Task: I am planning a visit to Pike Place Market in Seattle. Can you provide me with information on how busy the market usually gets on weekday mornings? I want to plan a relaxed visit.
Action: Mouse moved to (125, 92)
Screenshot: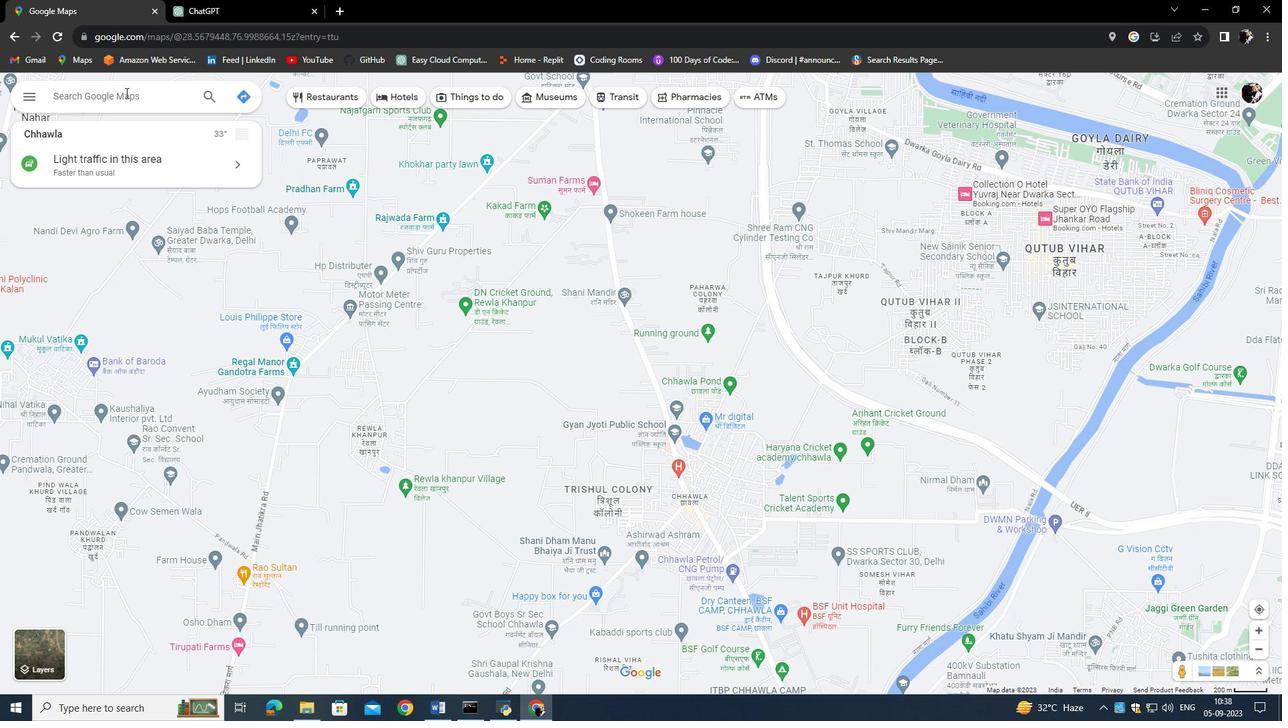 
Action: Mouse pressed left at (125, 92)
Screenshot: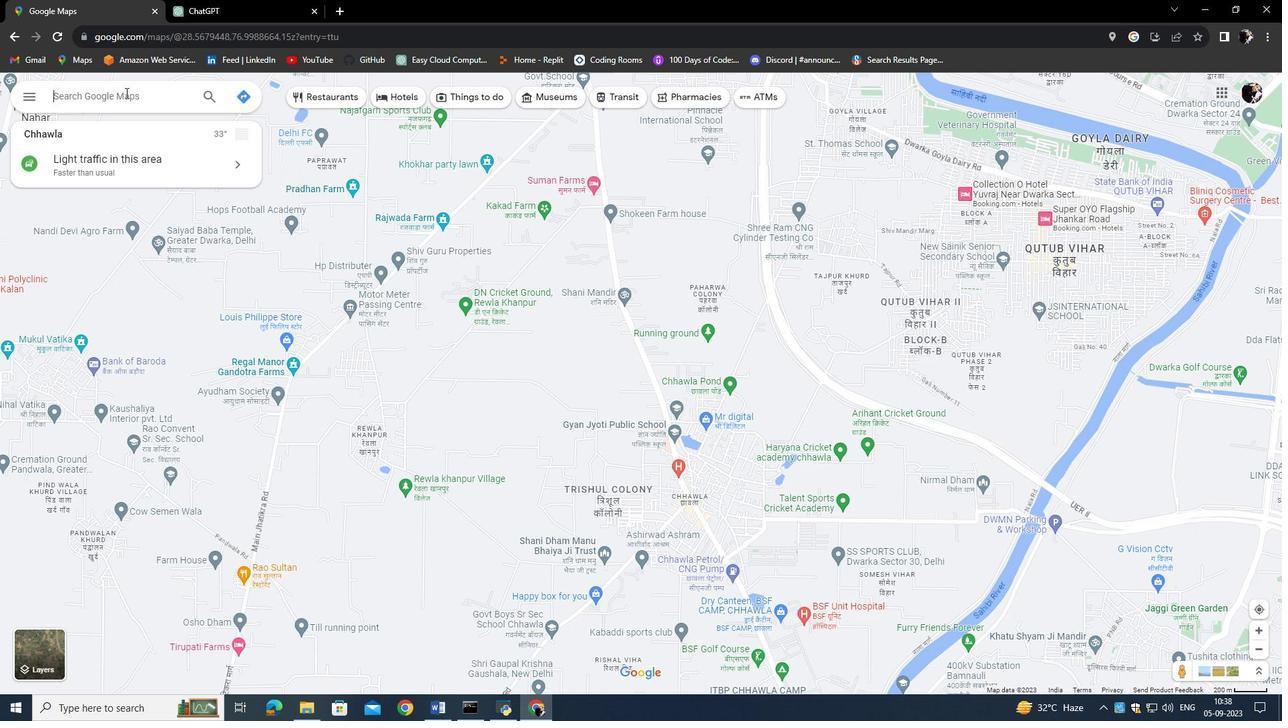 
Action: Key pressed <Key.caps_lock>P<Key.caps_lock>ike<Key.space><Key.caps_lock>P<Key.caps_lock>lace<Key.space>m<Key.backspace><Key.caps_lock>M<Key.caps_lock>arket<Key.space><Key.caps_lock>S<Key.caps_lock>eattle<Key.space>,<Key.space>w<Key.backspace><Key.caps_lock>US<Key.caps_lock><Key.caps_lock>A<Key.enter>
Screenshot: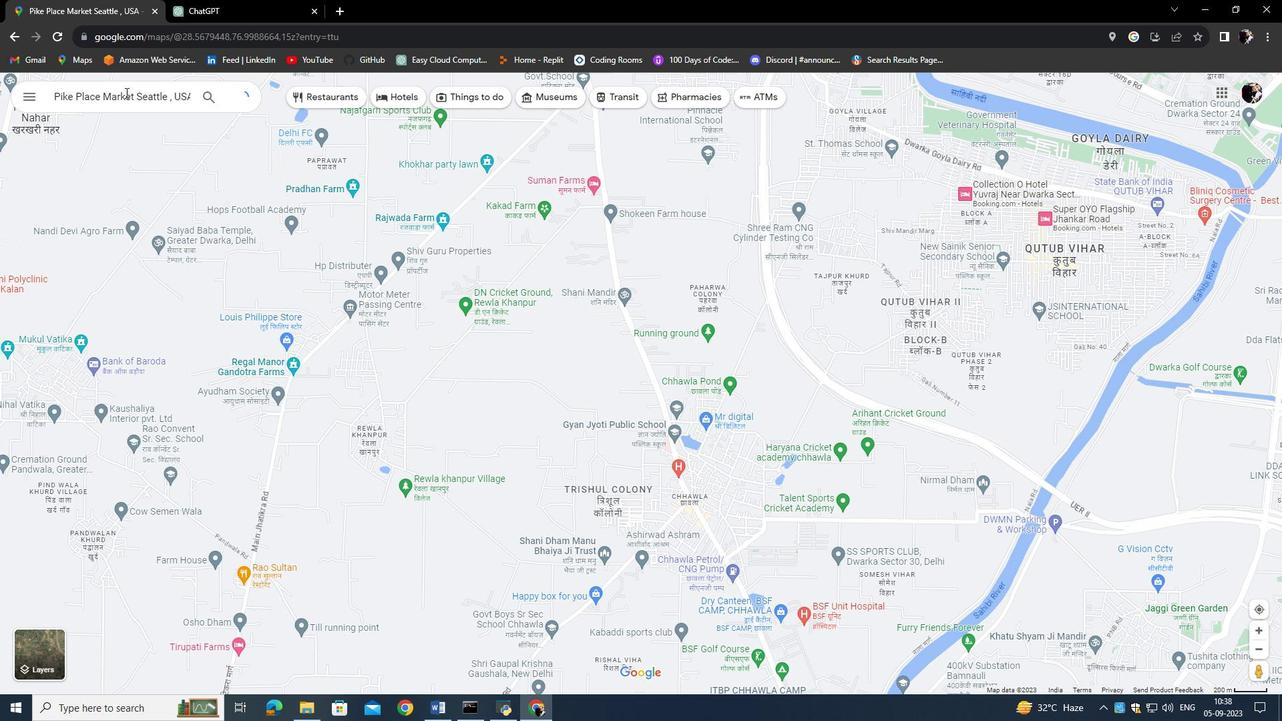 
Action: Mouse moved to (177, 243)
Screenshot: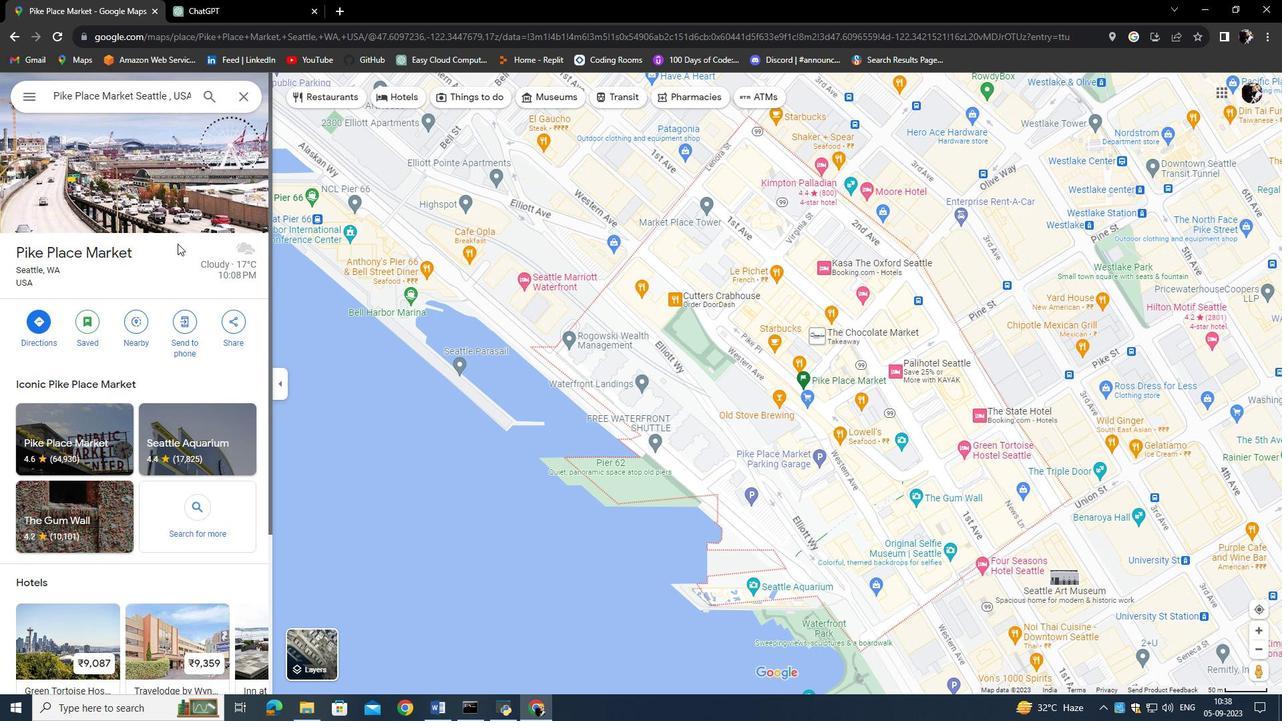 
Action: Mouse scrolled (177, 243) with delta (0, 0)
Screenshot: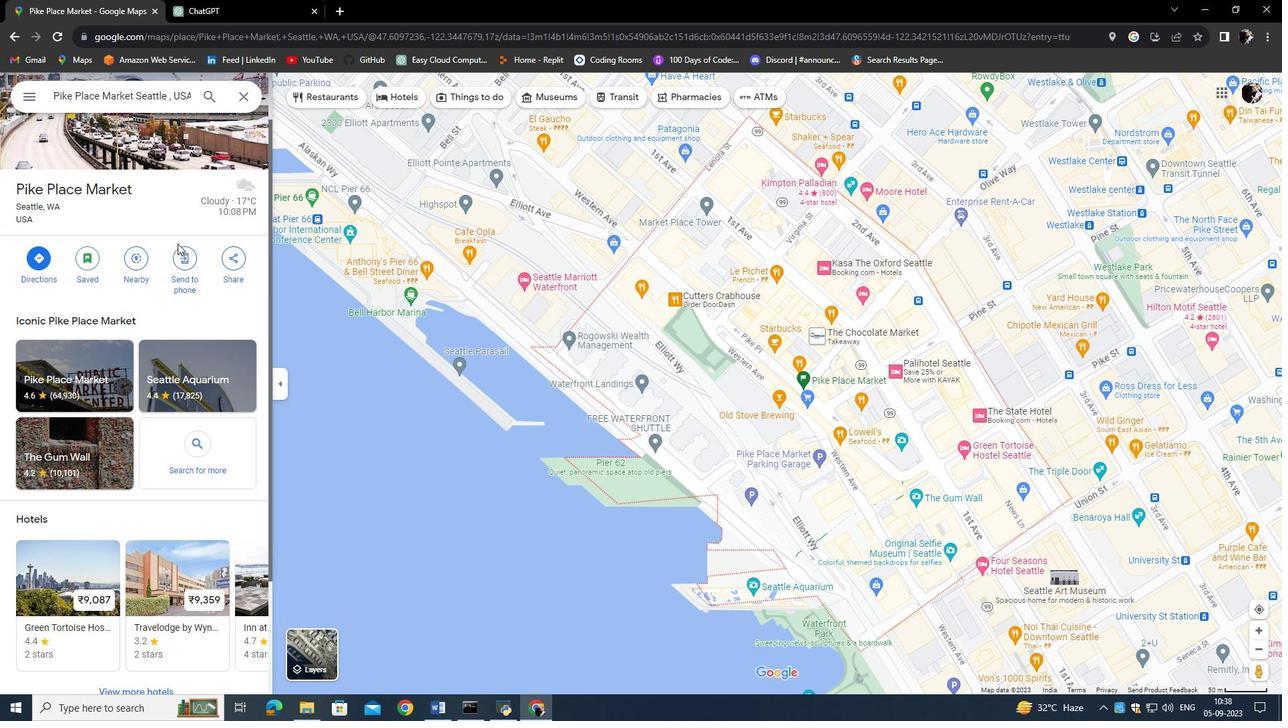 
Action: Mouse moved to (232, 192)
Screenshot: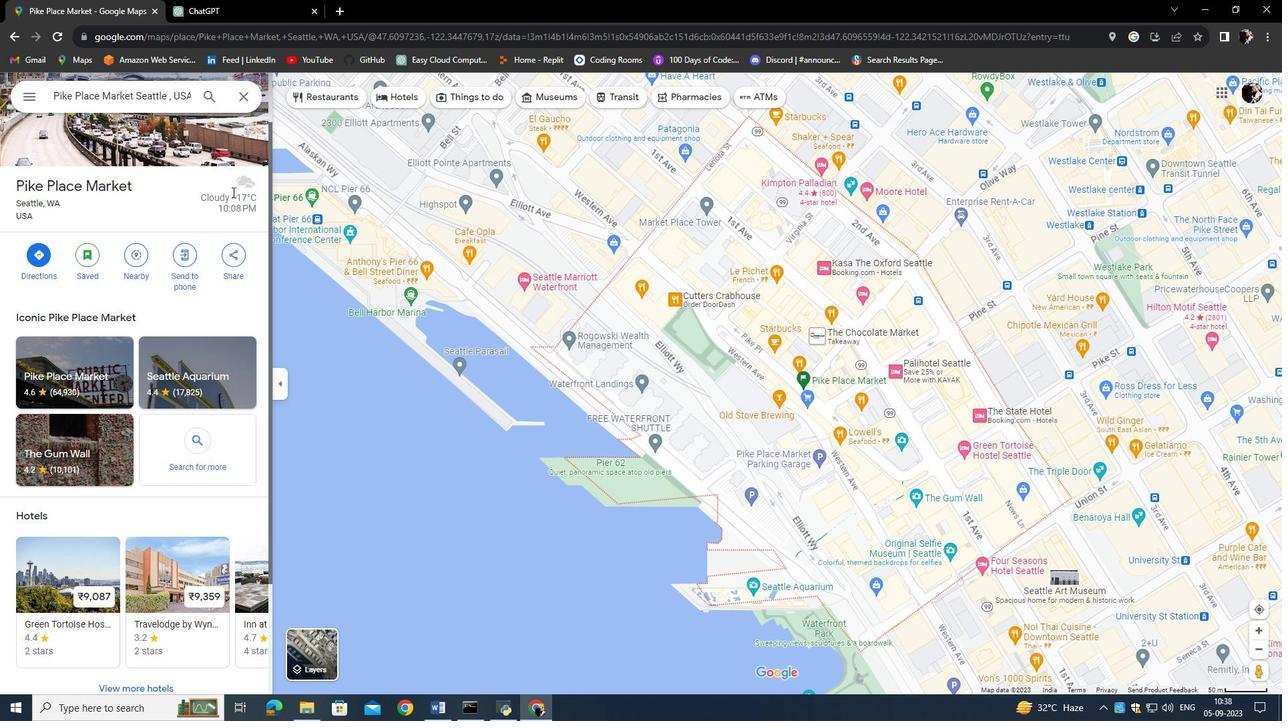 
Action: Mouse pressed left at (232, 192)
Screenshot: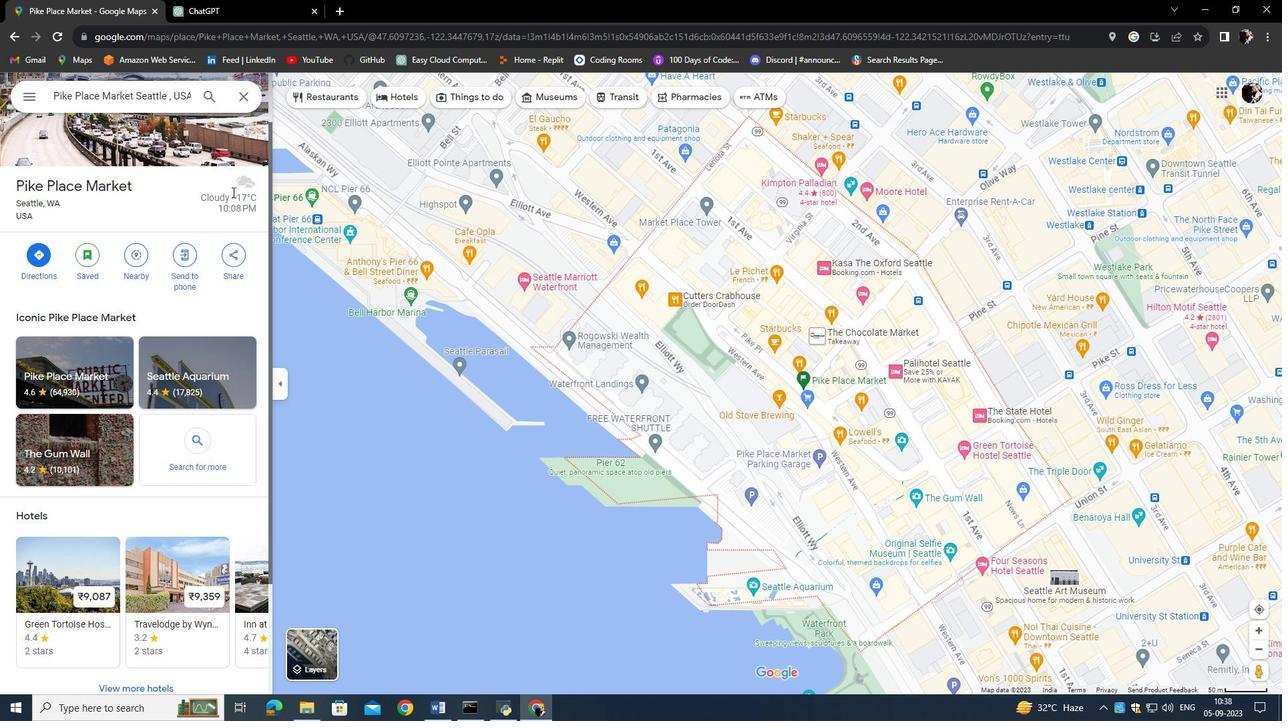 
Action: Mouse moved to (231, 188)
Screenshot: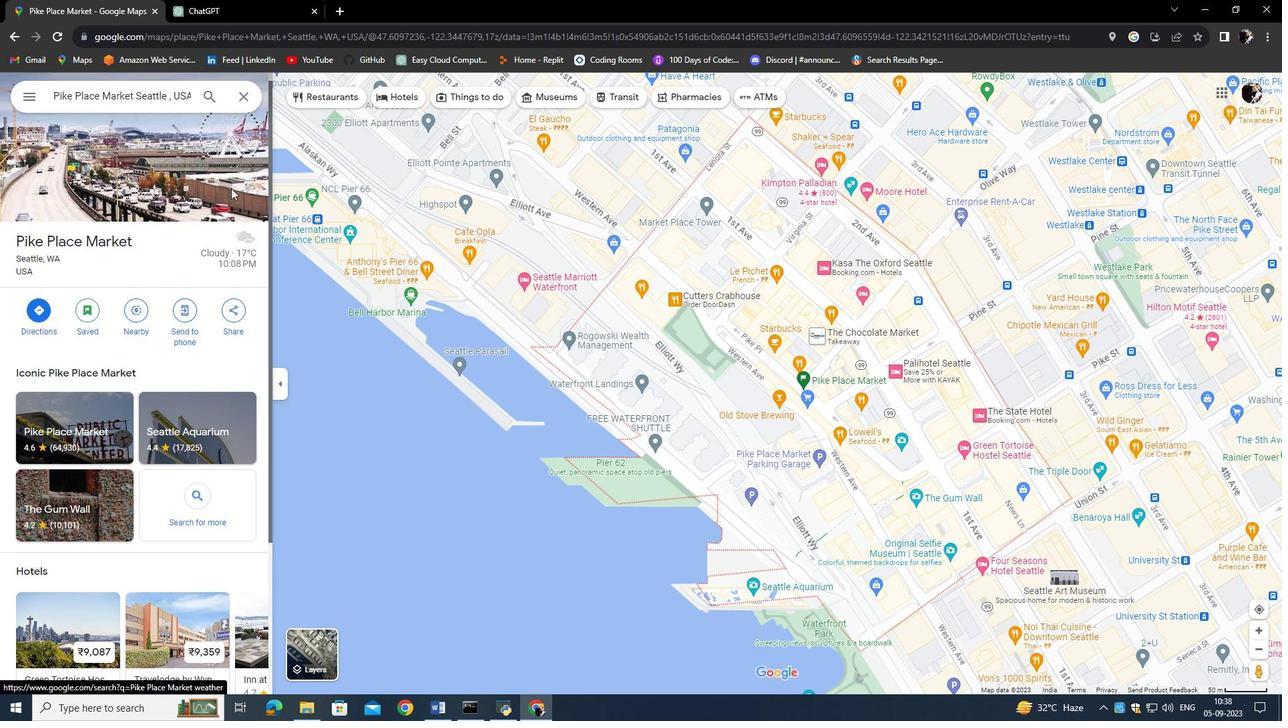 
Action: Mouse scrolled (231, 189) with delta (0, 0)
Screenshot: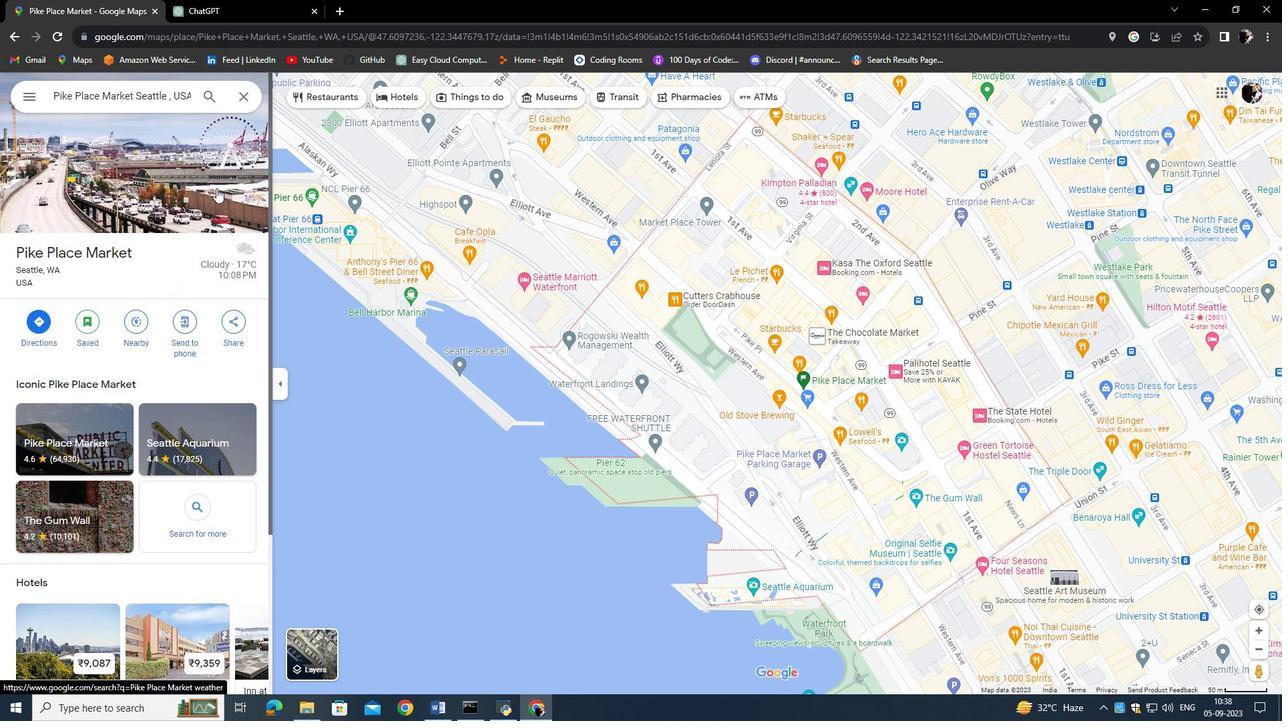 
Action: Mouse scrolled (231, 189) with delta (0, 0)
Screenshot: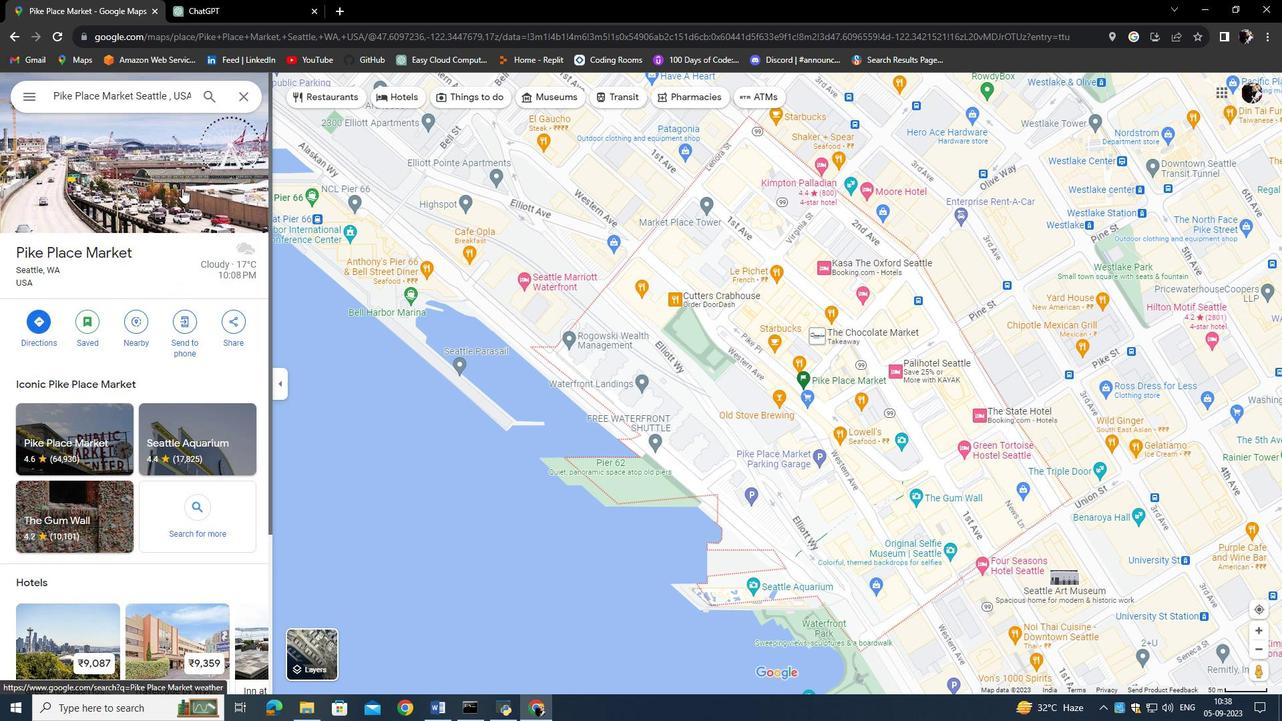 
Action: Mouse moved to (168, 187)
Screenshot: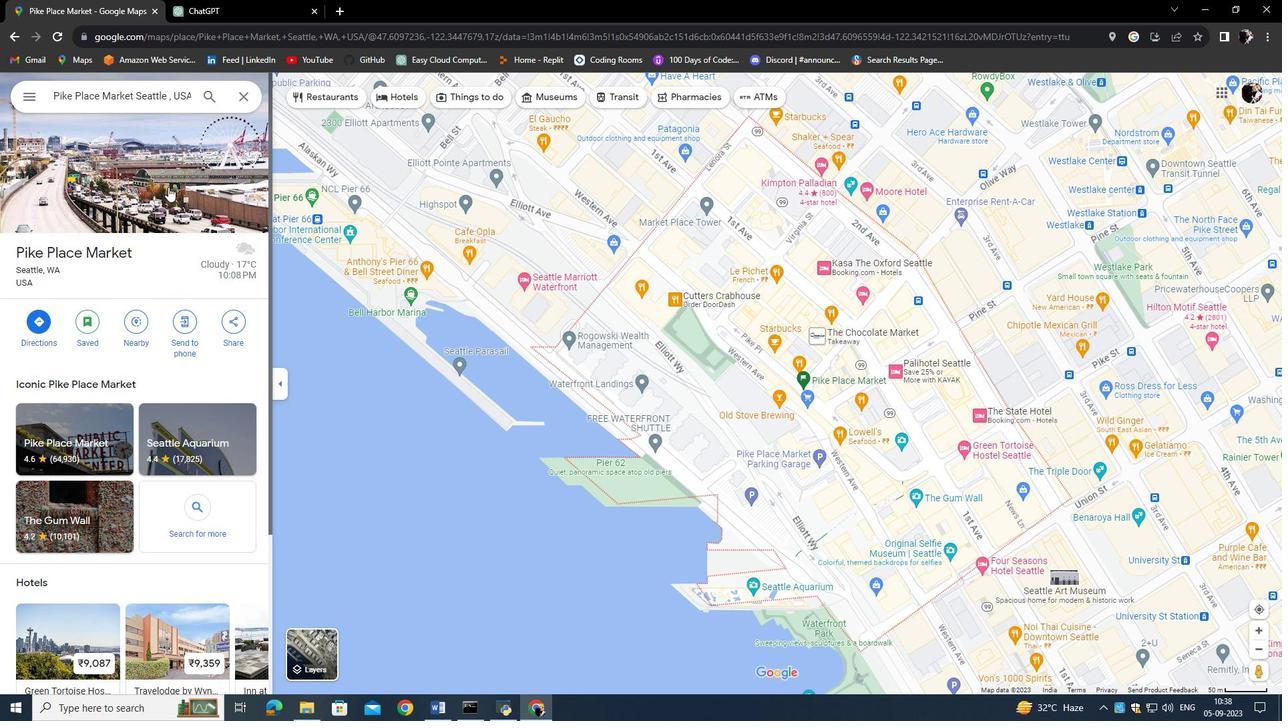 
Action: Mouse pressed left at (168, 187)
Screenshot: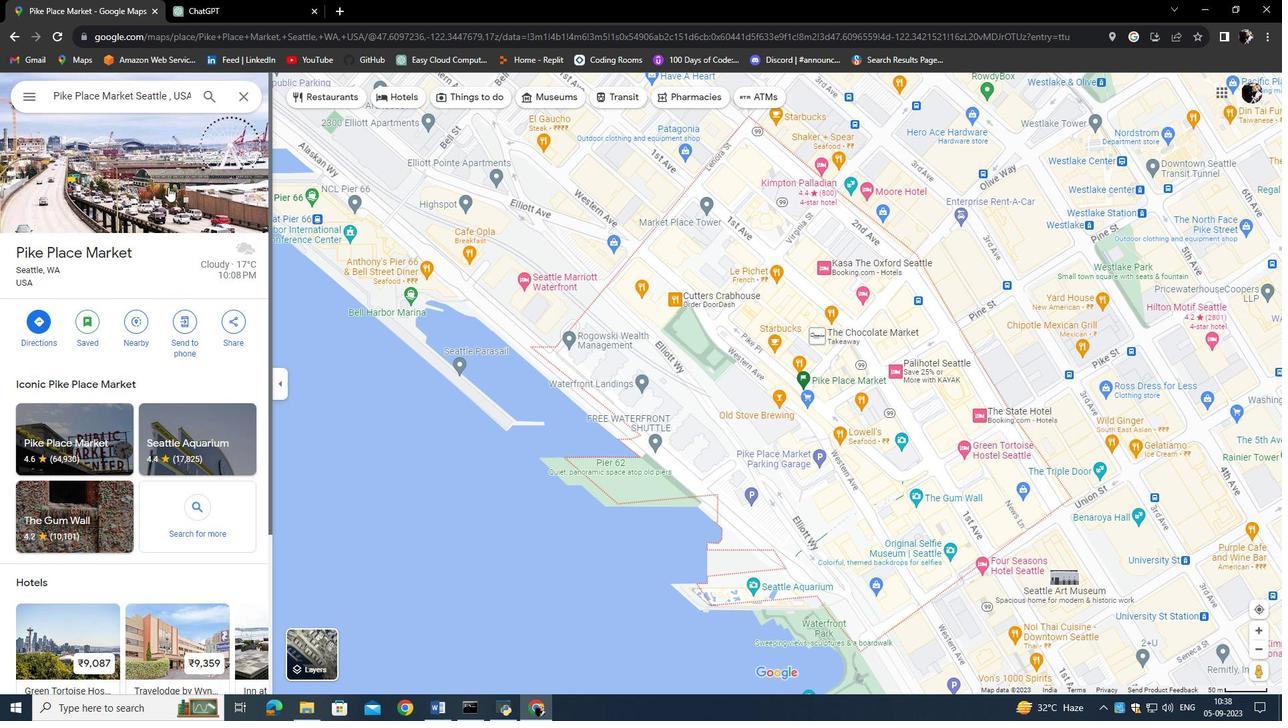 
Action: Mouse moved to (173, 351)
Screenshot: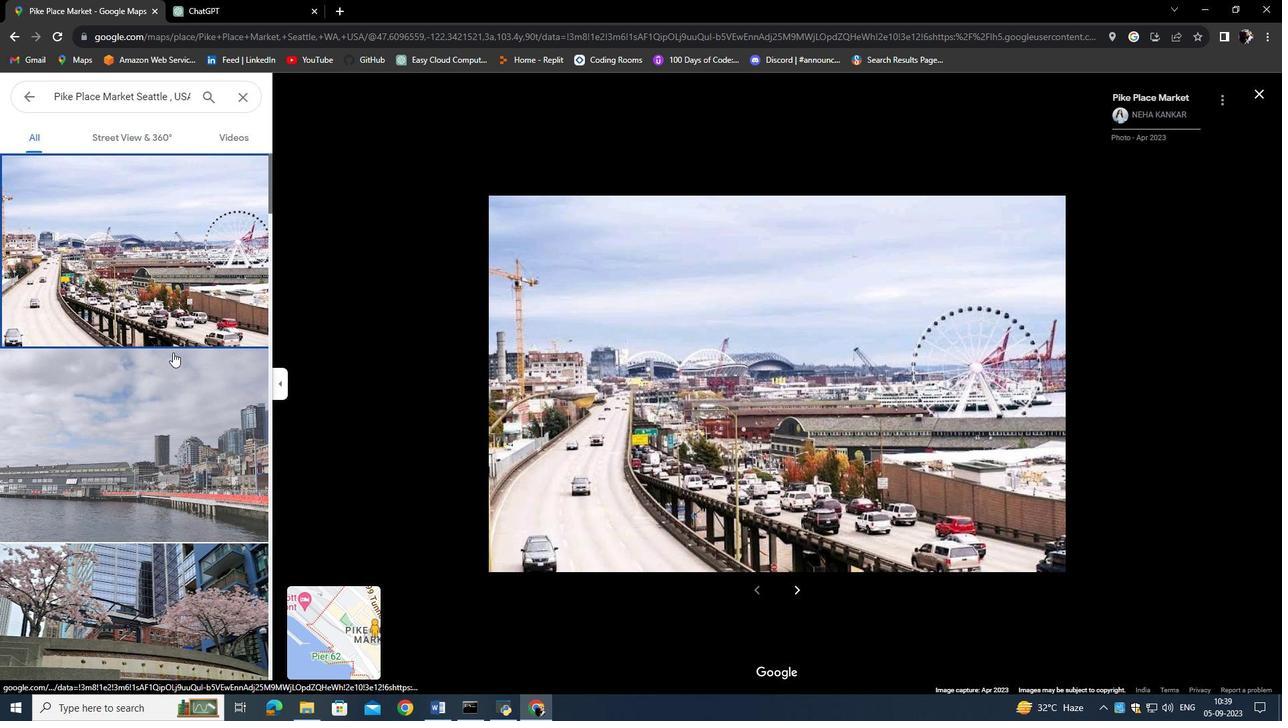 
Action: Mouse pressed left at (173, 351)
Screenshot: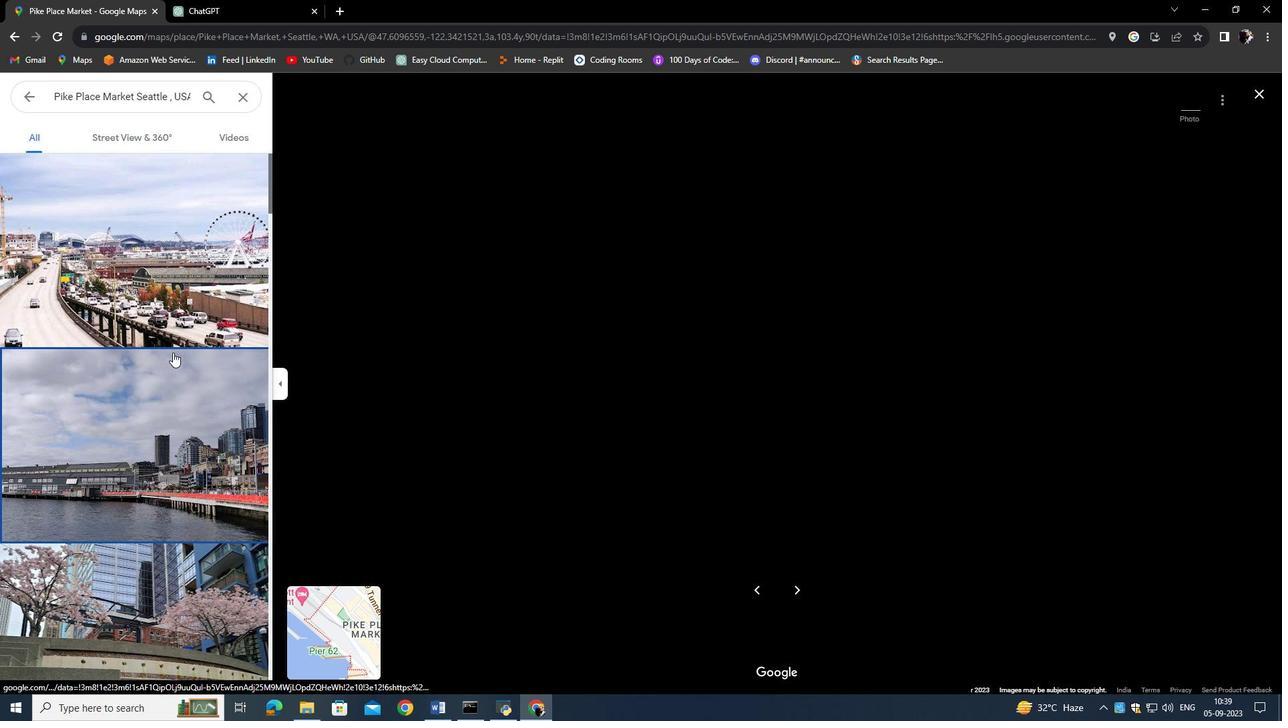 
Action: Mouse moved to (183, 281)
Screenshot: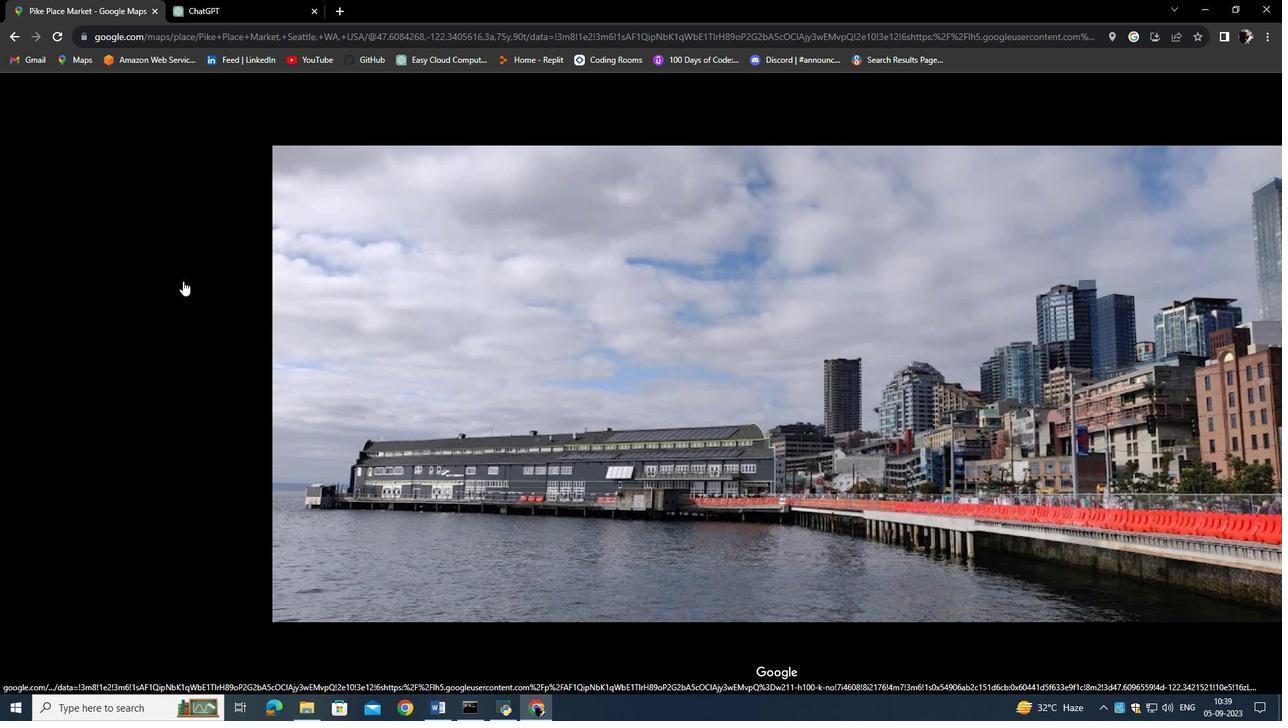 
Action: Mouse scrolled (183, 280) with delta (0, 0)
Screenshot: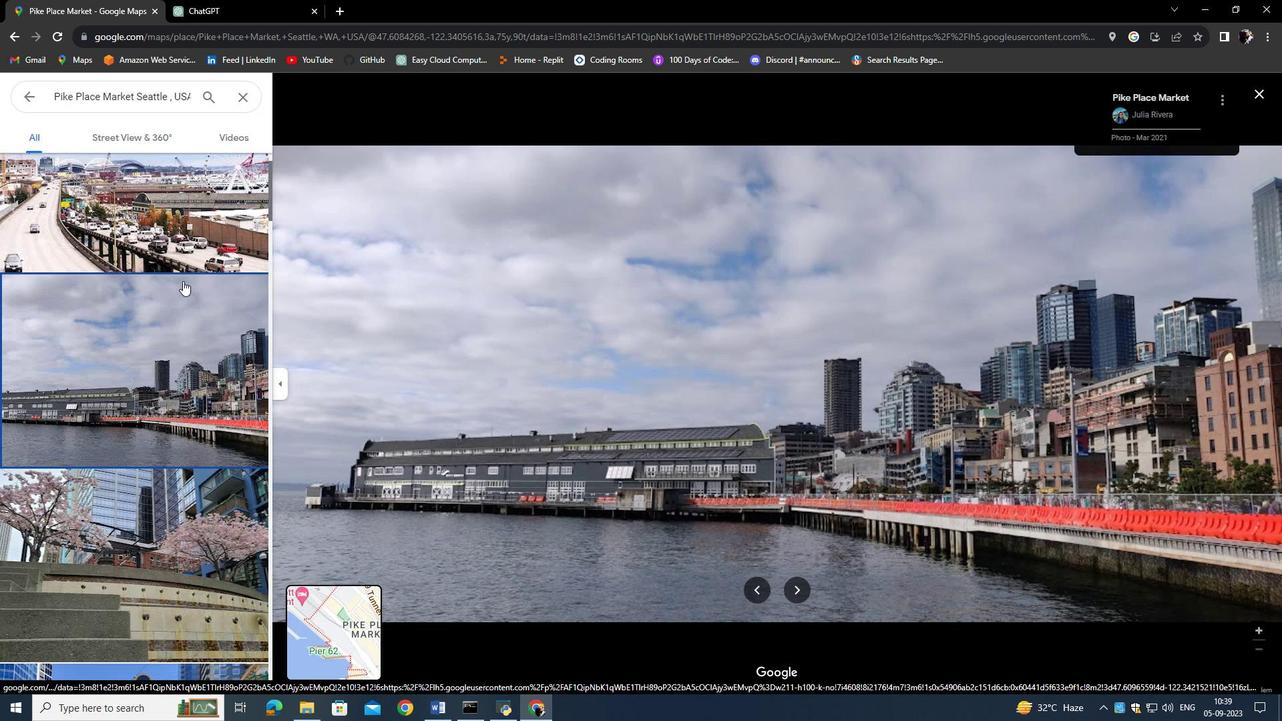 
Action: Mouse scrolled (183, 280) with delta (0, 0)
Screenshot: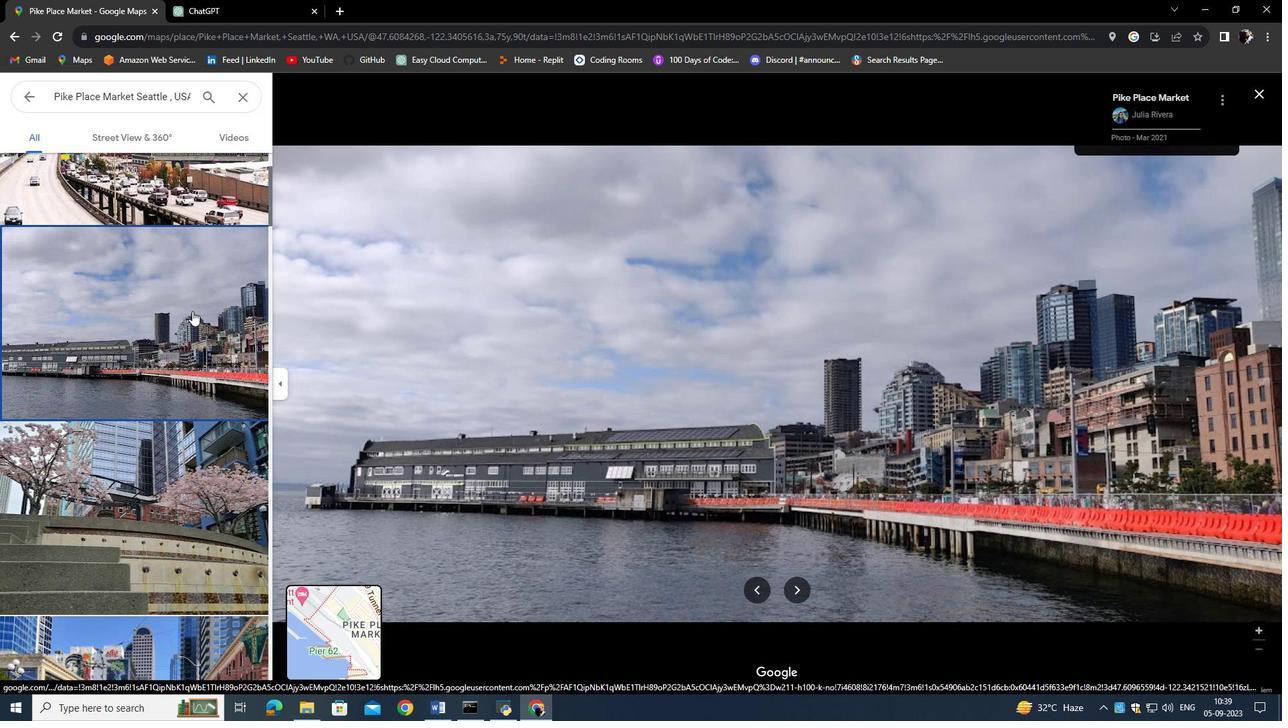 
Action: Mouse moved to (183, 483)
Screenshot: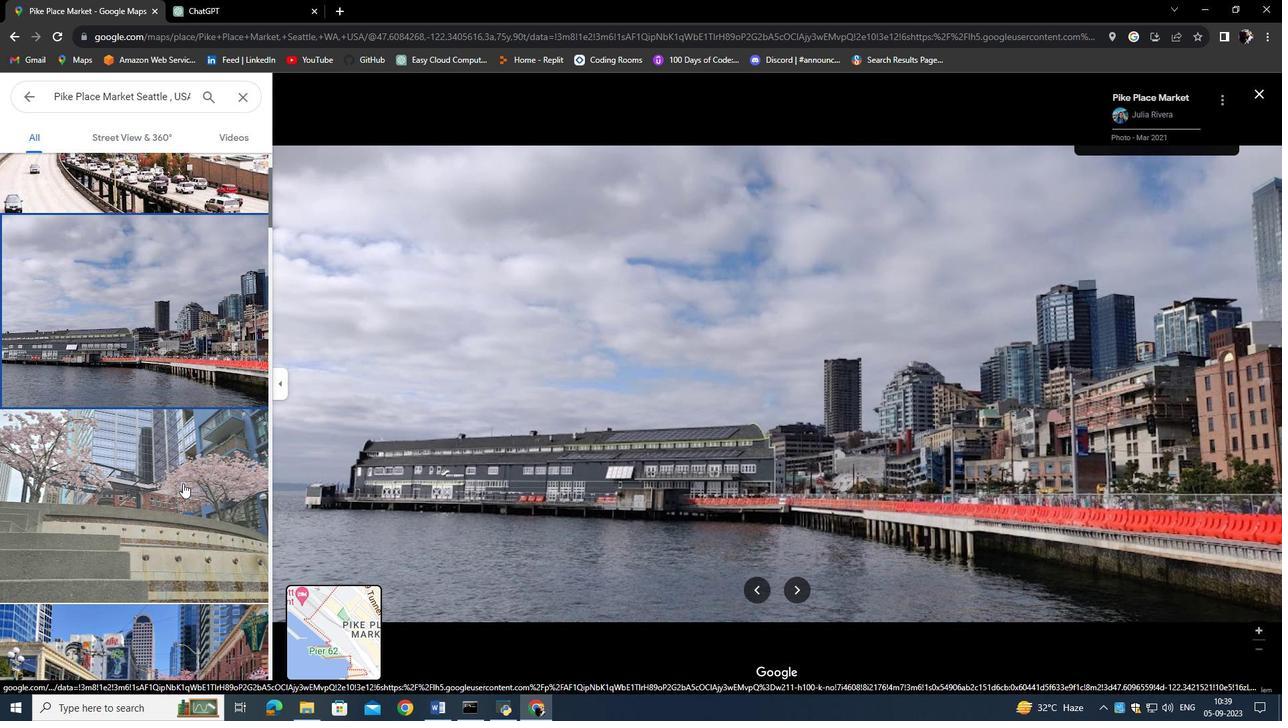 
Action: Mouse pressed left at (183, 483)
Screenshot: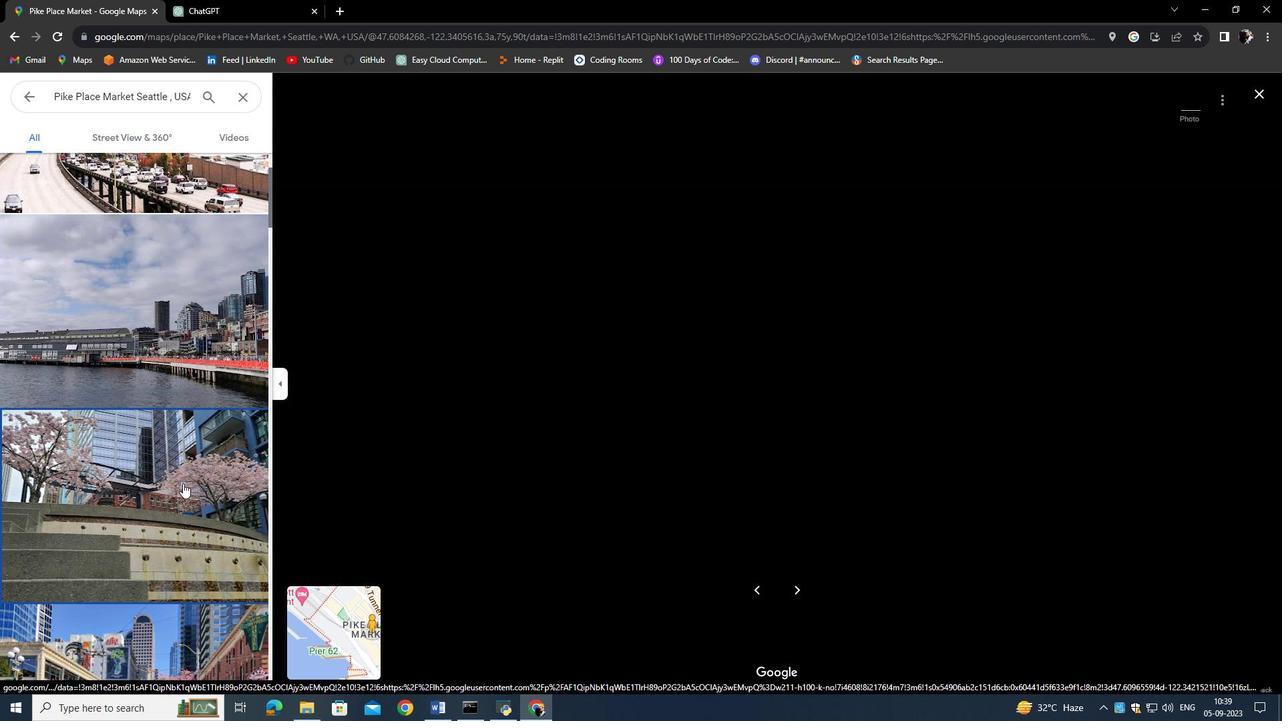 
Action: Mouse moved to (16, 96)
Screenshot: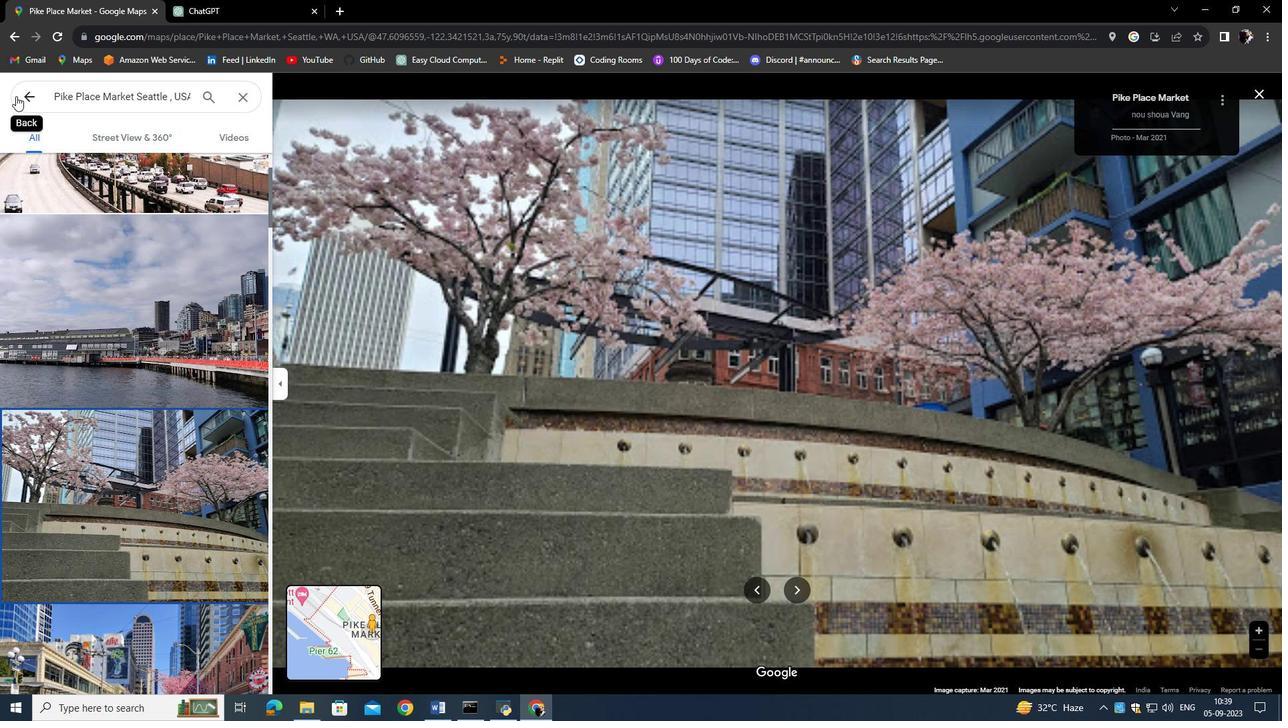 
Action: Mouse pressed left at (16, 96)
Screenshot: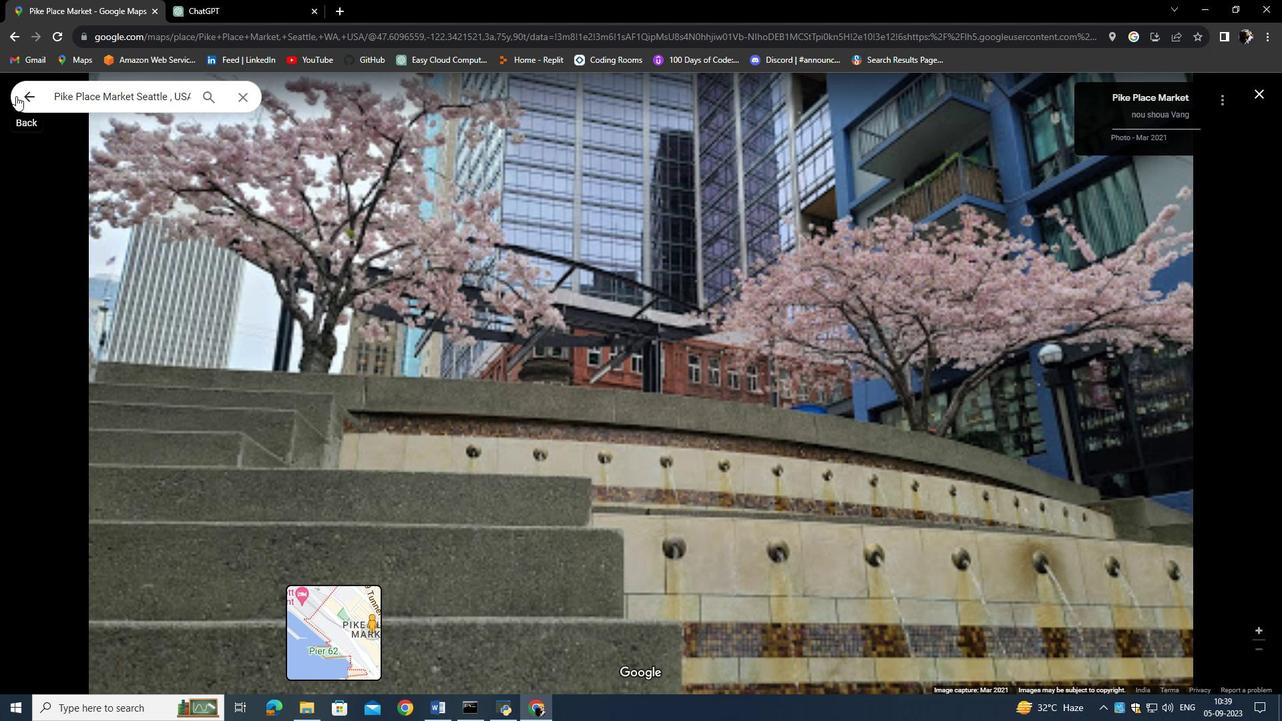 
Action: Mouse moved to (140, 225)
Screenshot: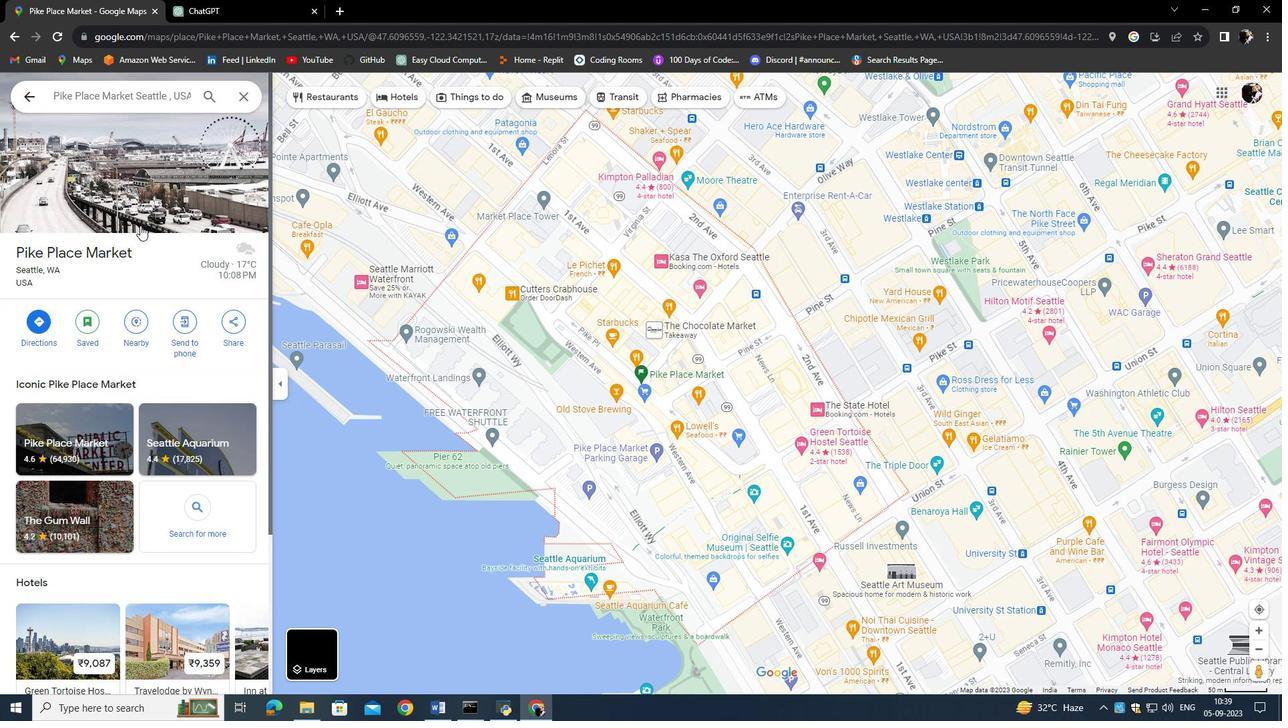 
Action: Mouse scrolled (140, 225) with delta (0, 0)
Screenshot: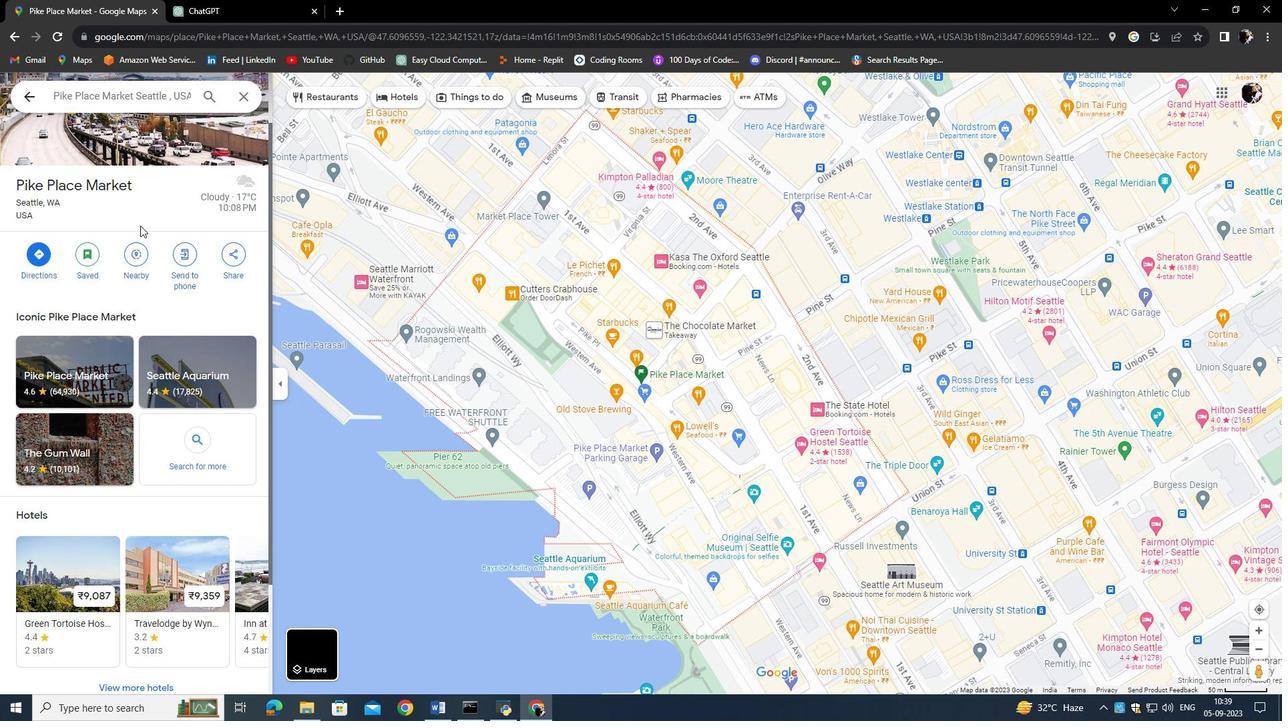
Action: Mouse scrolled (140, 225) with delta (0, 0)
Screenshot: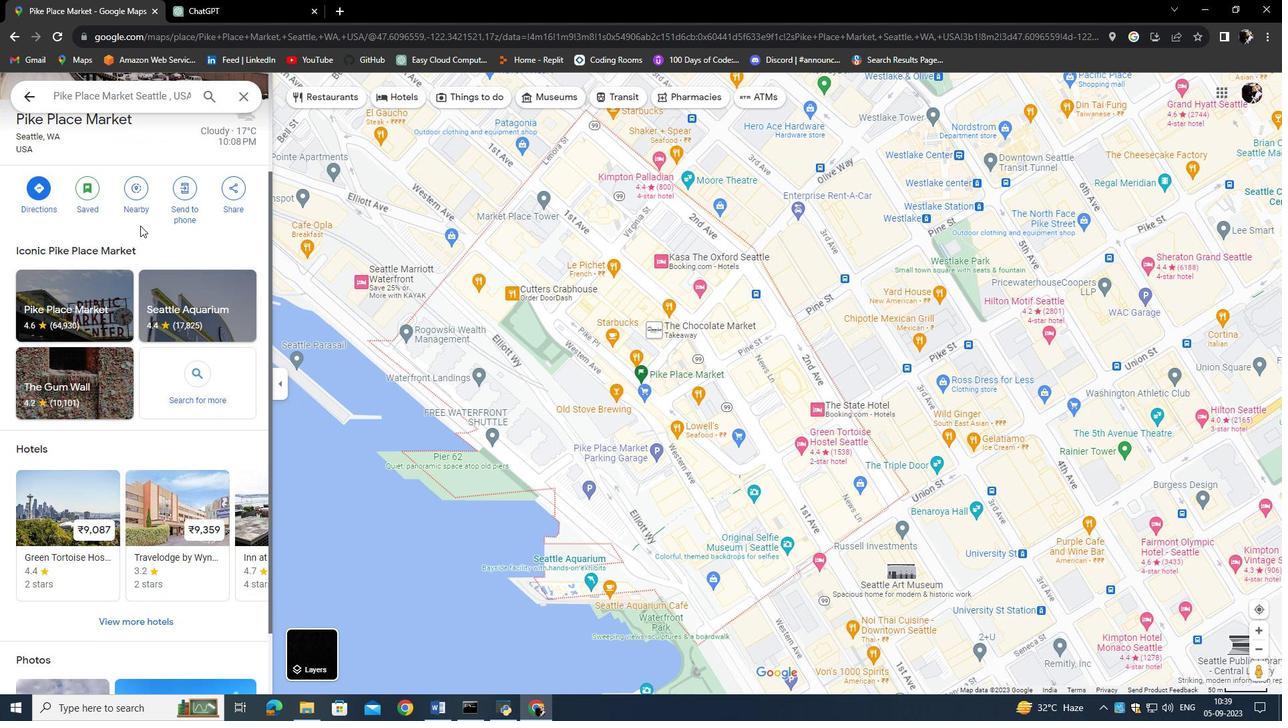 
Action: Mouse scrolled (140, 226) with delta (0, 0)
Screenshot: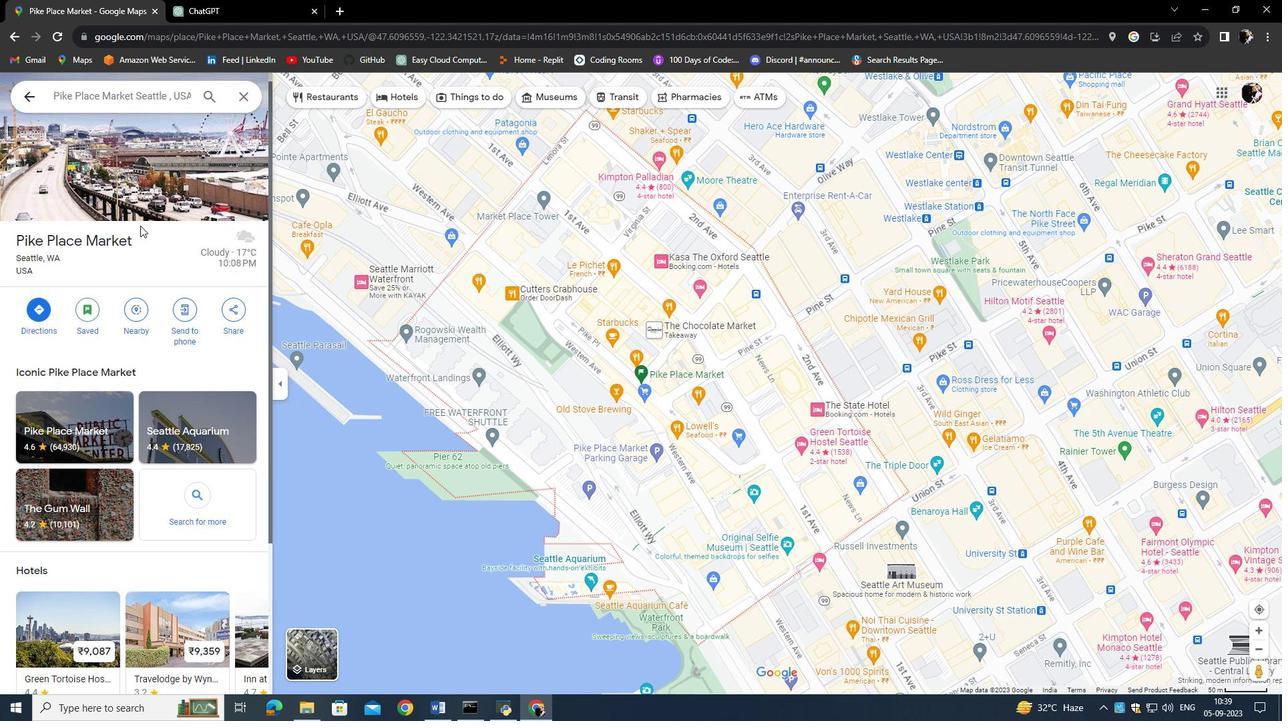 
Action: Mouse scrolled (140, 226) with delta (0, 0)
Screenshot: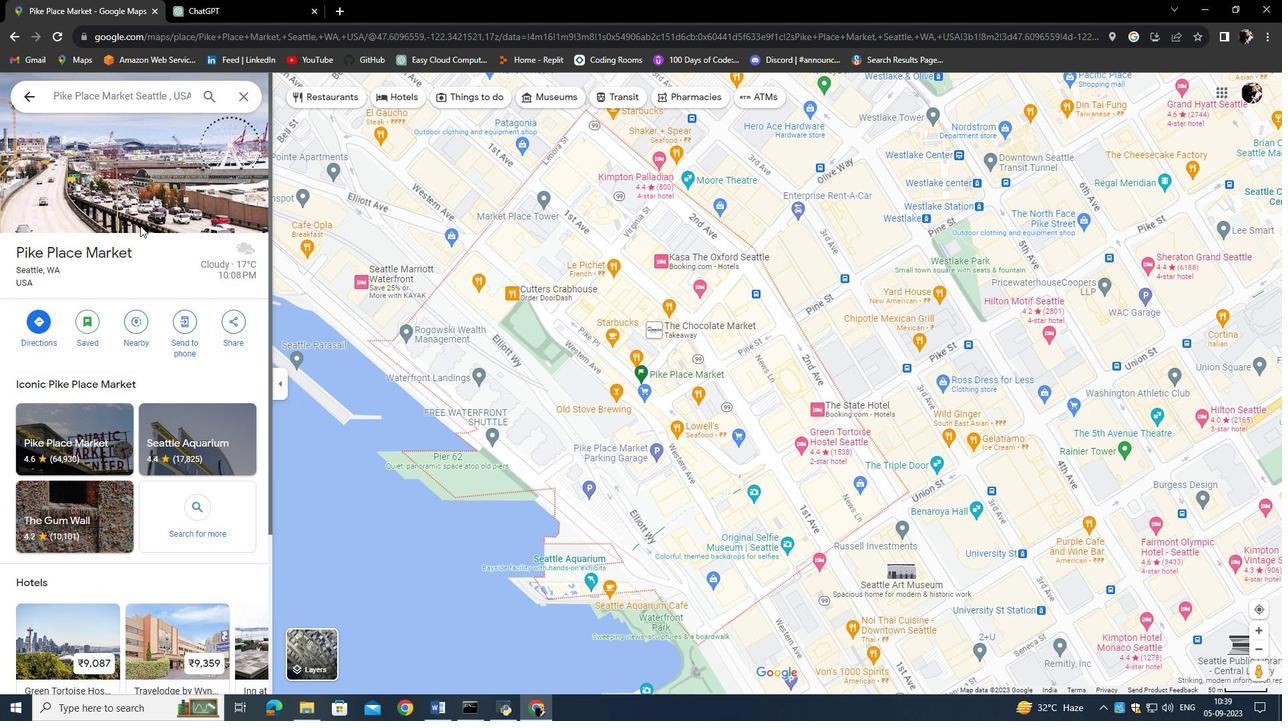 
Action: Mouse scrolled (140, 226) with delta (0, 0)
Screenshot: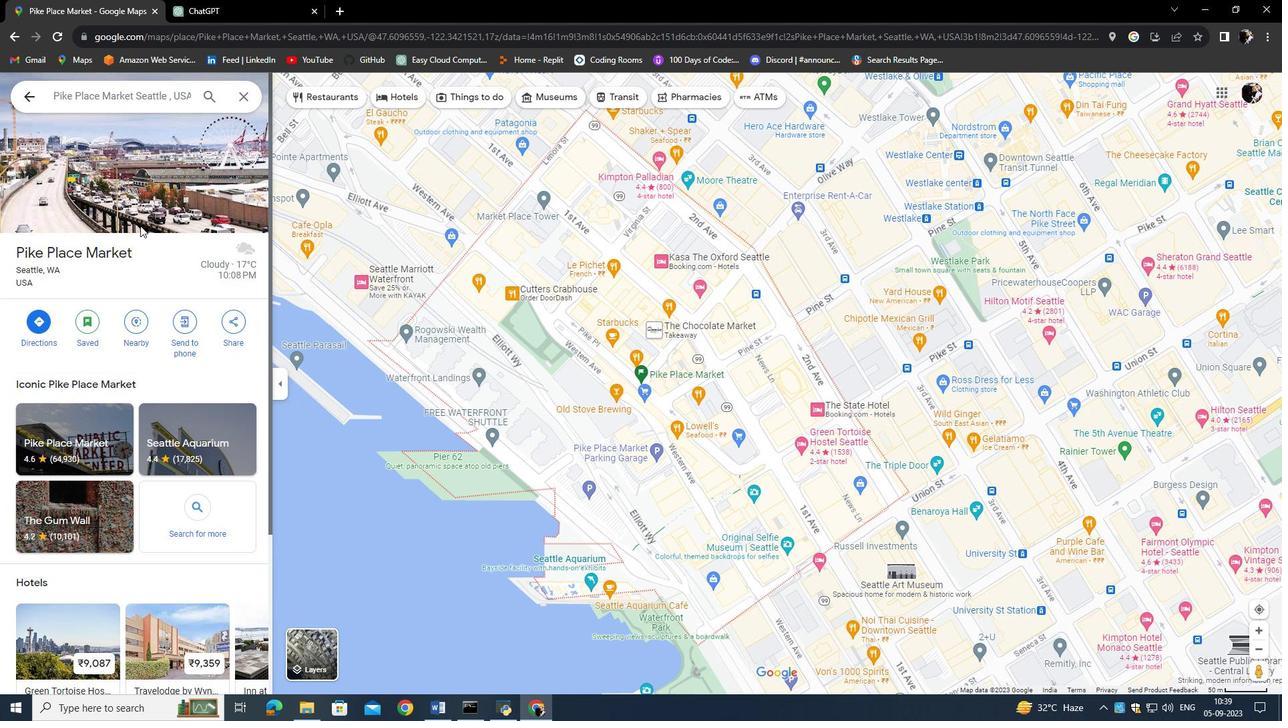 
Action: Mouse moved to (140, 226)
Screenshot: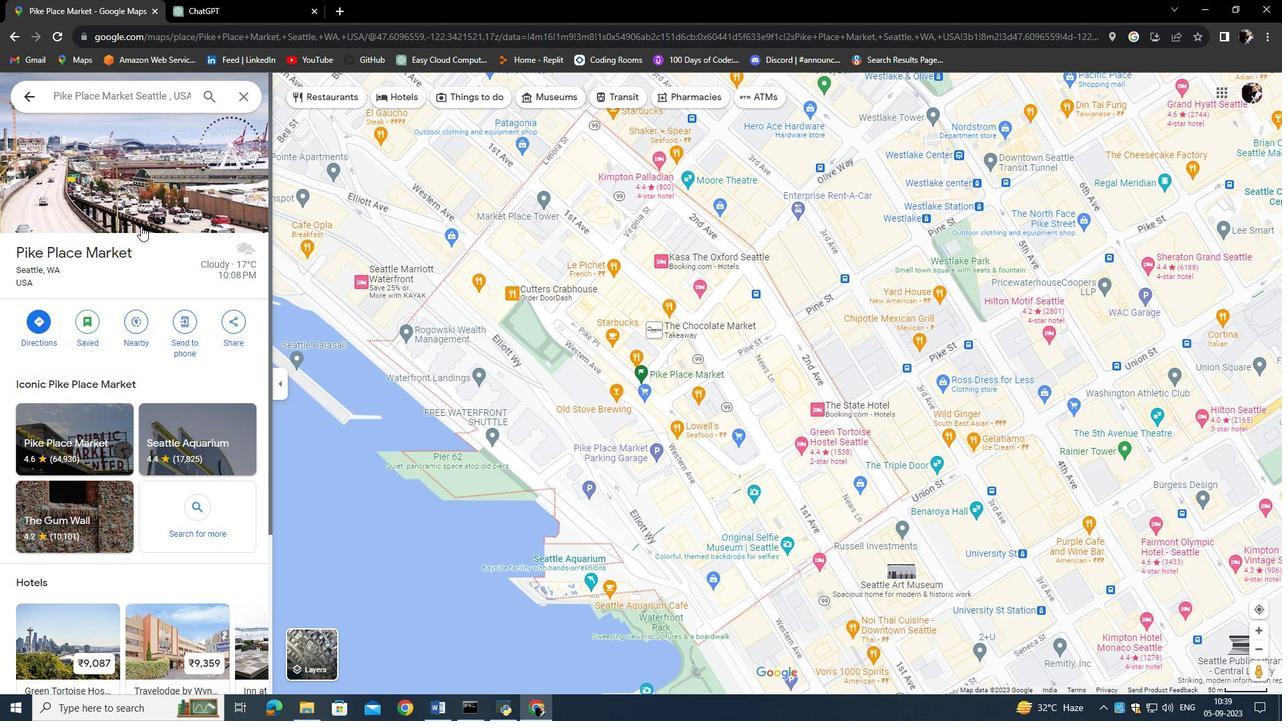 
Action: Mouse scrolled (140, 225) with delta (0, 0)
Screenshot: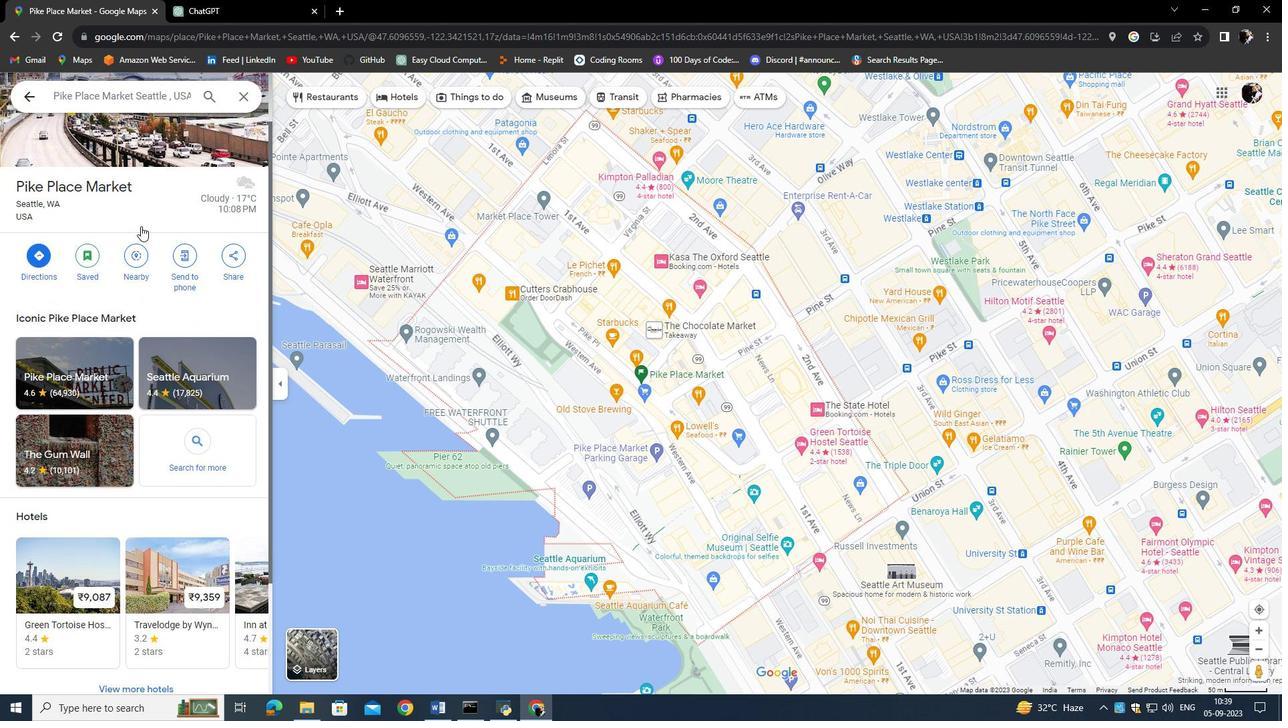 
Action: Mouse scrolled (140, 225) with delta (0, 0)
Screenshot: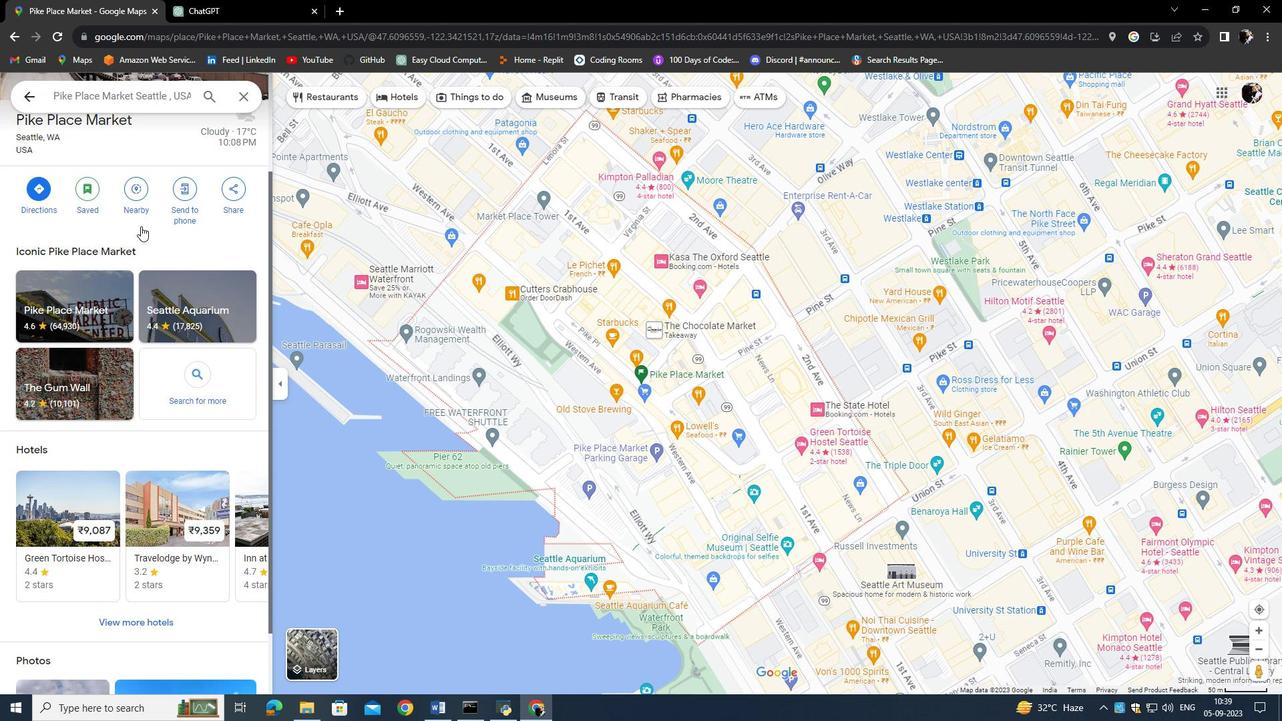 
Action: Mouse moved to (226, 163)
Screenshot: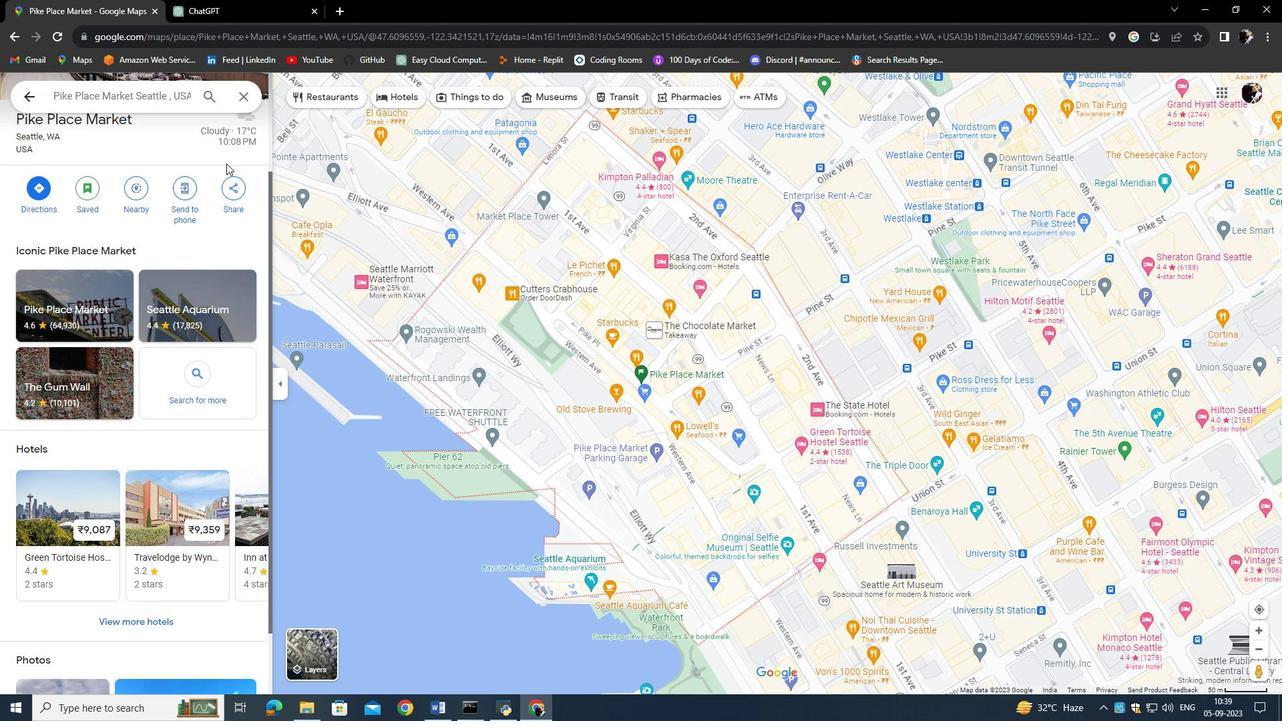 
Action: Mouse scrolled (226, 162) with delta (0, 0)
Screenshot: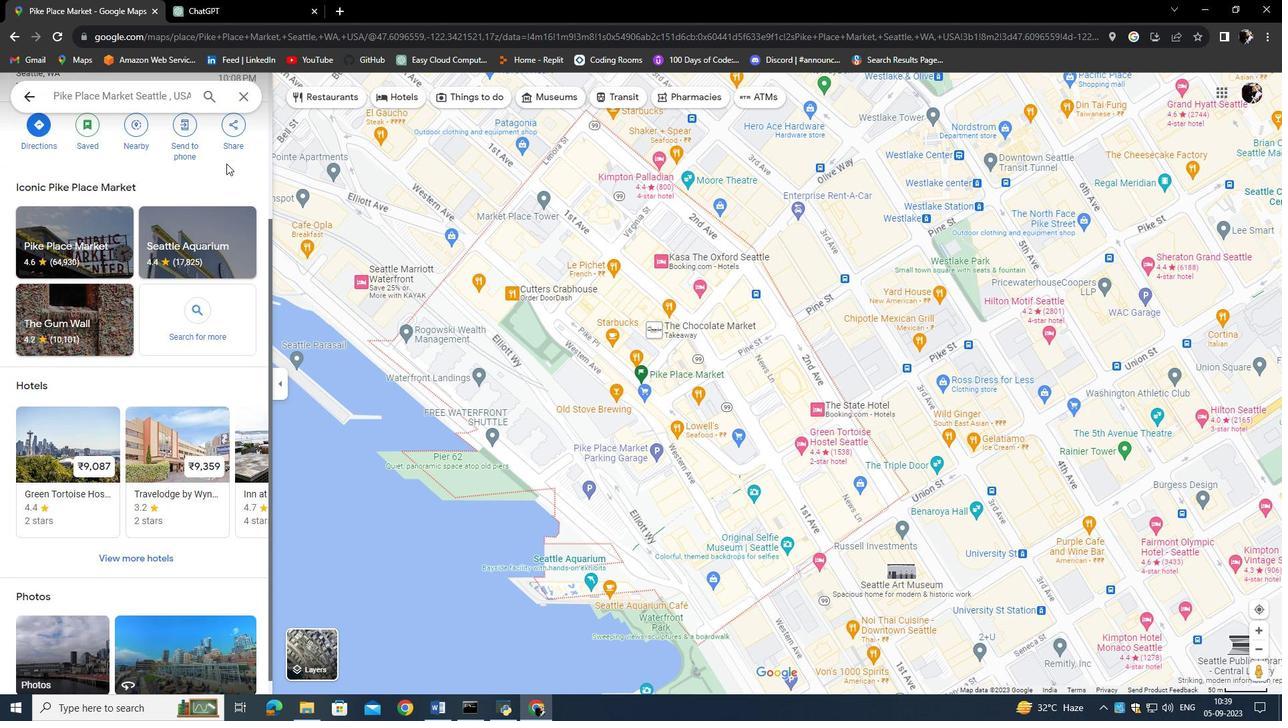 
Action: Mouse scrolled (226, 162) with delta (0, 0)
Screenshot: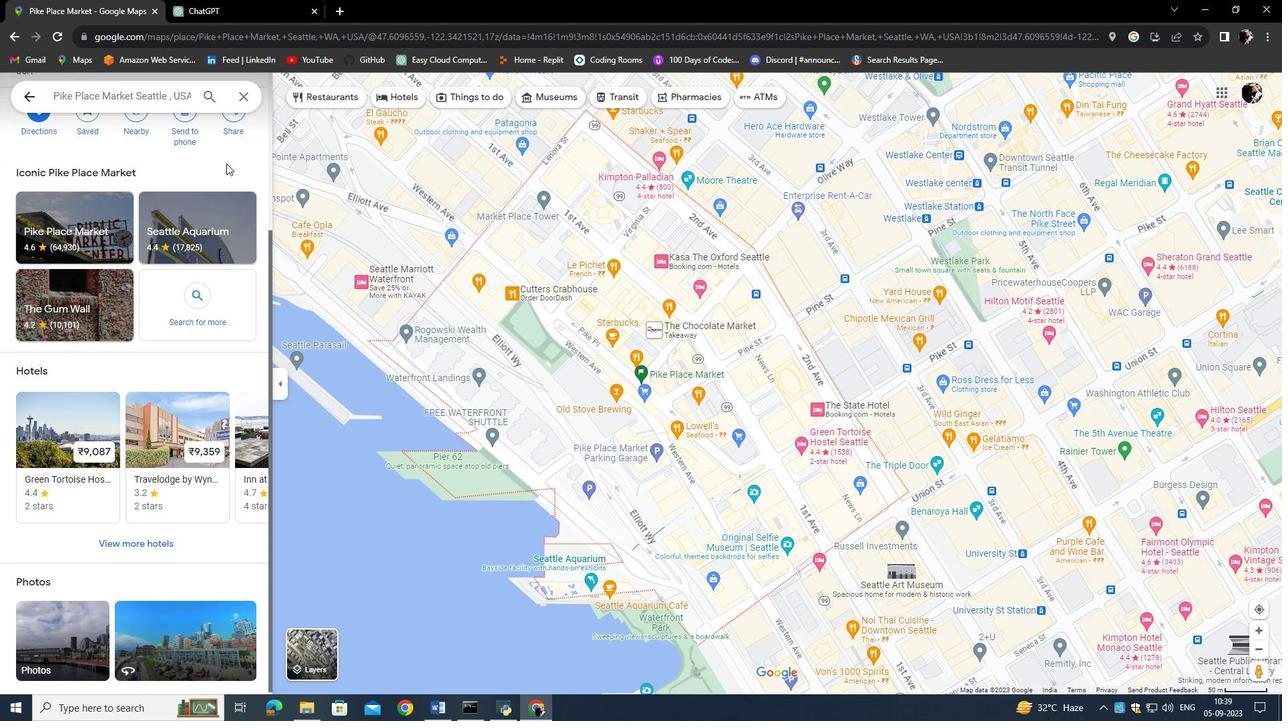 
Action: Mouse moved to (188, 287)
Screenshot: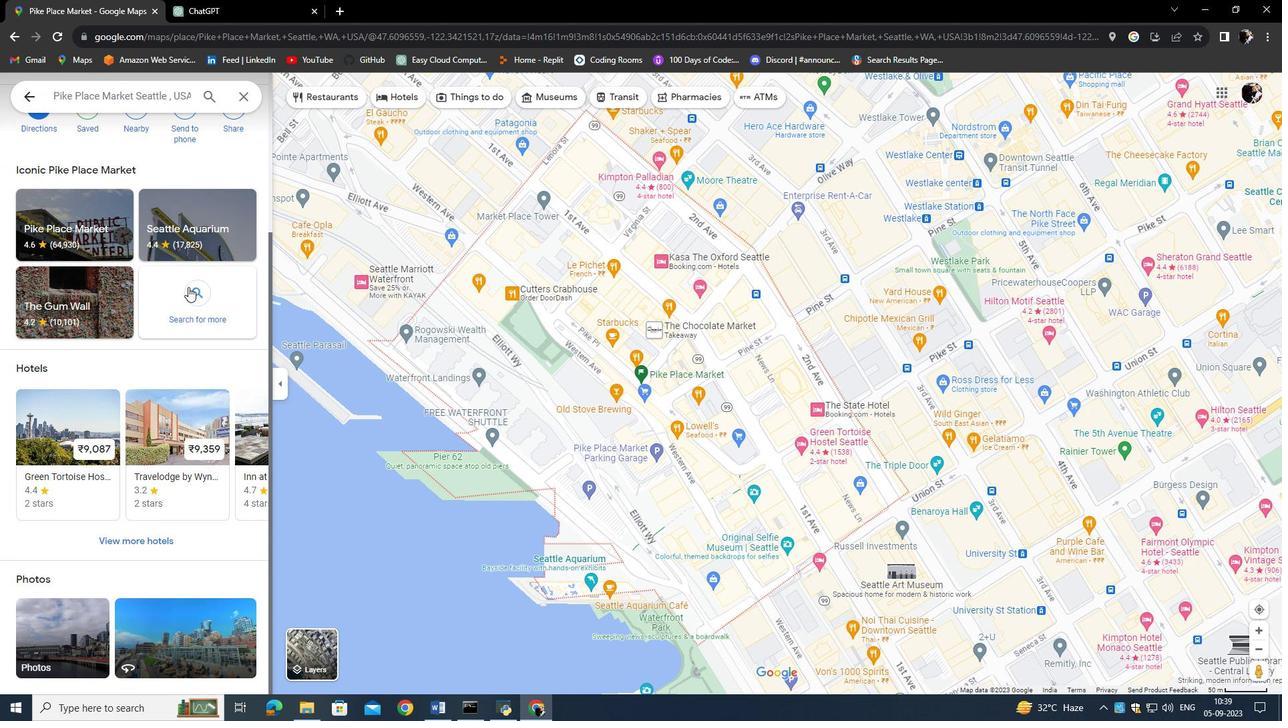 
Action: Mouse scrolled (188, 286) with delta (0, 0)
Screenshot: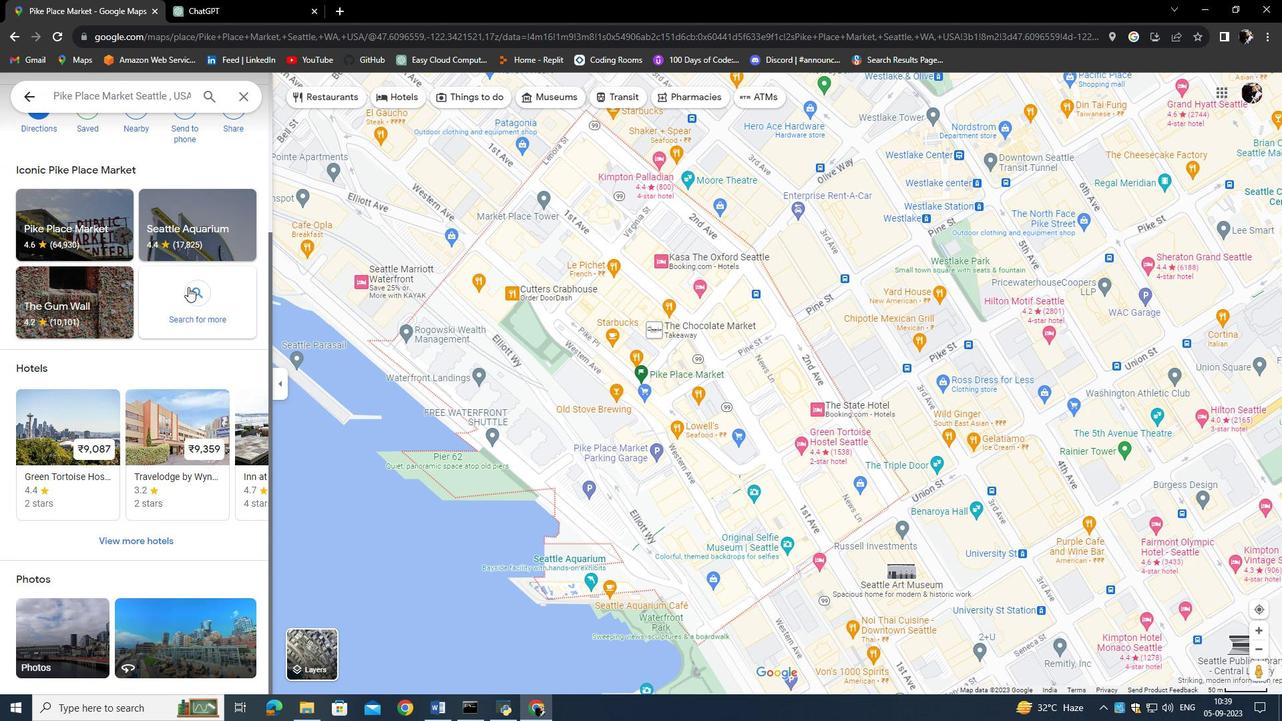 
Action: Mouse scrolled (188, 286) with delta (0, 0)
Screenshot: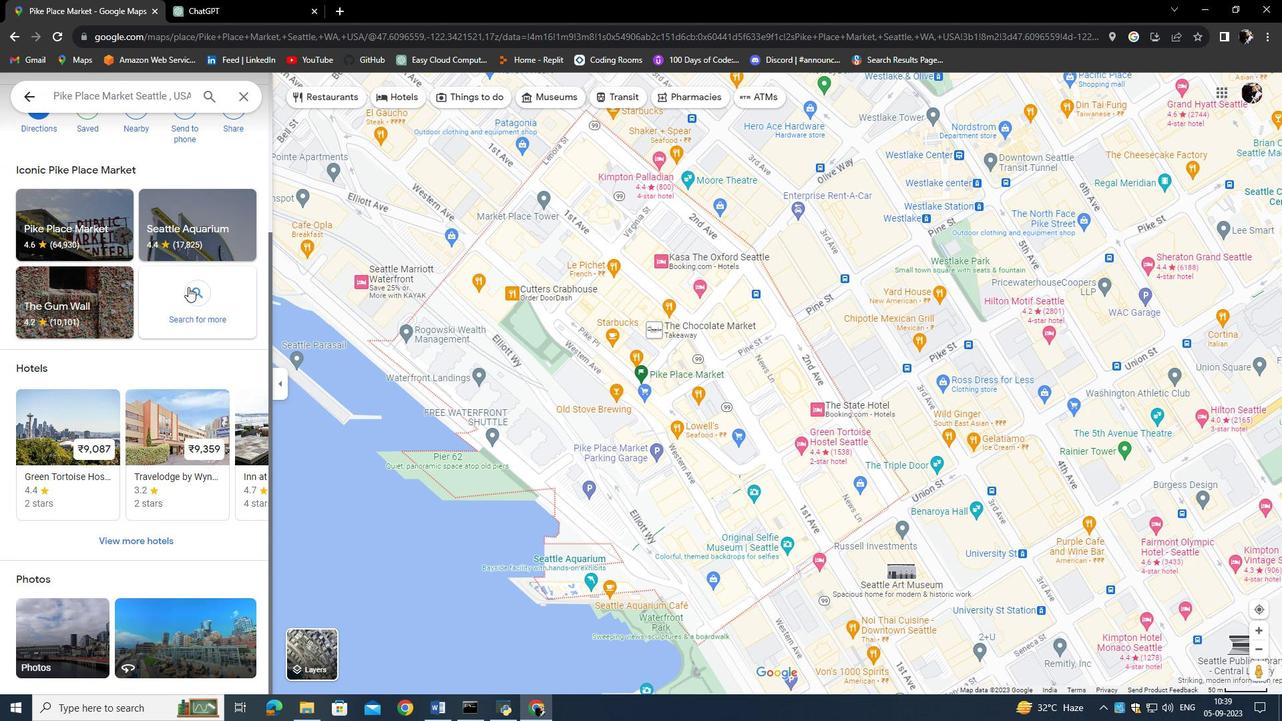 
Action: Mouse scrolled (188, 286) with delta (0, 0)
Screenshot: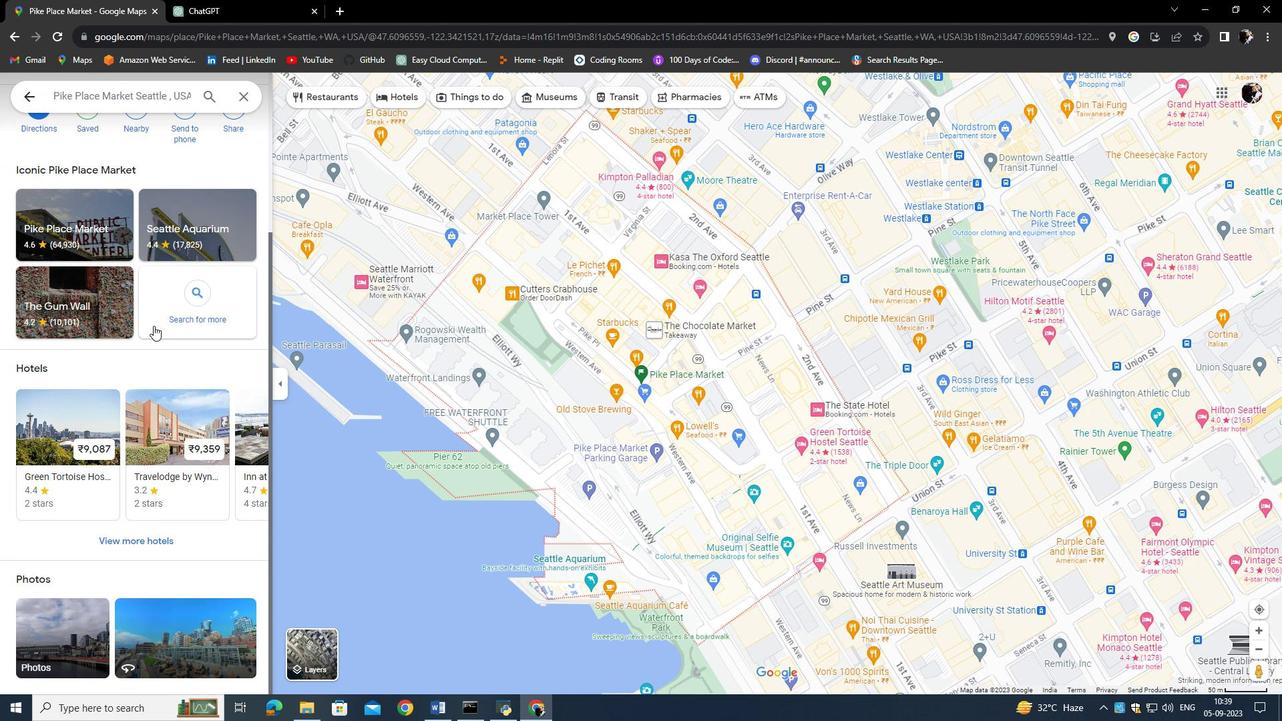 
Action: Mouse moved to (152, 327)
Screenshot: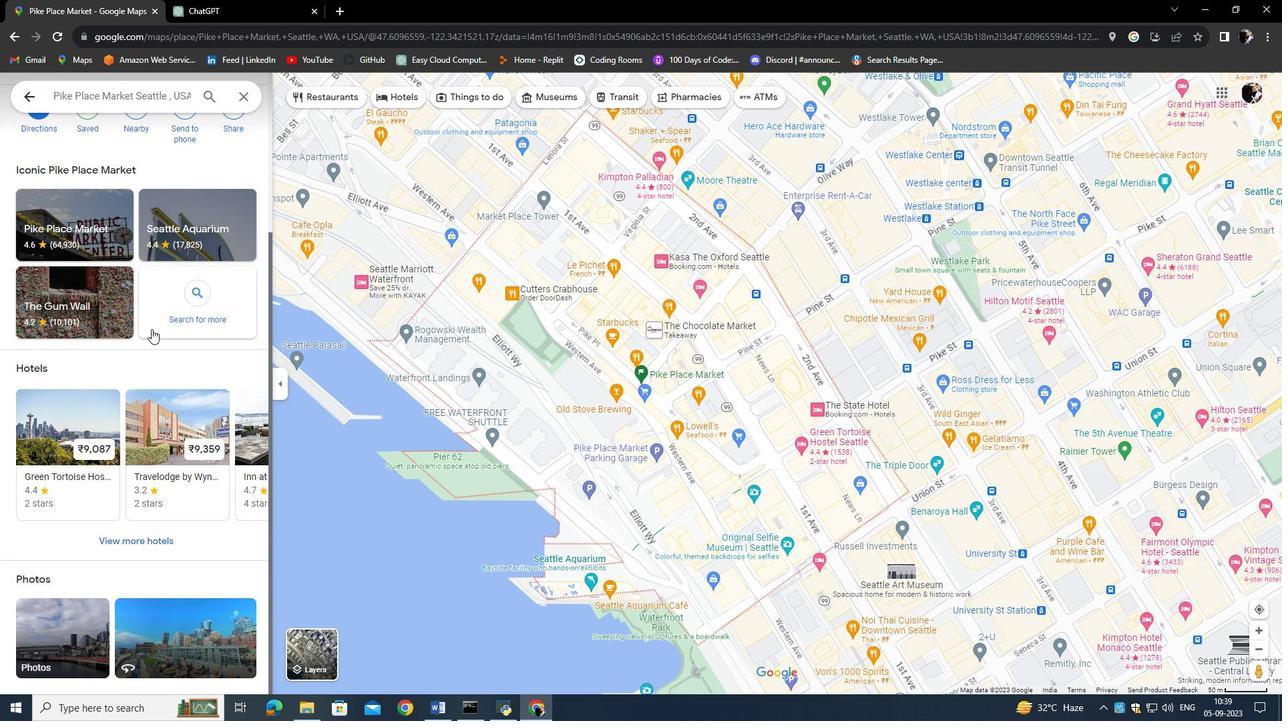 
Action: Mouse scrolled (152, 327) with delta (0, 0)
Screenshot: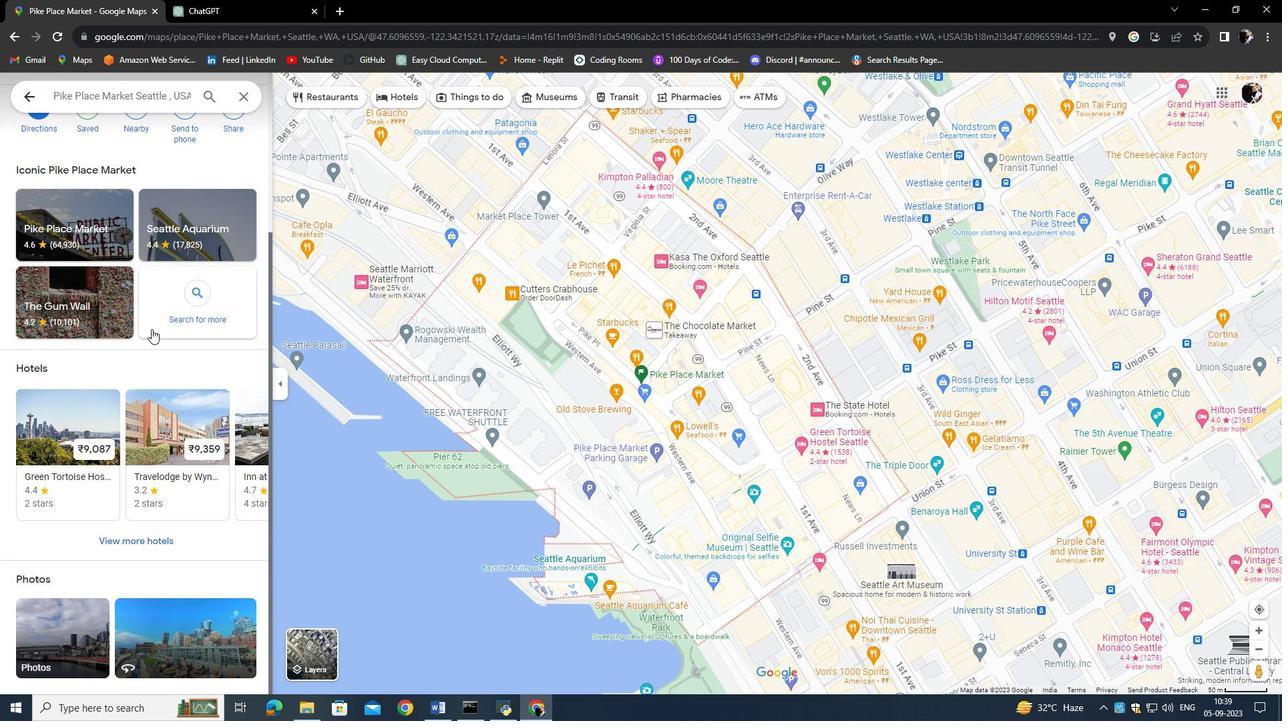 
Action: Mouse moved to (151, 329)
Screenshot: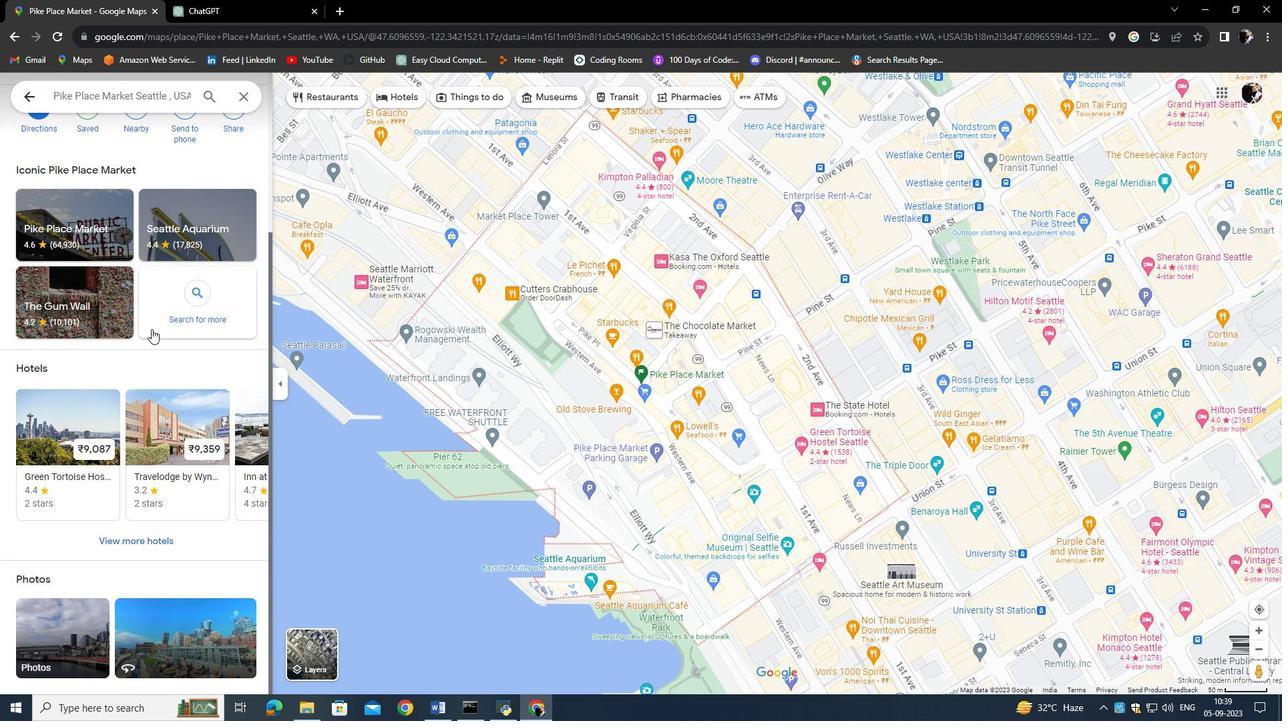 
Action: Mouse scrolled (151, 328) with delta (0, 0)
Screenshot: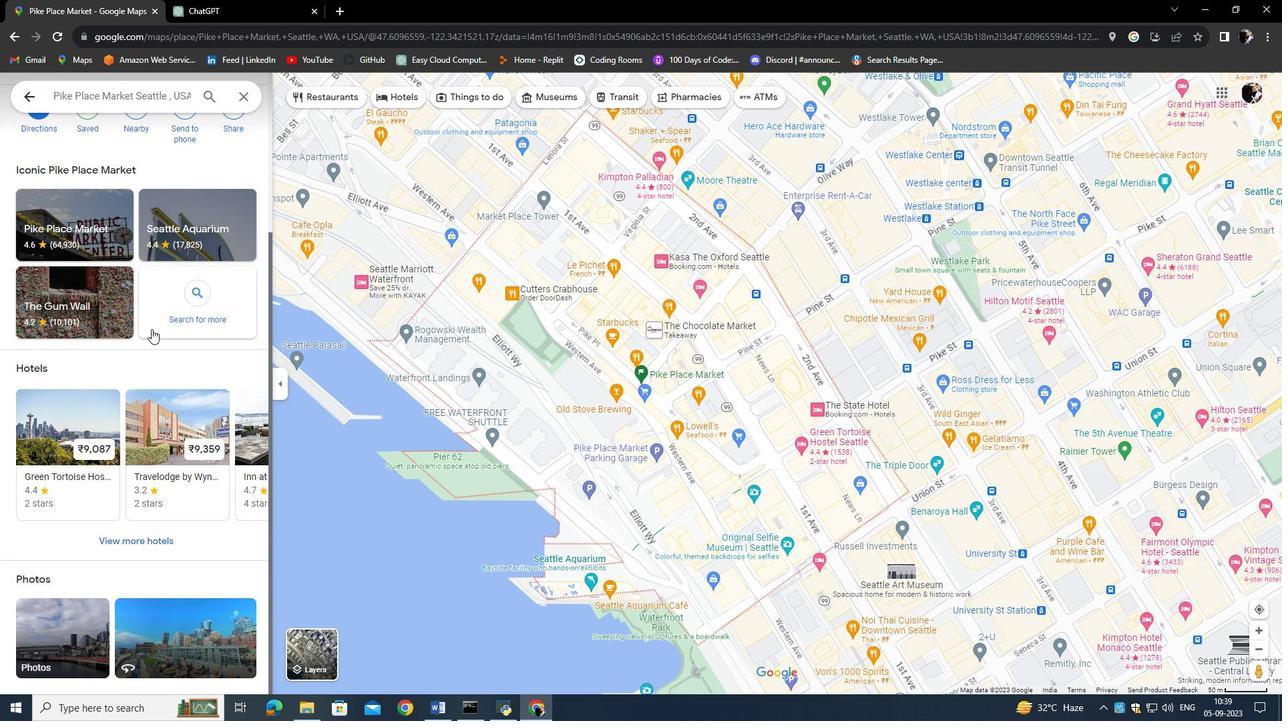 
Action: Mouse scrolled (151, 328) with delta (0, 0)
Screenshot: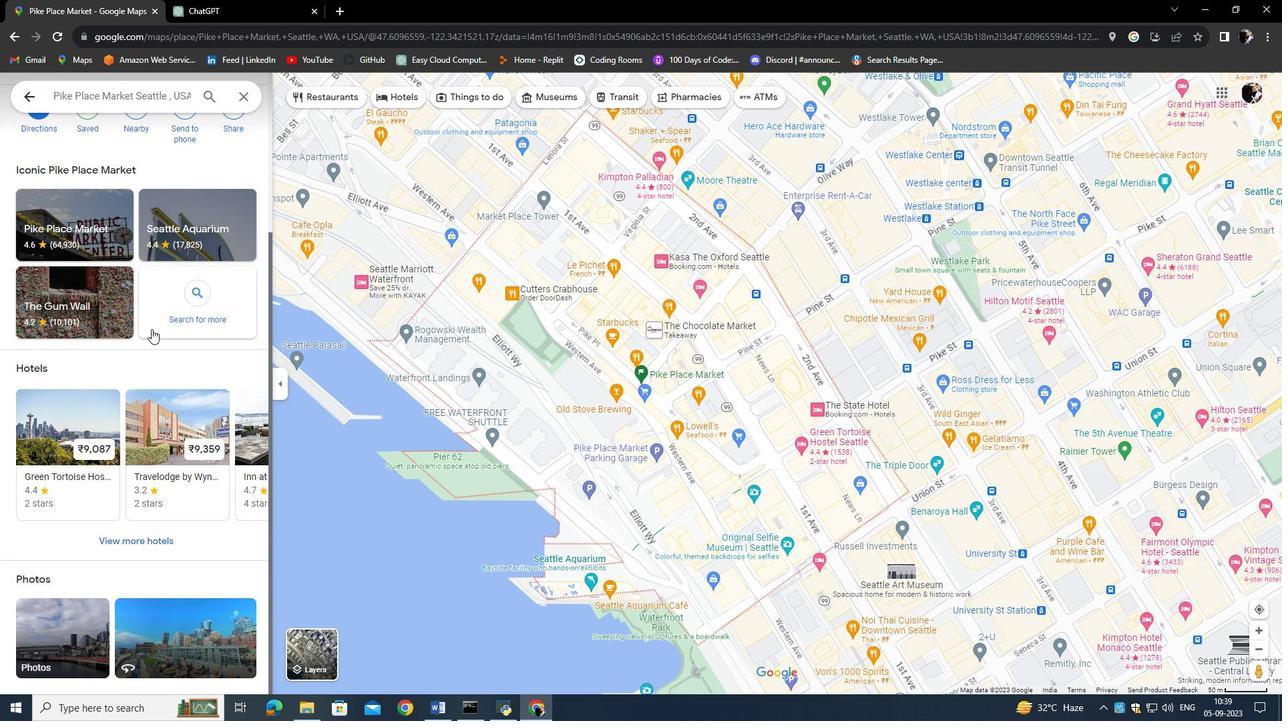 
Action: Mouse moved to (148, 336)
Screenshot: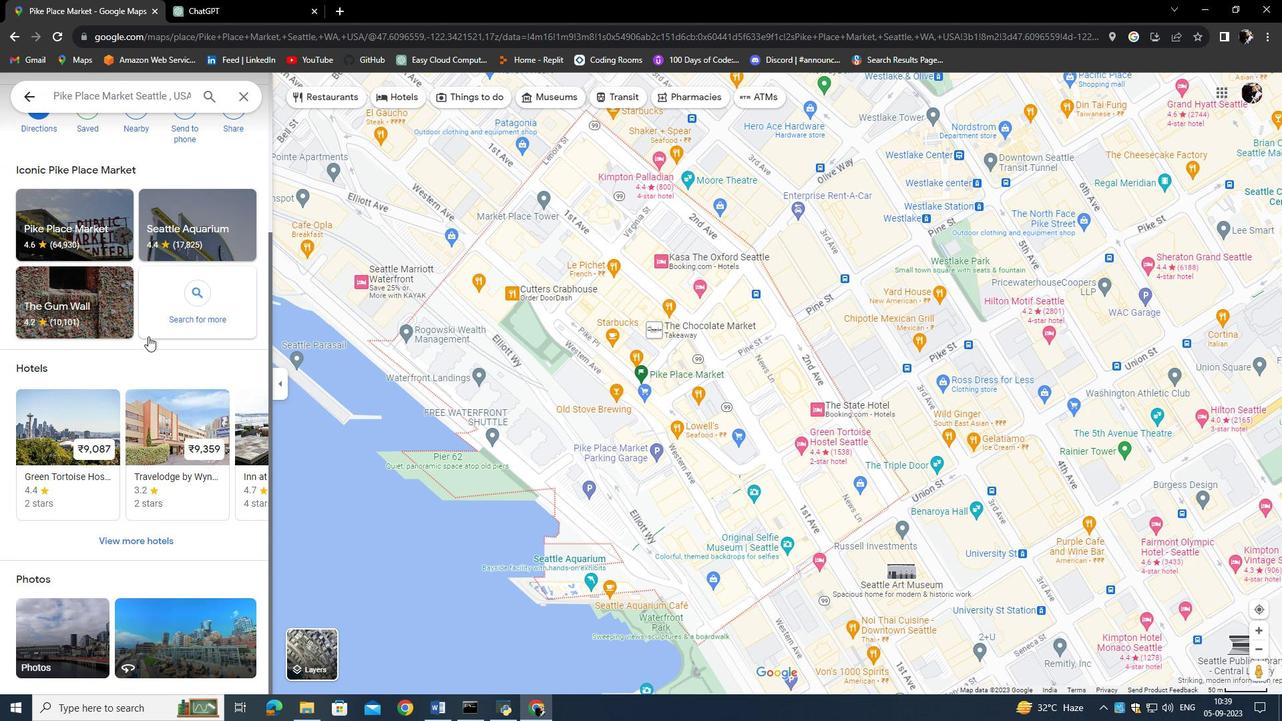
Action: Mouse scrolled (148, 337) with delta (0, 0)
Screenshot: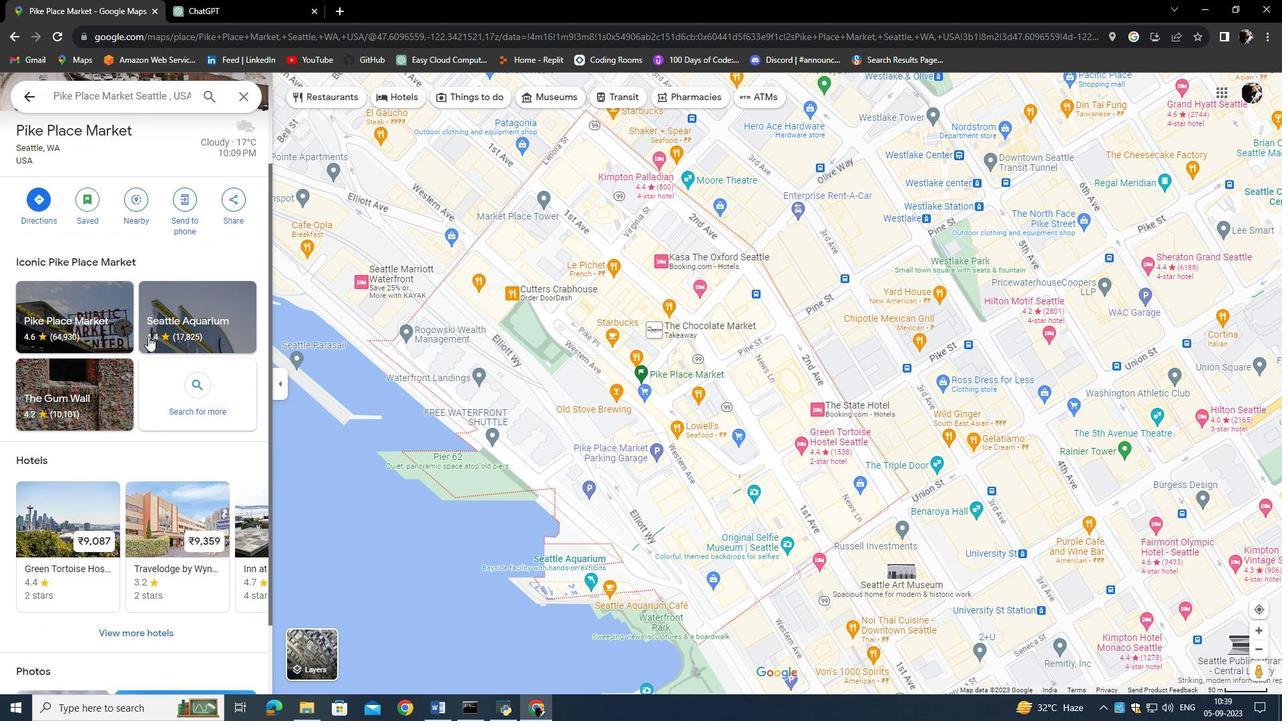 
Action: Mouse scrolled (148, 337) with delta (0, 0)
Screenshot: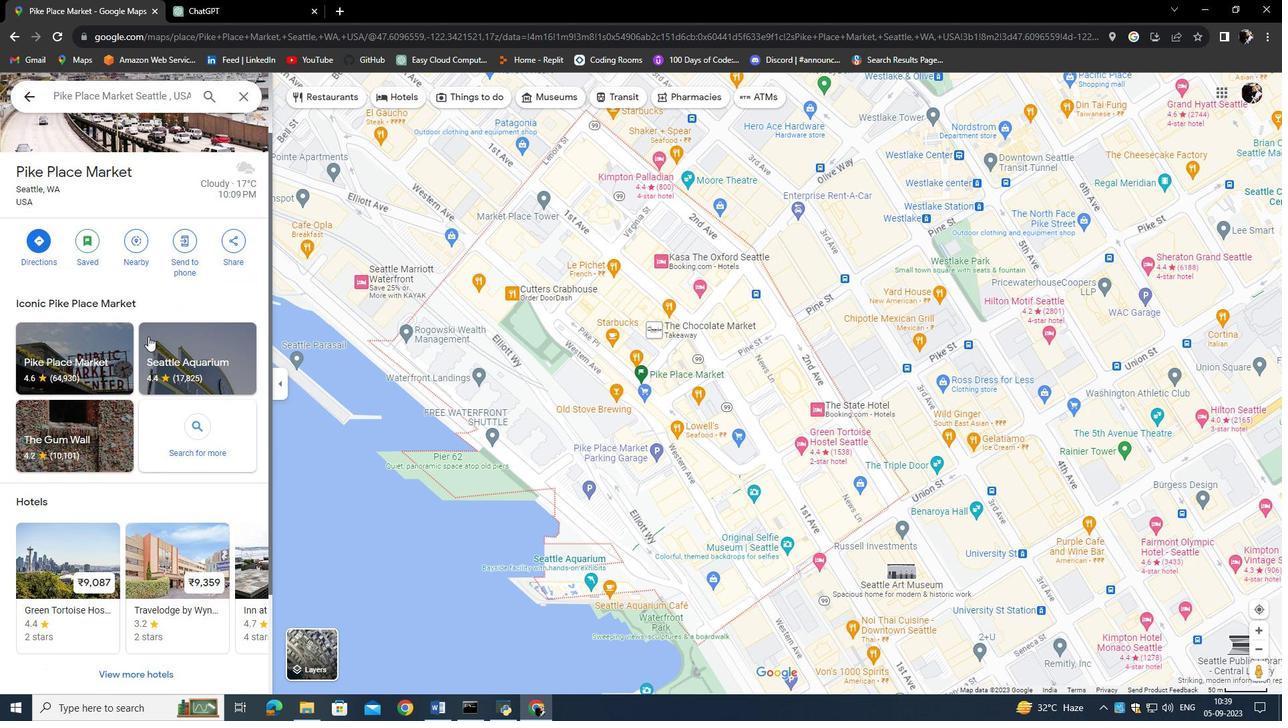 
Action: Mouse moved to (134, 245)
Screenshot: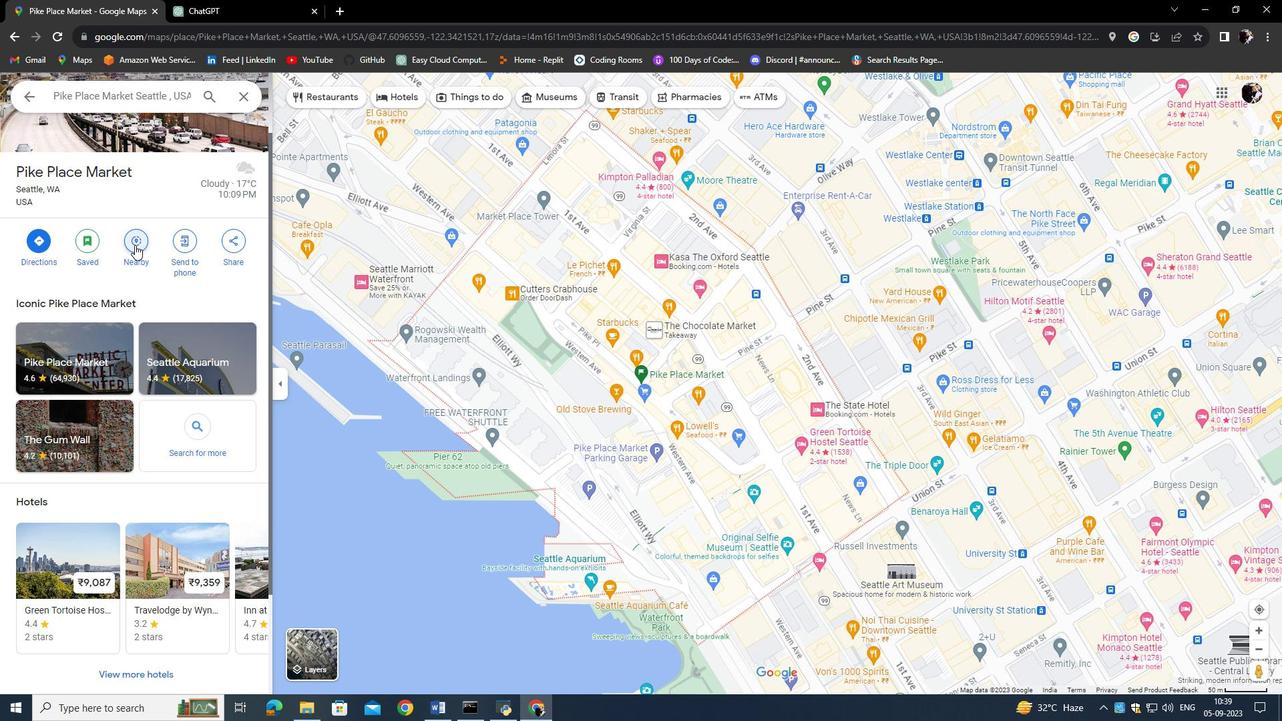 
Action: Mouse pressed left at (134, 245)
Screenshot: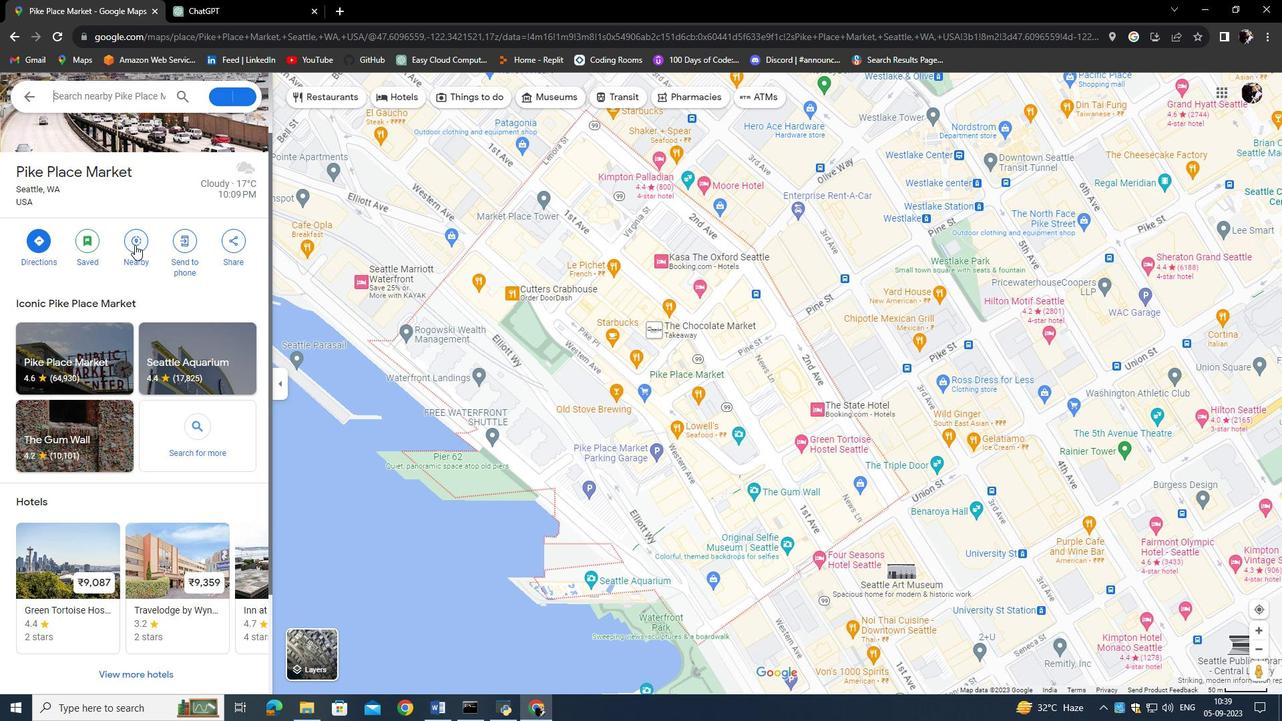 
Action: Mouse moved to (679, 410)
Screenshot: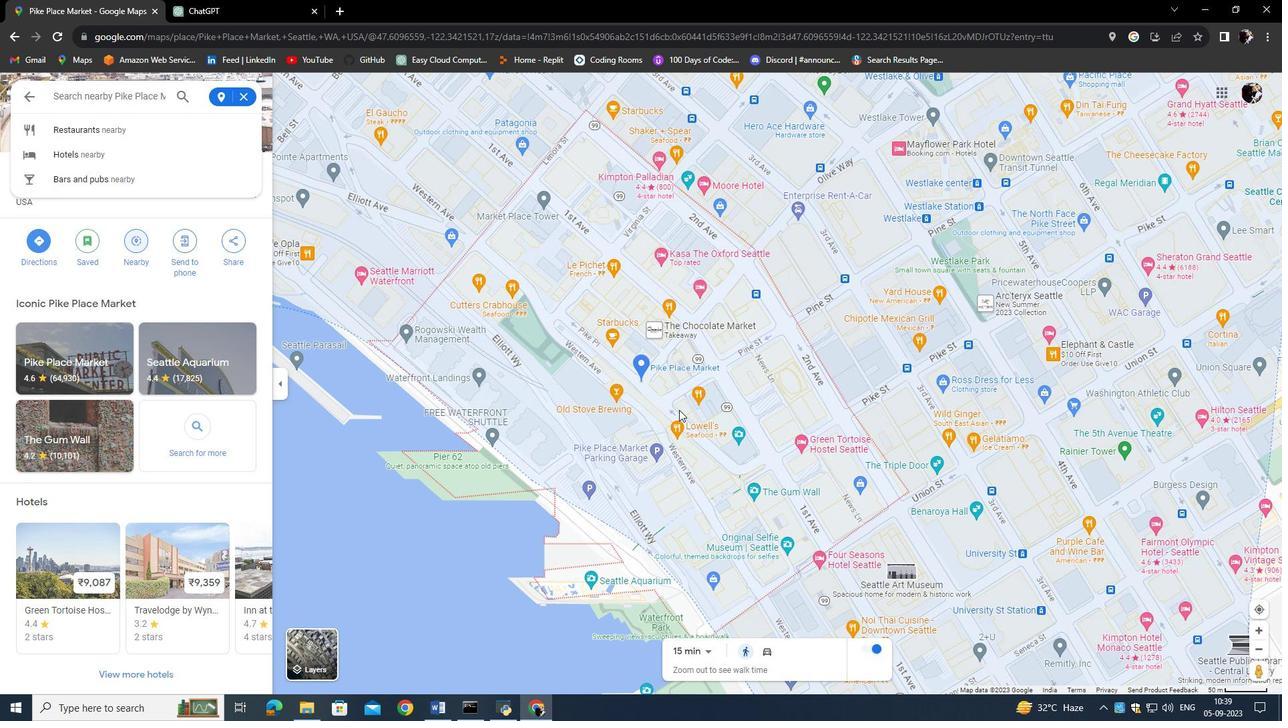 
Action: Mouse scrolled (679, 410) with delta (0, 0)
Screenshot: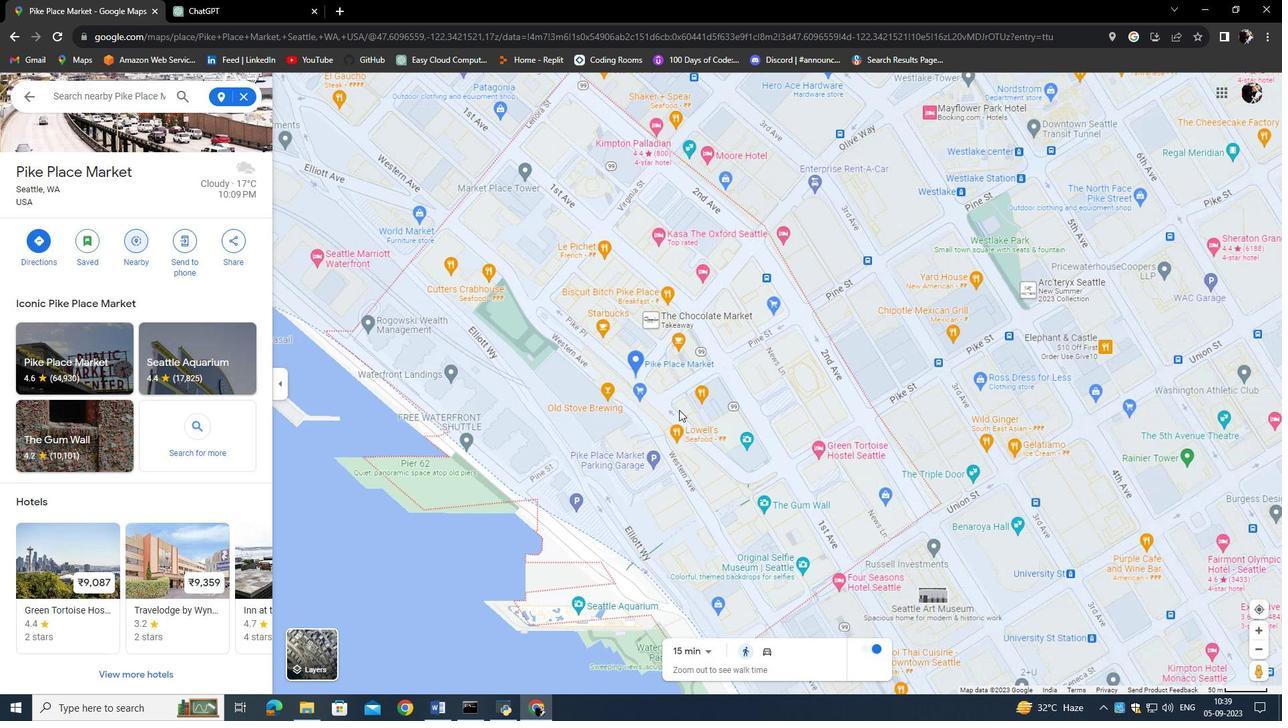 
Action: Mouse scrolled (679, 410) with delta (0, 0)
Screenshot: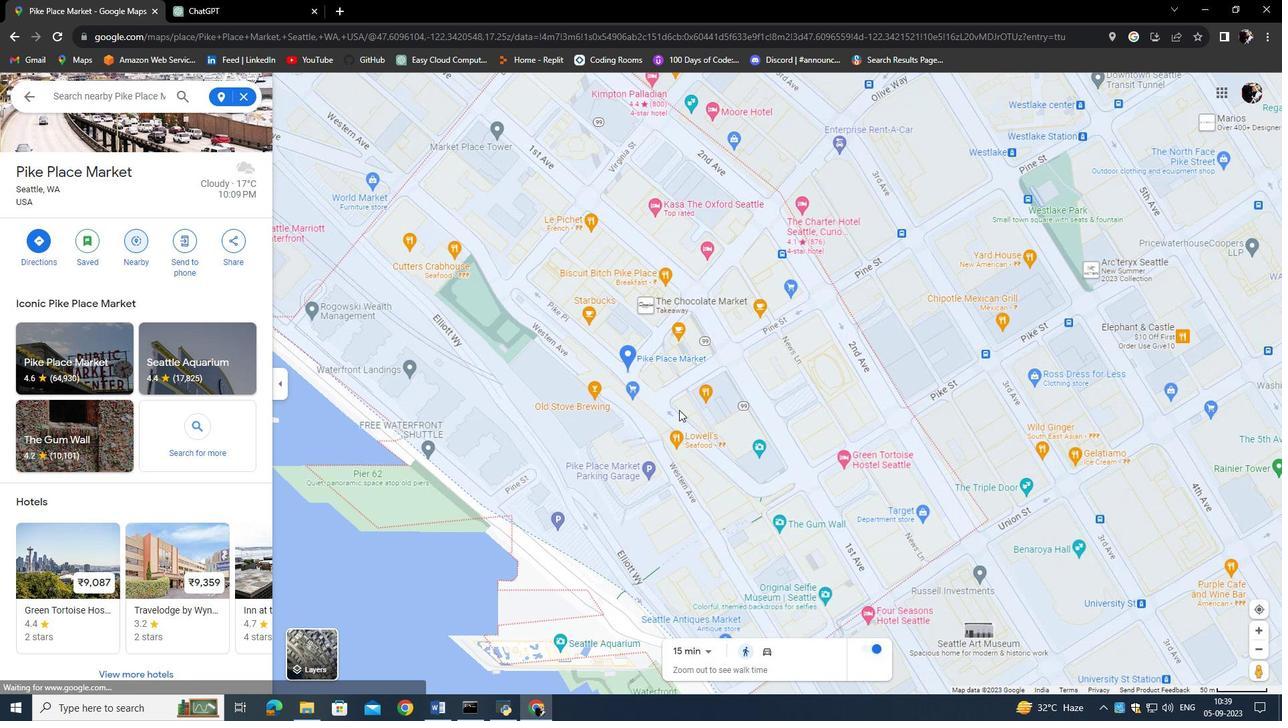 
Action: Mouse scrolled (679, 410) with delta (0, 0)
Screenshot: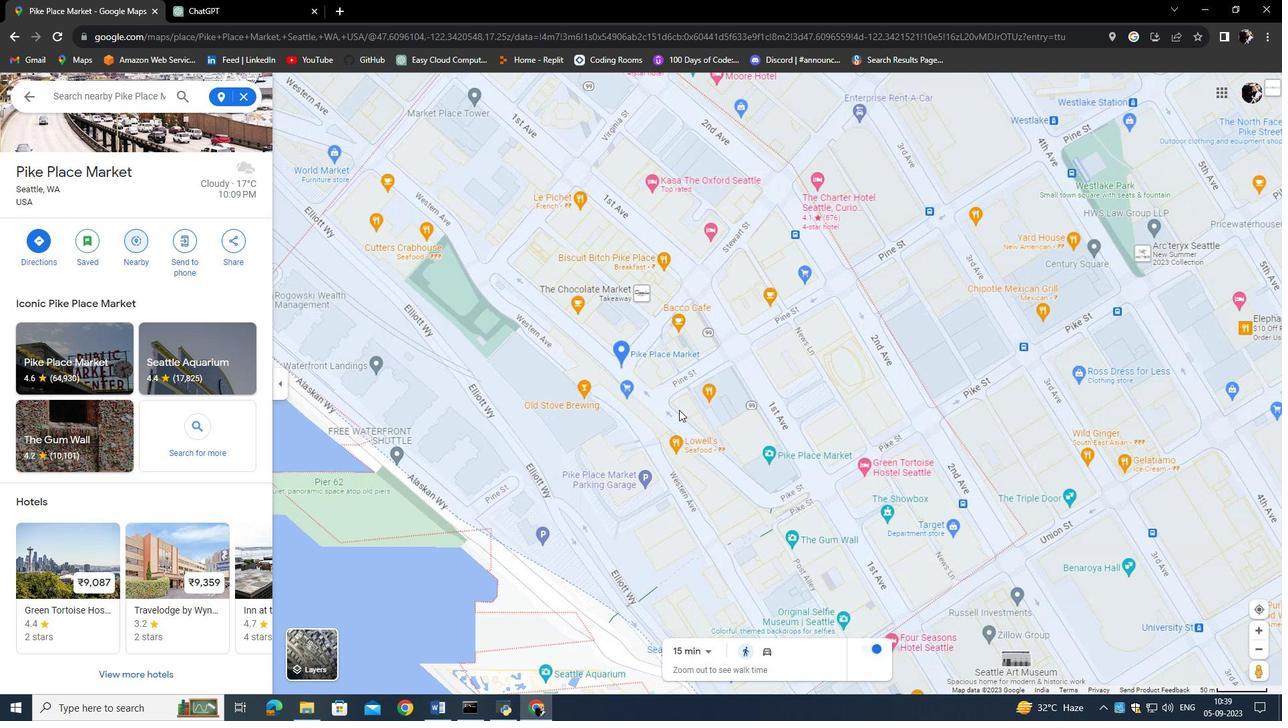 
Action: Mouse scrolled (679, 410) with delta (0, 0)
Screenshot: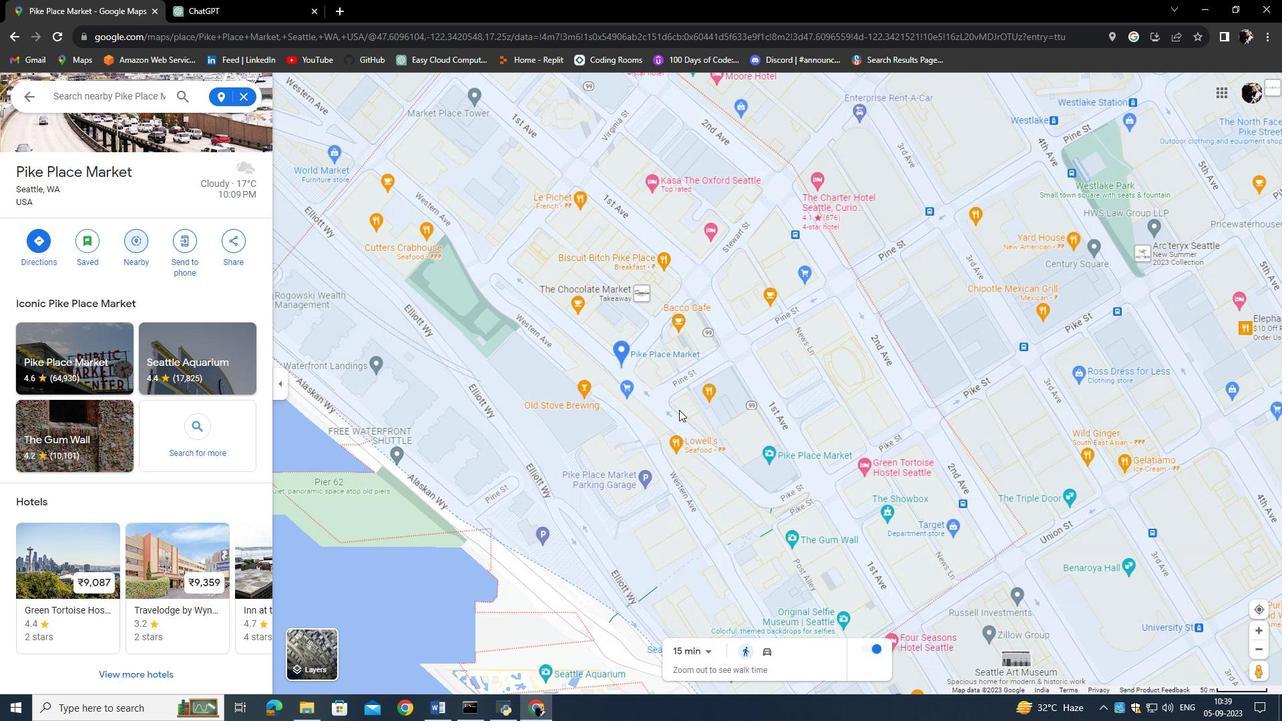 
Action: Mouse scrolled (679, 410) with delta (0, 0)
Screenshot: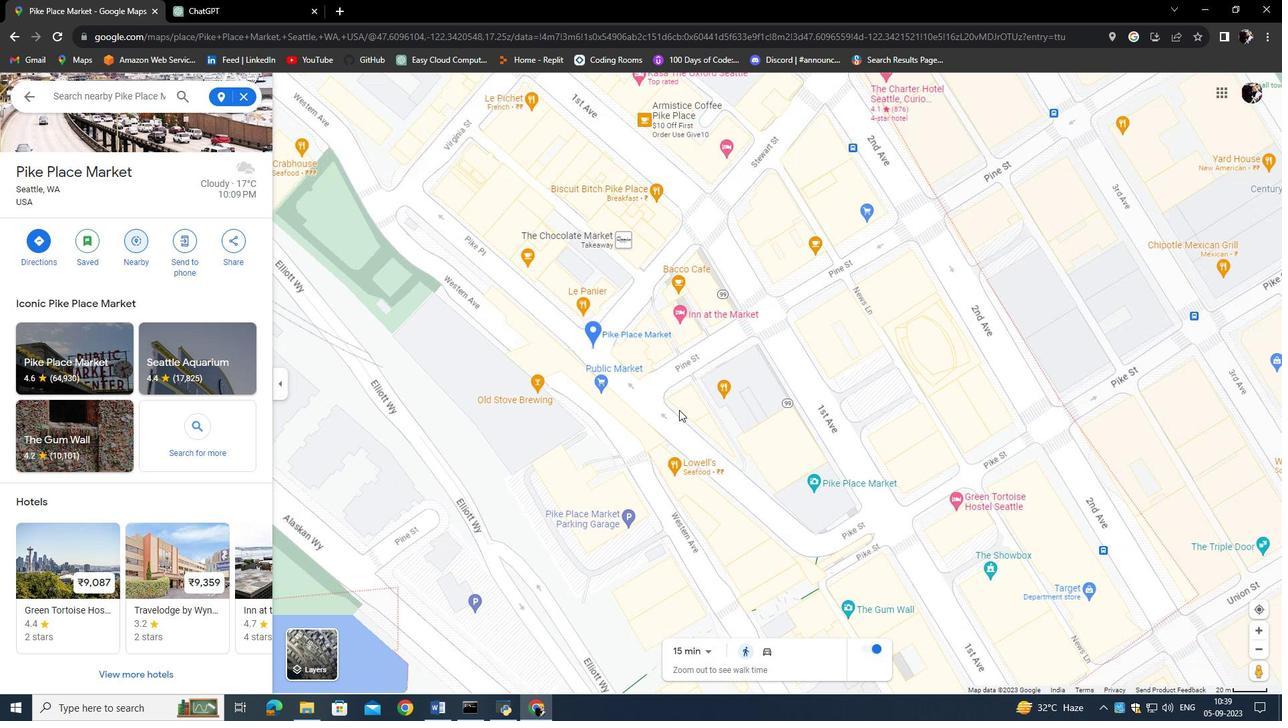 
Action: Mouse scrolled (679, 410) with delta (0, 0)
Screenshot: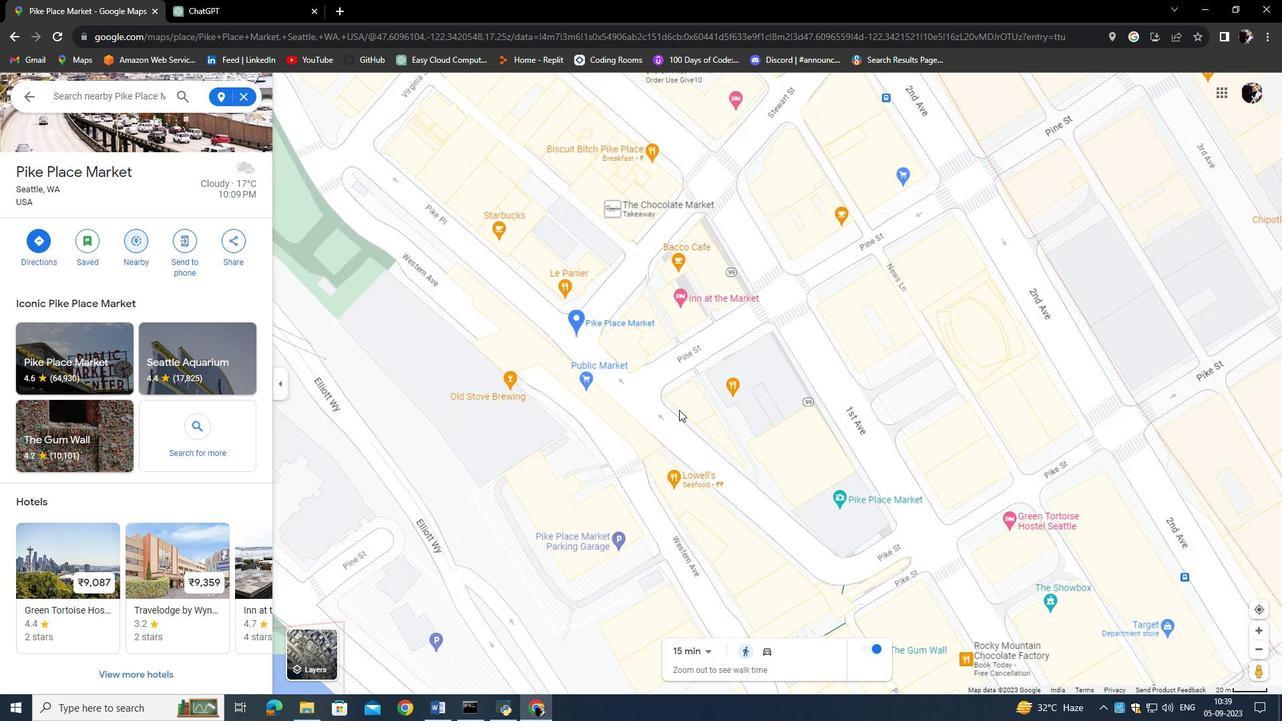 
Action: Mouse moved to (561, 341)
Screenshot: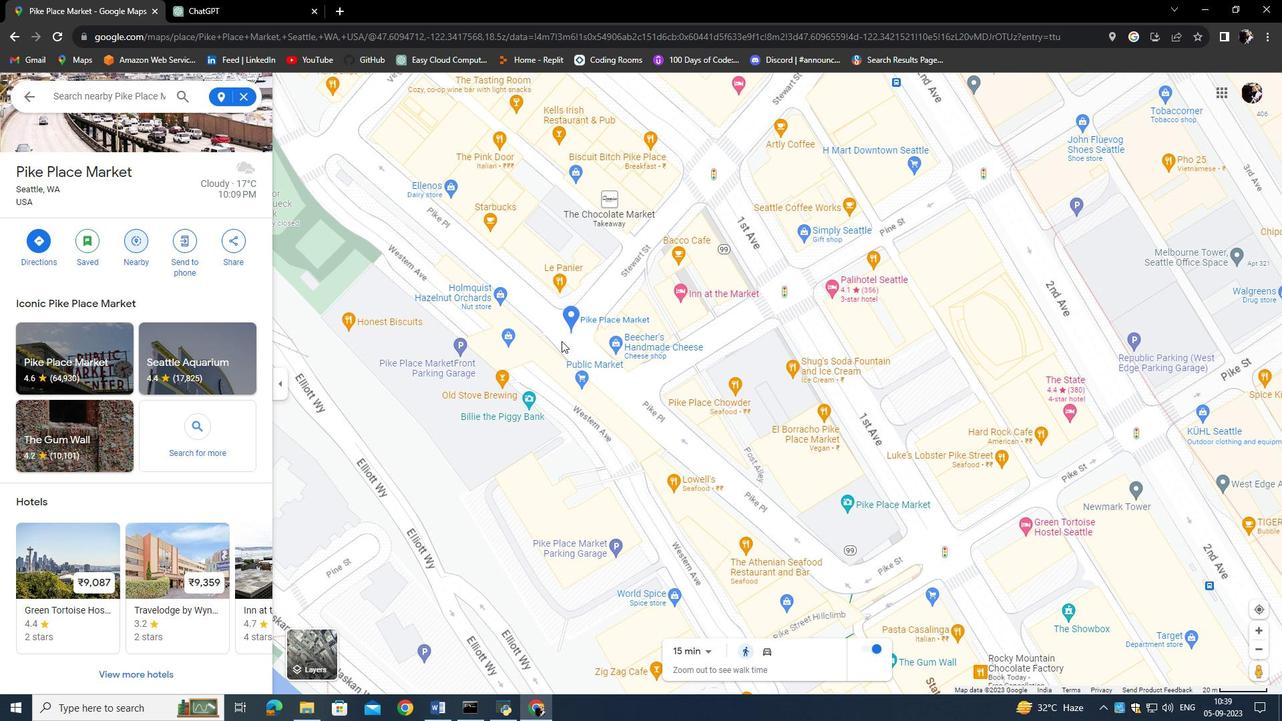 
Action: Mouse scrolled (561, 342) with delta (0, 0)
Screenshot: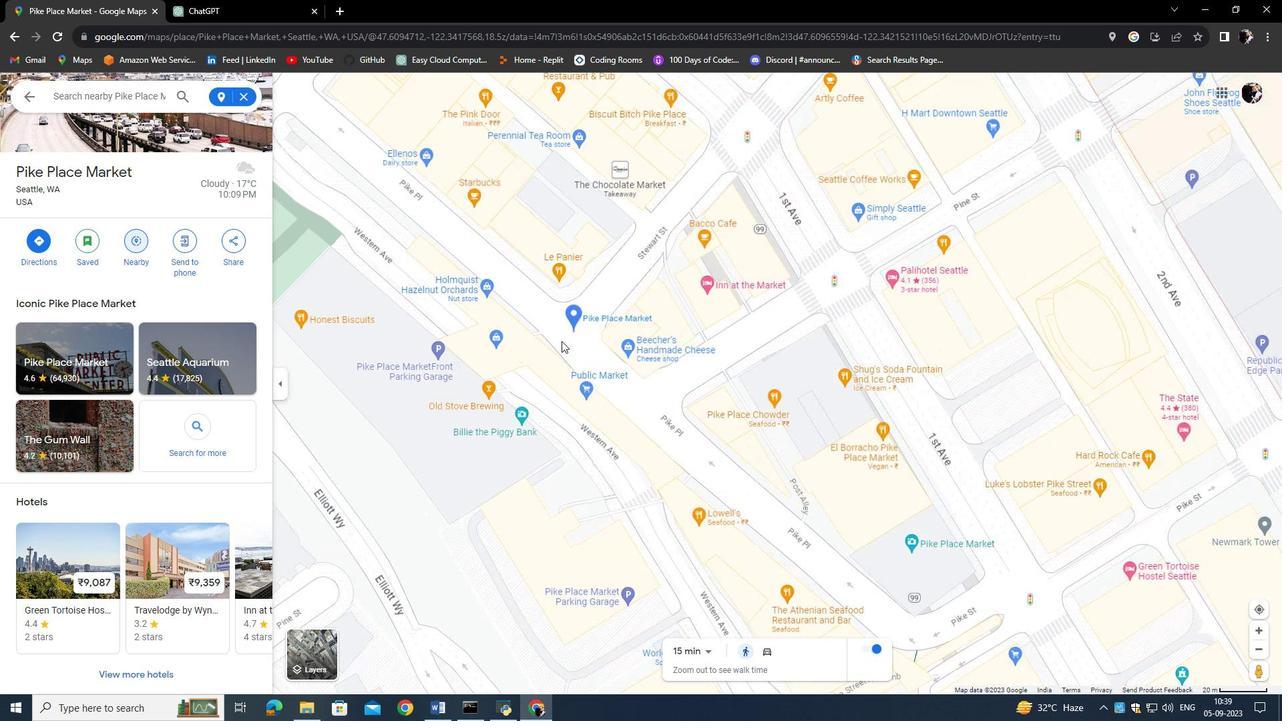 
Action: Mouse scrolled (561, 342) with delta (0, 0)
Screenshot: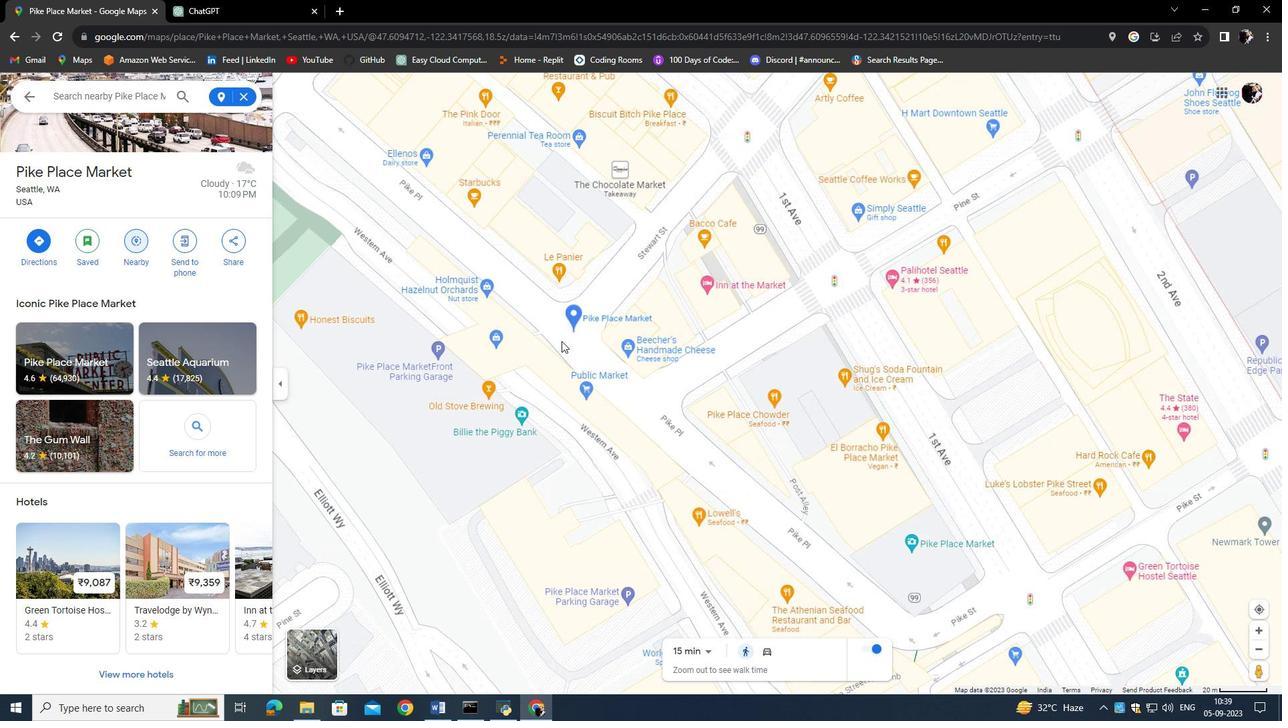 
Action: Mouse scrolled (561, 342) with delta (0, 0)
Screenshot: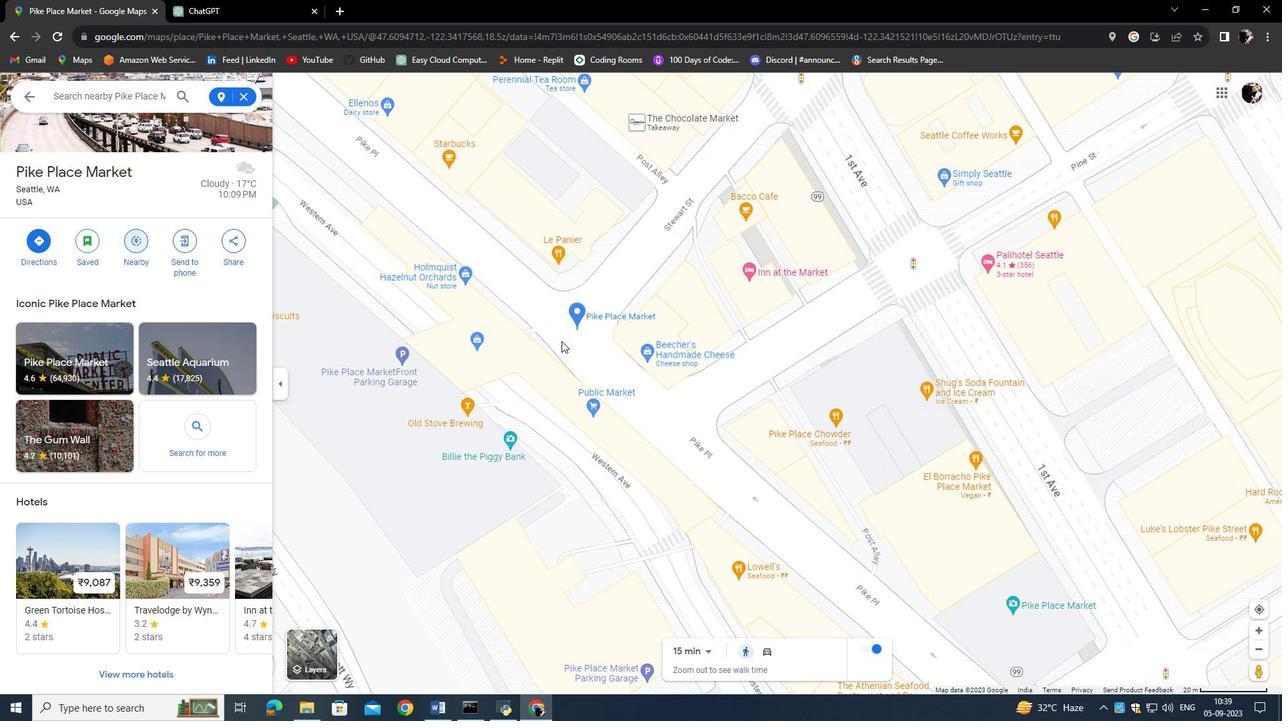 
Action: Mouse scrolled (561, 342) with delta (0, 0)
Screenshot: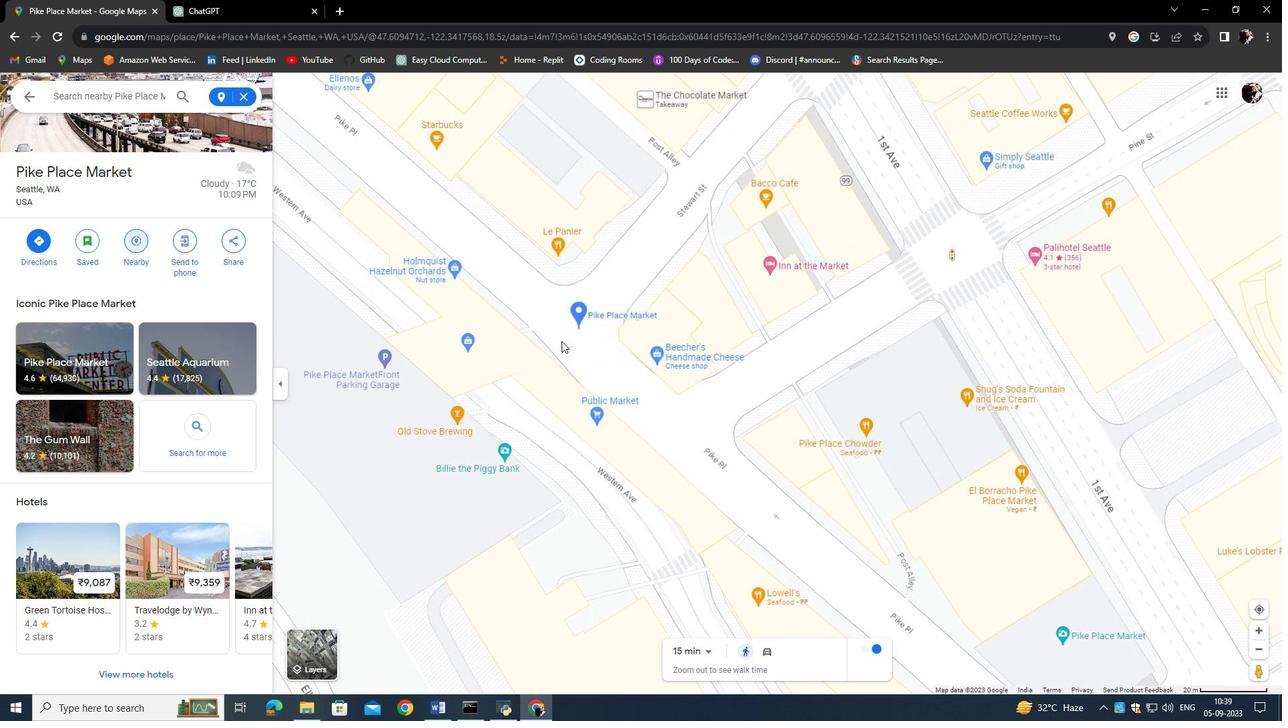 
Action: Mouse scrolled (561, 342) with delta (0, 0)
Screenshot: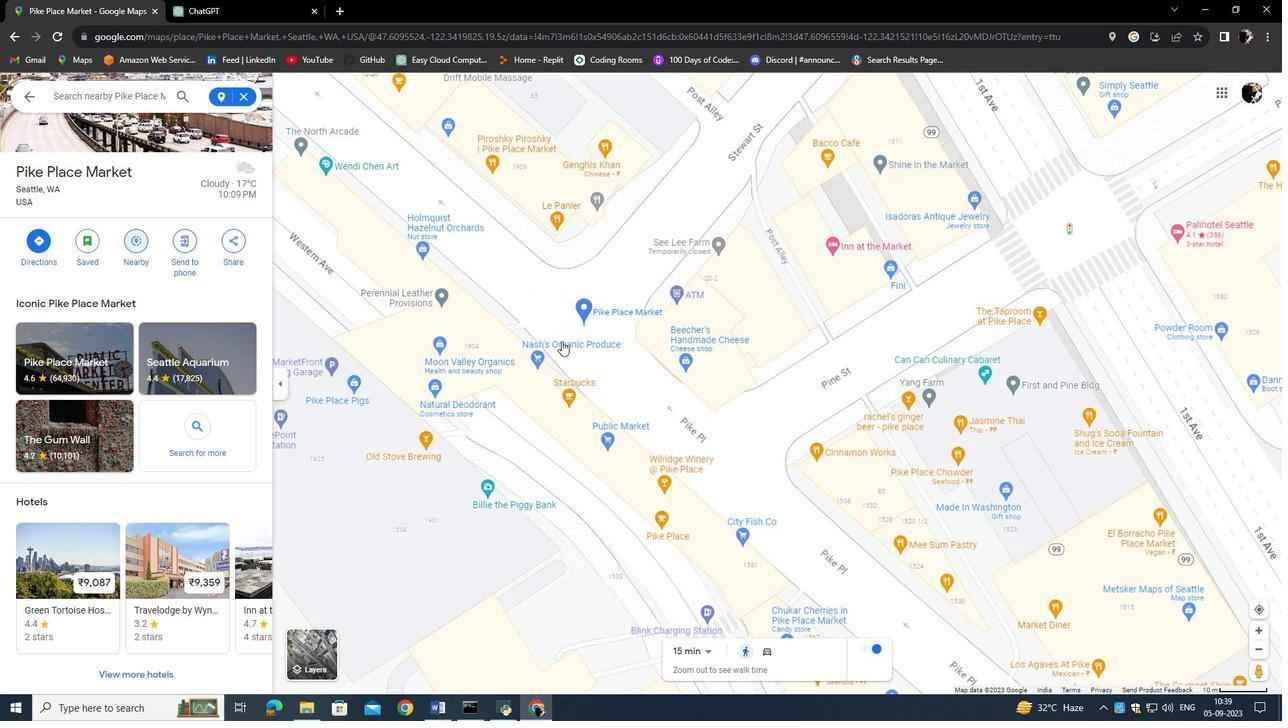 
Action: Mouse moved to (693, 645)
Screenshot: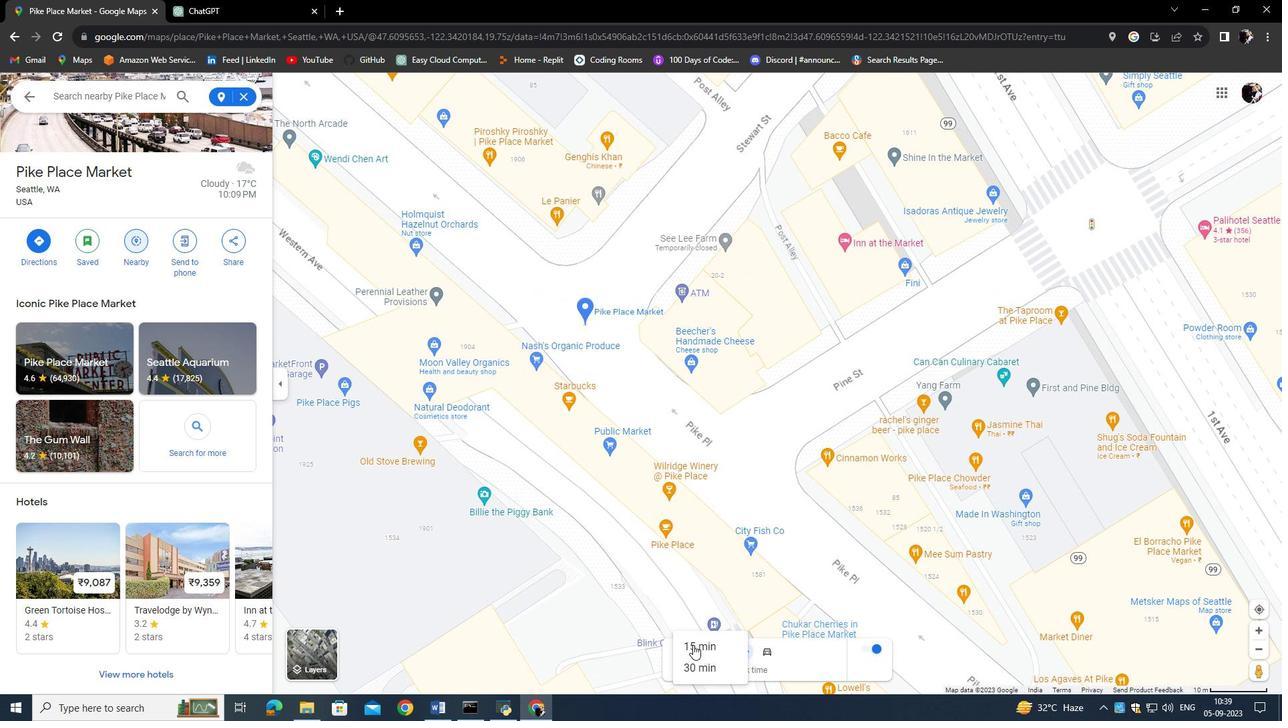 
Action: Mouse pressed left at (693, 645)
Screenshot: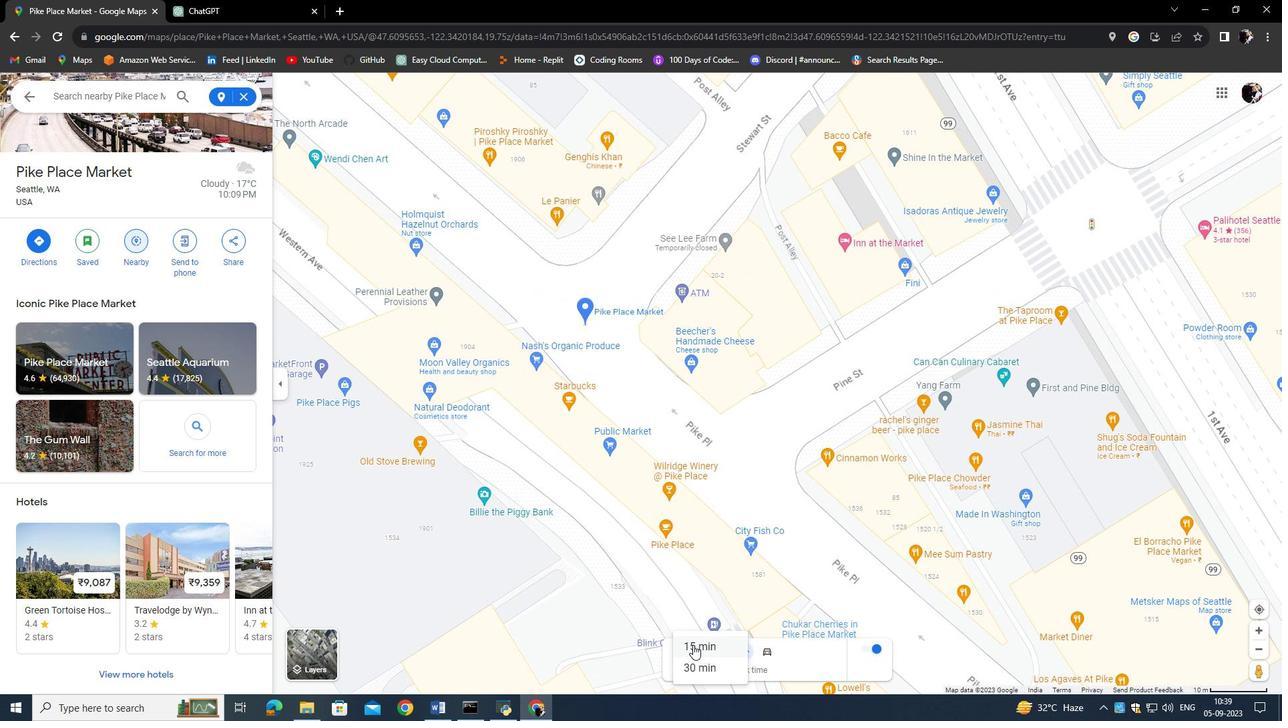 
Action: Mouse moved to (707, 651)
Screenshot: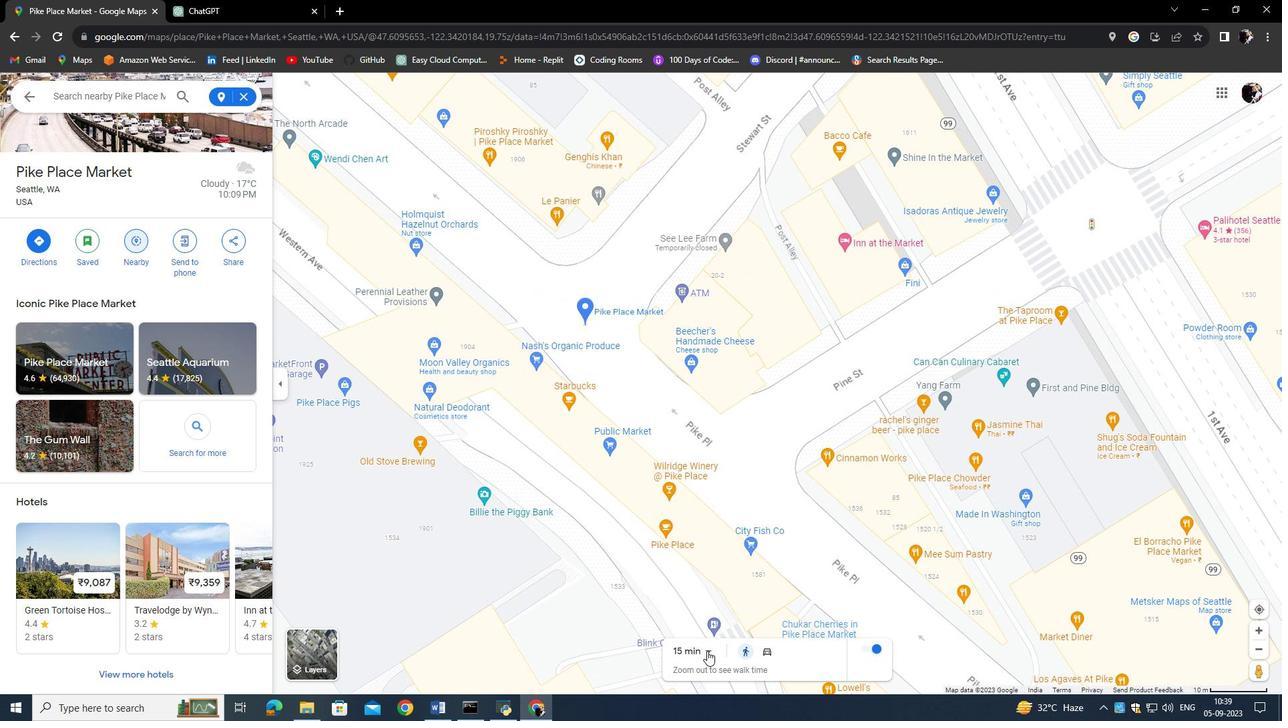 
Action: Mouse pressed left at (707, 651)
Screenshot: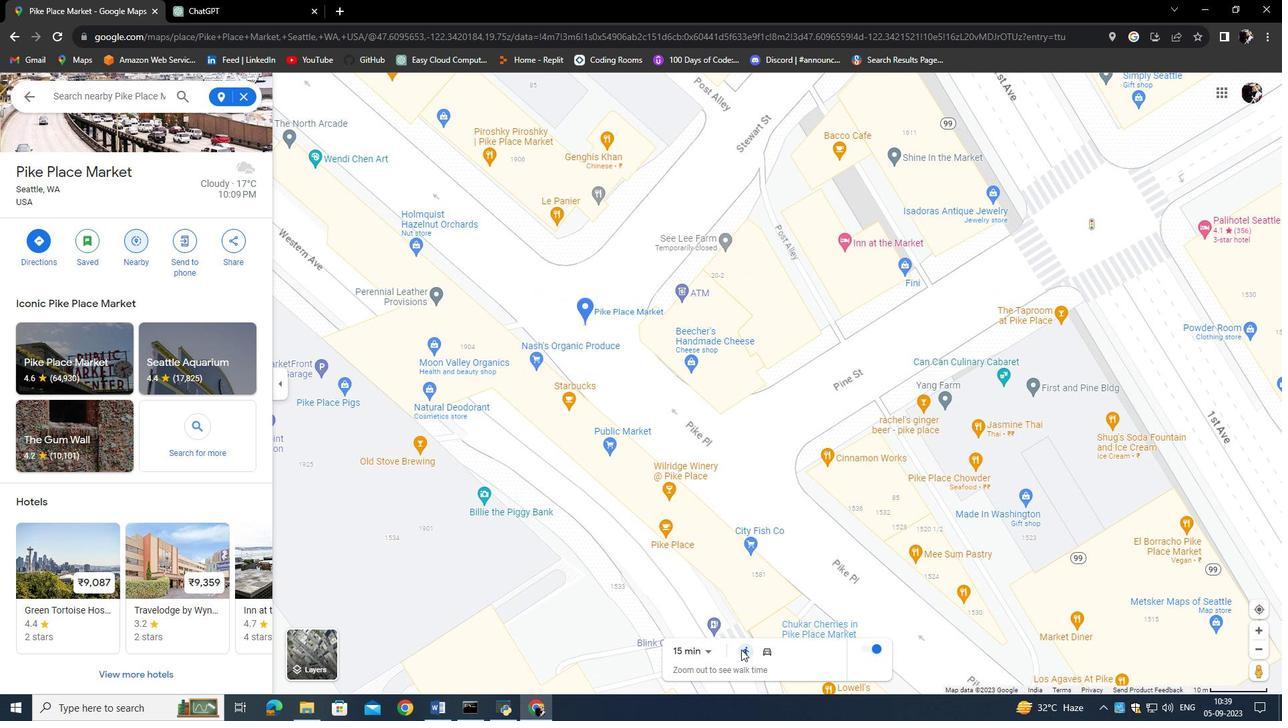
Action: Mouse moved to (868, 650)
Screenshot: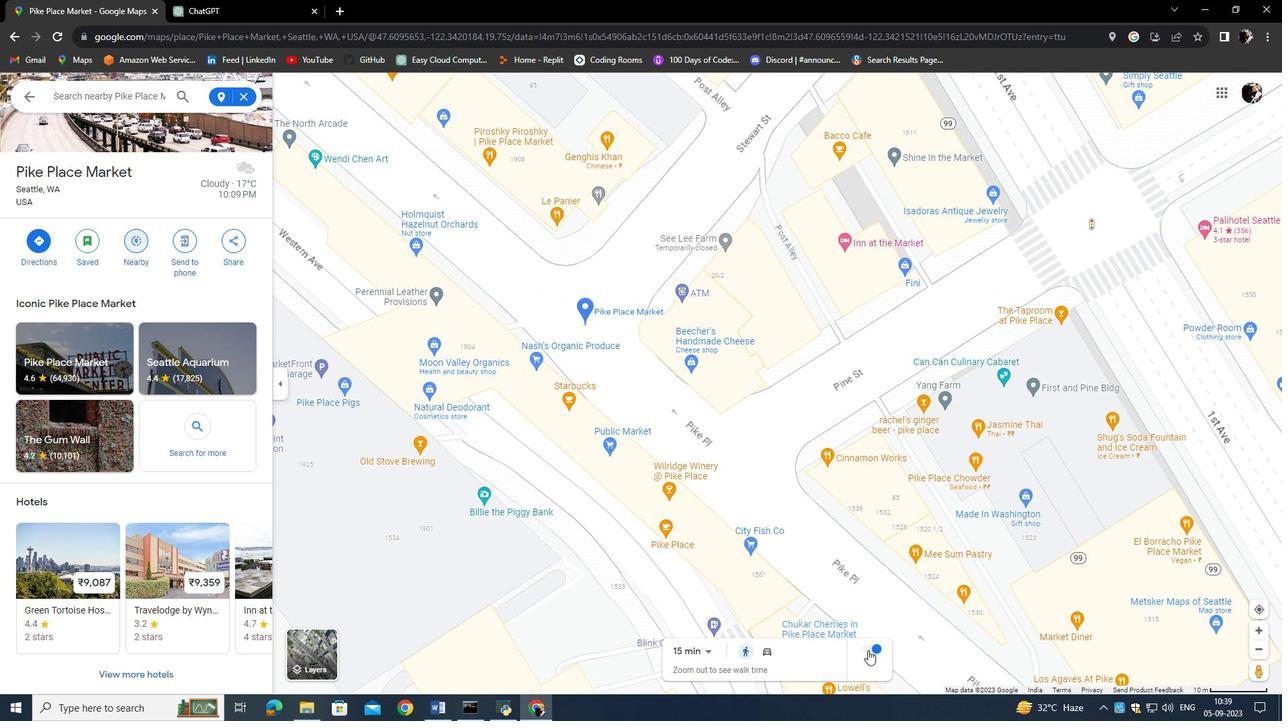 
Action: Mouse pressed left at (868, 650)
Screenshot: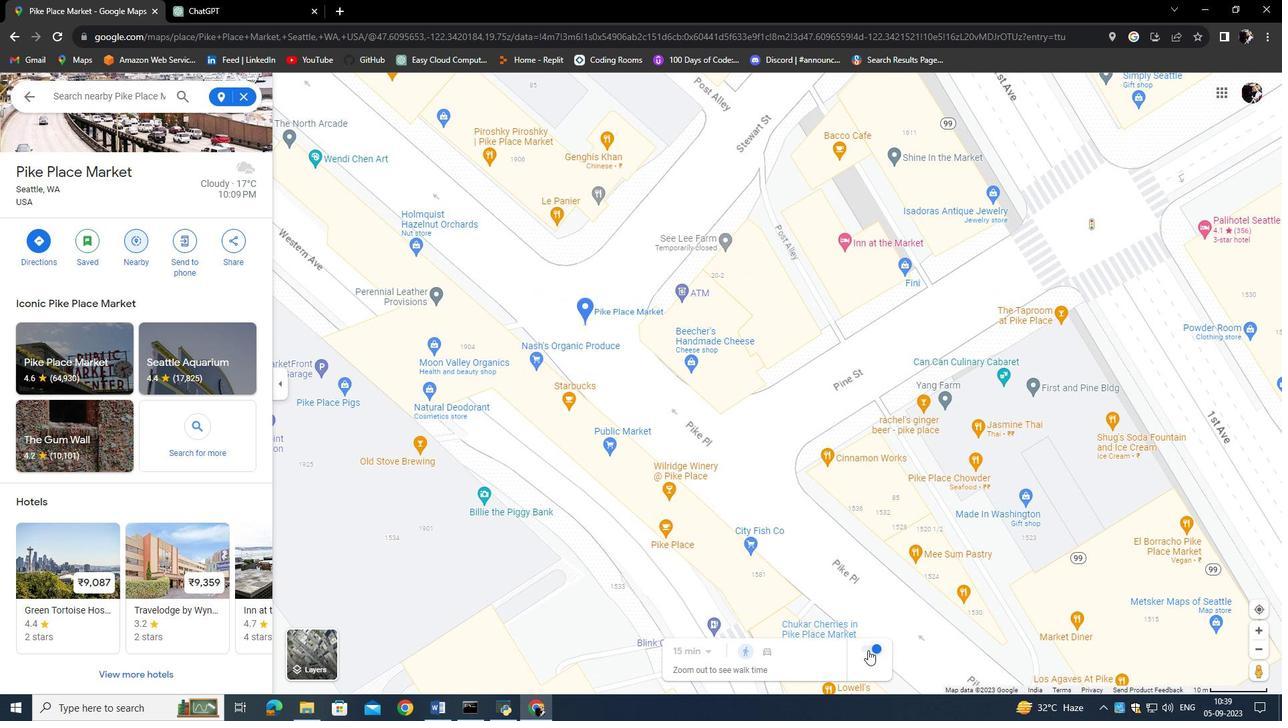 
Action: Mouse moved to (875, 647)
Screenshot: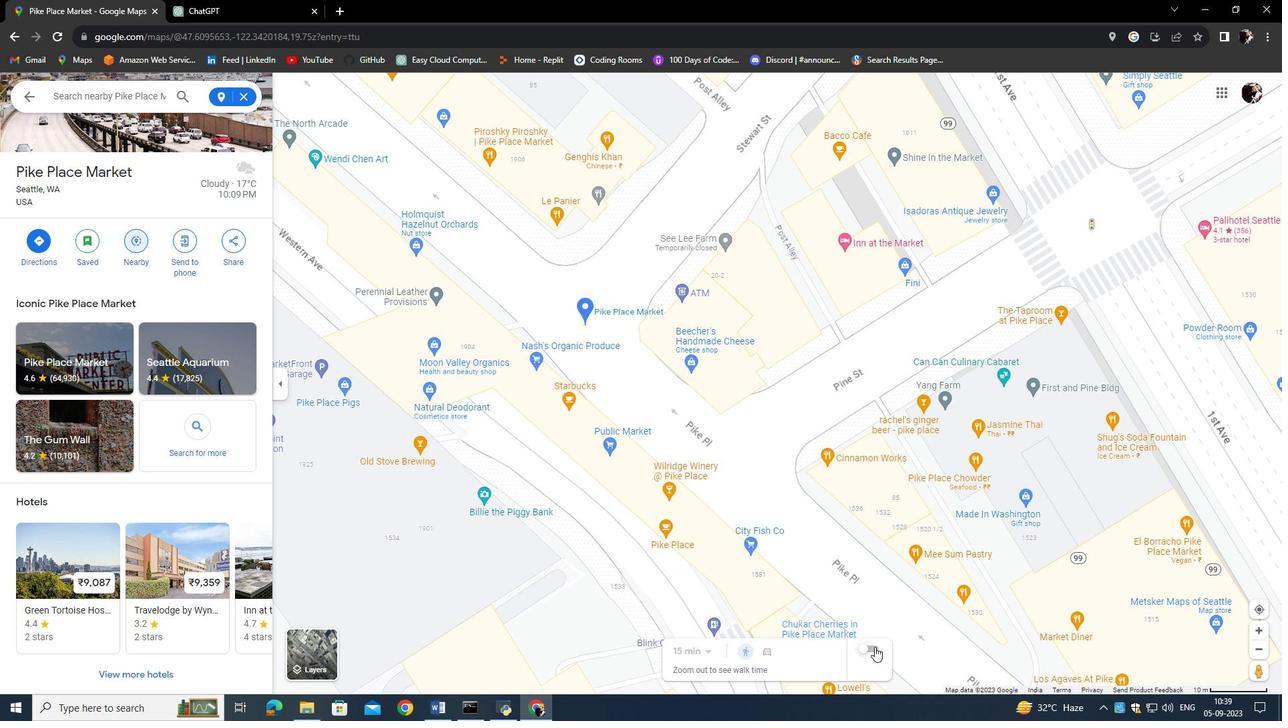 
Action: Mouse pressed left at (875, 647)
Screenshot: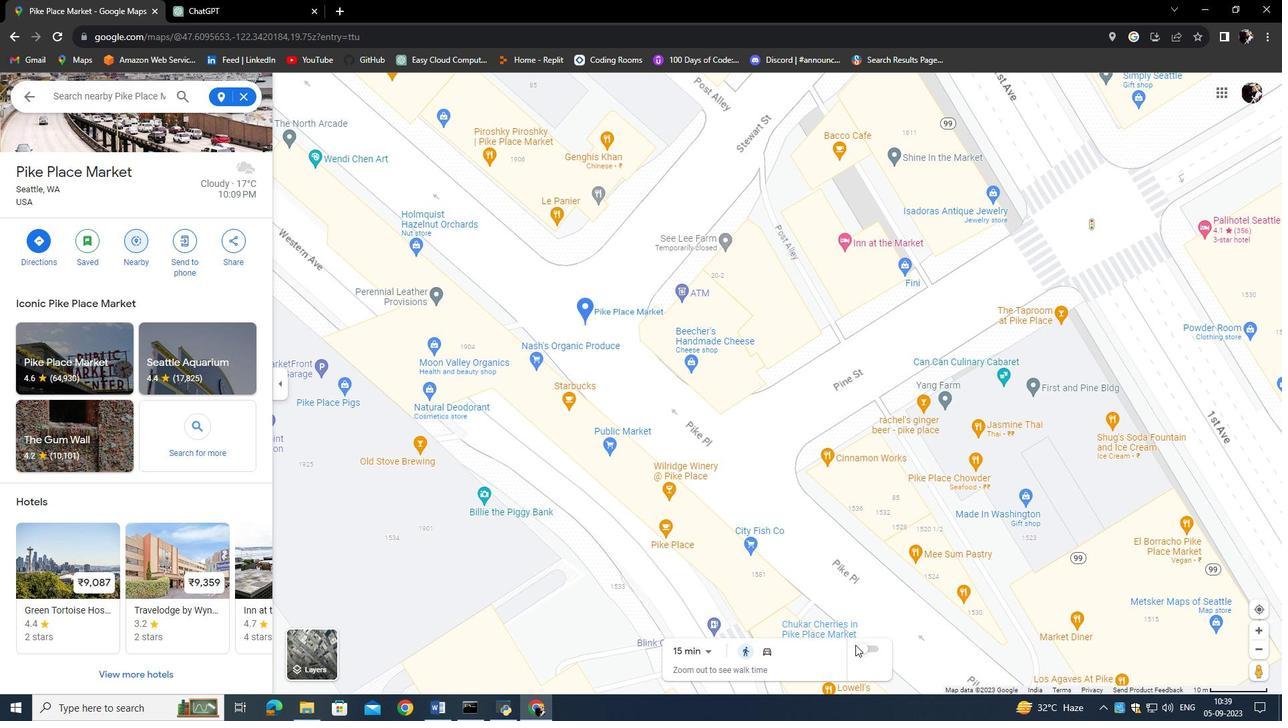 
Action: Mouse moved to (704, 541)
Screenshot: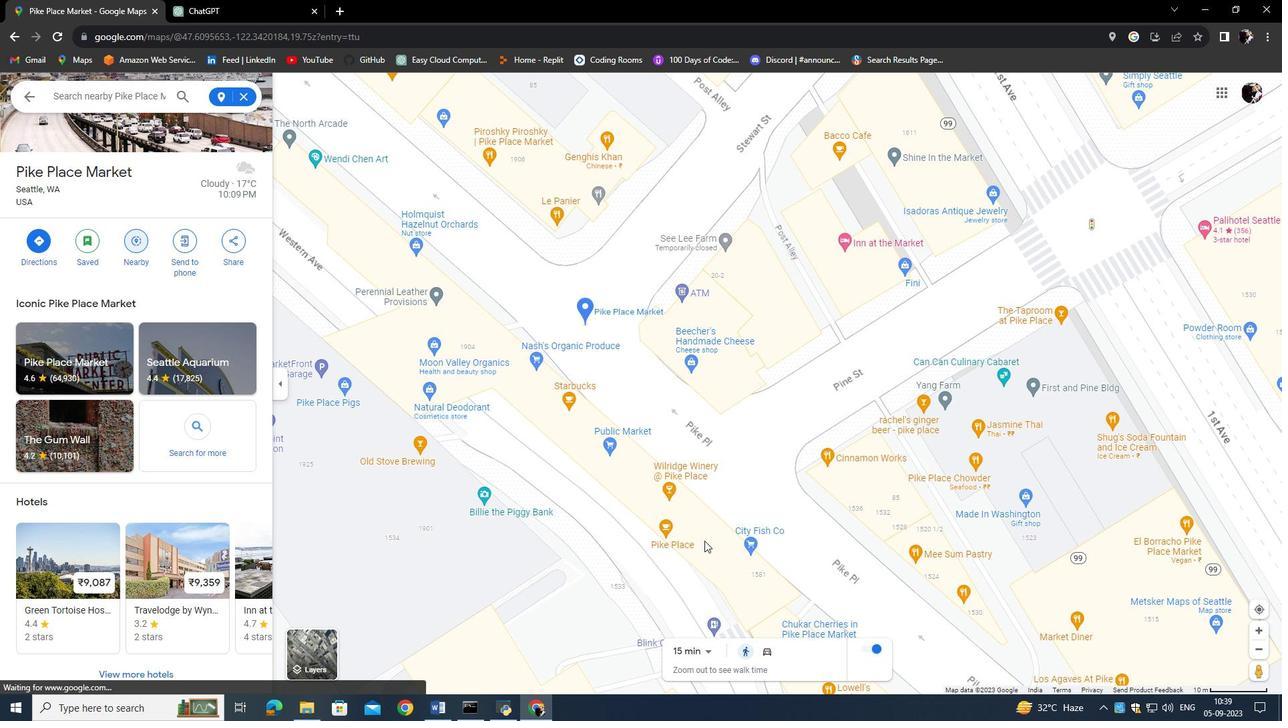 
Action: Mouse scrolled (704, 541) with delta (0, 0)
Screenshot: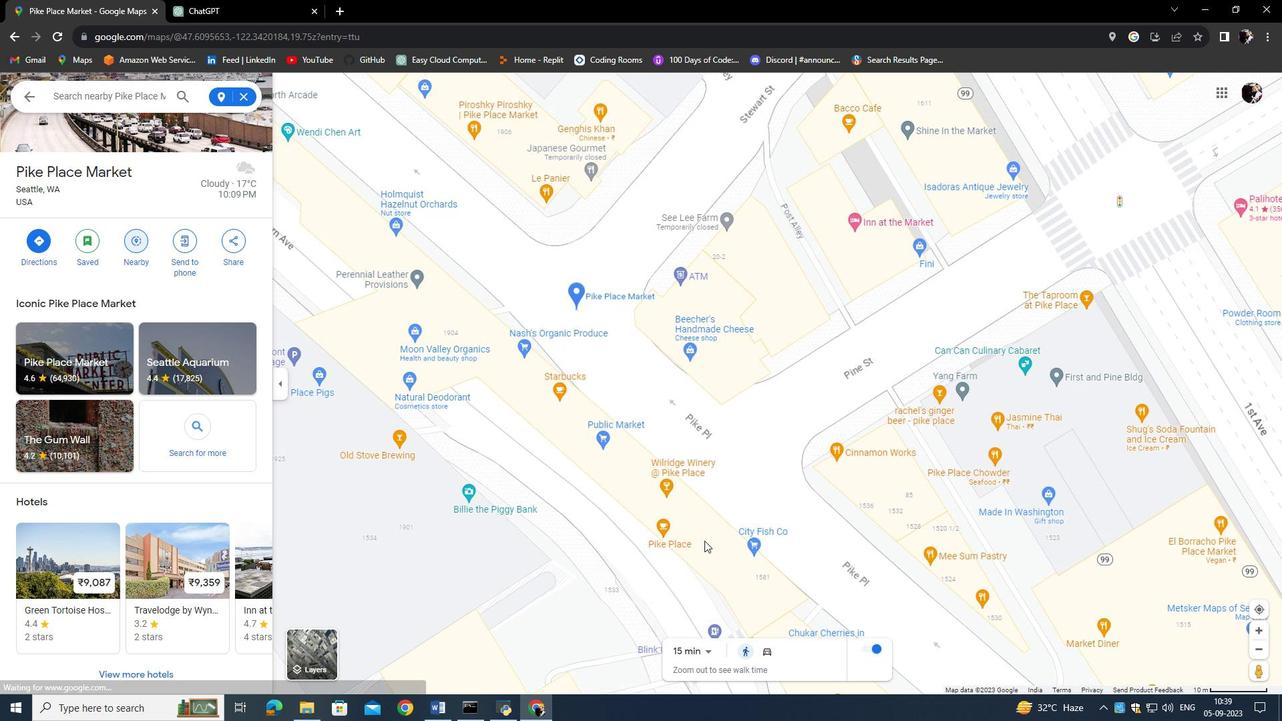
Action: Mouse scrolled (704, 541) with delta (0, 0)
Screenshot: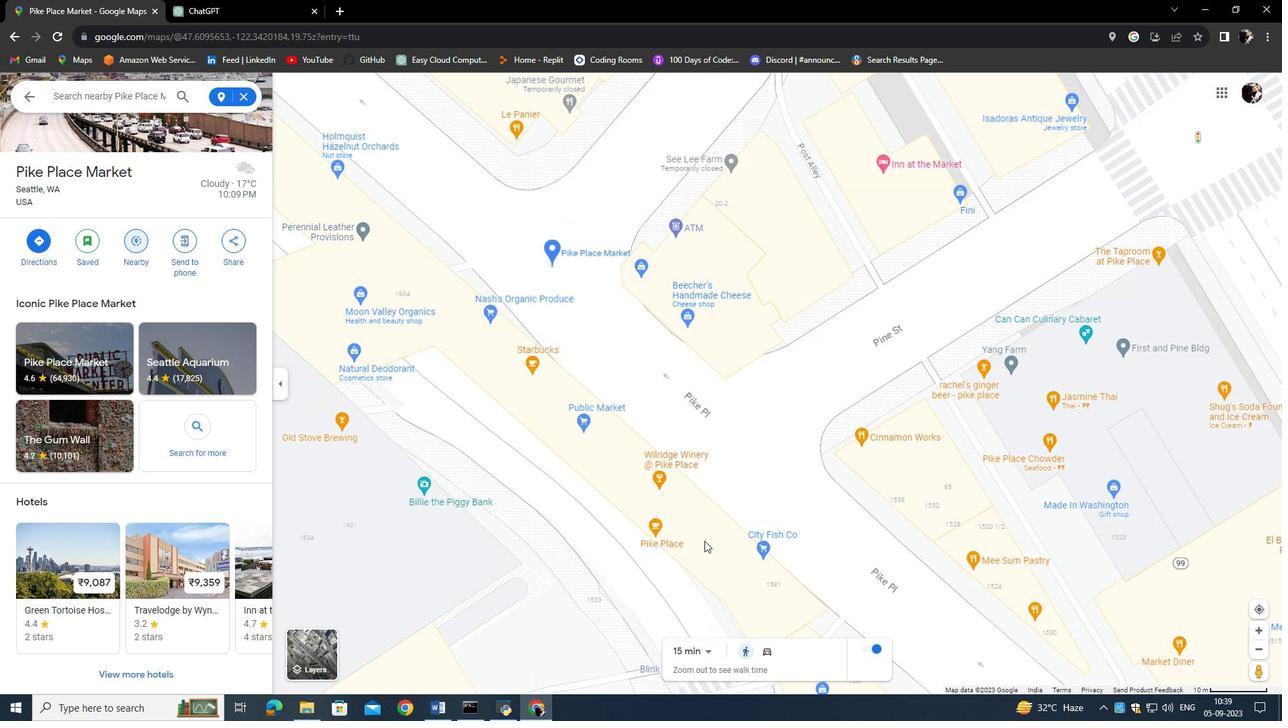 
Action: Mouse moved to (669, 436)
Screenshot: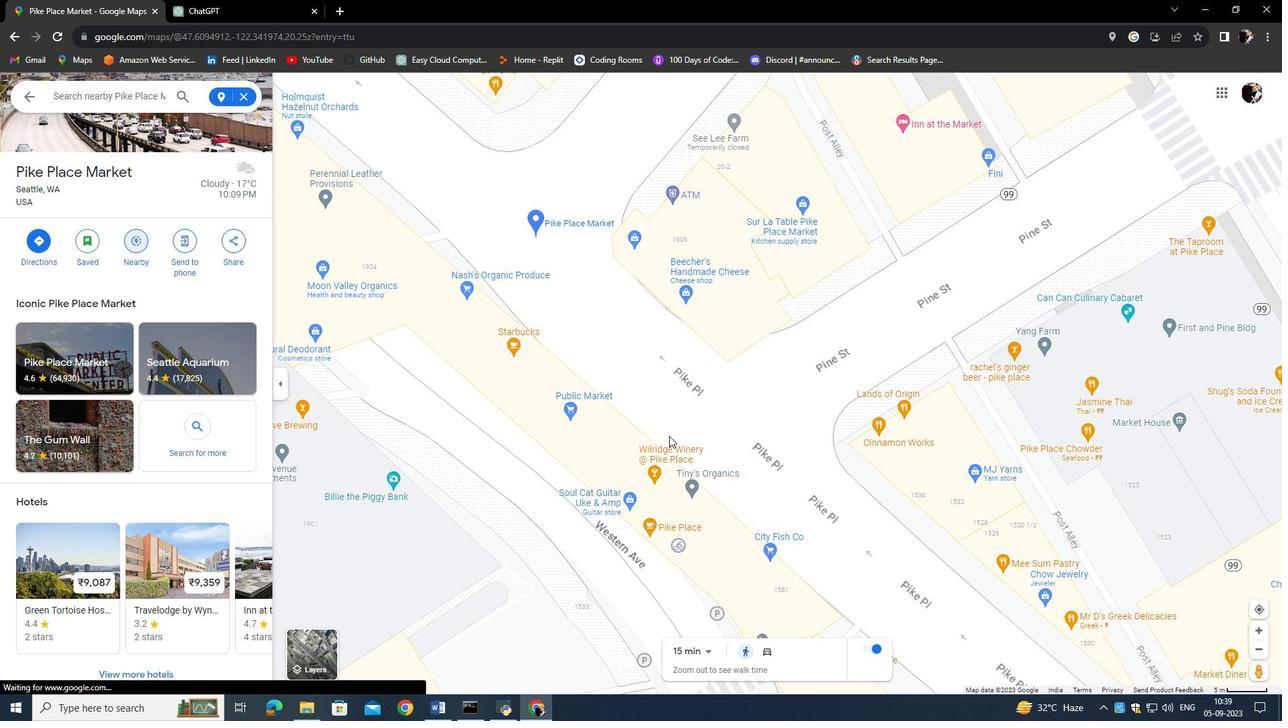 
Action: Mouse pressed left at (669, 436)
Screenshot: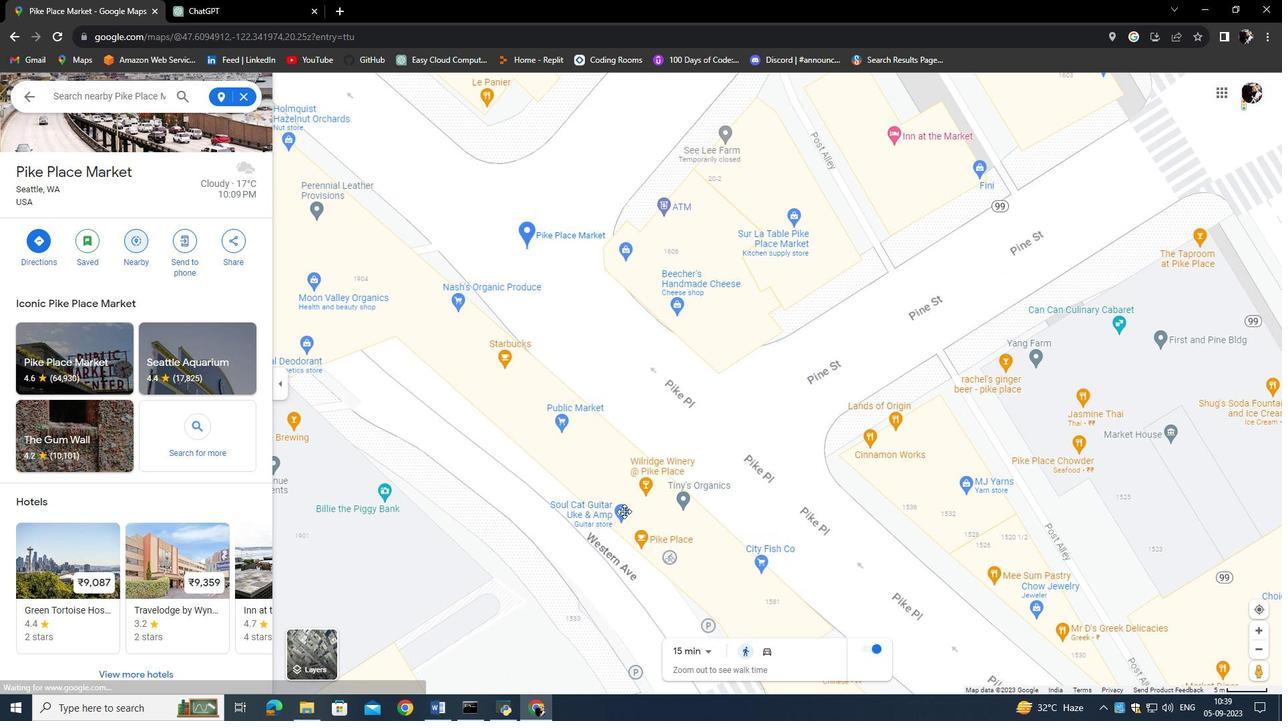 
Action: Mouse moved to (523, 318)
Screenshot: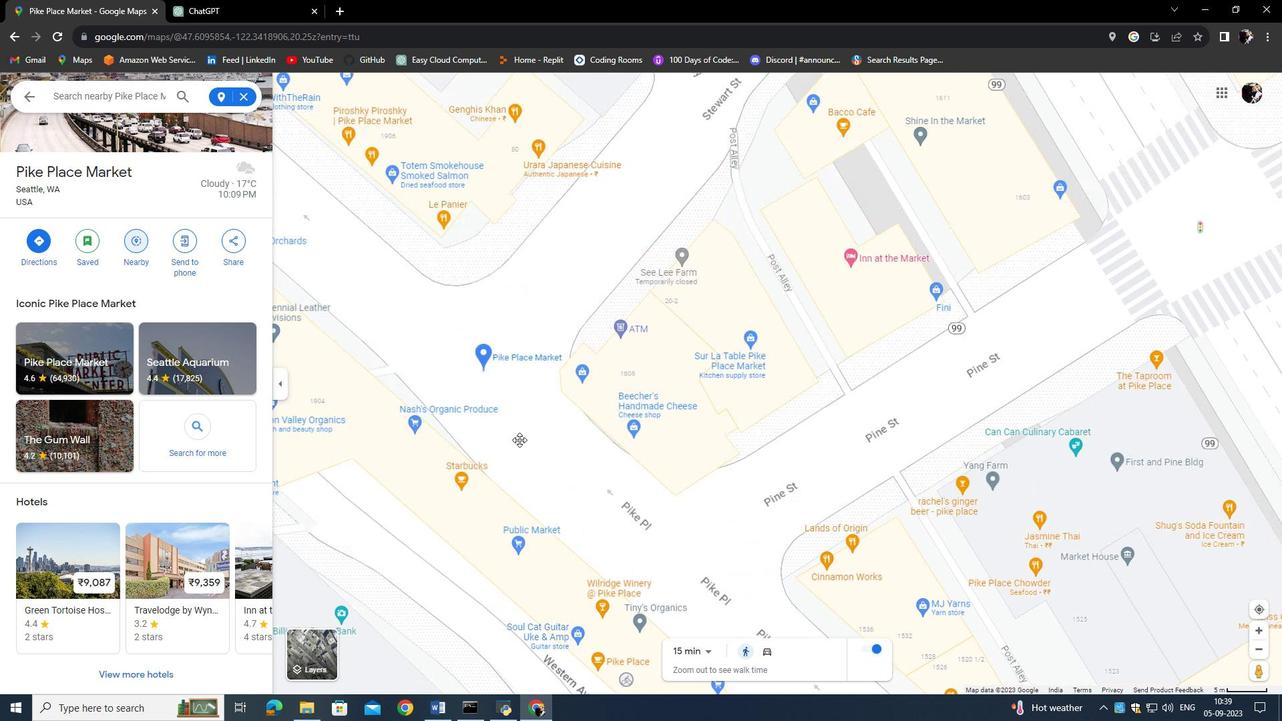 
Action: Mouse pressed left at (523, 318)
Screenshot: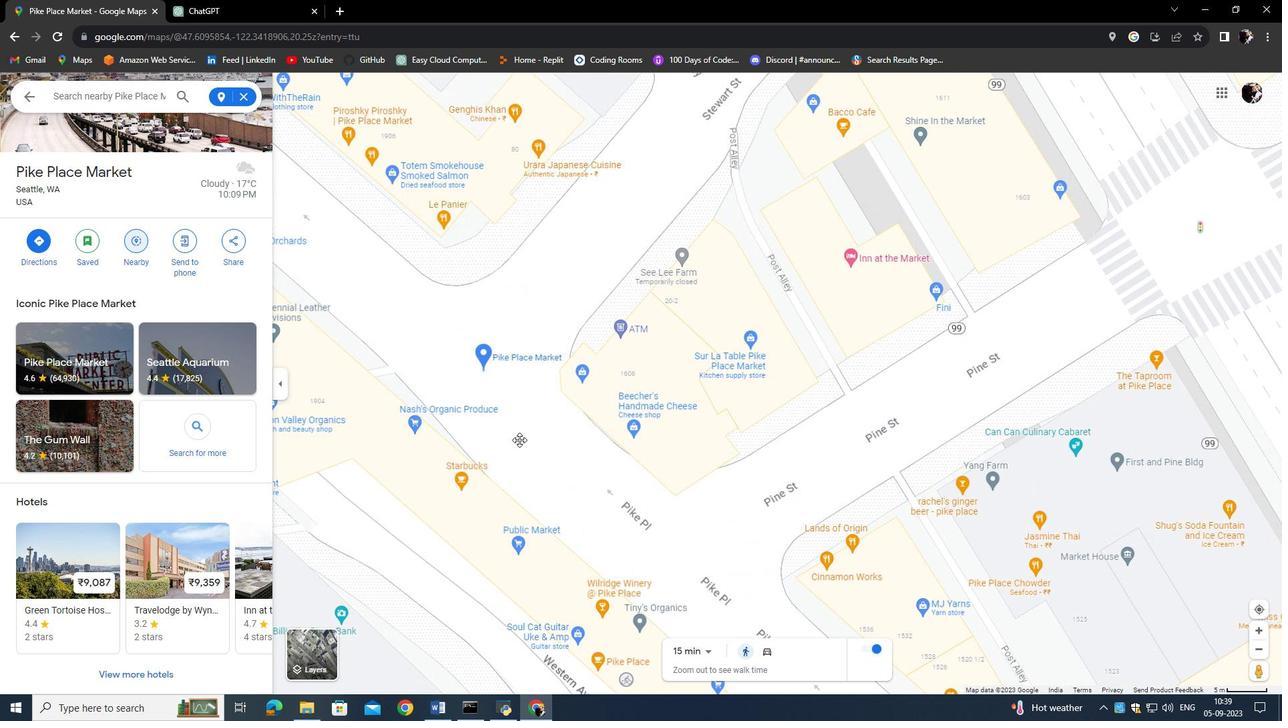 
Action: Mouse moved to (519, 446)
Screenshot: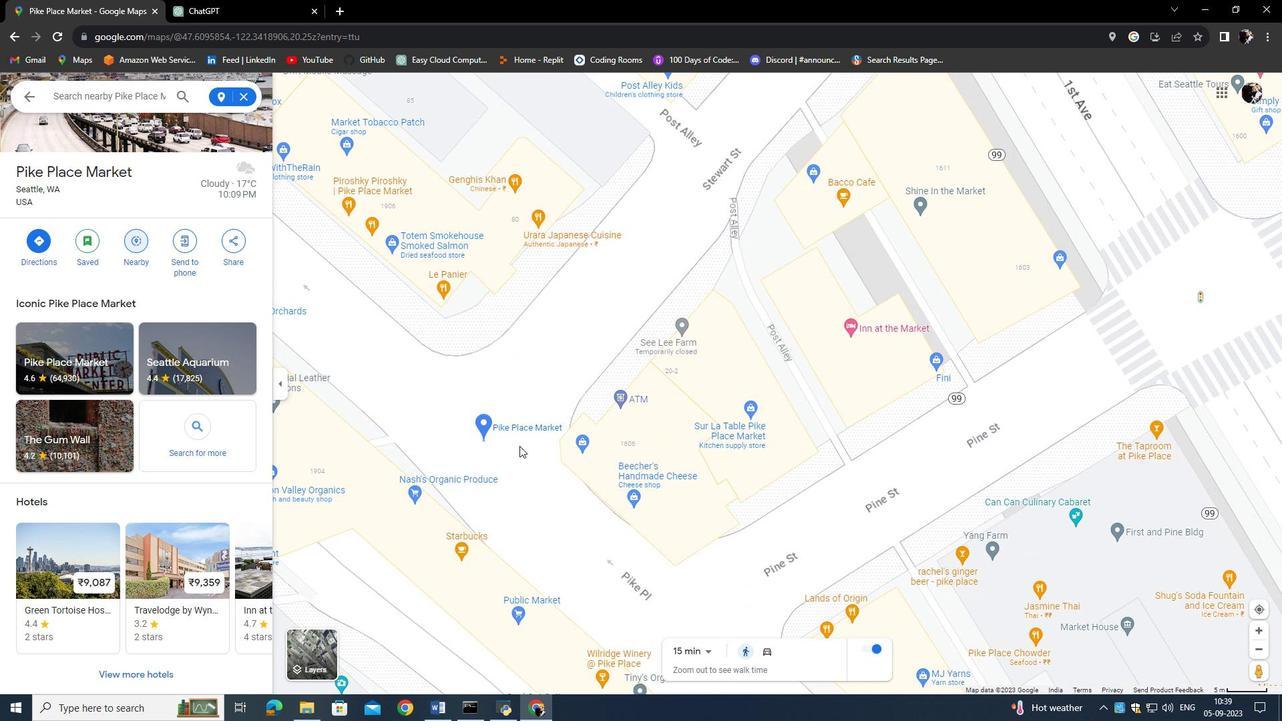 
Action: Mouse scrolled (519, 446) with delta (0, 0)
Screenshot: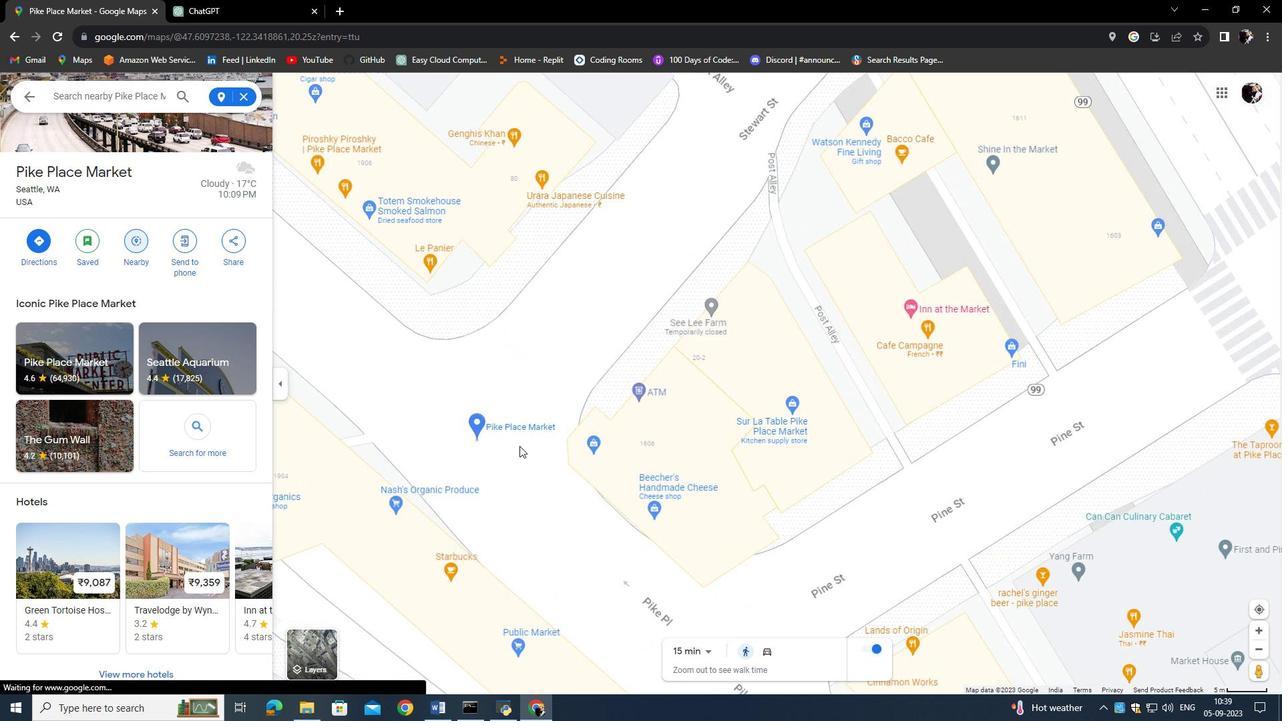 
Action: Mouse scrolled (519, 446) with delta (0, 0)
Screenshot: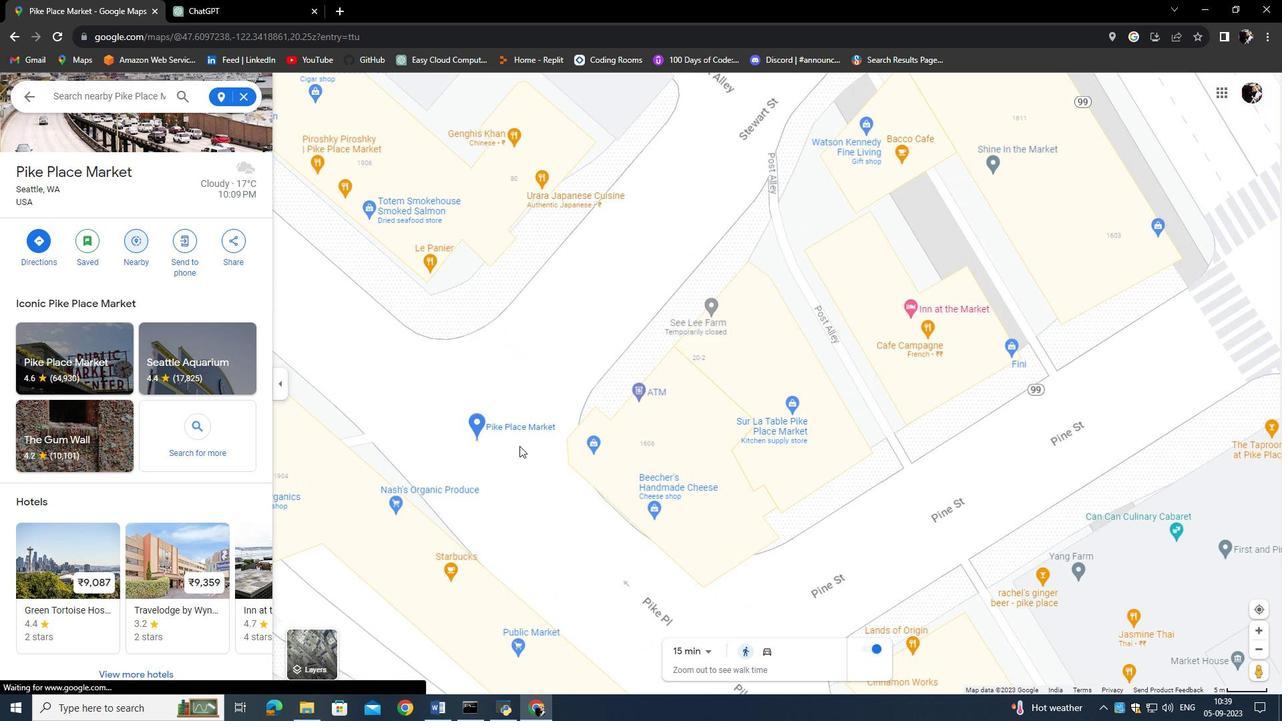 
Action: Mouse scrolled (519, 446) with delta (0, 0)
Screenshot: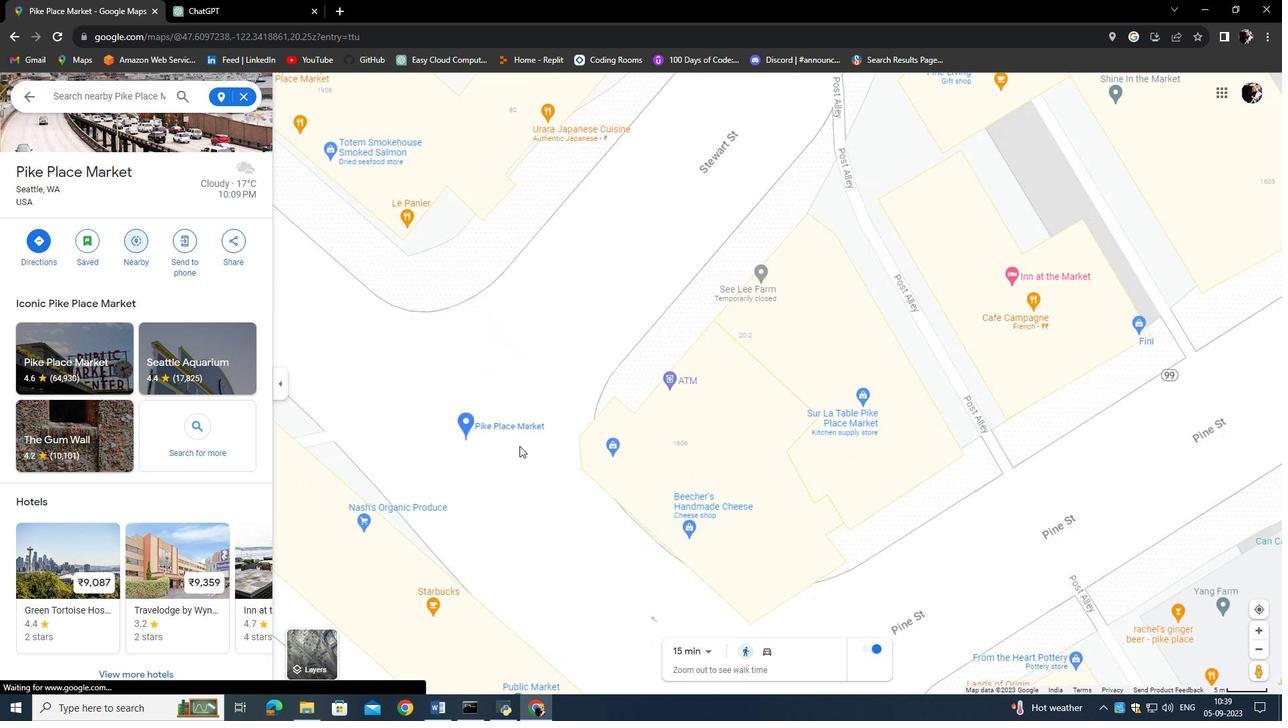 
Action: Mouse scrolled (519, 446) with delta (0, 0)
Screenshot: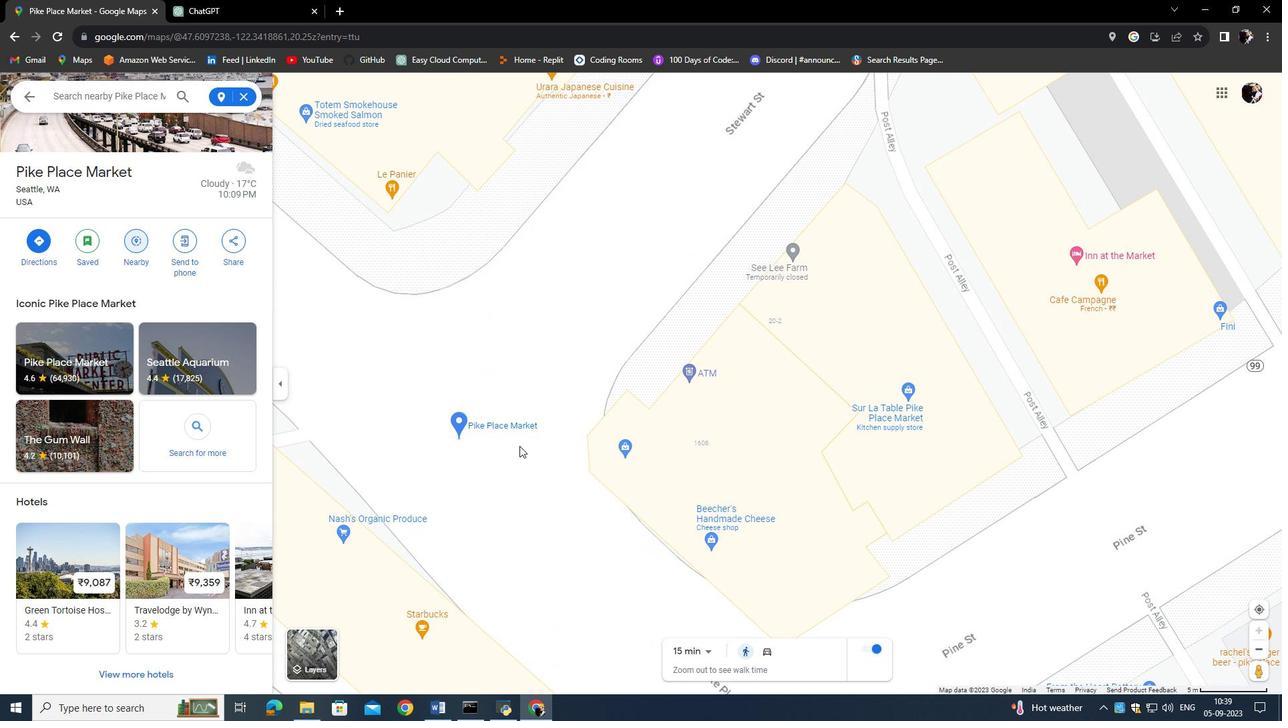 
Action: Mouse scrolled (519, 446) with delta (0, 0)
Screenshot: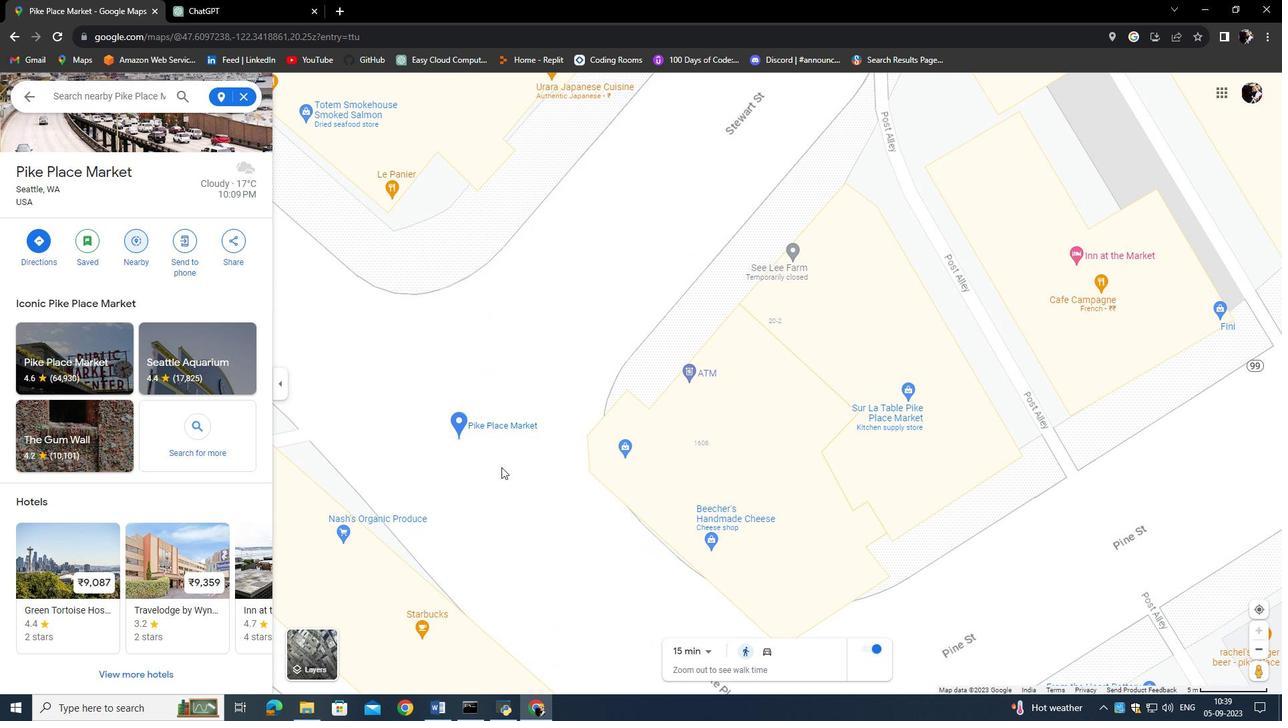 
Action: Mouse moved to (207, 390)
Screenshot: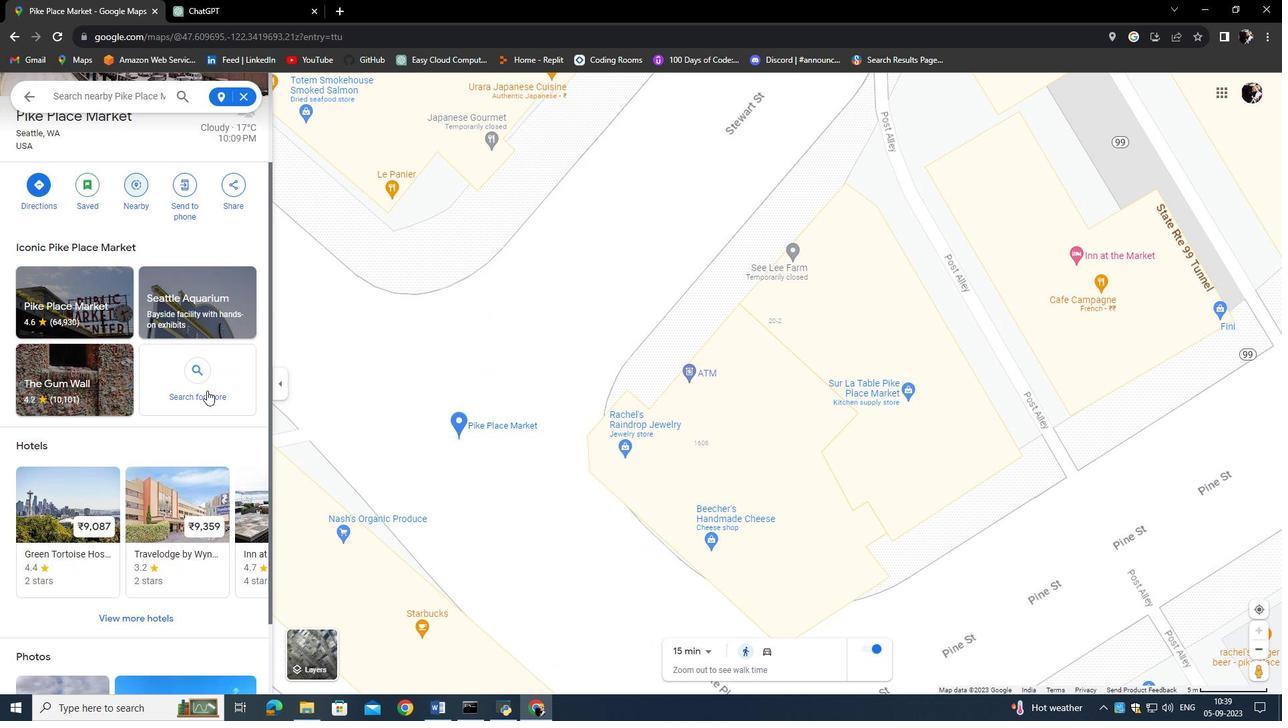 
Action: Mouse scrolled (207, 390) with delta (0, 0)
Screenshot: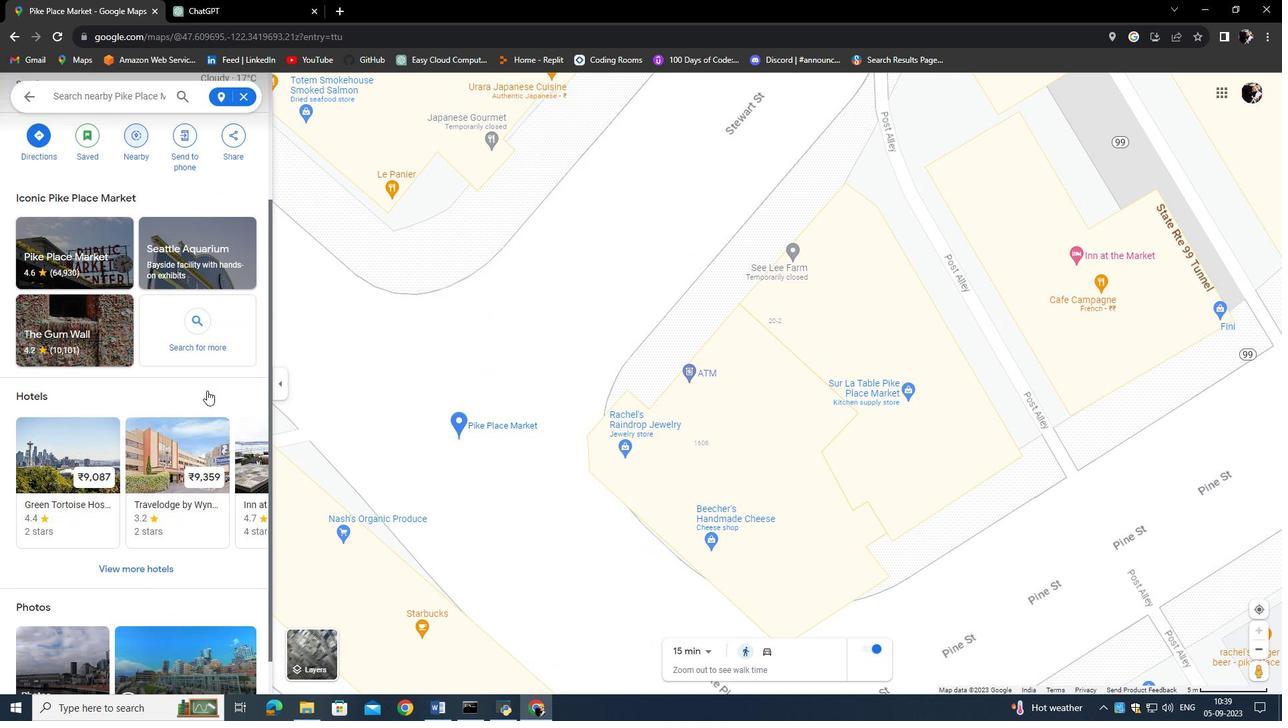 
Action: Mouse scrolled (207, 390) with delta (0, 0)
Screenshot: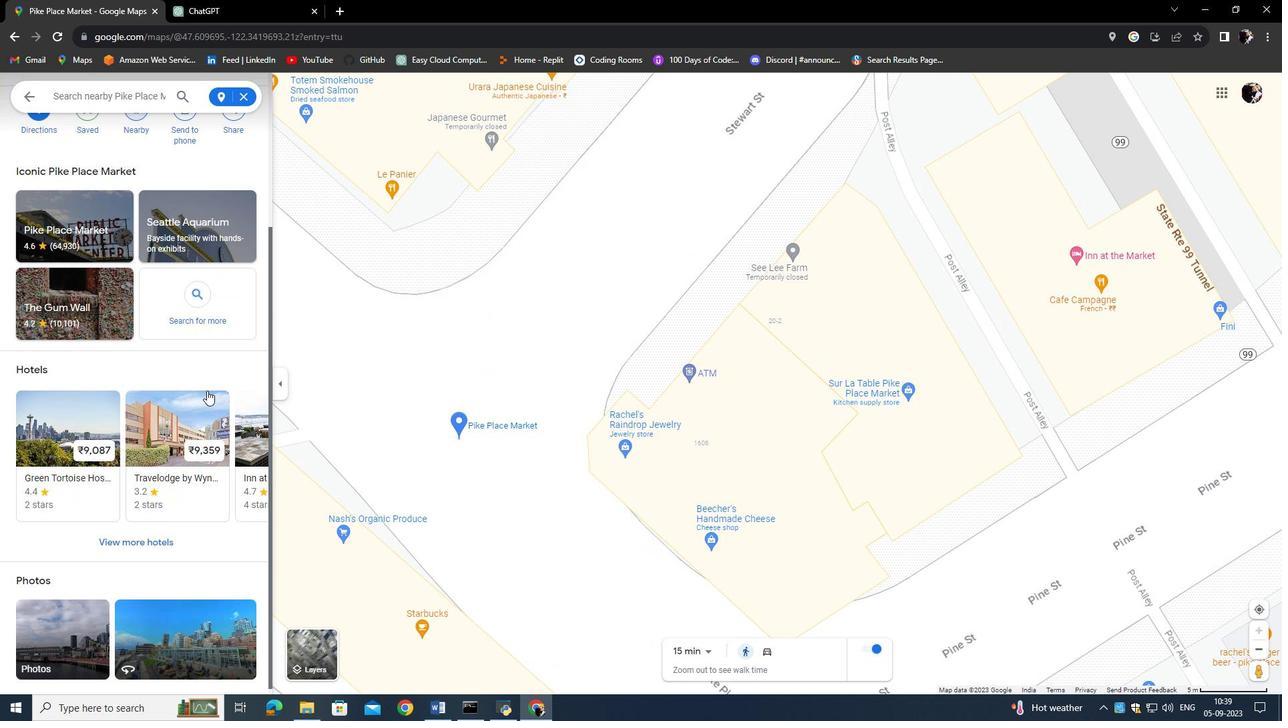 
Action: Mouse moved to (205, 390)
Screenshot: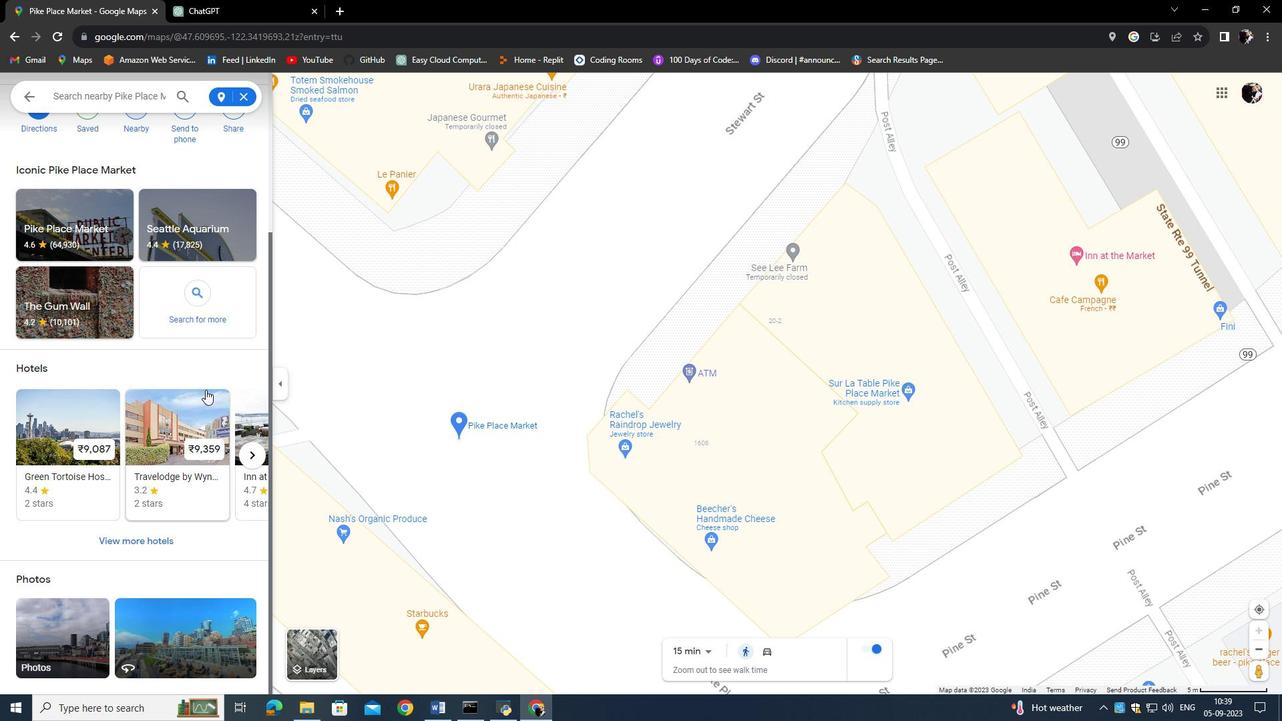 
Action: Mouse scrolled (205, 389) with delta (0, 0)
Screenshot: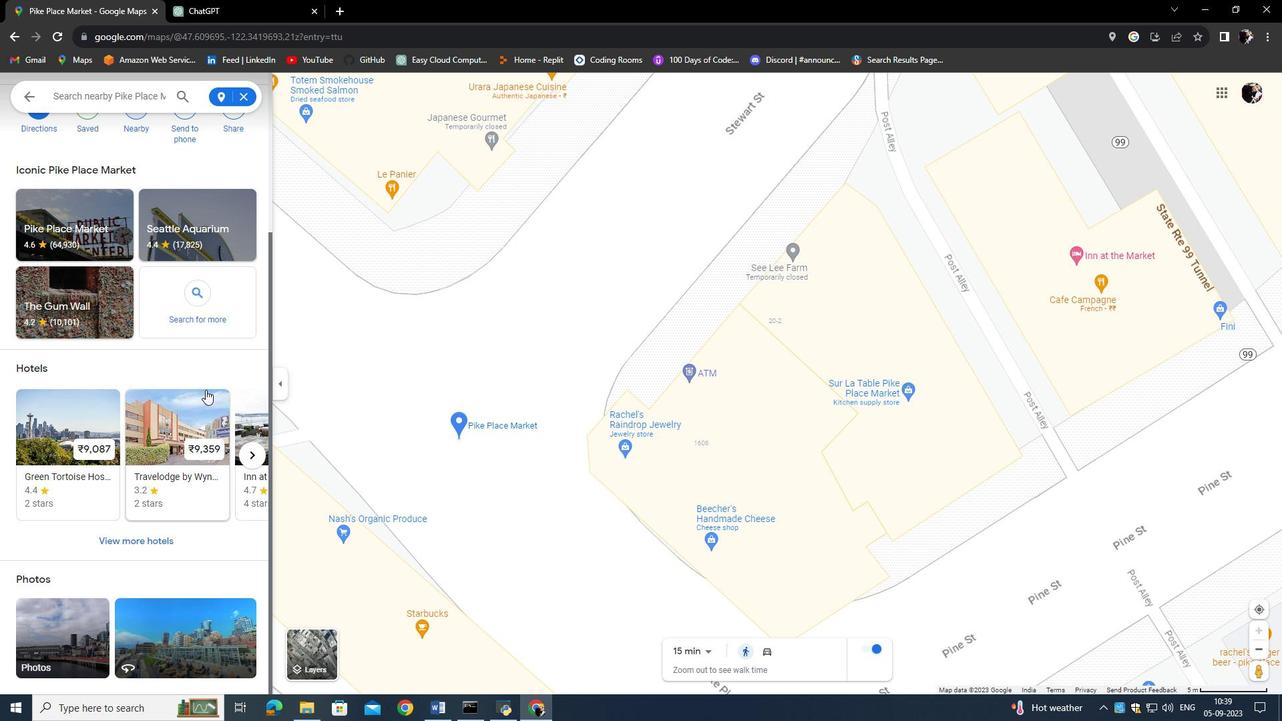 
Action: Mouse scrolled (205, 389) with delta (0, 0)
Screenshot: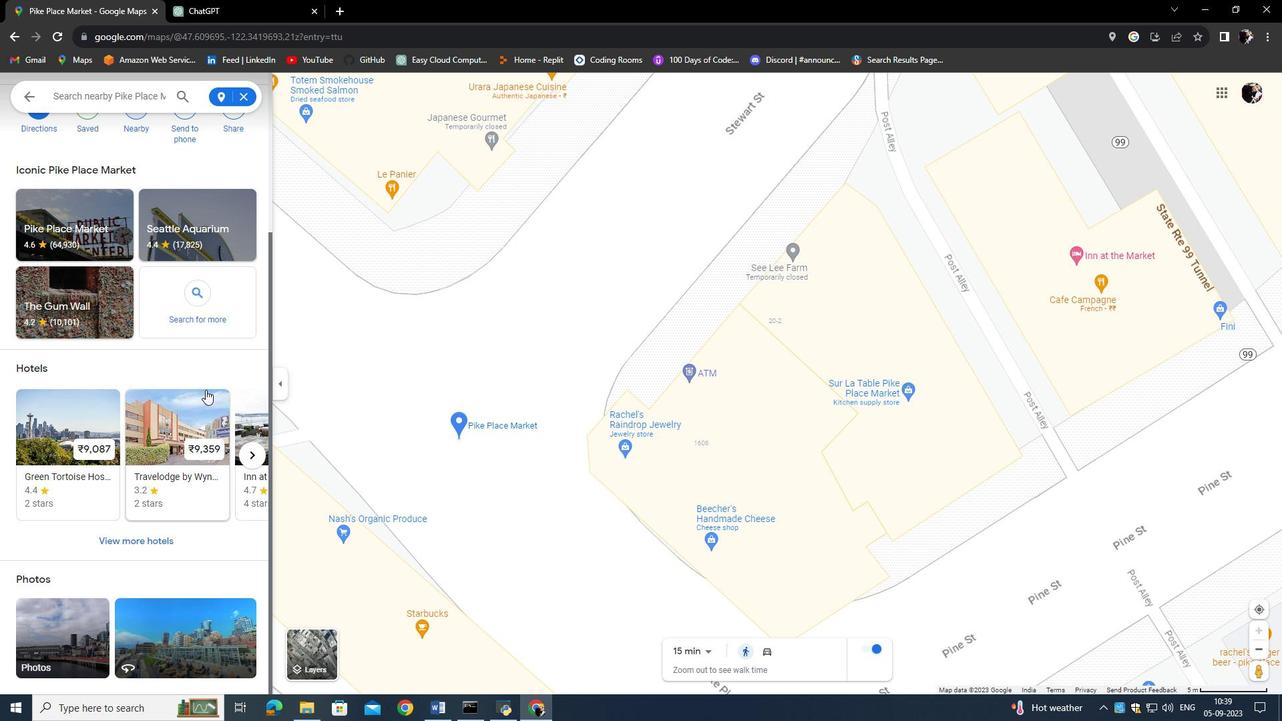 
Action: Mouse scrolled (205, 389) with delta (0, 0)
Screenshot: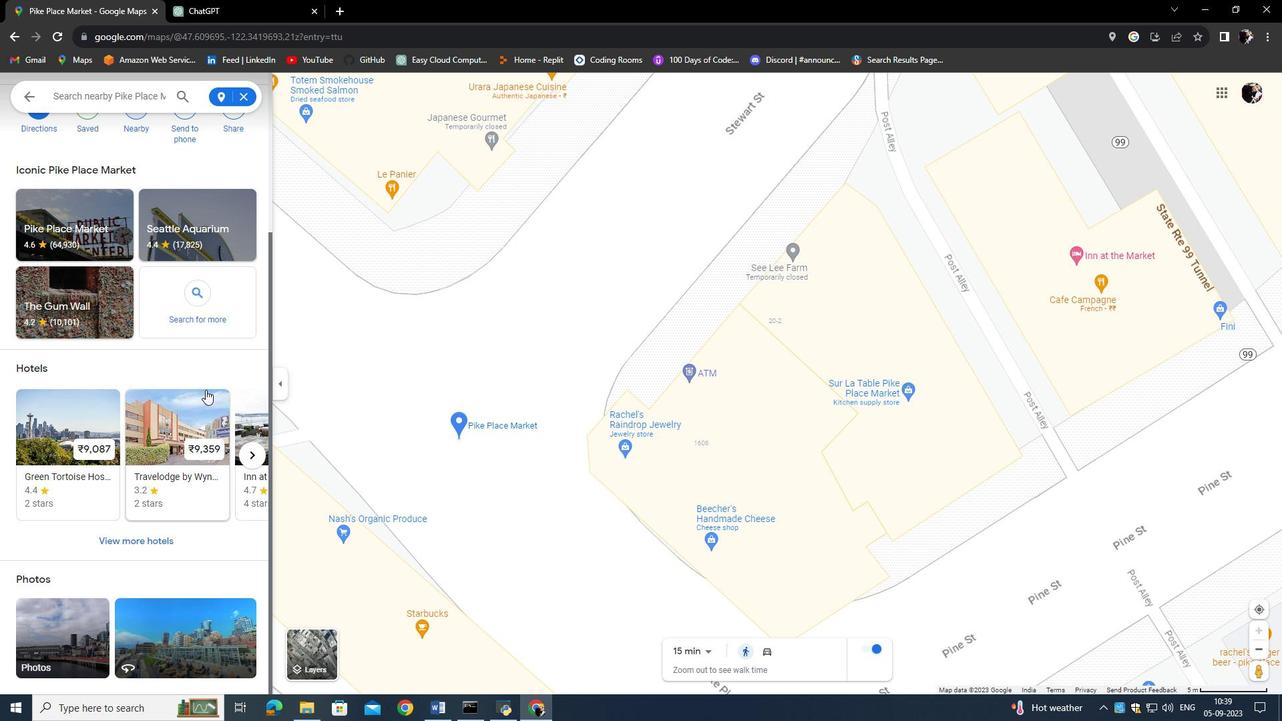 
Action: Mouse scrolled (205, 389) with delta (0, 0)
Screenshot: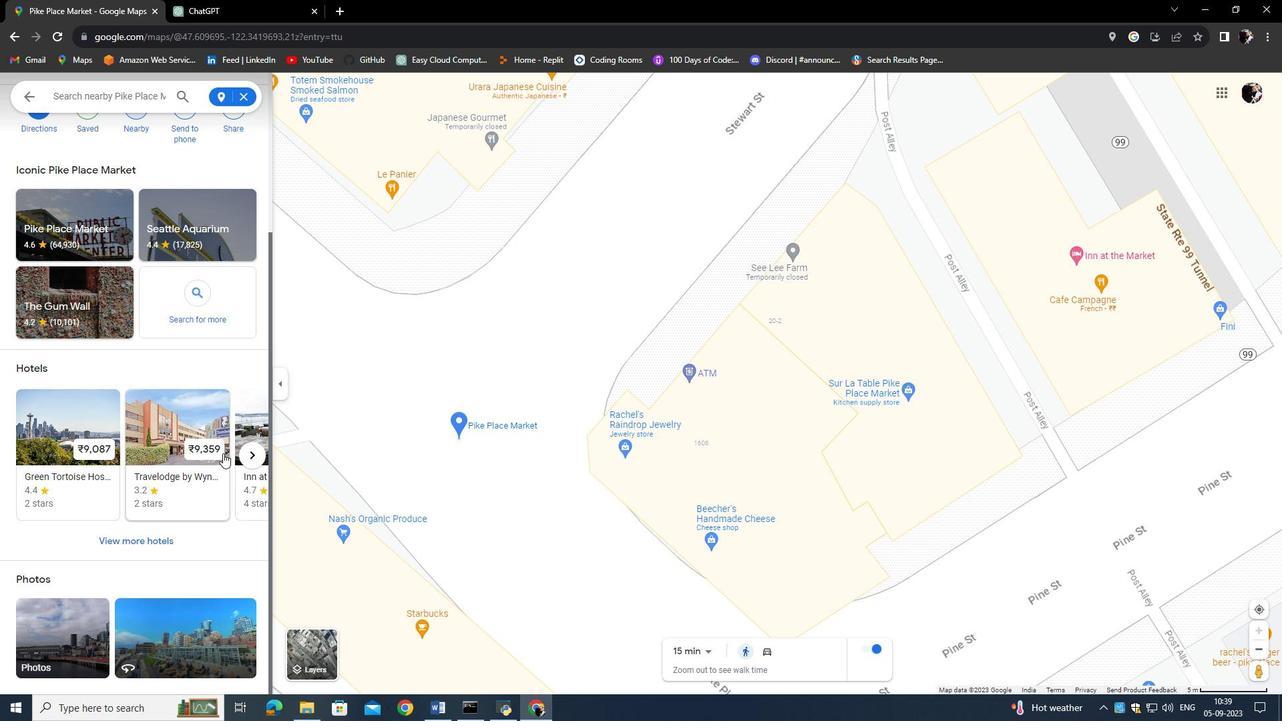 
Action: Mouse moved to (160, 542)
Screenshot: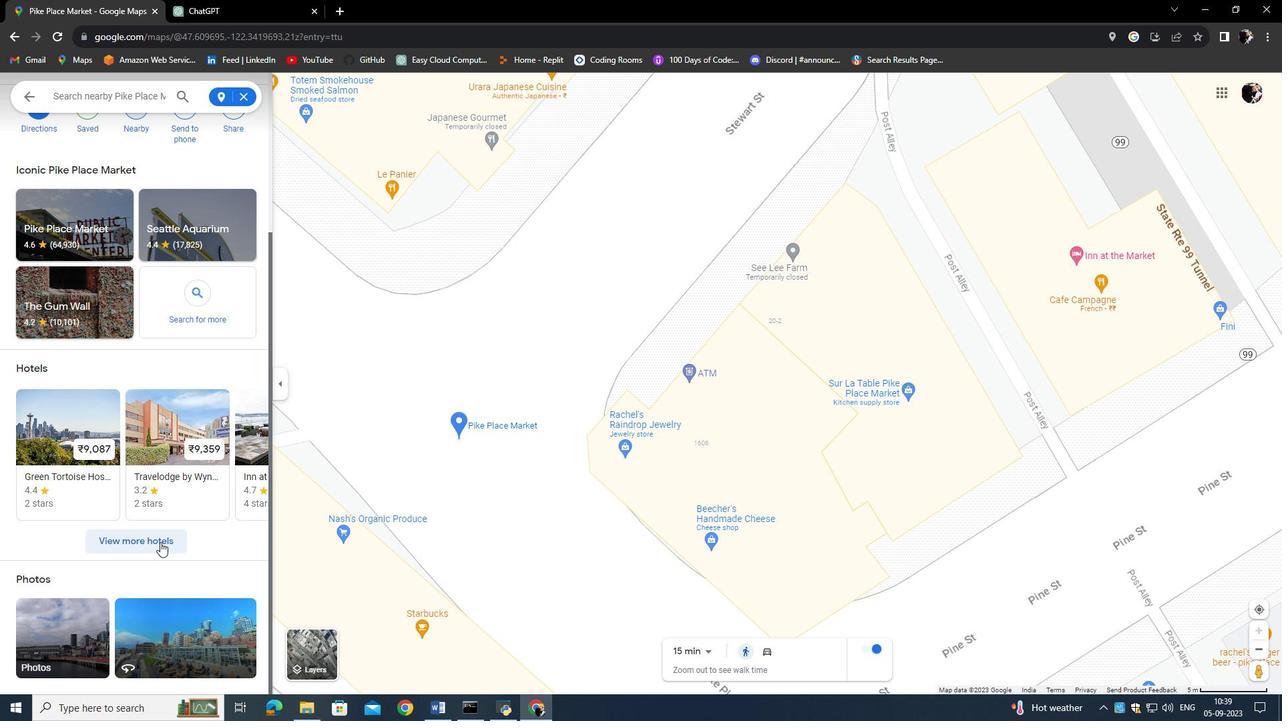 
Action: Mouse pressed left at (160, 542)
Screenshot: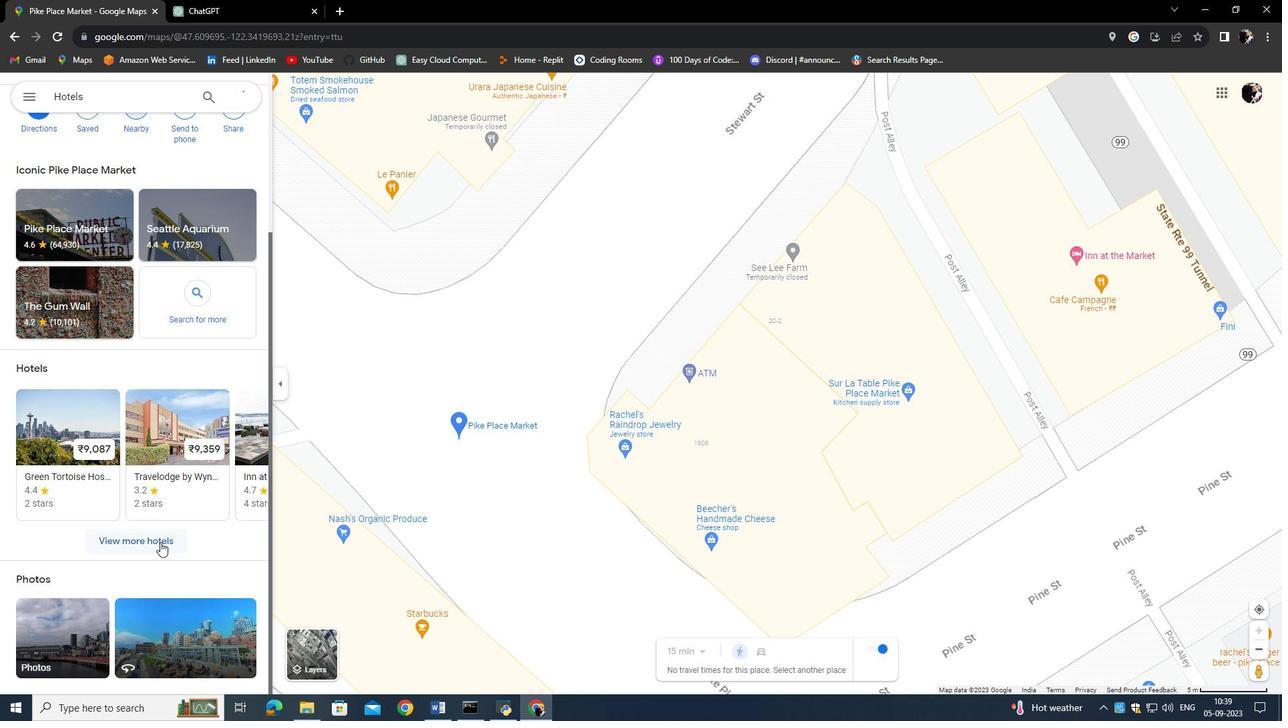 
Action: Mouse moved to (6, 36)
Screenshot: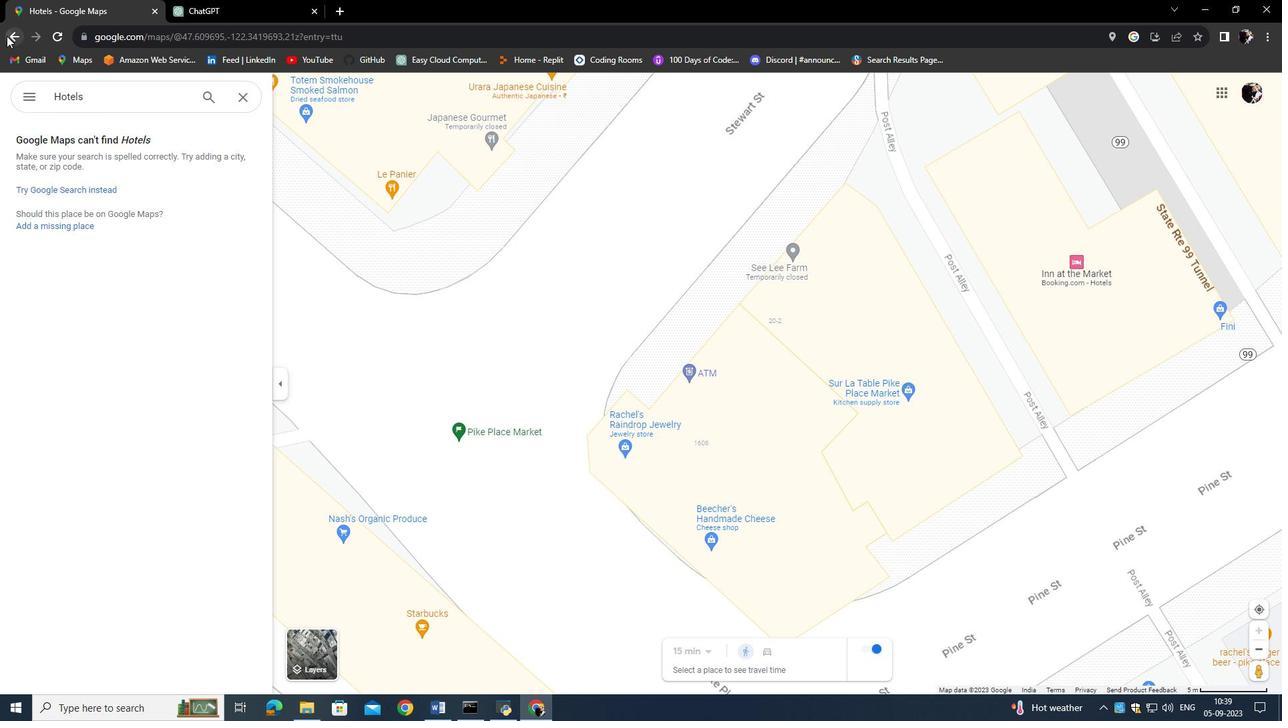 
Action: Mouse pressed left at (6, 36)
Screenshot: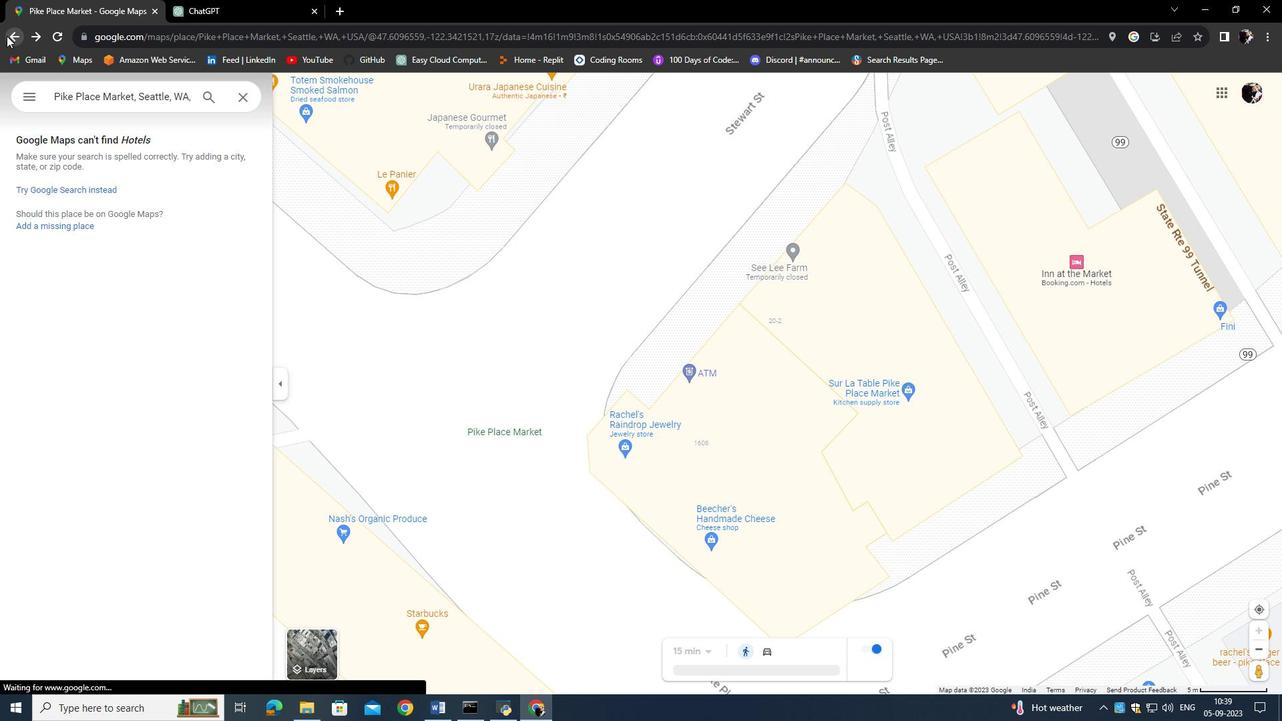 
Action: Mouse moved to (837, 380)
Screenshot: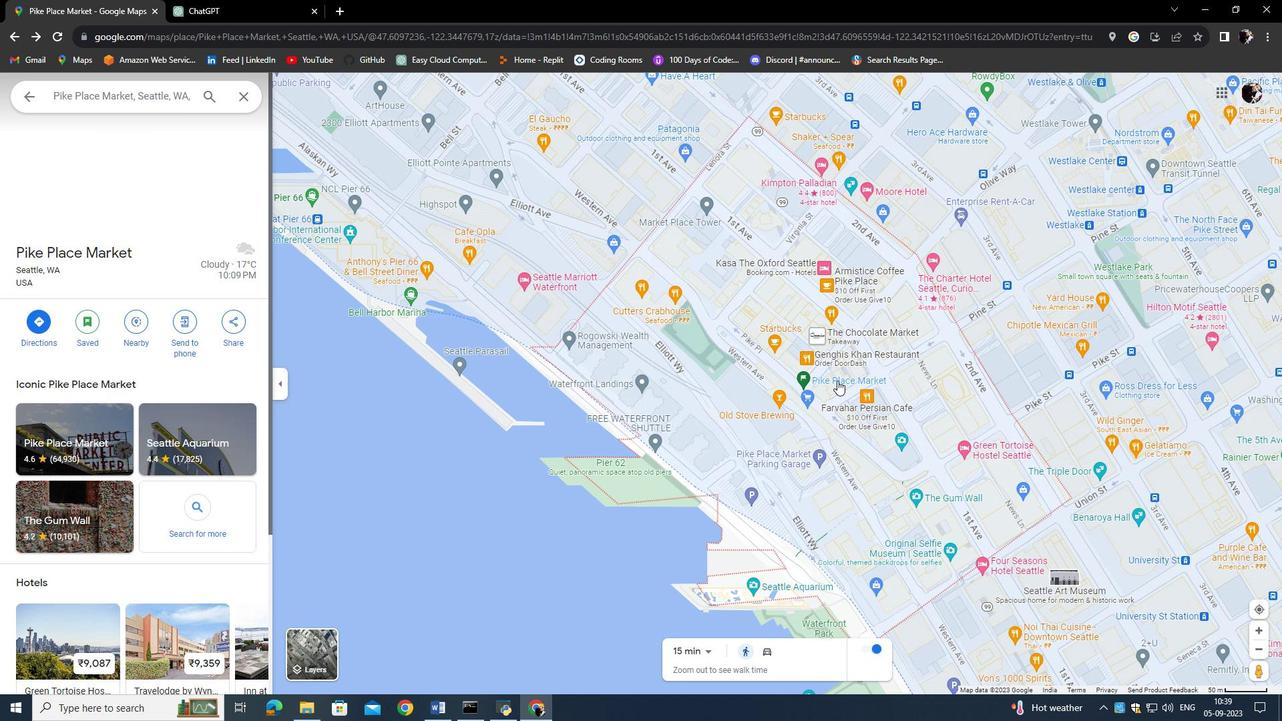 
Action: Mouse pressed left at (837, 380)
Screenshot: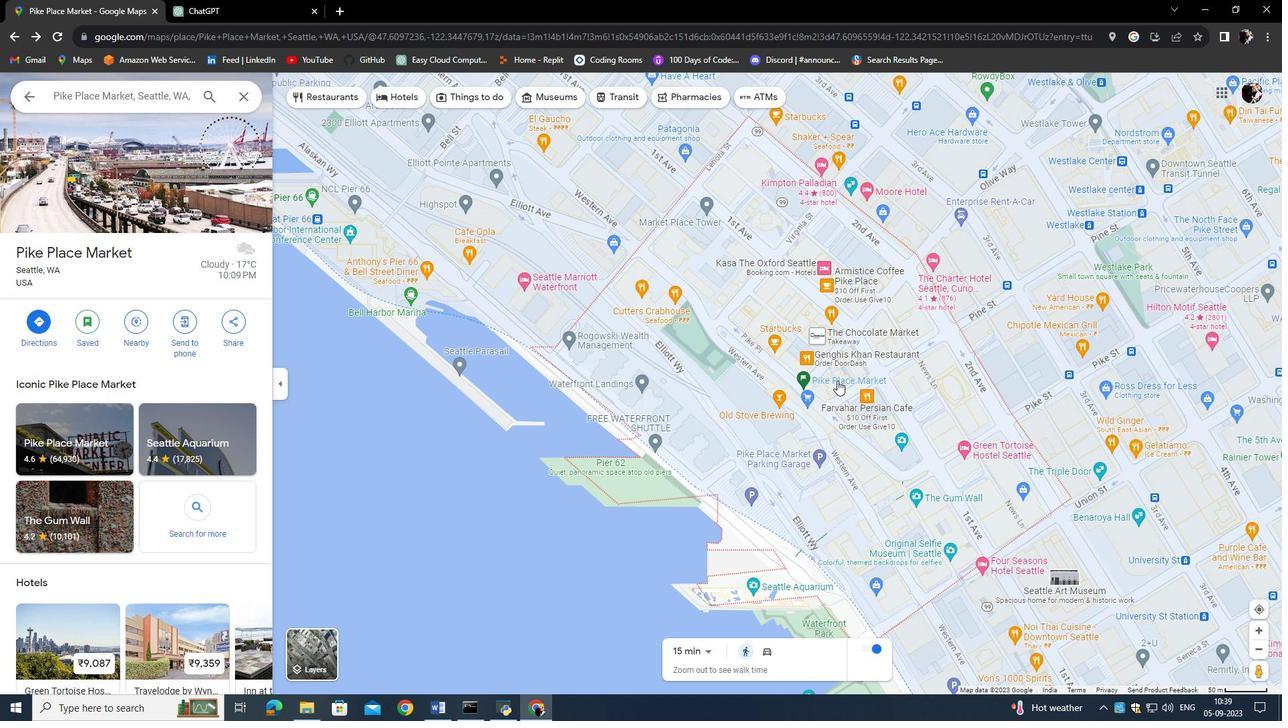 
Action: Mouse moved to (790, 392)
Screenshot: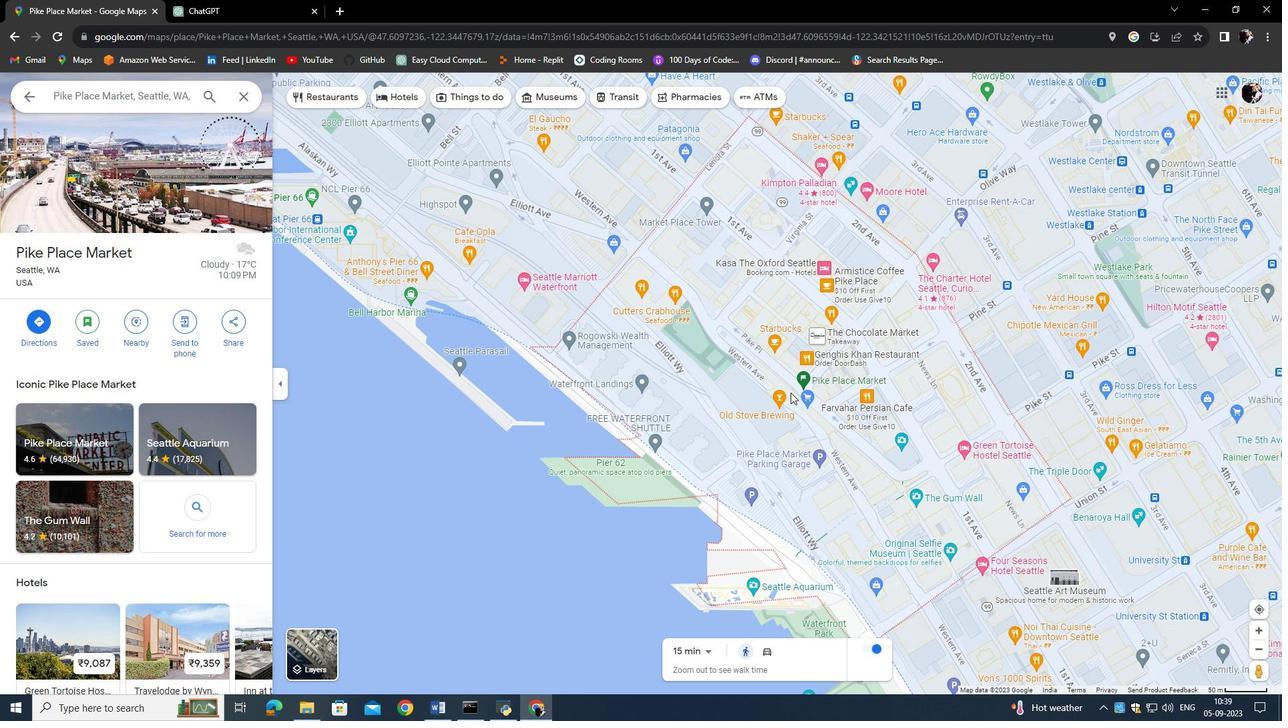 
Action: Mouse pressed left at (790, 392)
Screenshot: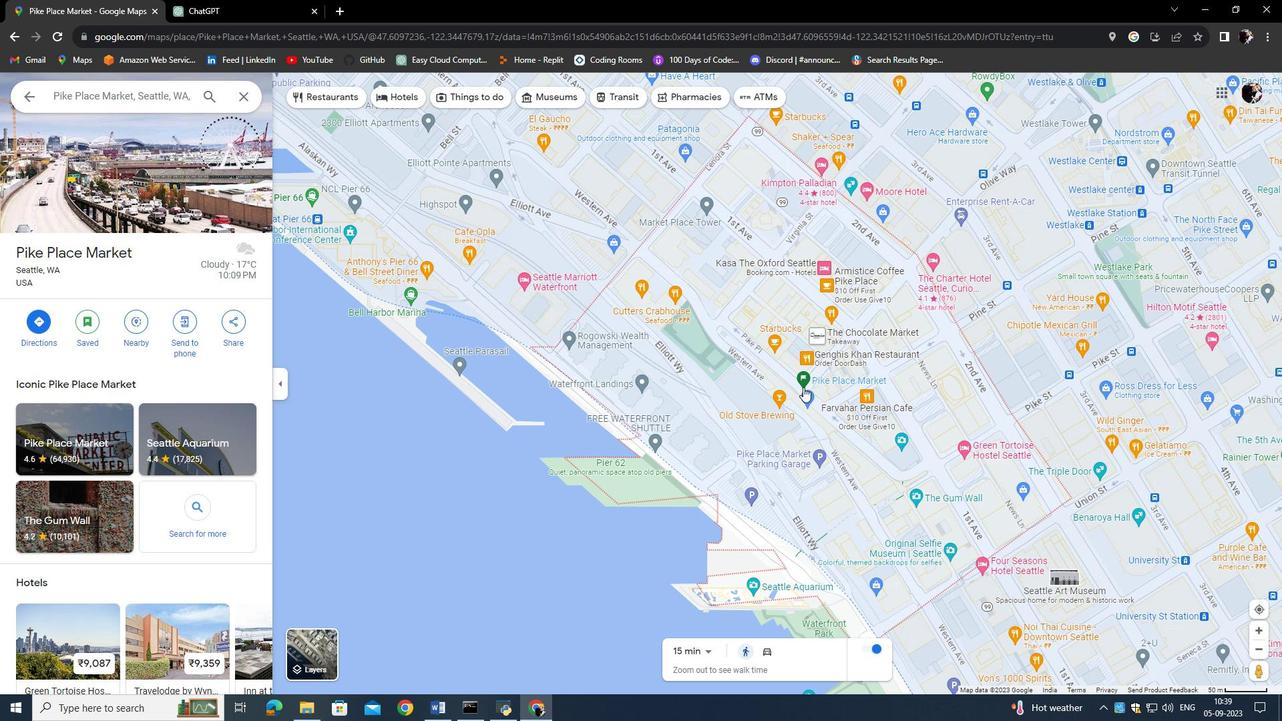 
Action: Mouse moved to (799, 390)
Screenshot: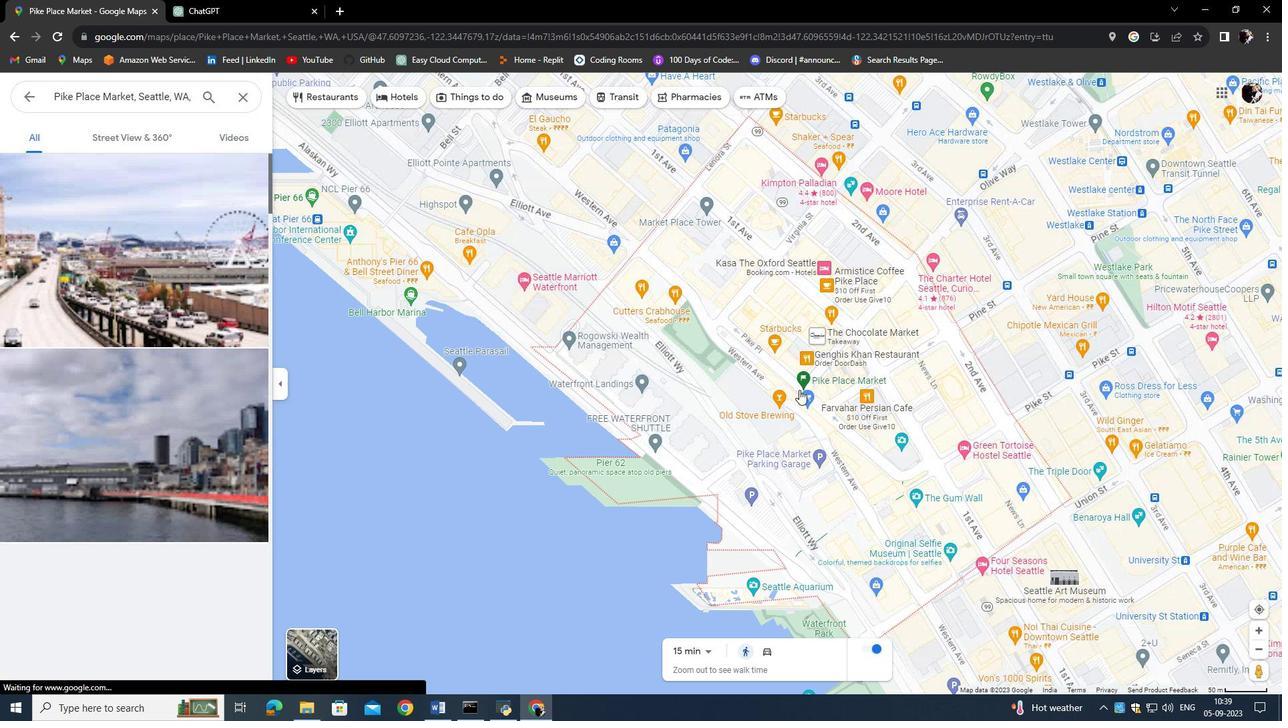 
Action: Mouse pressed left at (799, 390)
Screenshot: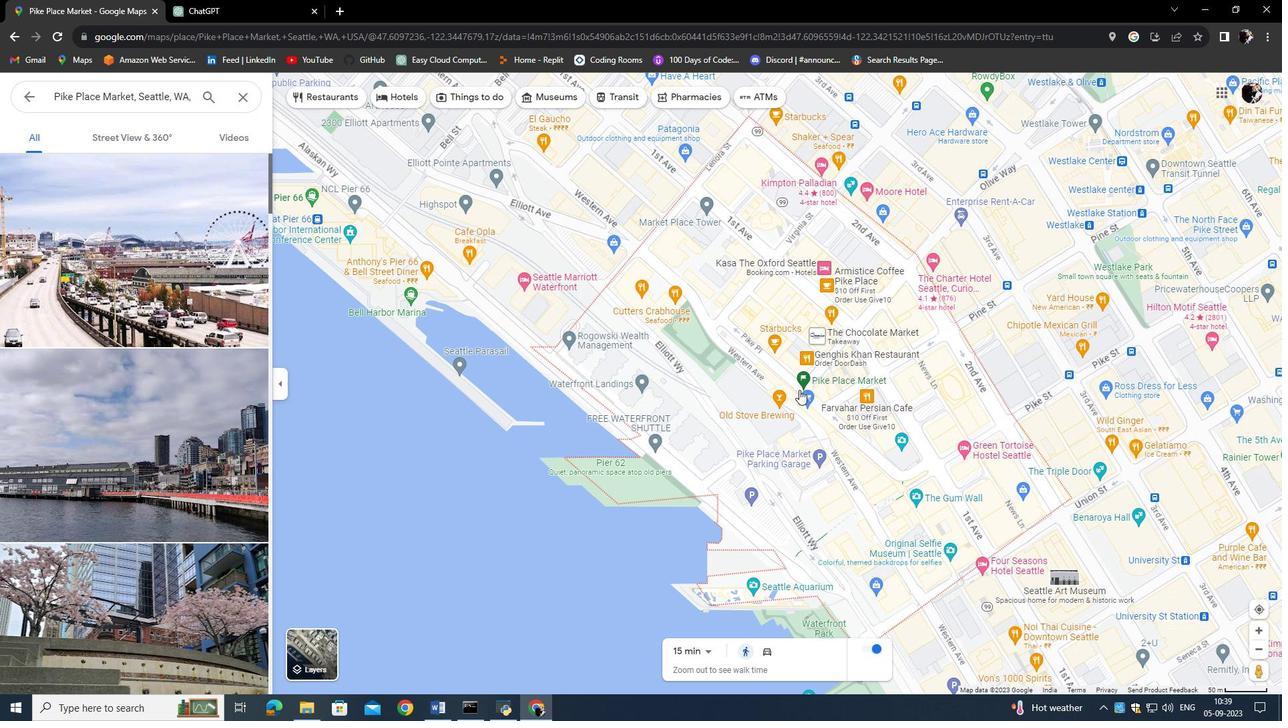 
Action: Mouse moved to (94, 427)
Screenshot: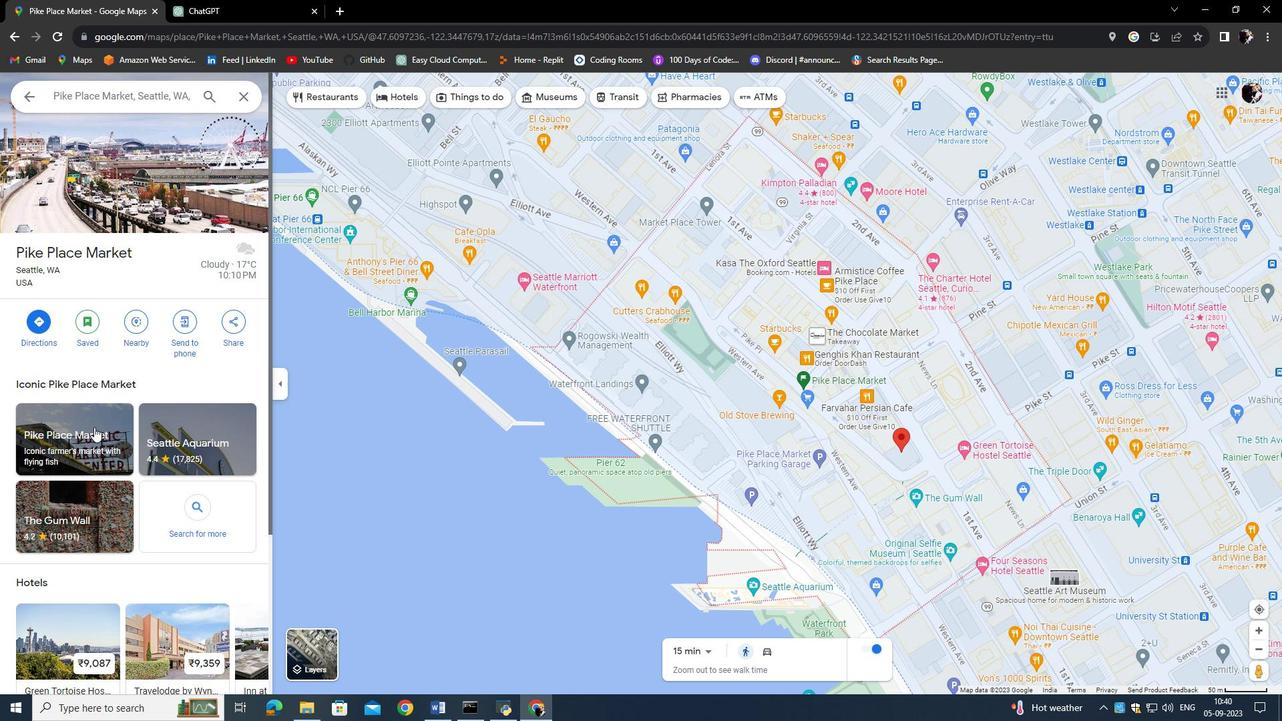 
Action: Mouse pressed left at (94, 427)
Screenshot: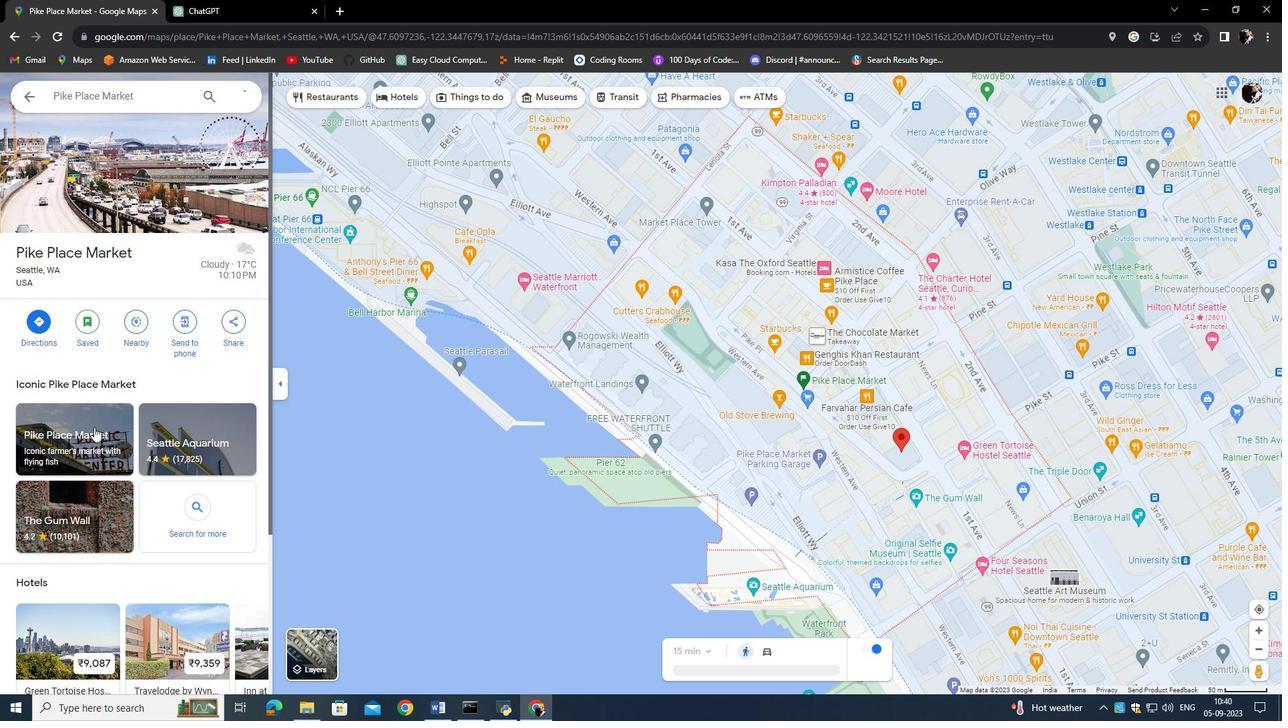 
Action: Mouse moved to (155, 438)
Screenshot: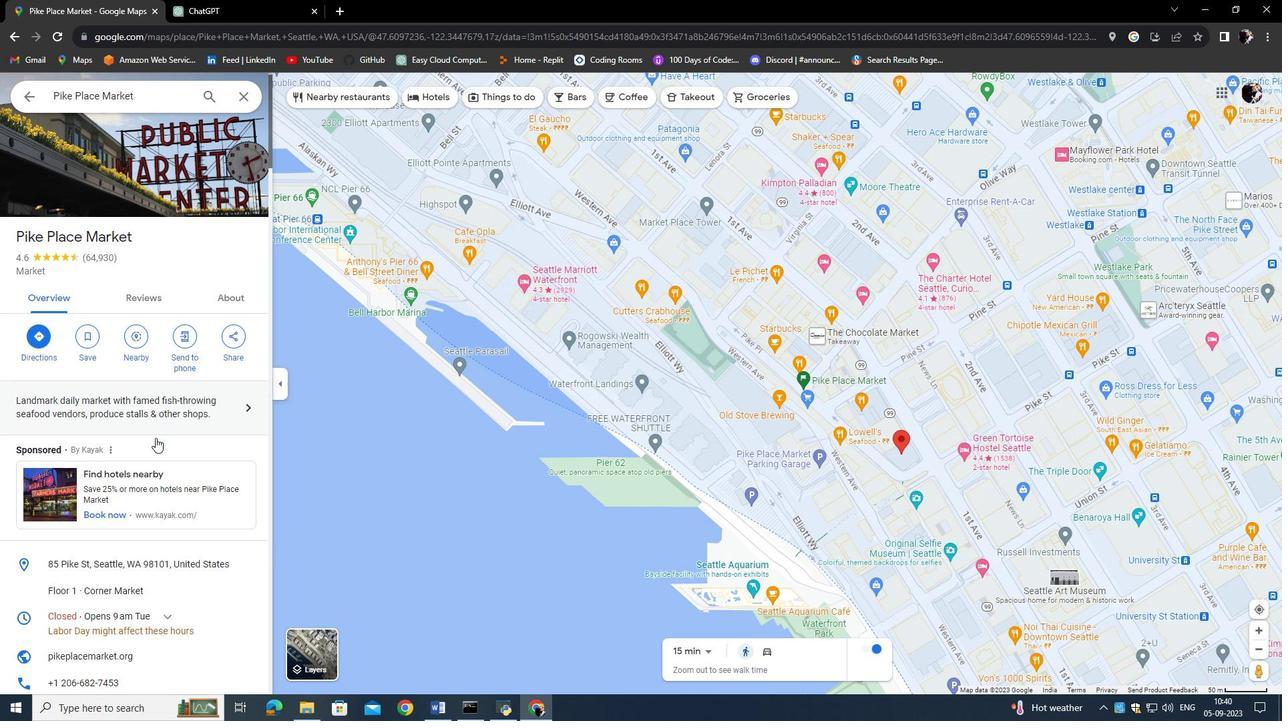 
Action: Mouse scrolled (155, 437) with delta (0, 0)
Screenshot: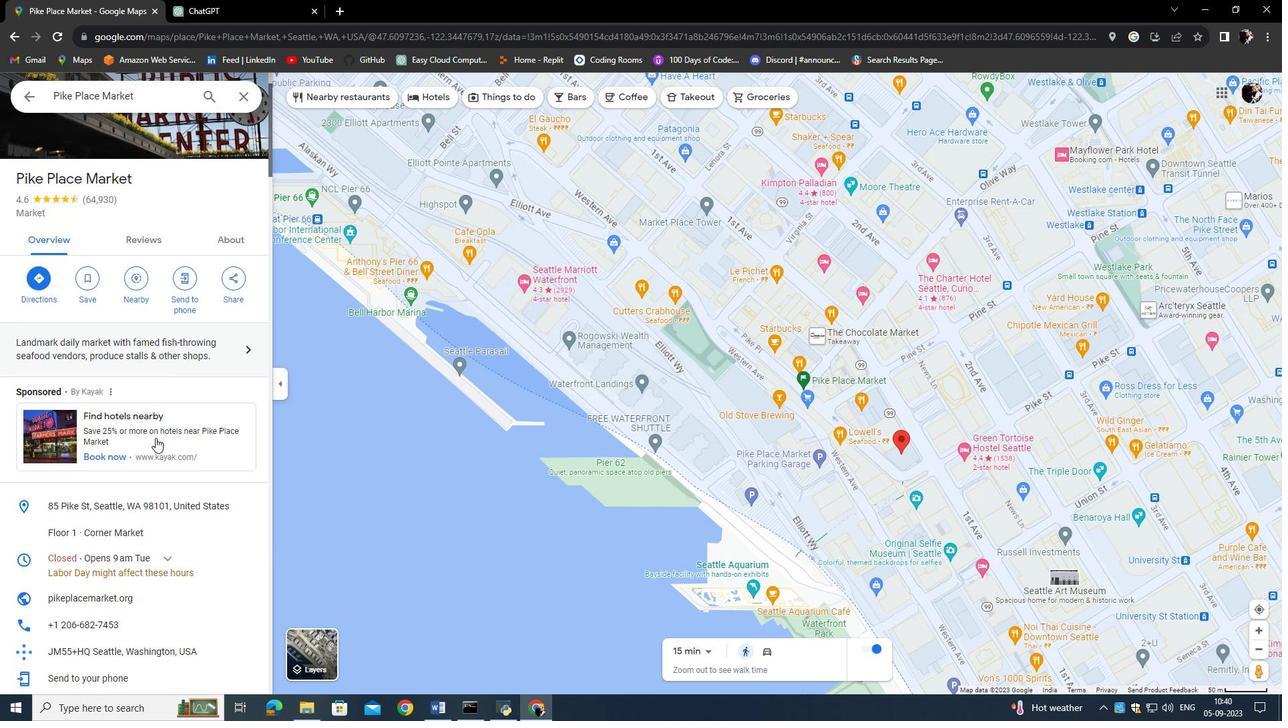 
Action: Mouse scrolled (155, 437) with delta (0, 0)
Screenshot: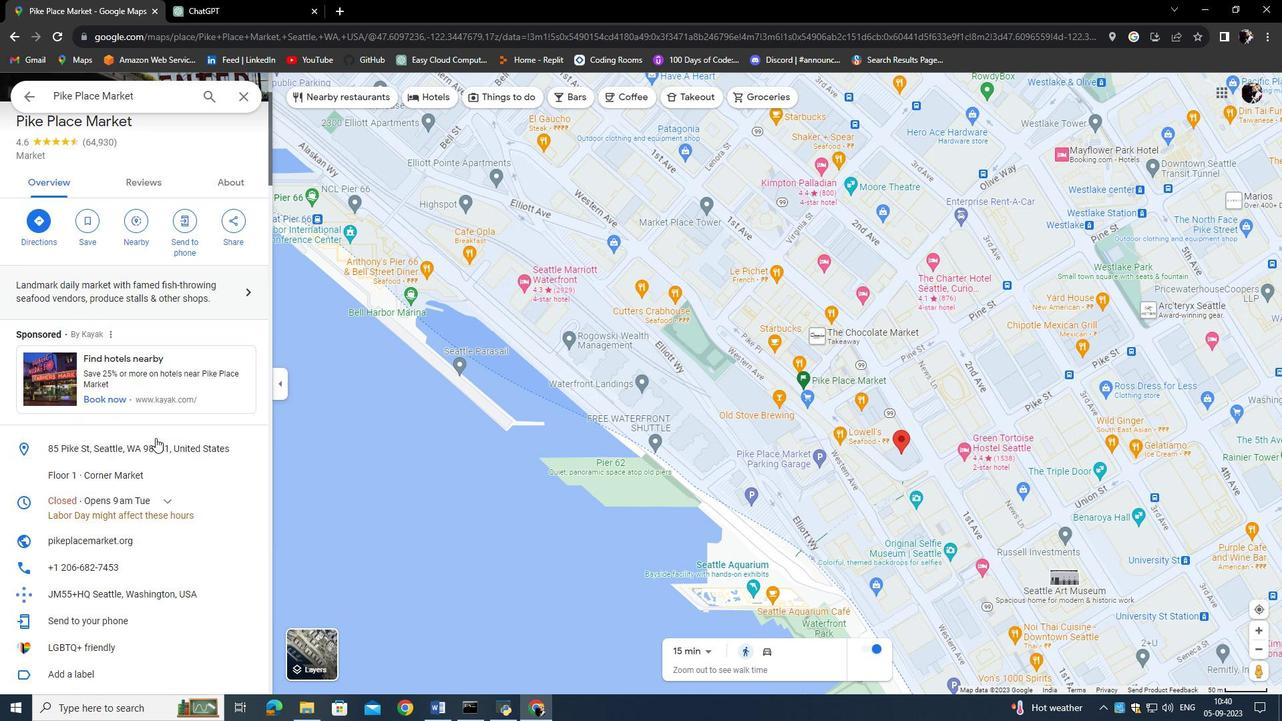 
Action: Mouse moved to (159, 500)
Screenshot: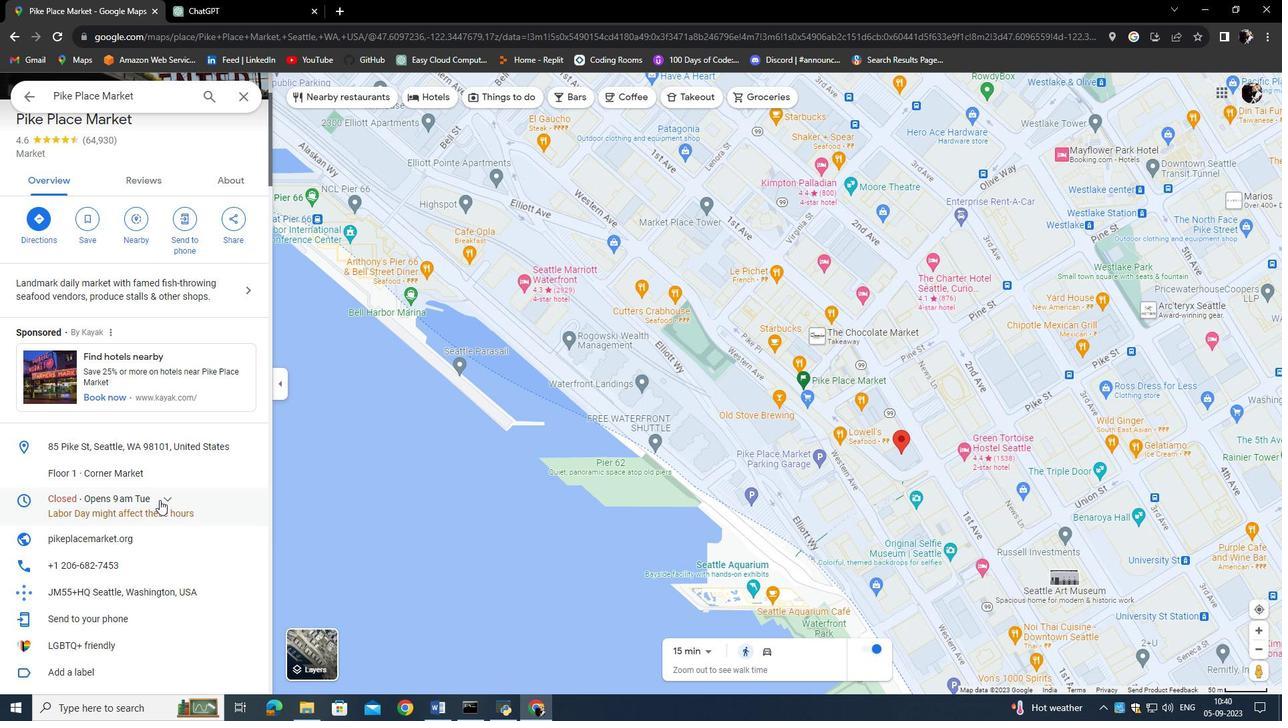 
Action: Mouse pressed left at (159, 500)
Screenshot: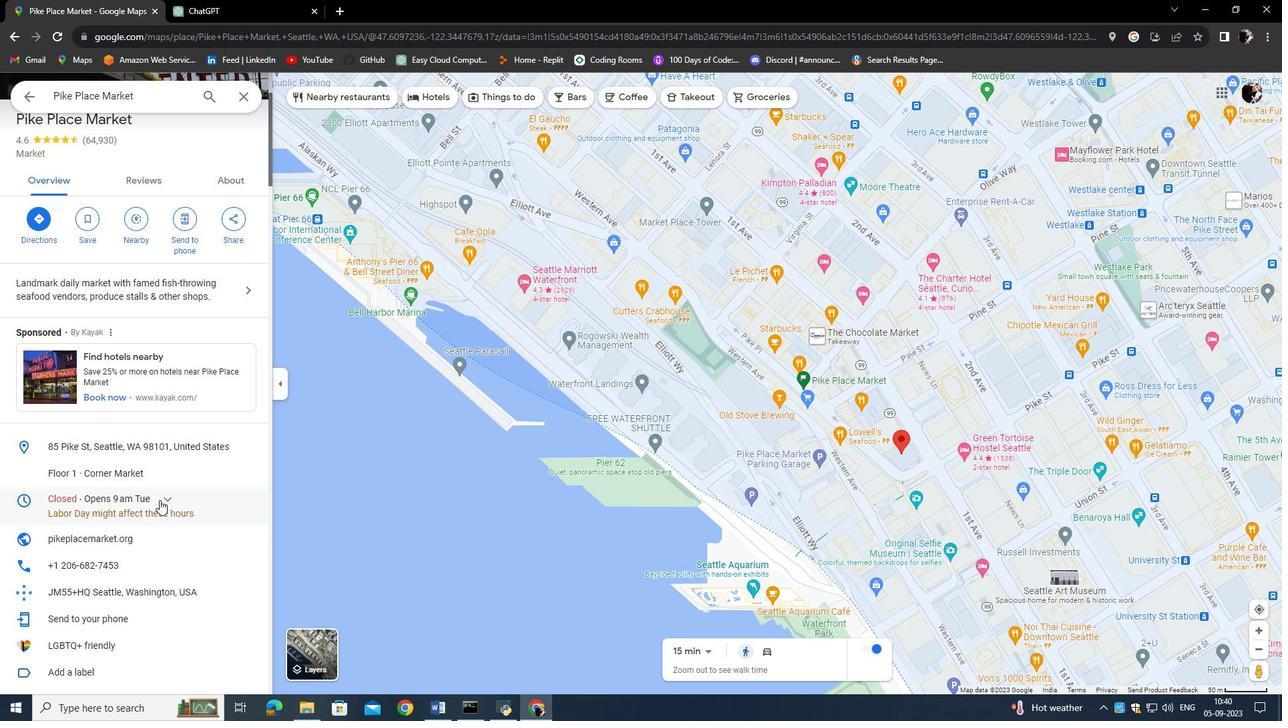 
Action: Mouse scrolled (159, 499) with delta (0, 0)
Screenshot: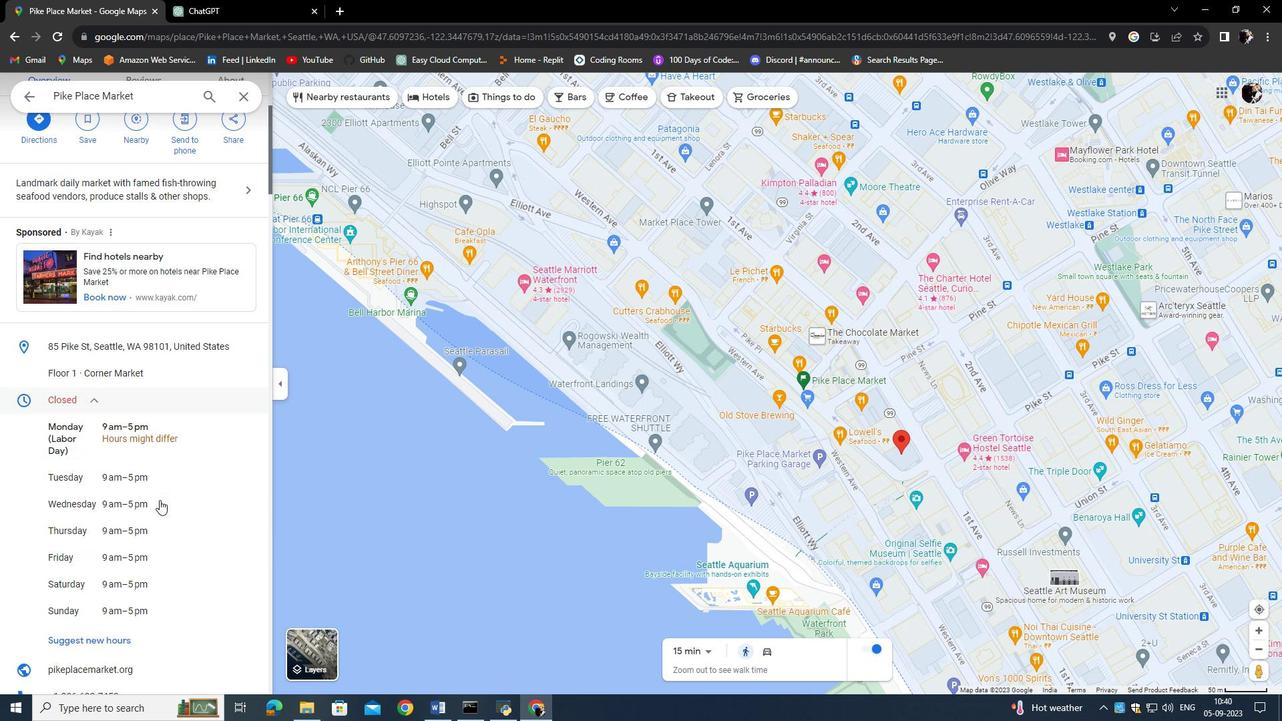
Action: Mouse scrolled (159, 499) with delta (0, 0)
Screenshot: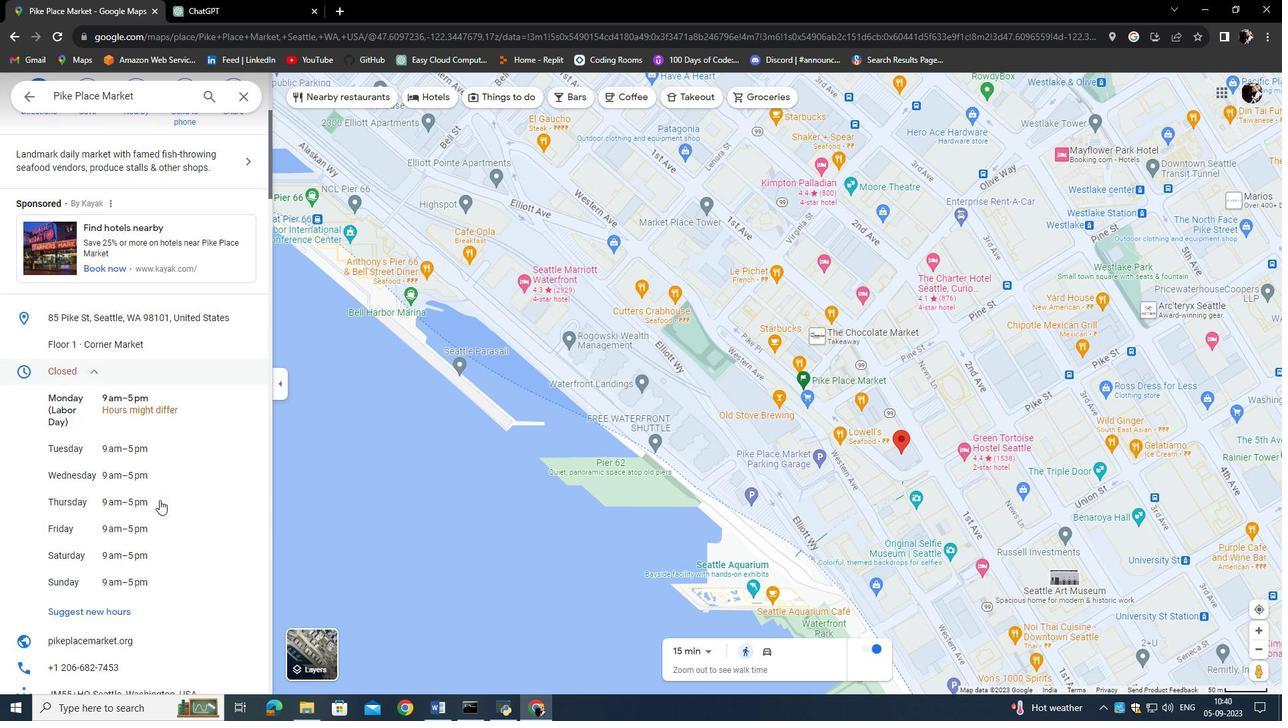 
Action: Mouse moved to (154, 502)
Screenshot: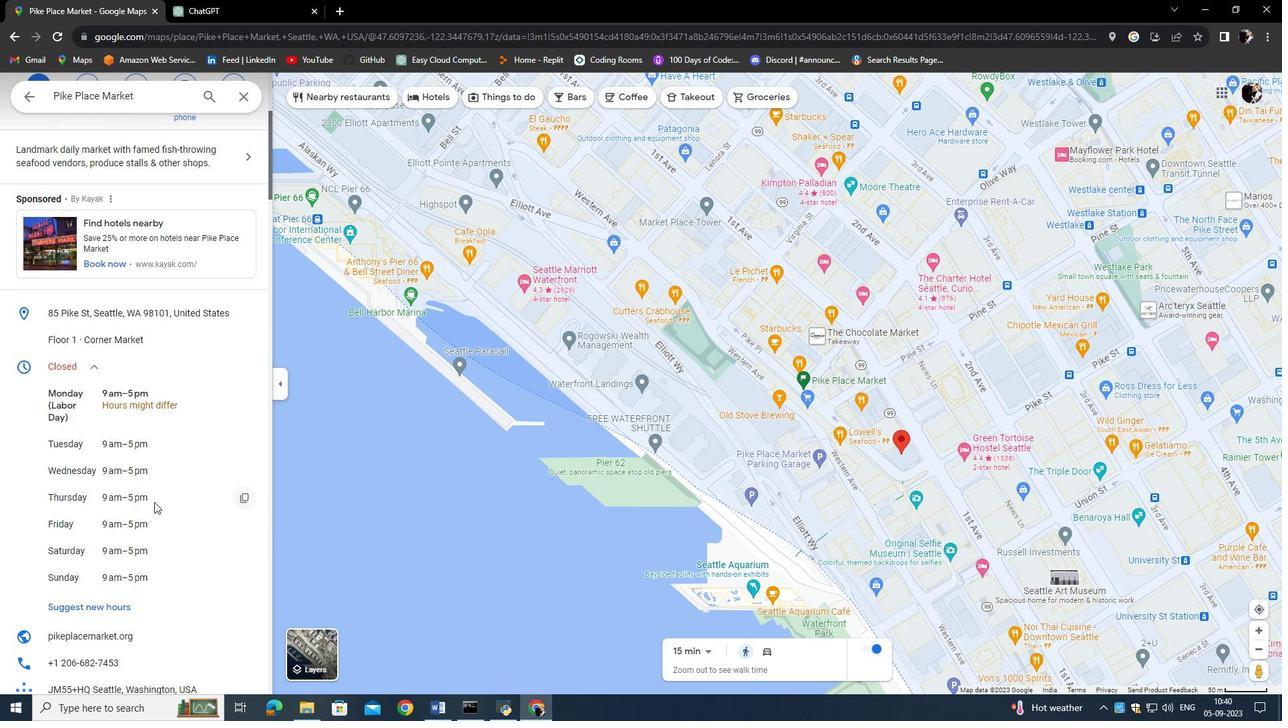 
Action: Mouse scrolled (154, 501) with delta (0, 0)
Screenshot: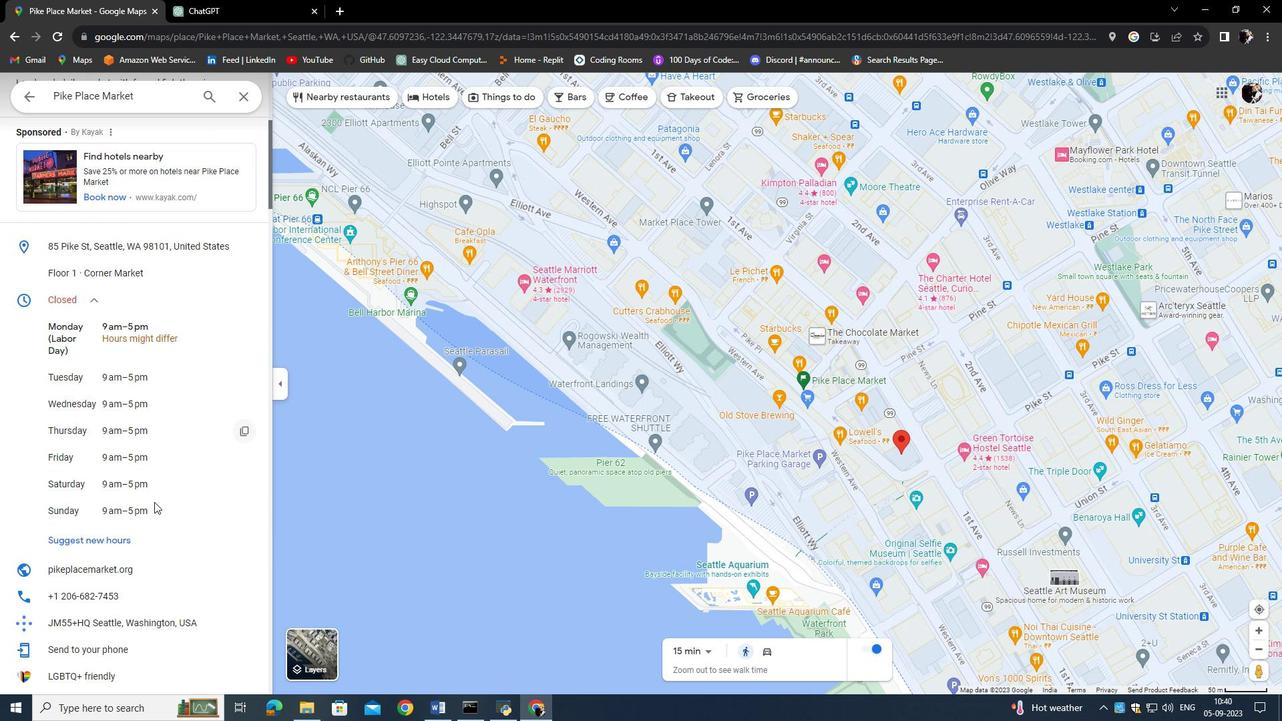 
Action: Mouse scrolled (154, 501) with delta (0, 0)
Screenshot: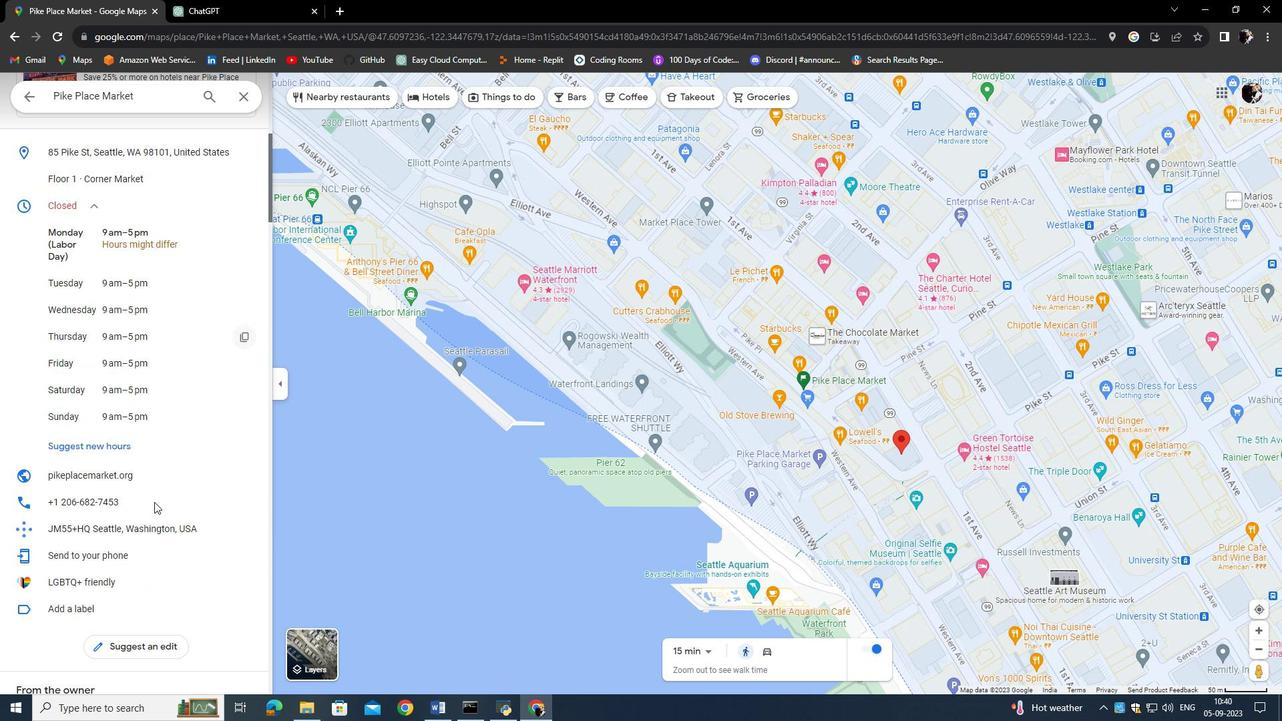 
Action: Mouse scrolled (154, 501) with delta (0, 0)
Screenshot: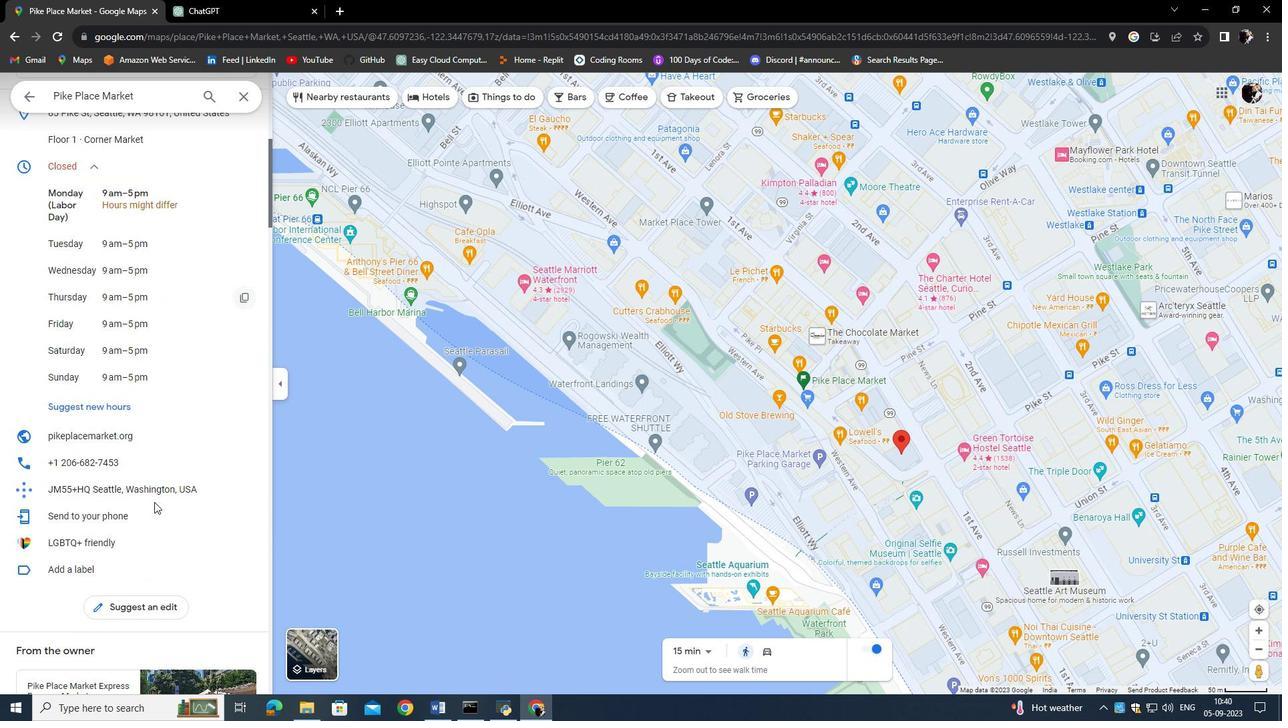 
Action: Mouse scrolled (154, 501) with delta (0, 0)
Screenshot: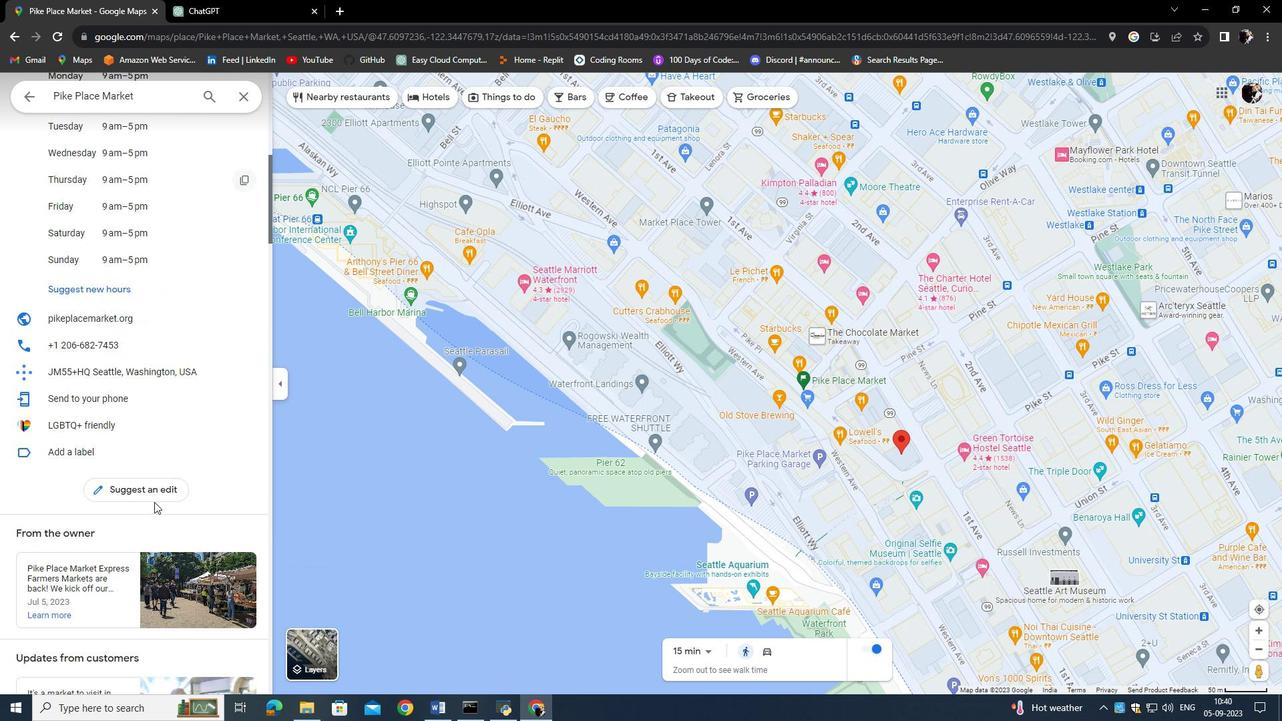 
Action: Mouse scrolled (154, 501) with delta (0, 0)
Screenshot: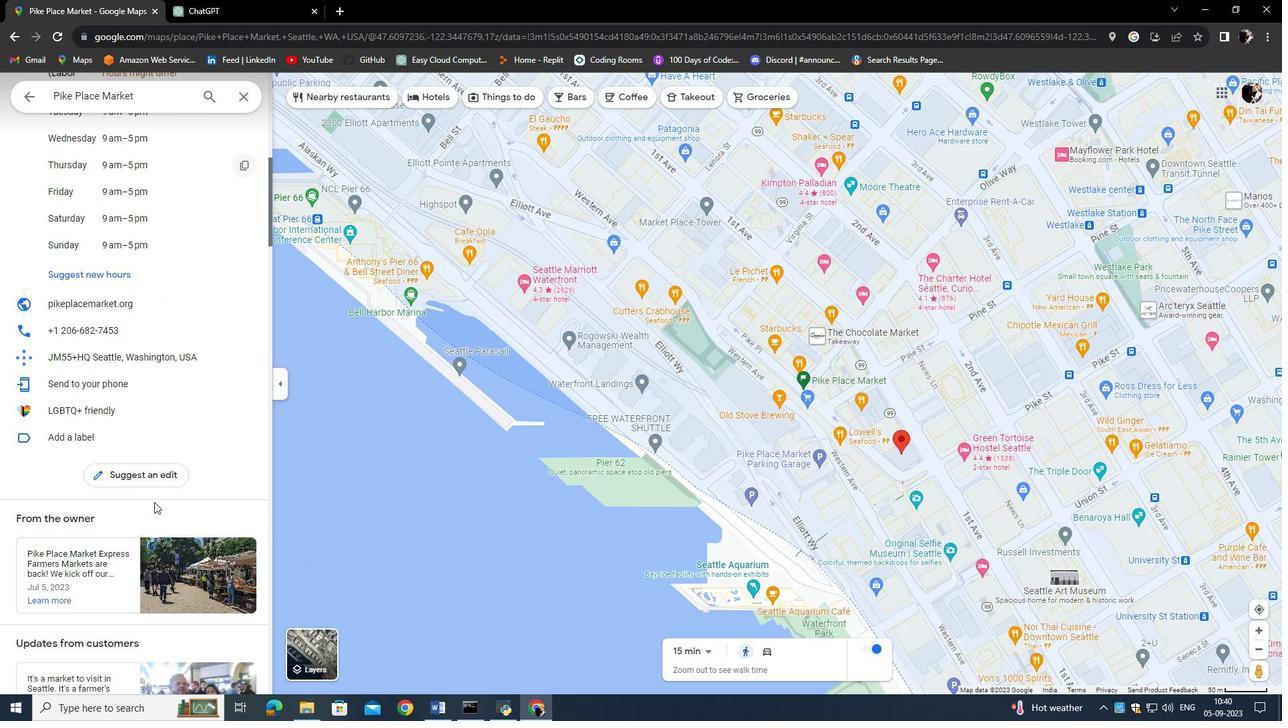 
Action: Mouse scrolled (154, 501) with delta (0, 0)
Screenshot: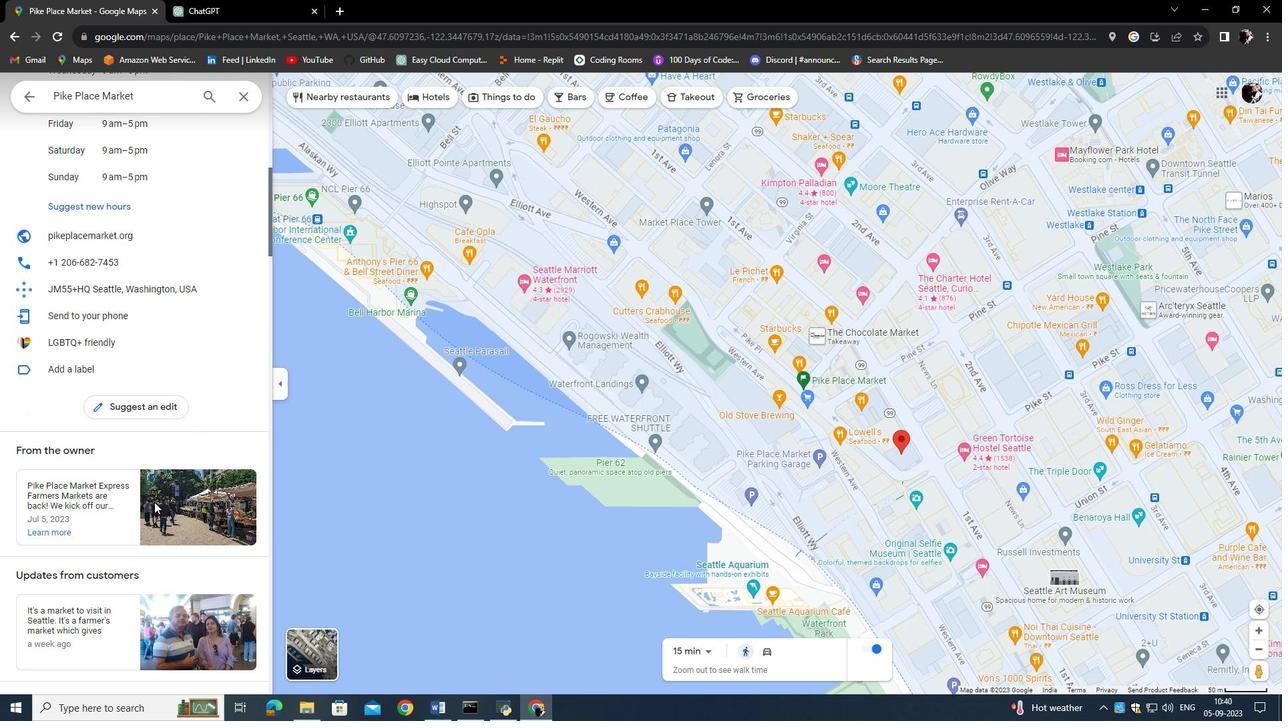 
Action: Mouse scrolled (154, 501) with delta (0, 0)
Screenshot: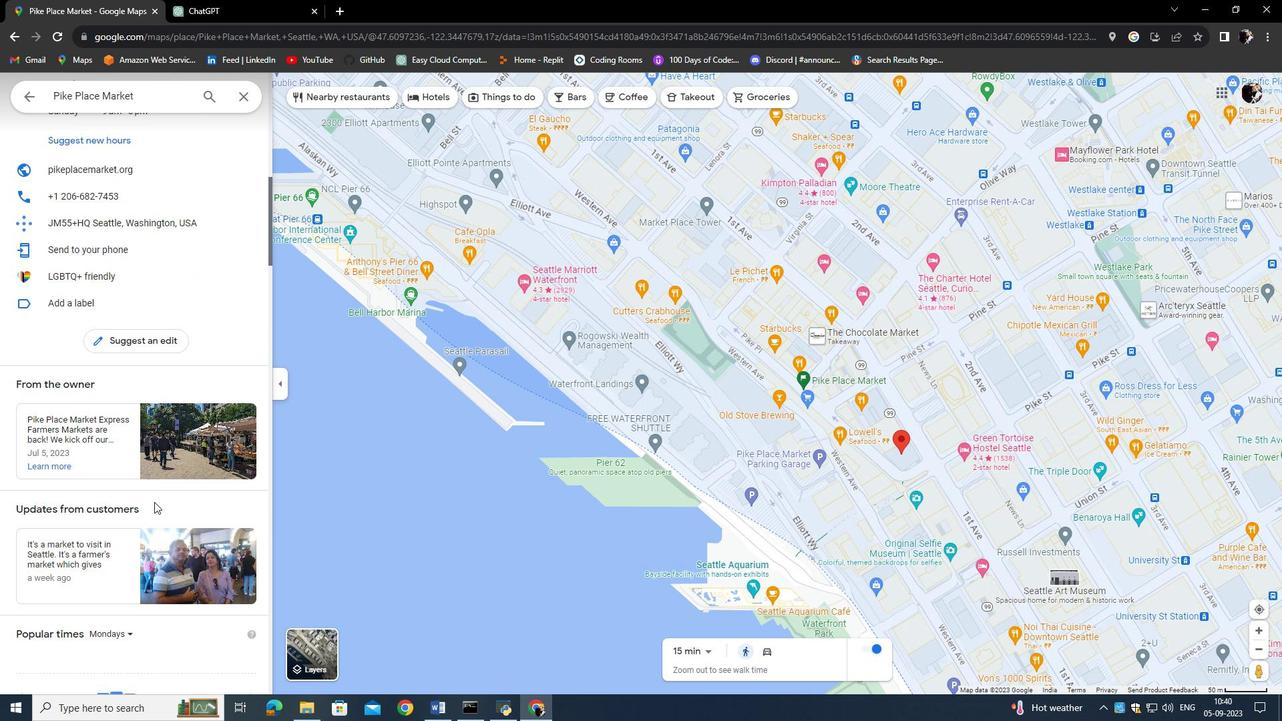 
Action: Mouse scrolled (154, 501) with delta (0, 0)
Screenshot: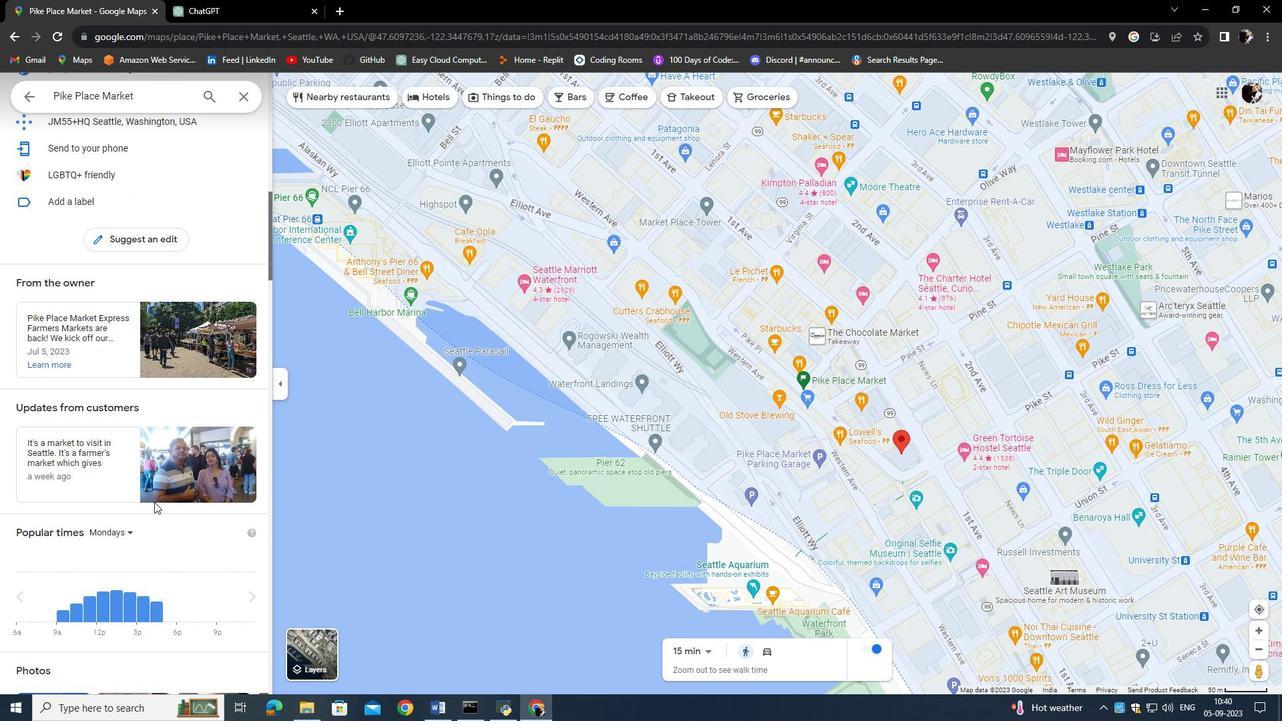 
Action: Mouse scrolled (154, 501) with delta (0, 0)
Screenshot: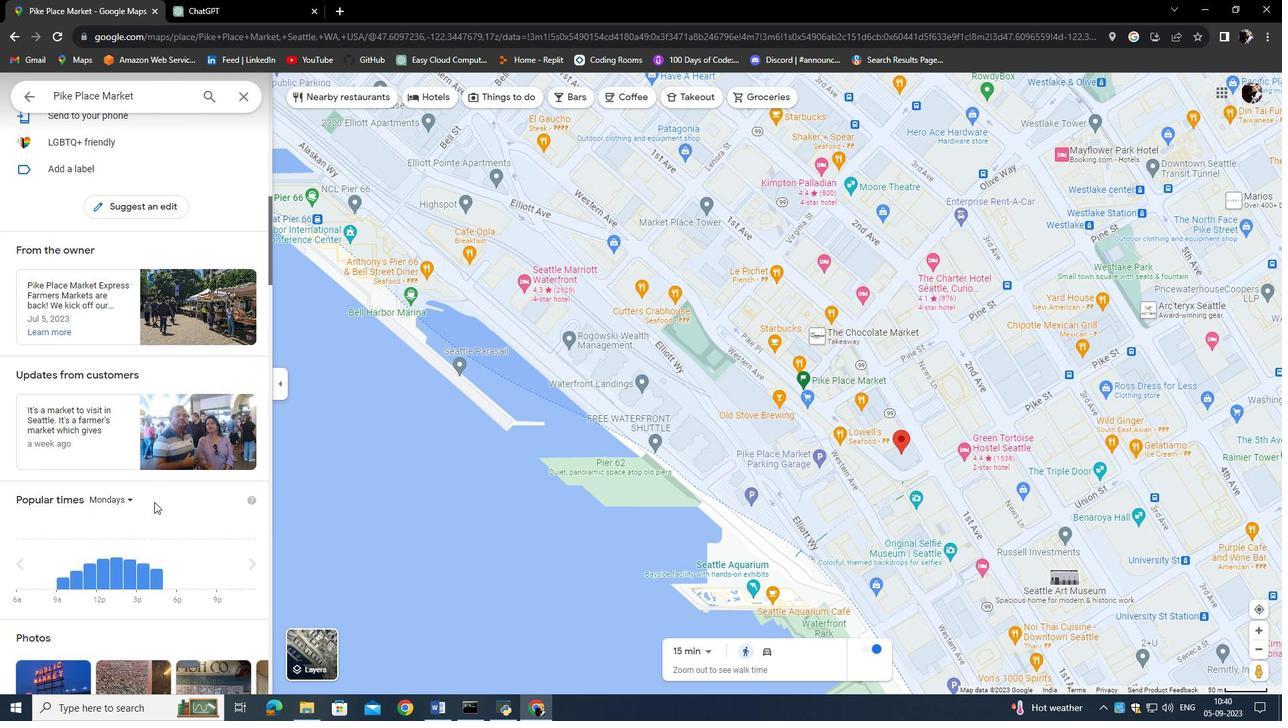 
Action: Mouse scrolled (154, 501) with delta (0, 0)
Screenshot: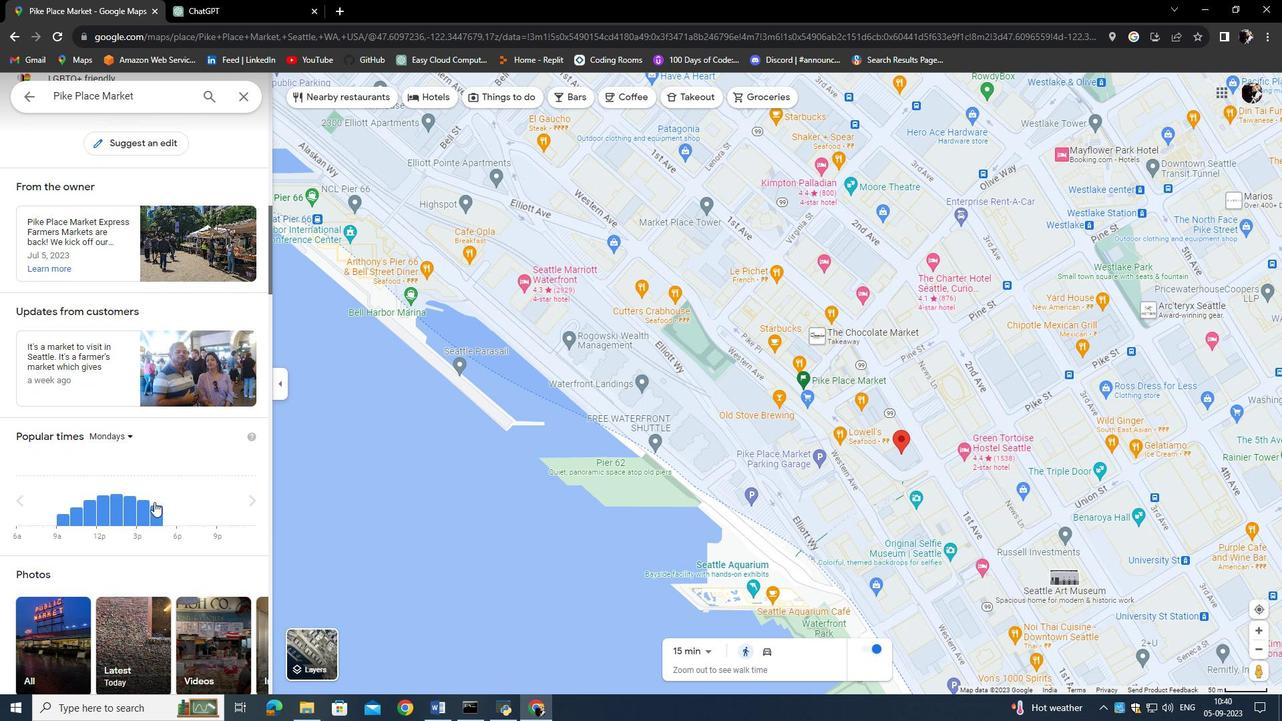 
Action: Mouse moved to (122, 434)
Screenshot: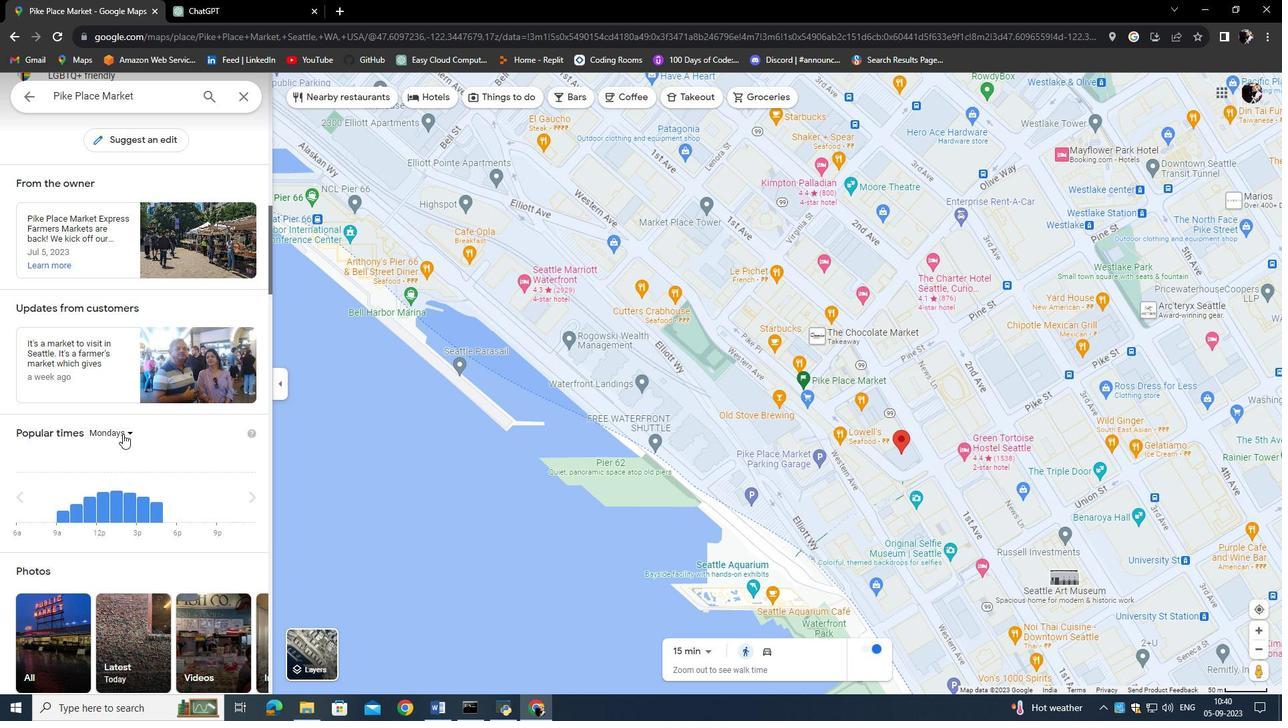 
Action: Mouse pressed left at (122, 434)
Screenshot: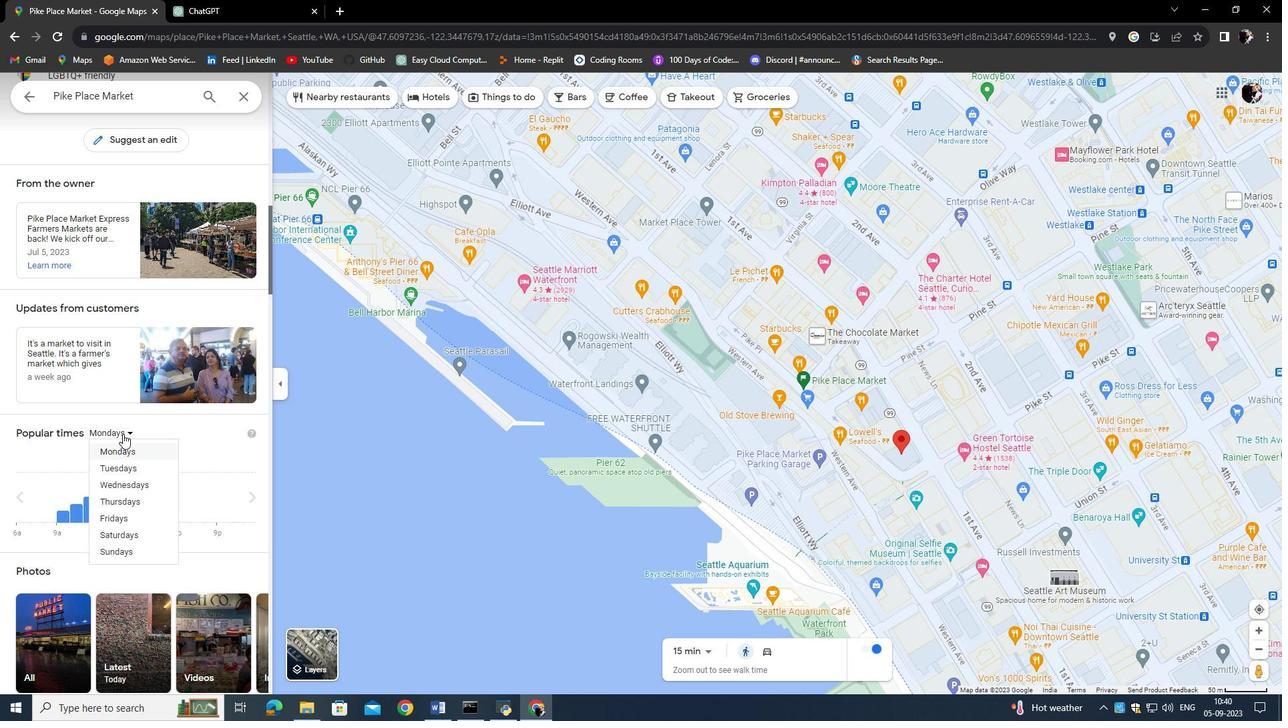 
Action: Mouse moved to (119, 470)
Screenshot: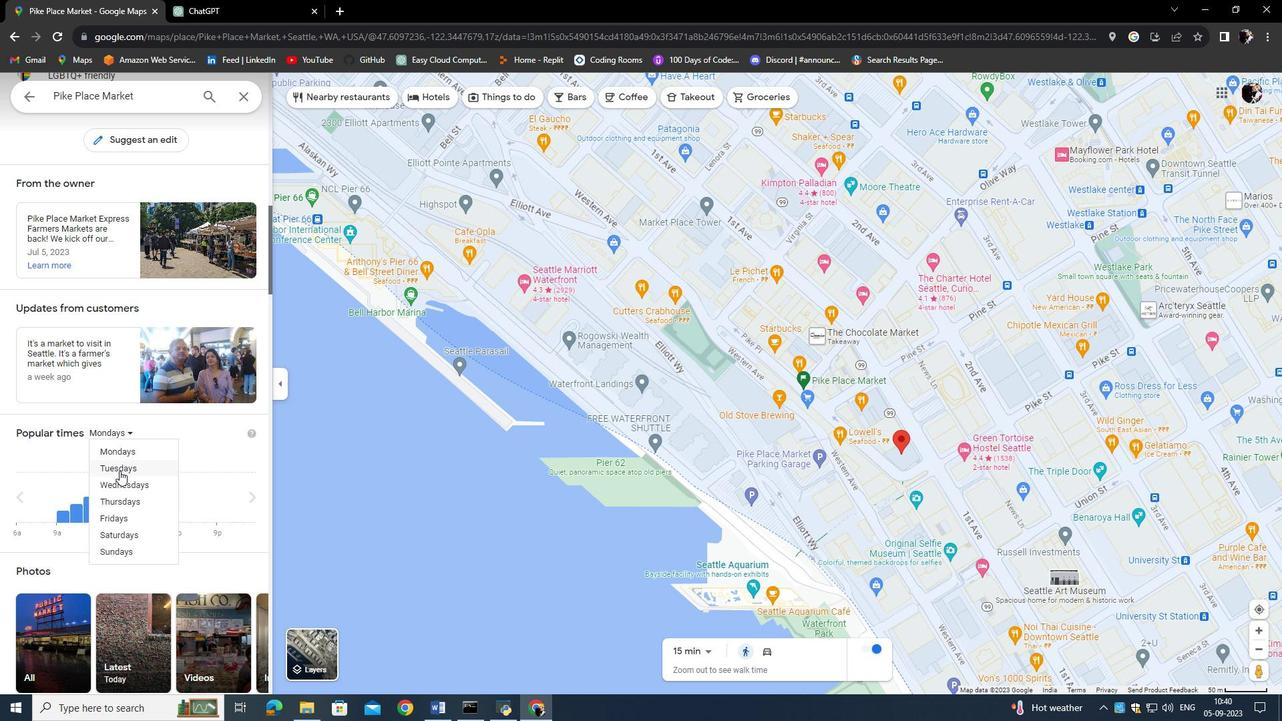 
Action: Mouse pressed left at (119, 470)
Screenshot: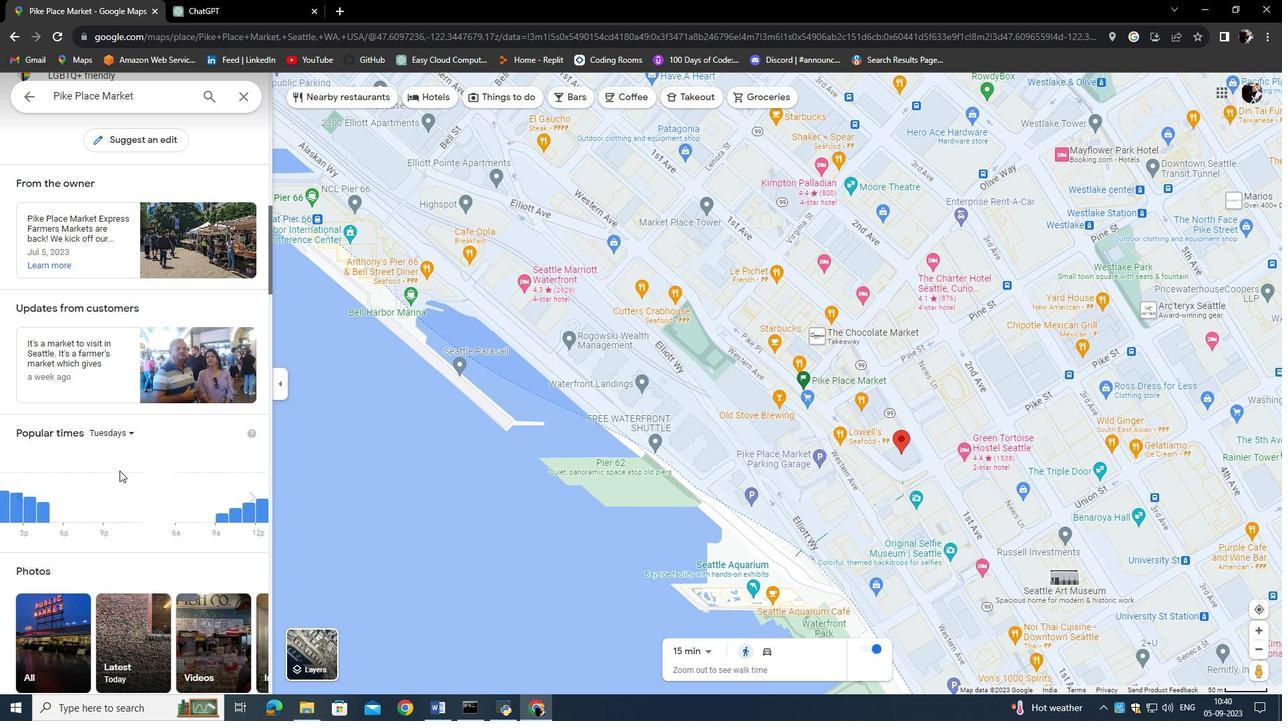 
Action: Mouse moved to (117, 434)
Screenshot: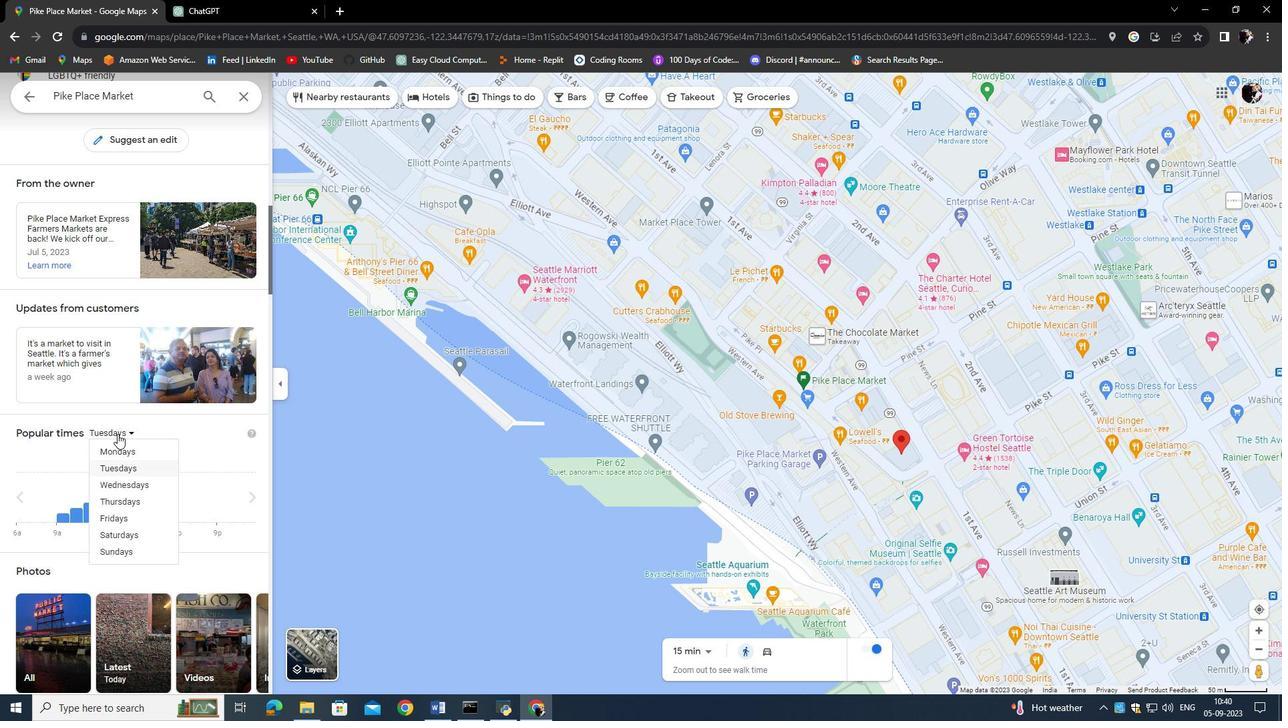 
Action: Mouse pressed left at (117, 434)
Screenshot: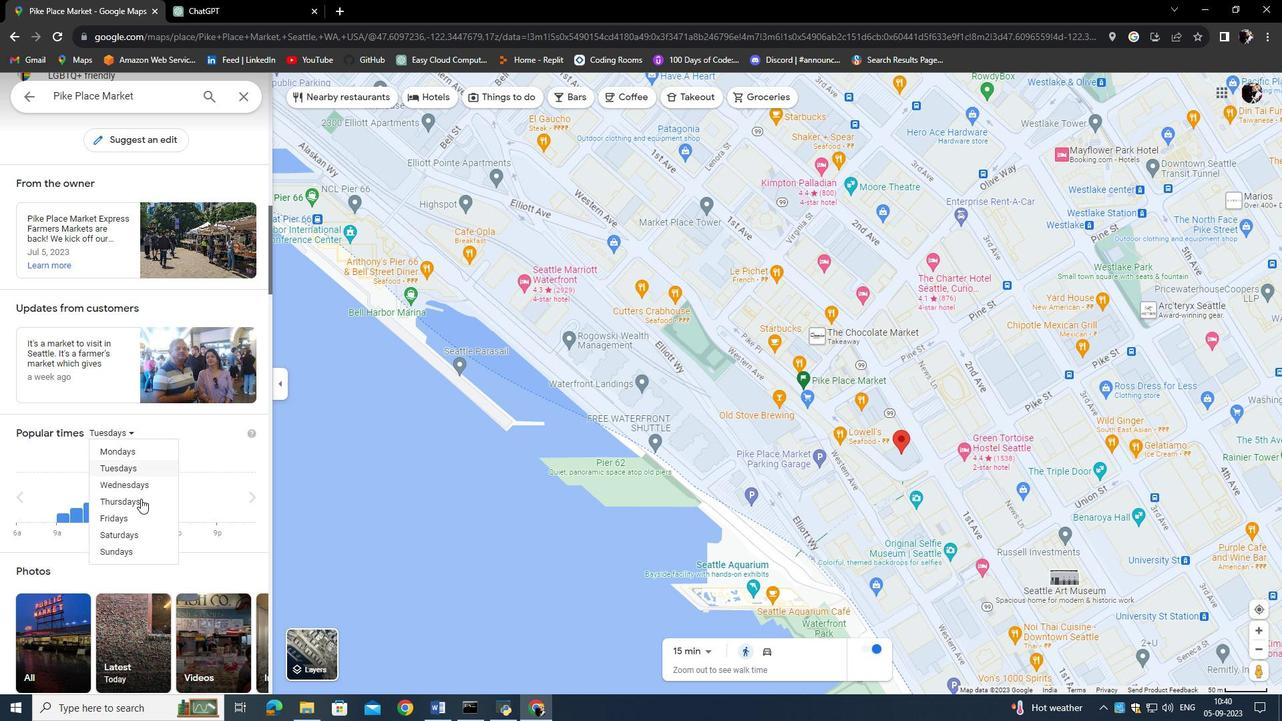 
Action: Mouse moved to (128, 537)
Screenshot: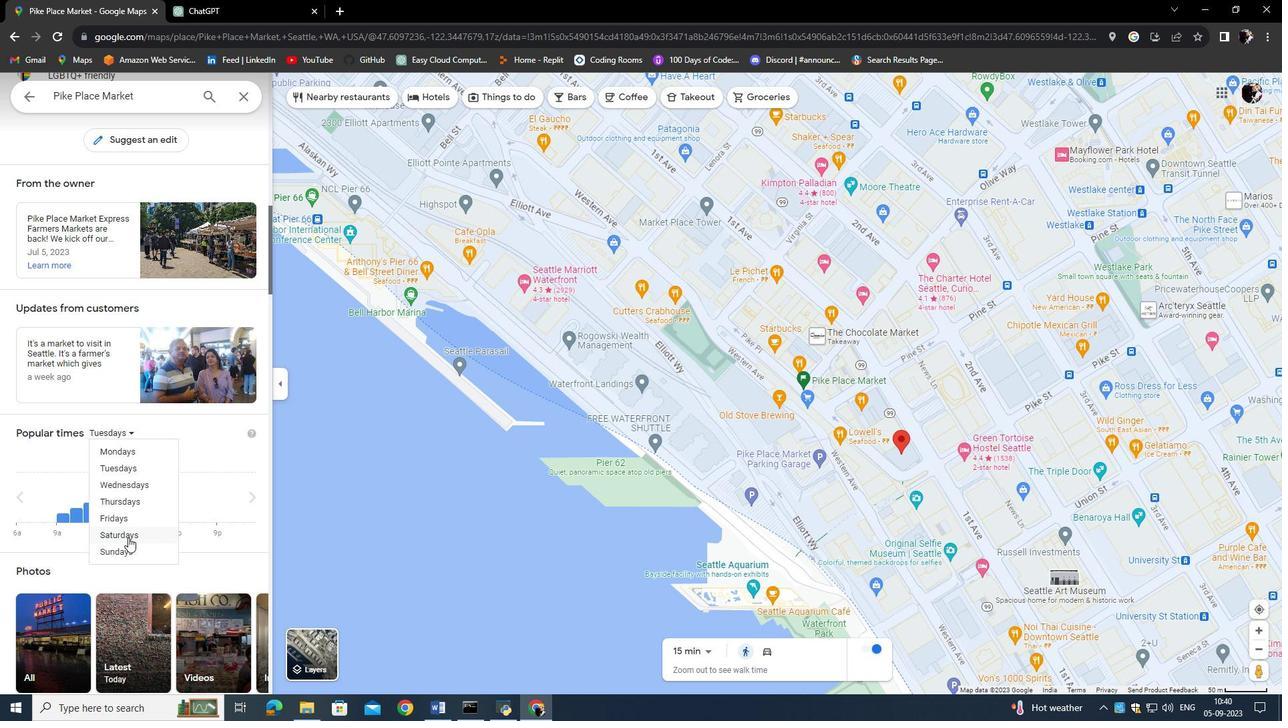 
Action: Mouse pressed left at (128, 537)
Screenshot: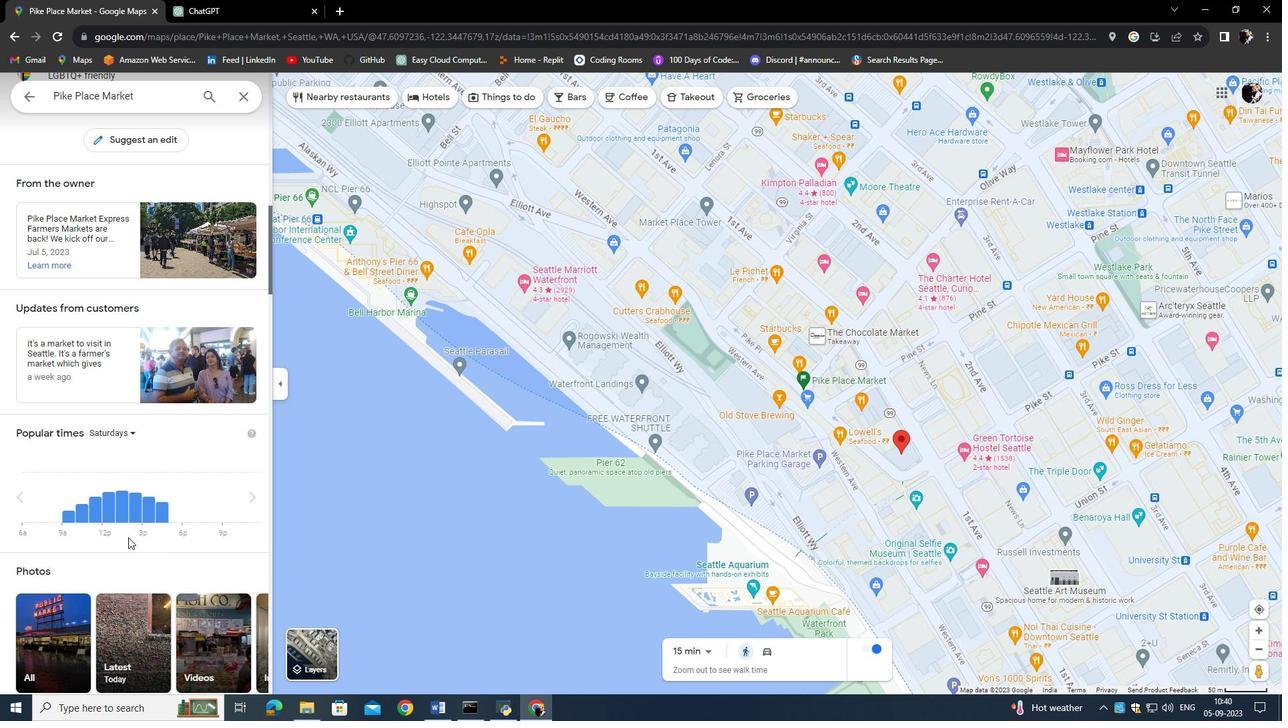 
Action: Mouse moved to (65, 518)
Screenshot: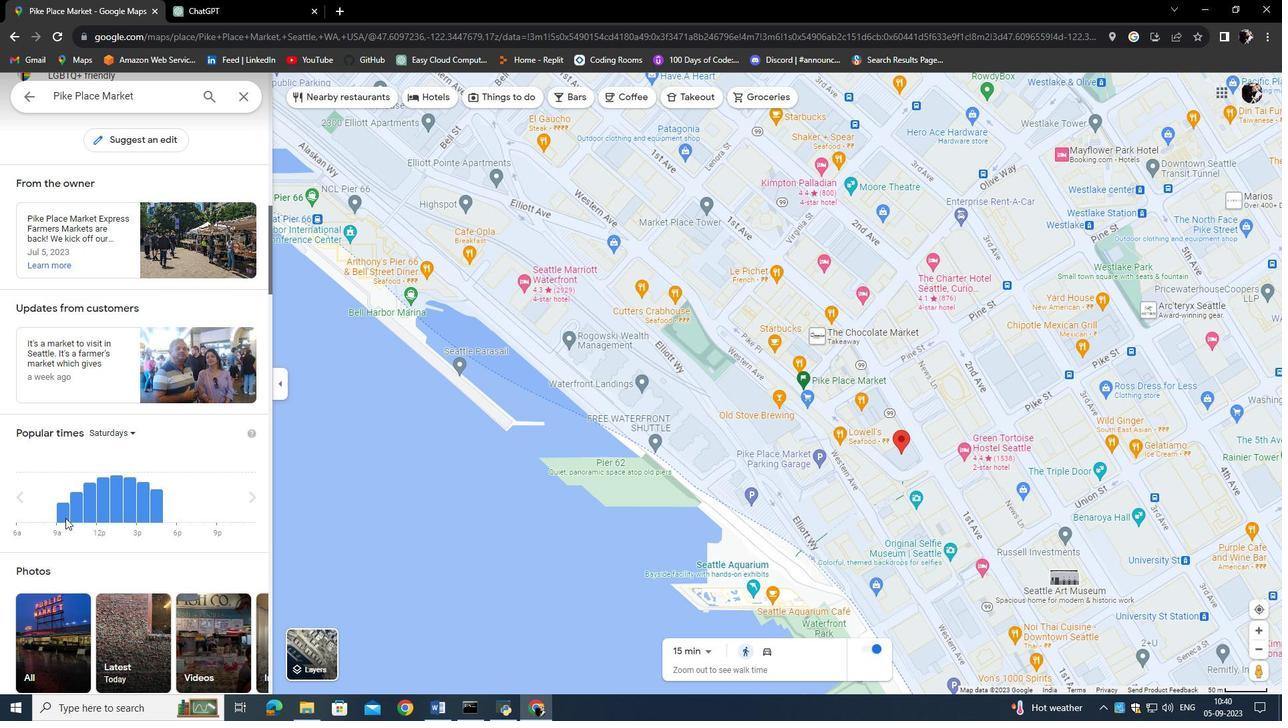 
Action: Mouse pressed left at (65, 518)
Screenshot: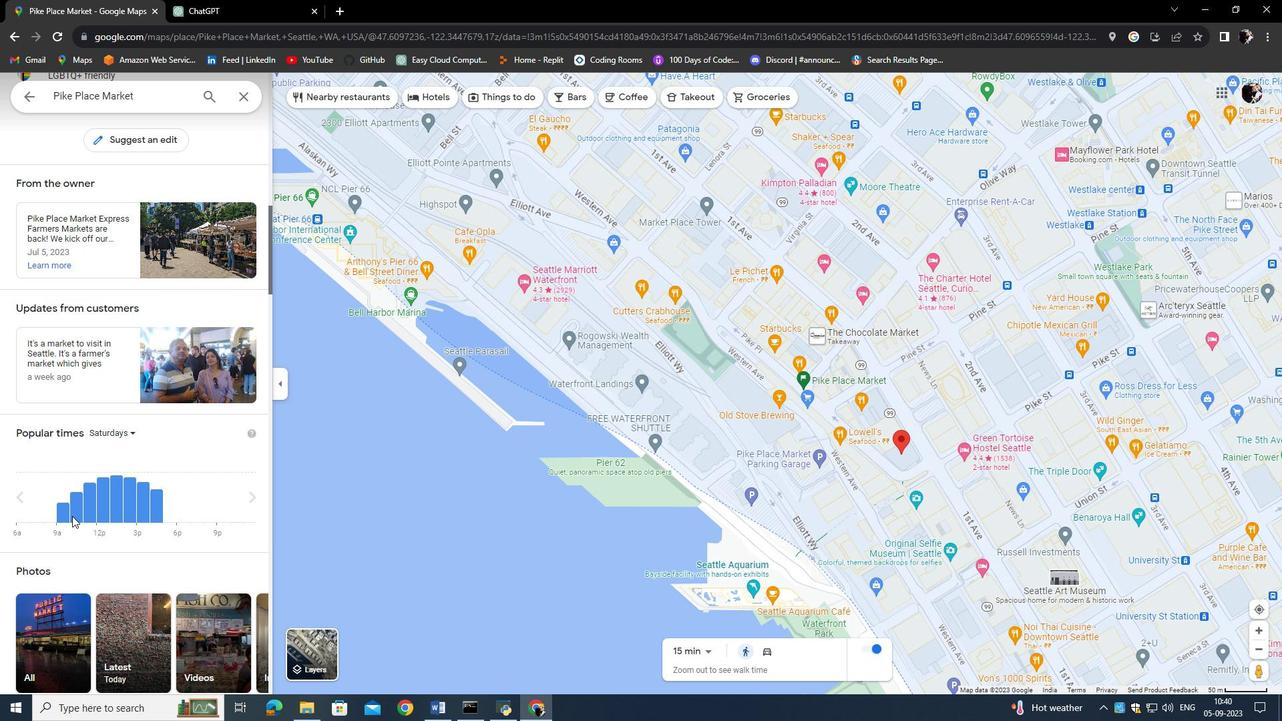 
Action: Mouse moved to (253, 498)
Screenshot: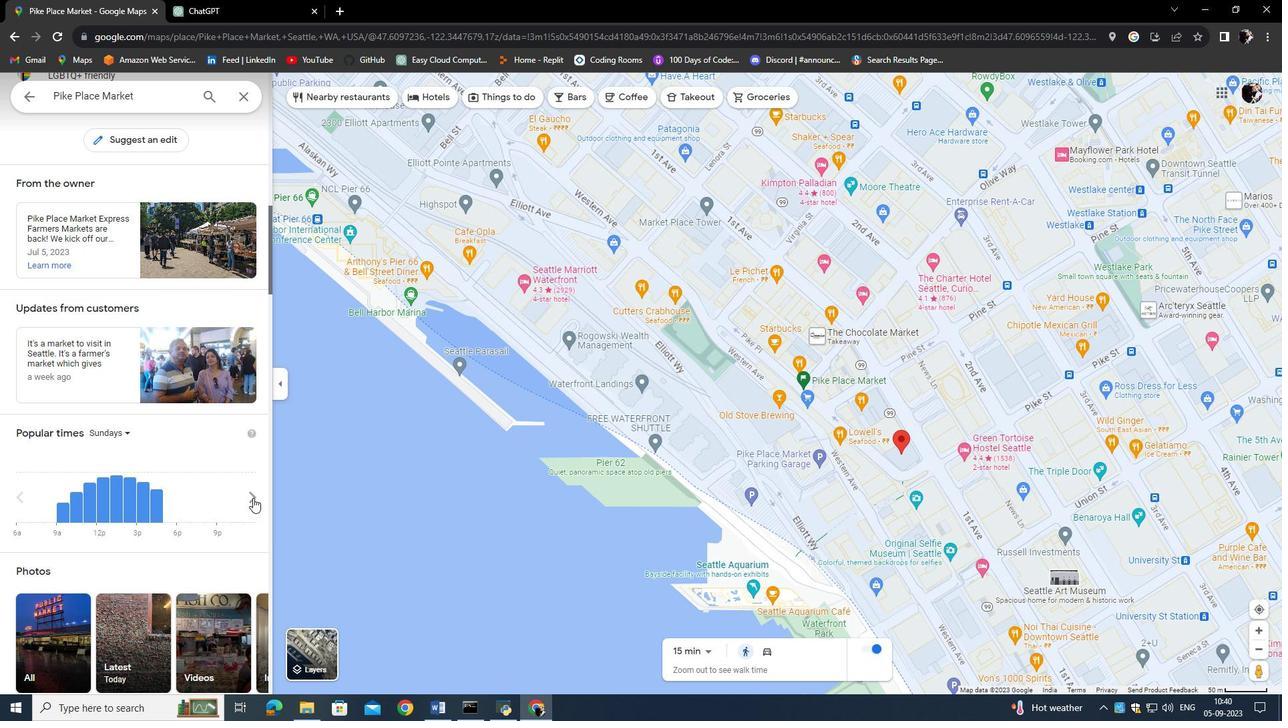 
Action: Mouse pressed left at (253, 498)
Screenshot: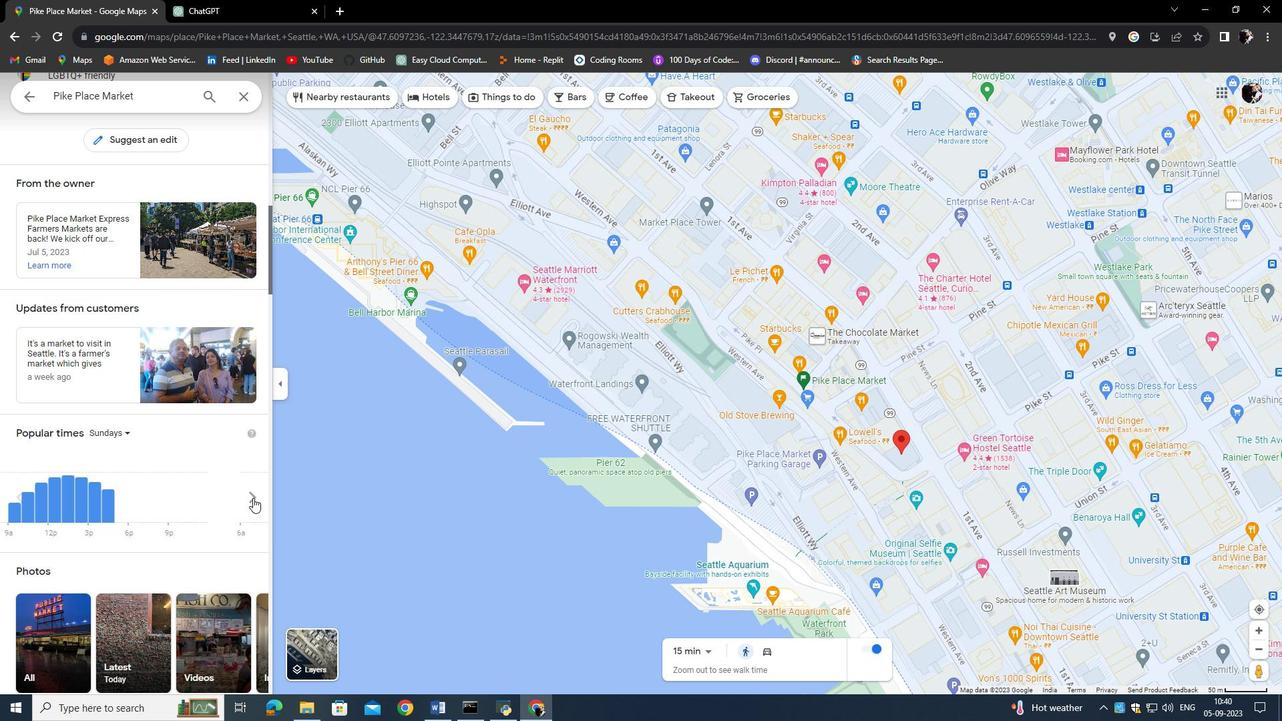 
Action: Mouse moved to (56, 518)
Screenshot: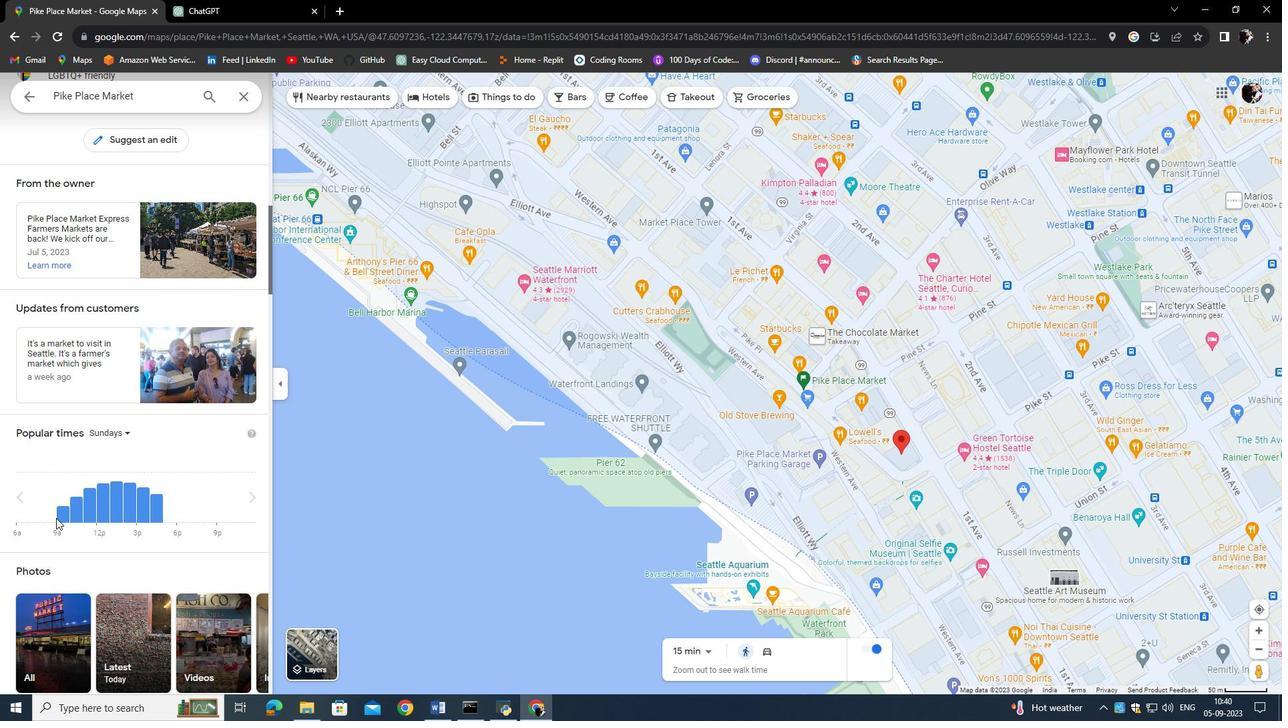 
Action: Mouse pressed left at (56, 518)
Screenshot: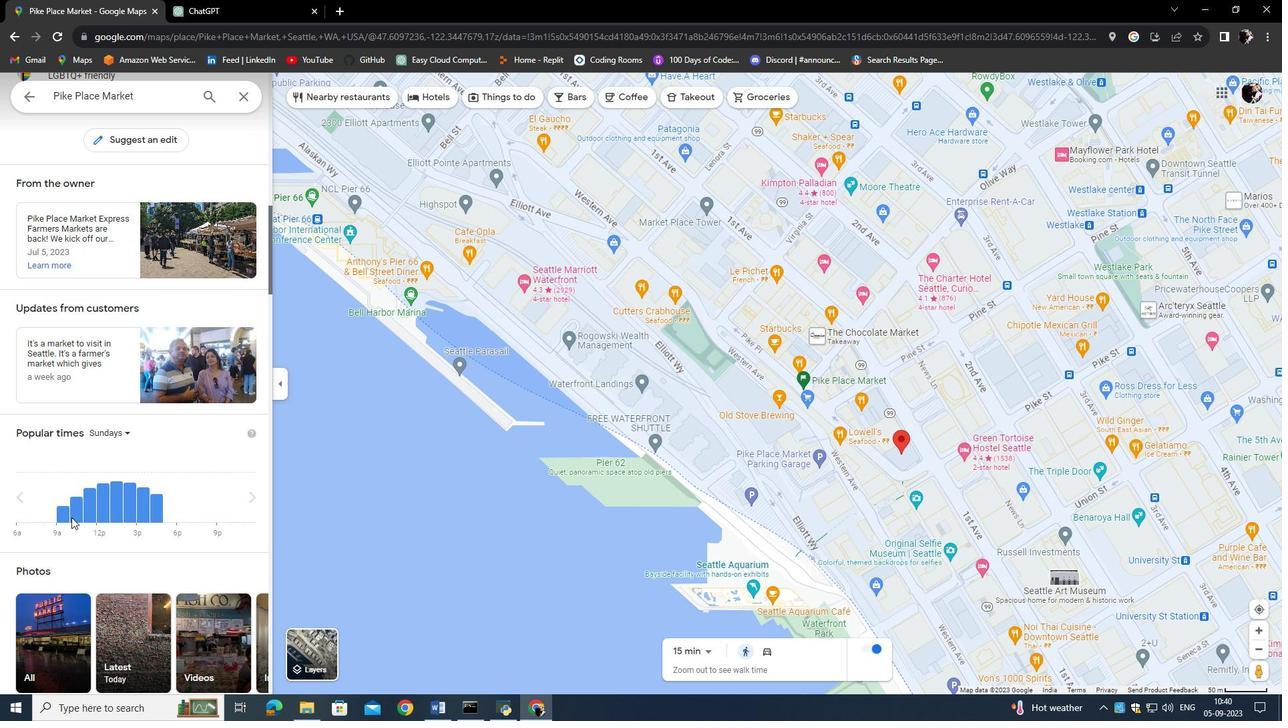 
Action: Mouse moved to (80, 515)
Screenshot: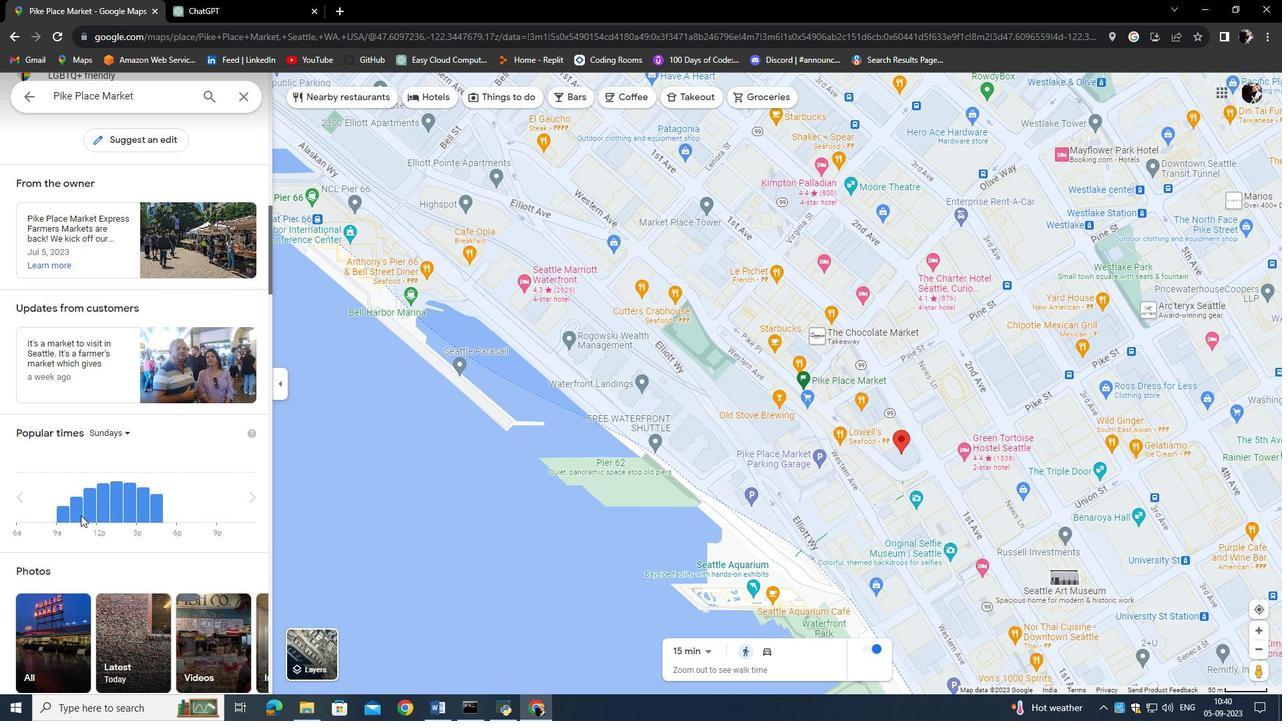 
Action: Mouse scrolled (80, 515) with delta (0, 0)
Screenshot: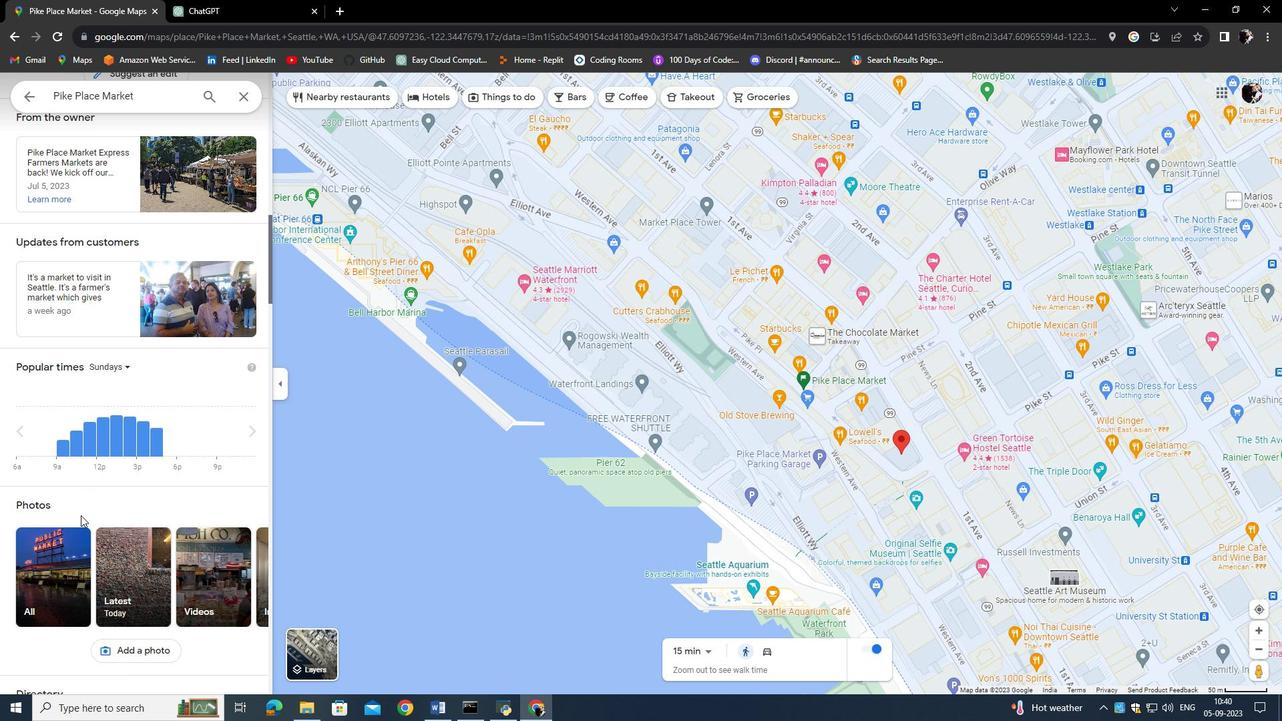 
Action: Mouse scrolled (80, 515) with delta (0, 0)
Screenshot: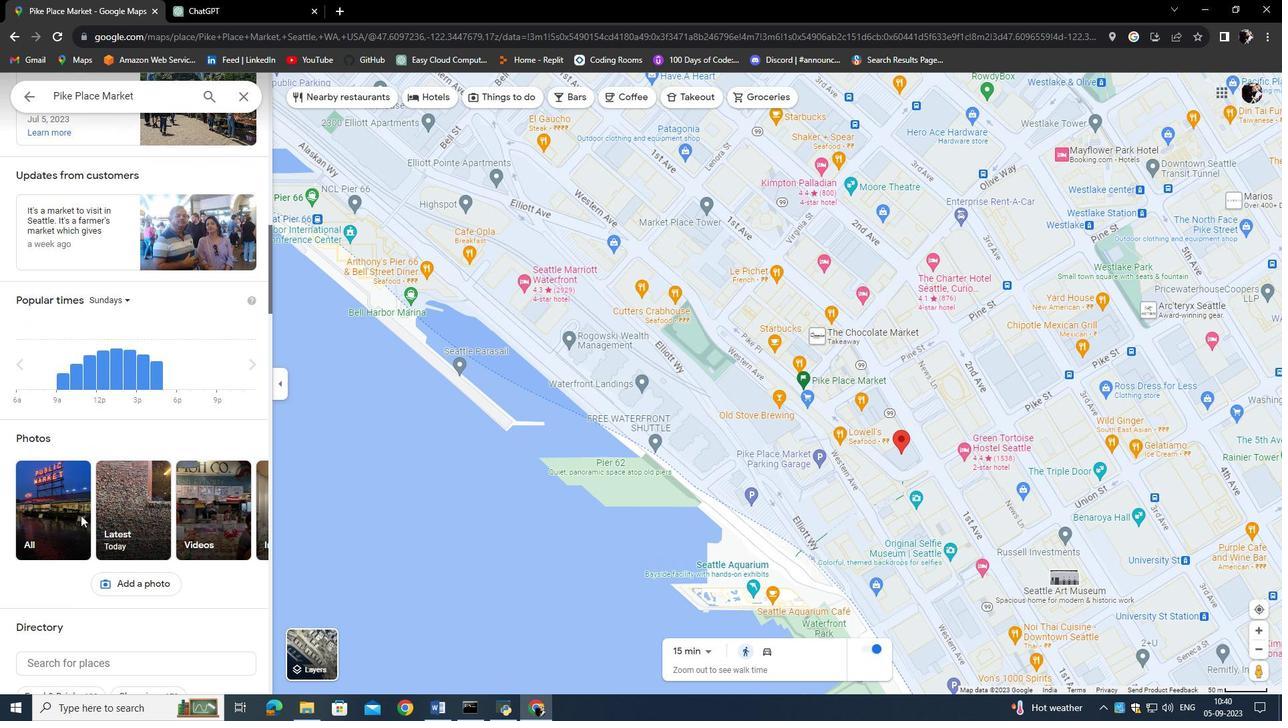
Action: Mouse scrolled (80, 515) with delta (0, 0)
Screenshot: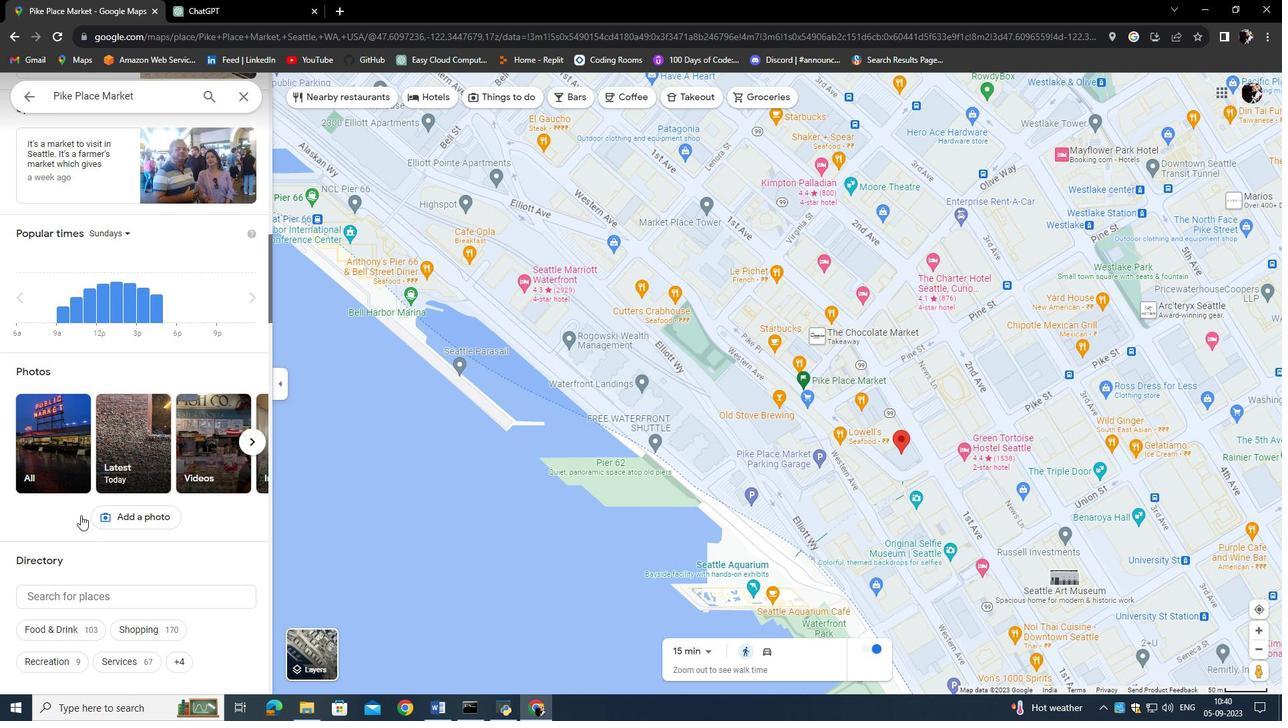 
Action: Mouse scrolled (80, 515) with delta (0, 0)
Screenshot: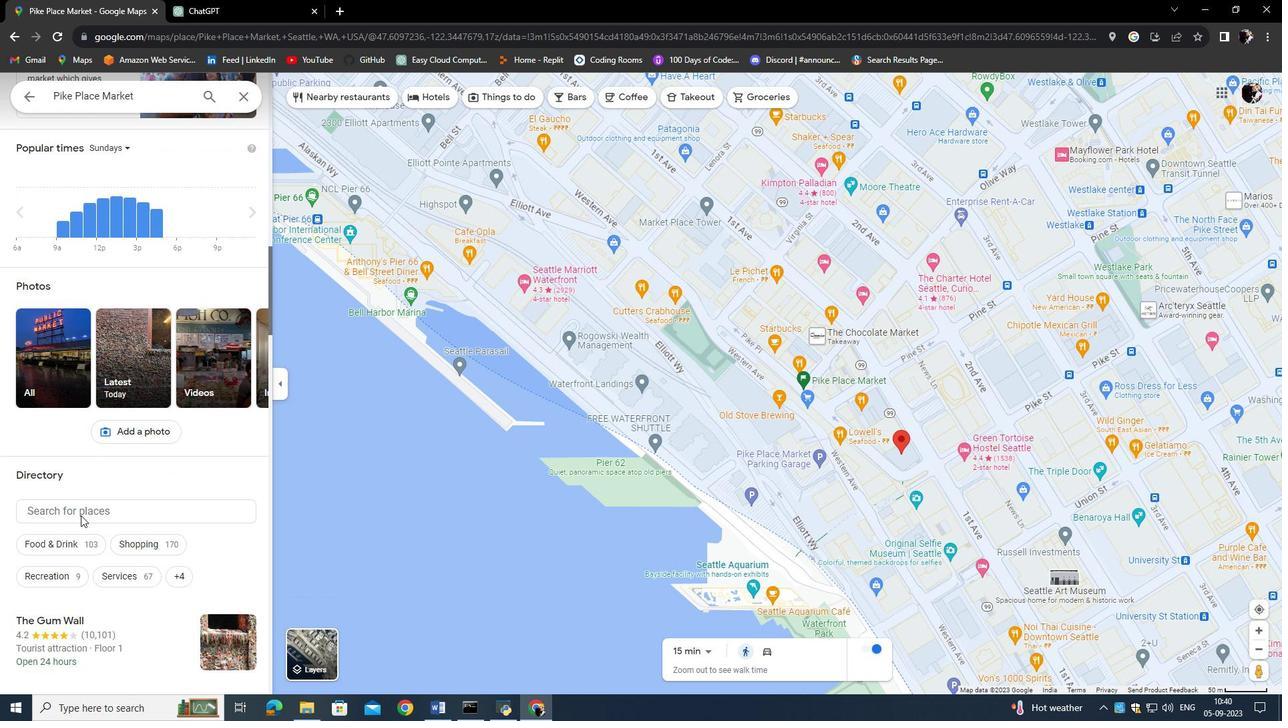 
Action: Mouse scrolled (80, 515) with delta (0, 0)
Screenshot: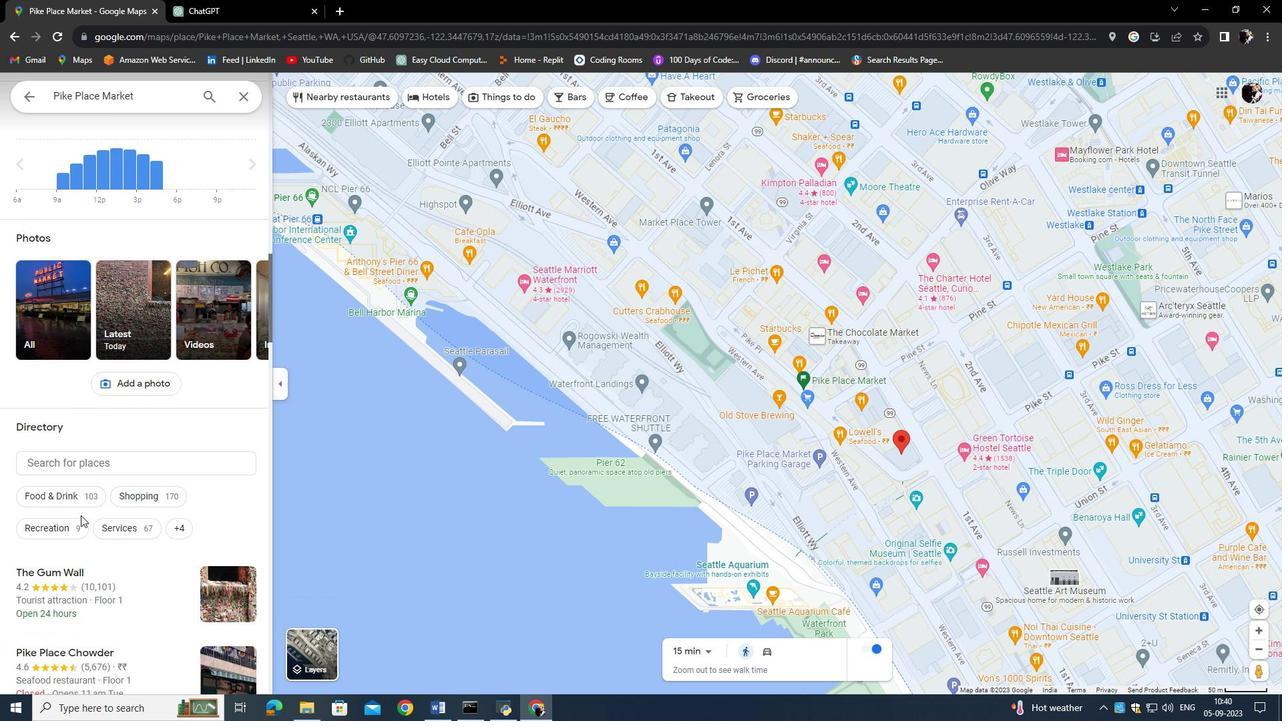 
Action: Mouse scrolled (80, 515) with delta (0, 0)
Screenshot: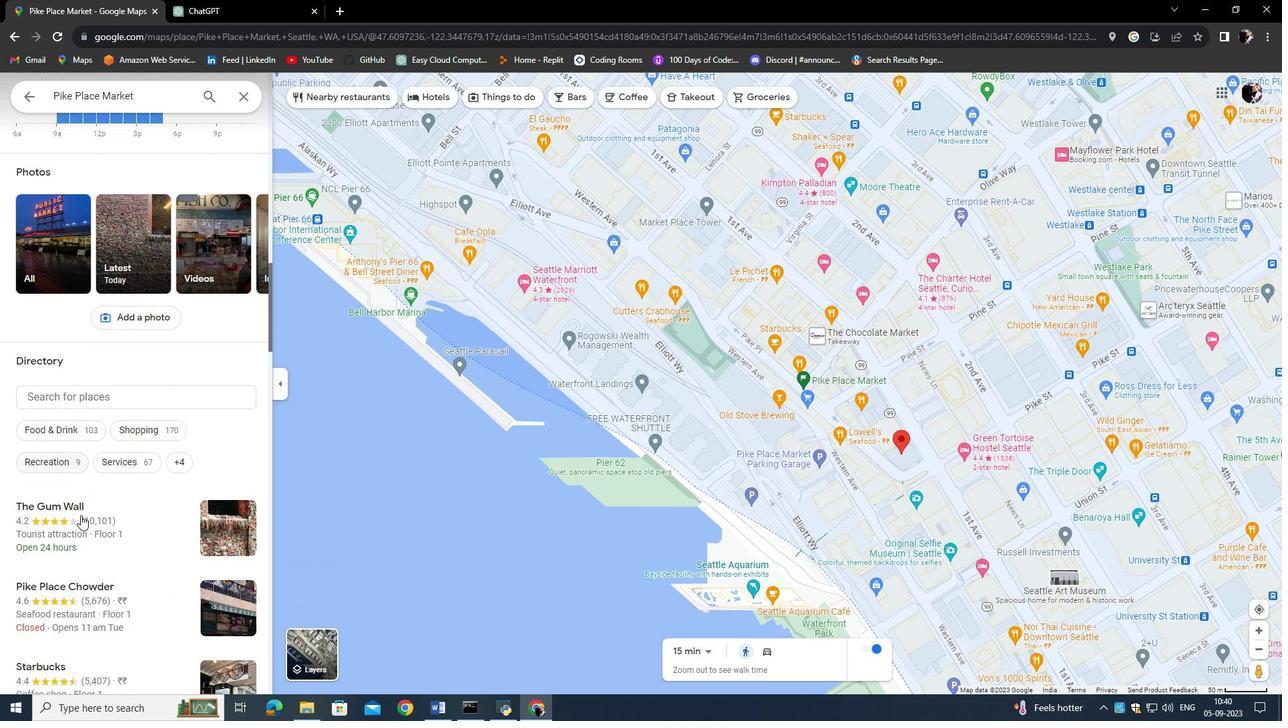 
Action: Mouse scrolled (80, 515) with delta (0, 0)
Screenshot: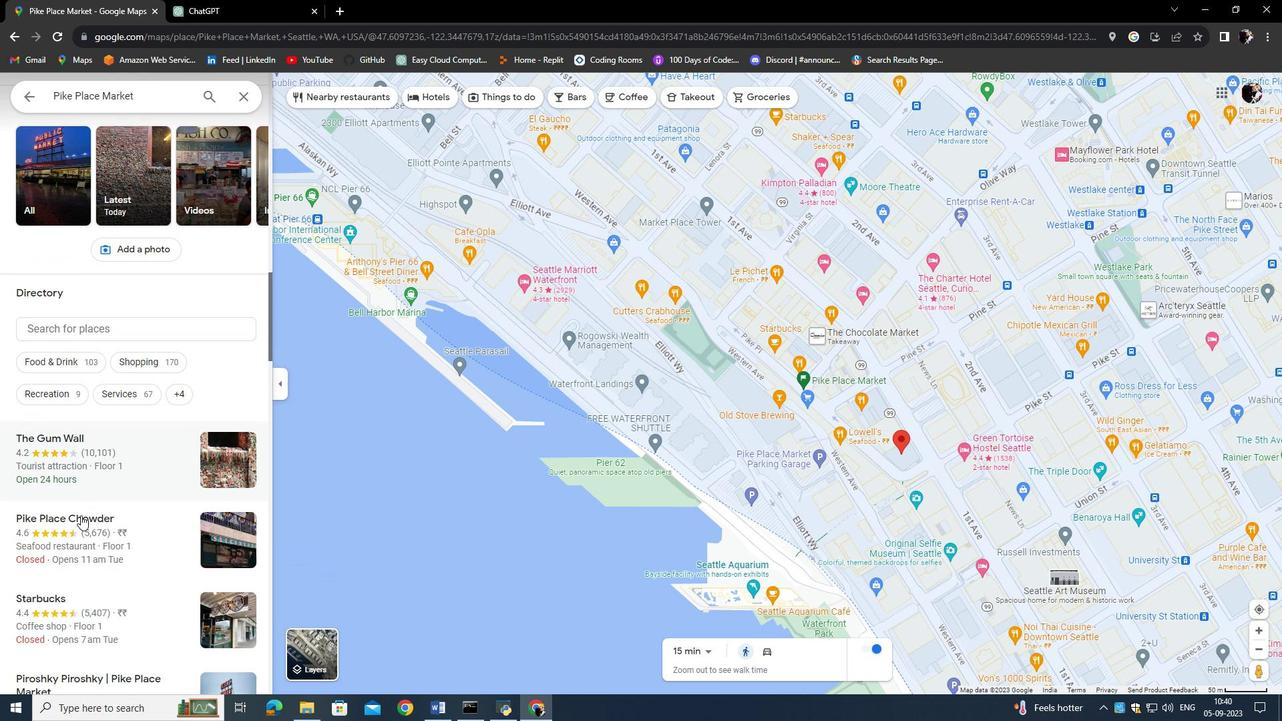 
Action: Mouse moved to (70, 402)
Screenshot: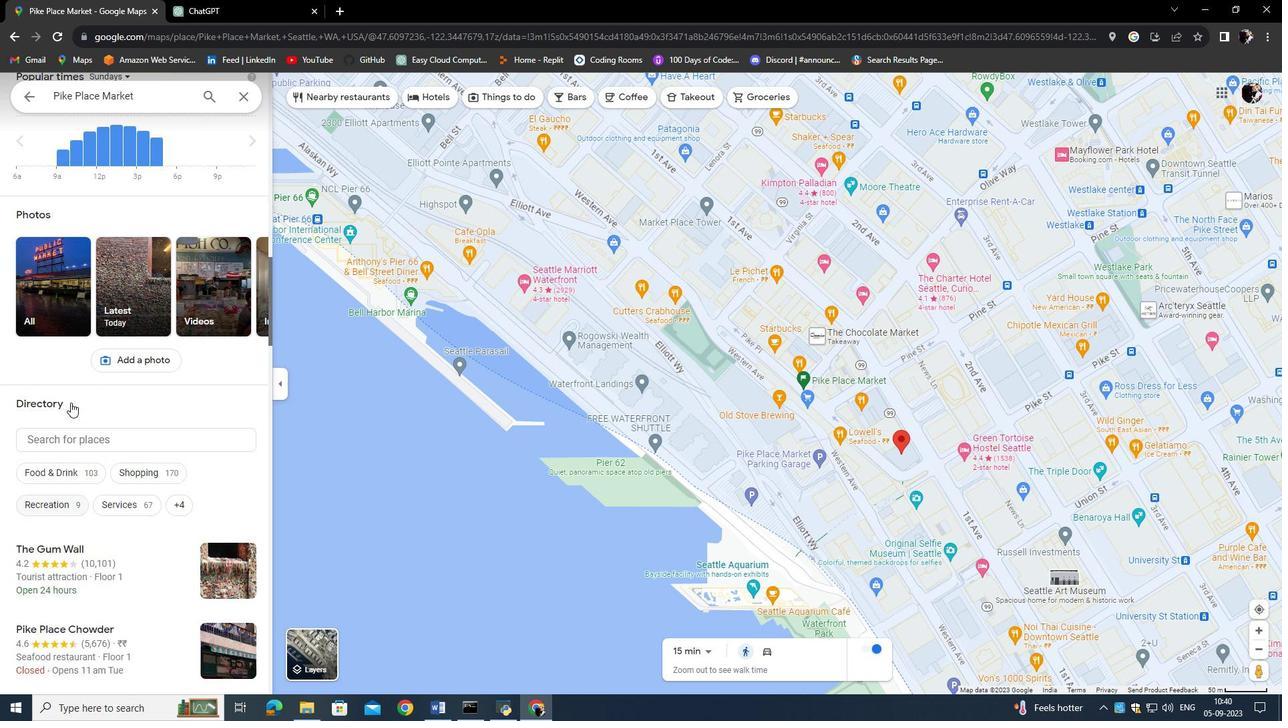 
Action: Mouse scrolled (70, 403) with delta (0, 0)
Screenshot: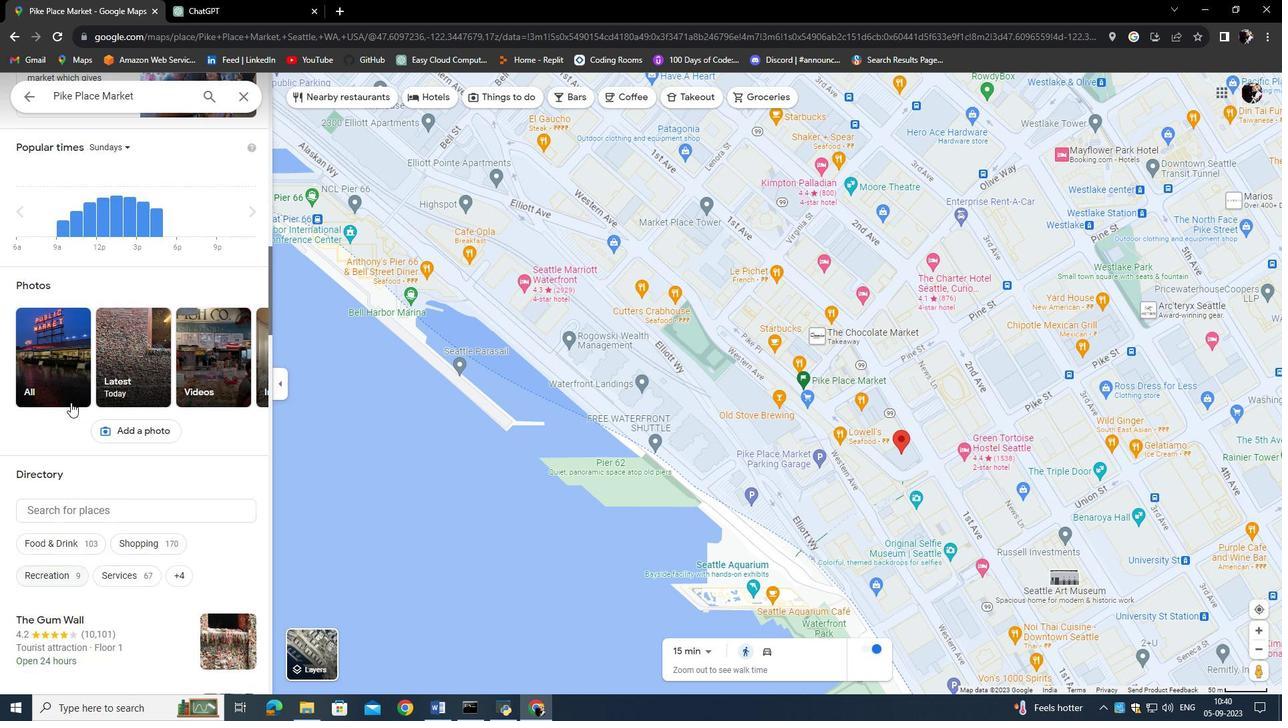 
Action: Mouse scrolled (70, 403) with delta (0, 0)
Screenshot: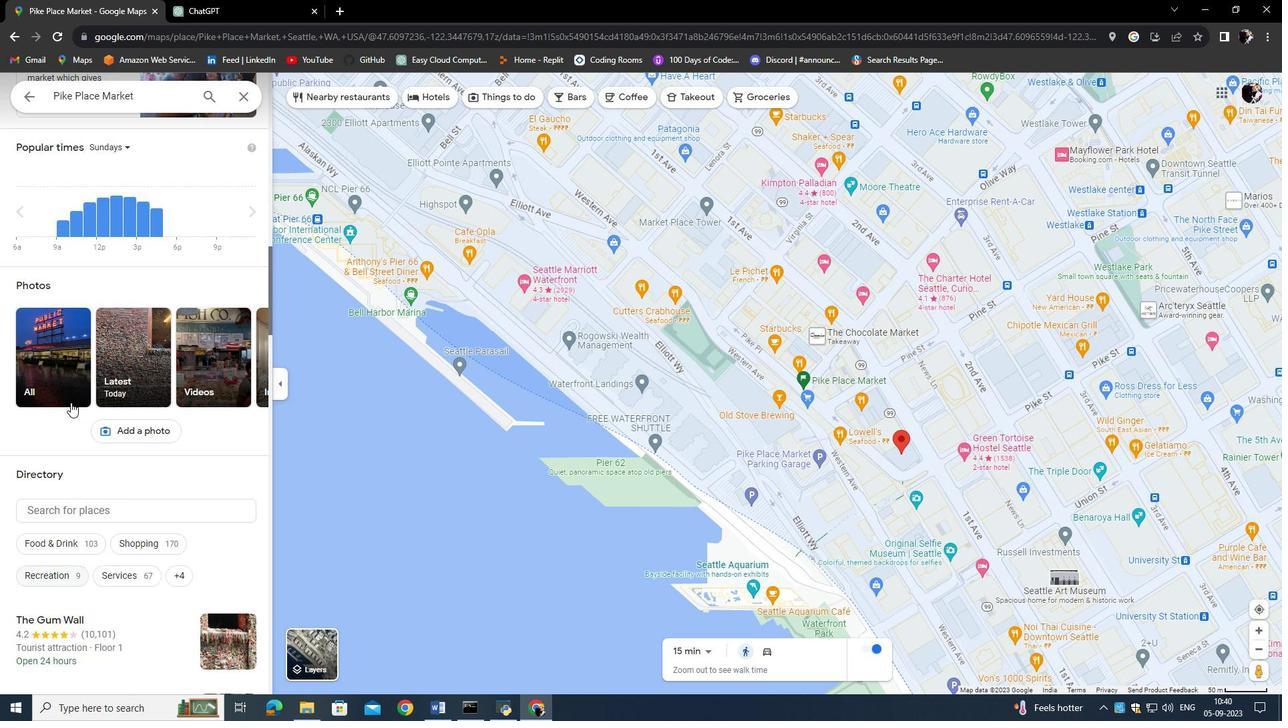 
Action: Mouse scrolled (70, 403) with delta (0, 0)
Screenshot: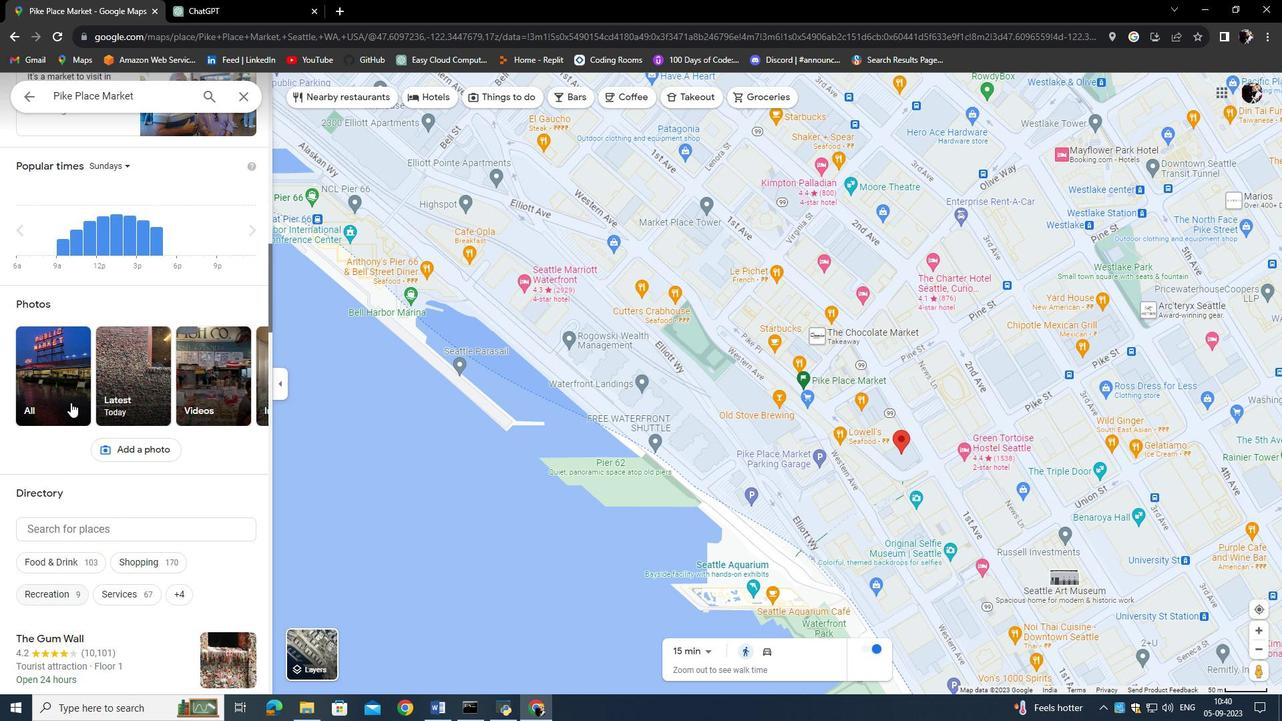 
Action: Mouse scrolled (70, 403) with delta (0, 0)
Screenshot: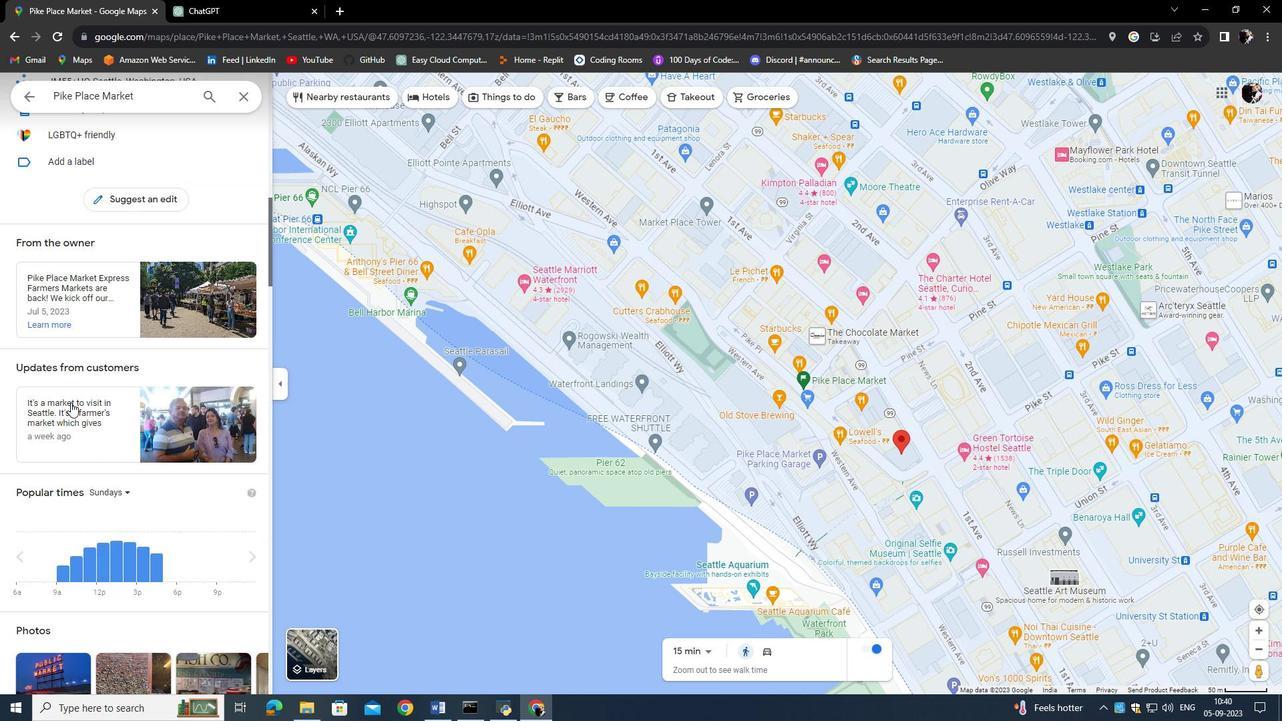 
Action: Mouse scrolled (70, 403) with delta (0, 0)
Screenshot: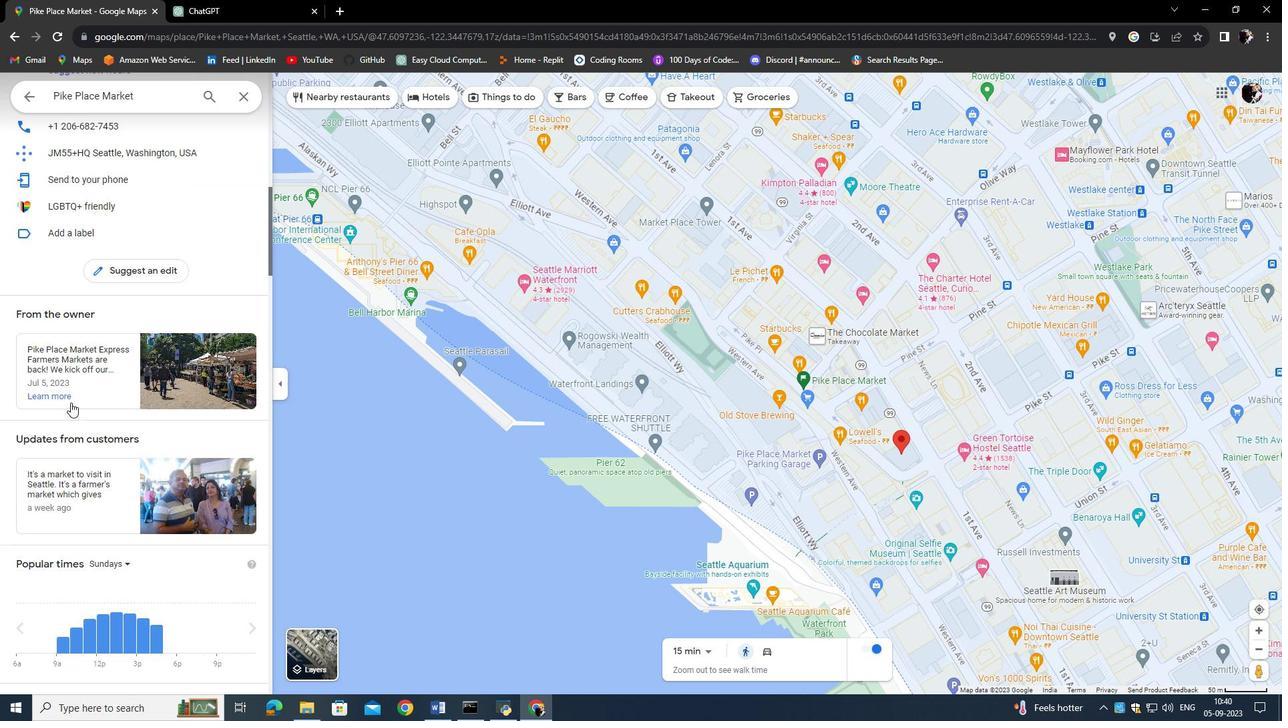 
Action: Mouse scrolled (70, 403) with delta (0, 0)
Screenshot: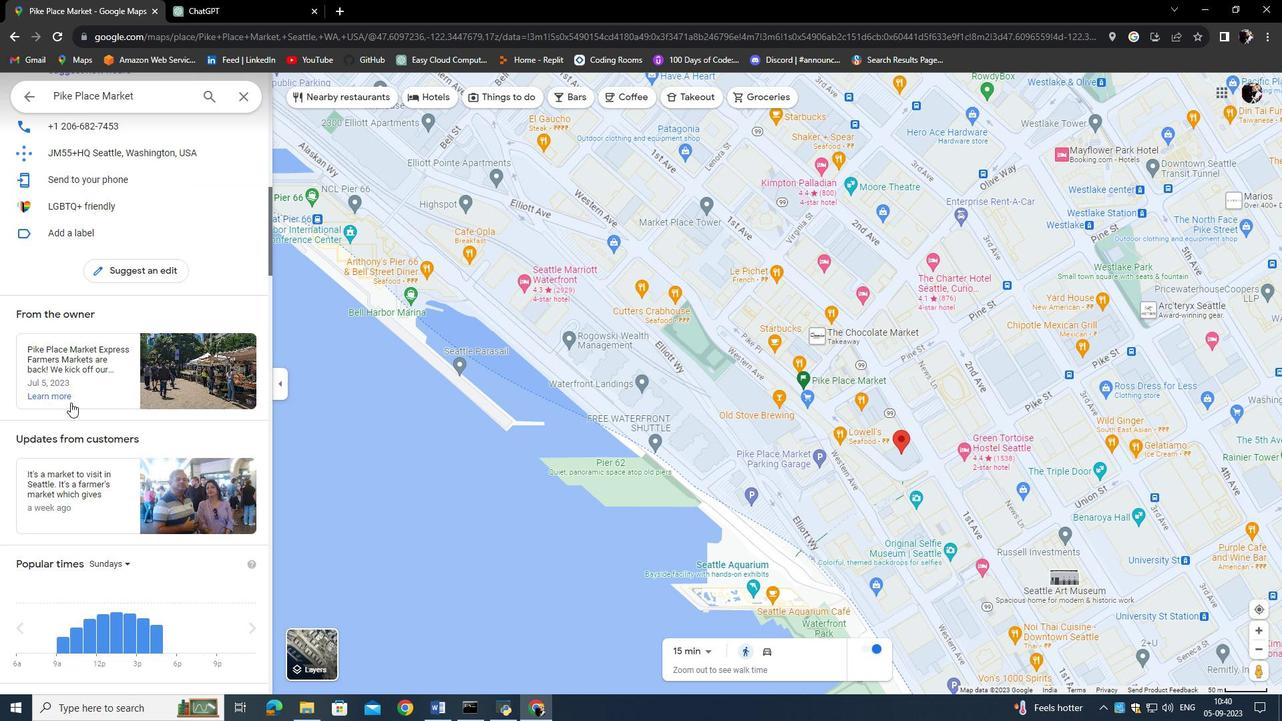 
Action: Mouse scrolled (70, 403) with delta (0, 0)
Screenshot: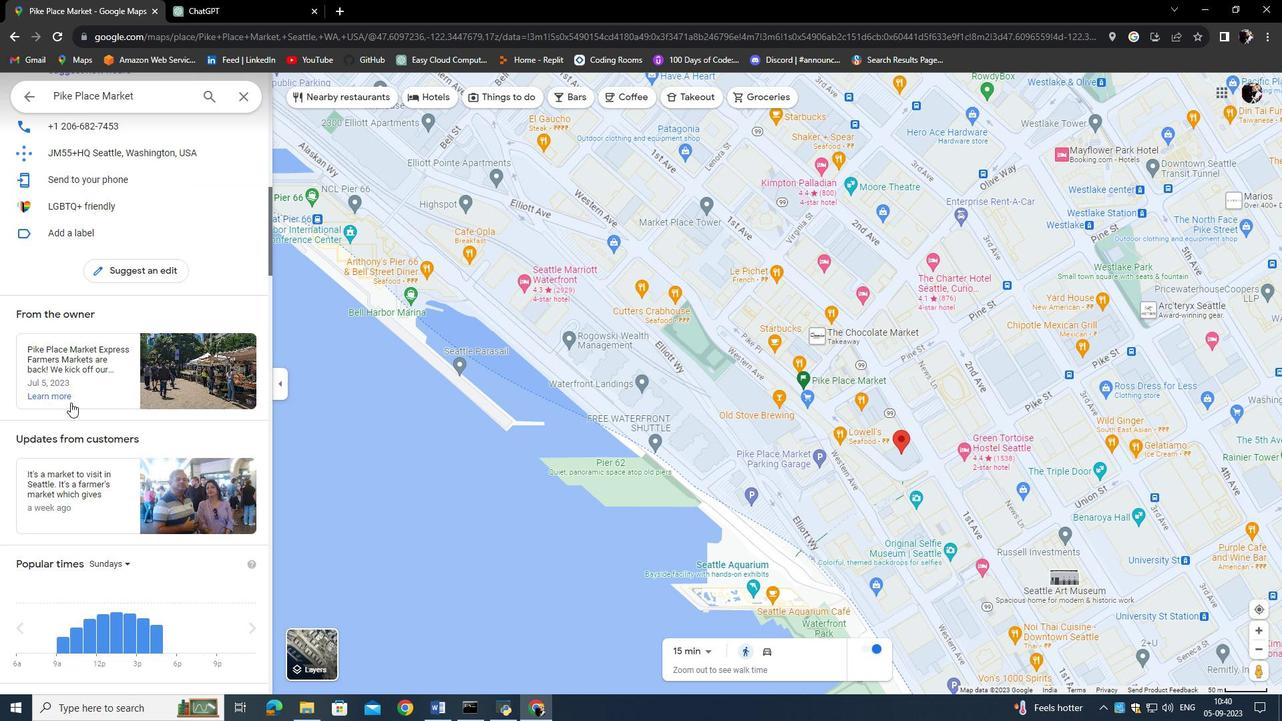 
Action: Mouse scrolled (70, 403) with delta (0, 0)
Screenshot: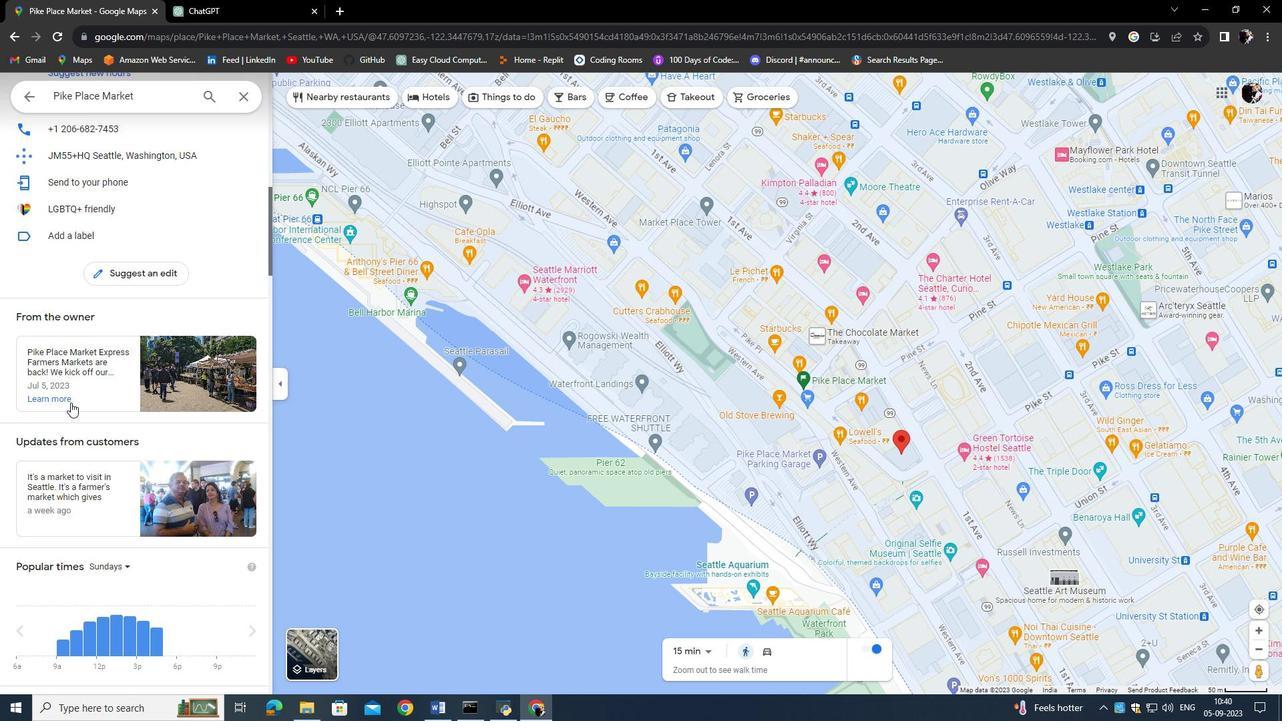 
Action: Mouse scrolled (70, 403) with delta (0, 0)
Screenshot: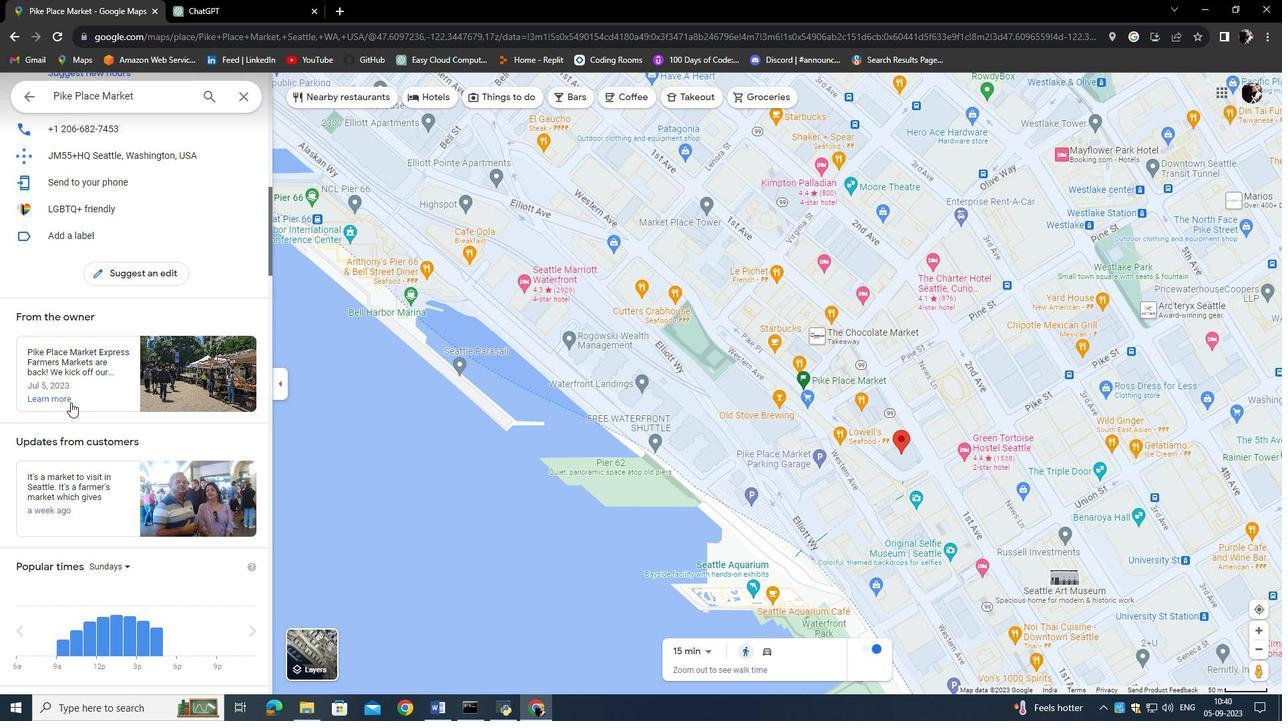 
Action: Mouse scrolled (70, 403) with delta (0, 0)
Screenshot: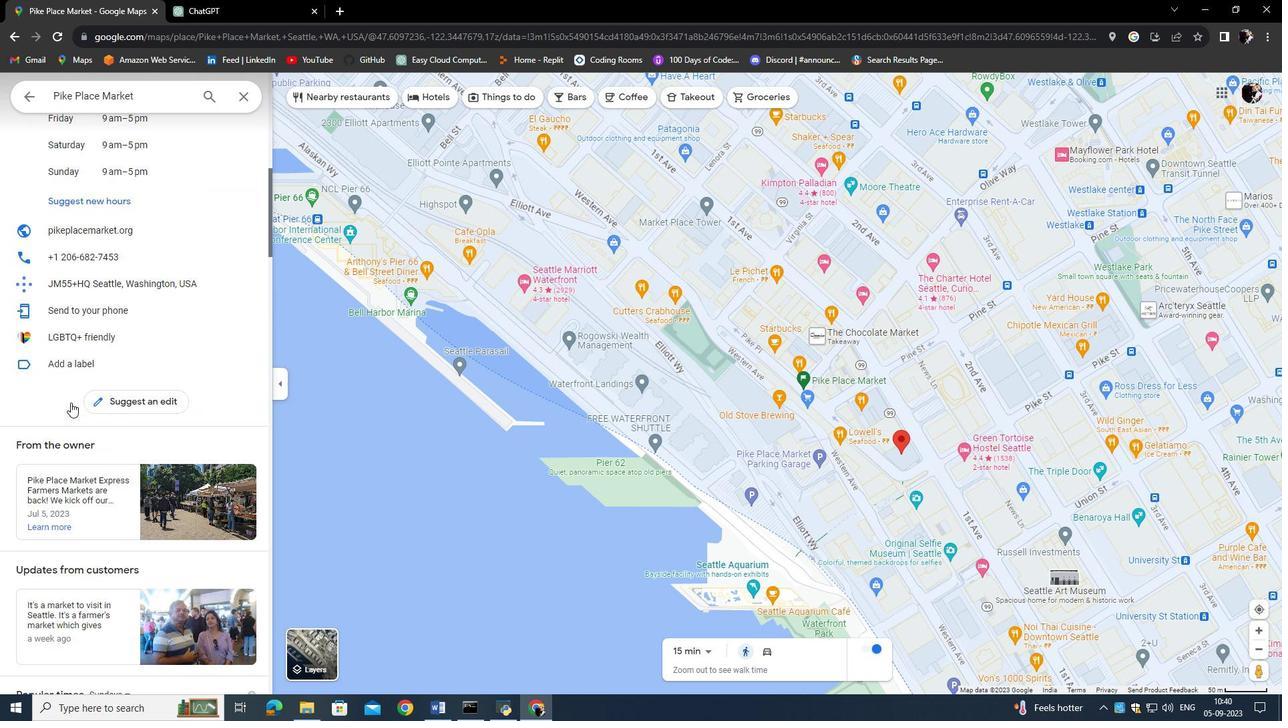 
Action: Mouse scrolled (70, 403) with delta (0, 0)
Screenshot: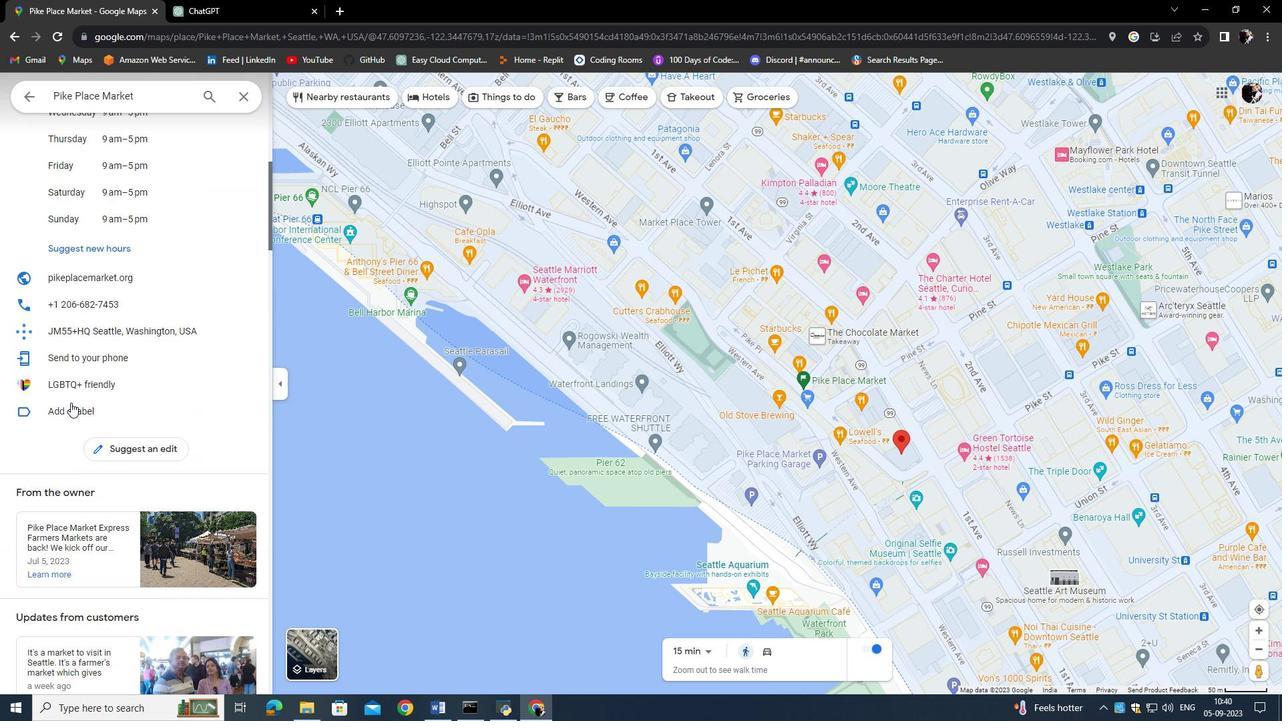 
Action: Mouse scrolled (70, 403) with delta (0, 0)
Screenshot: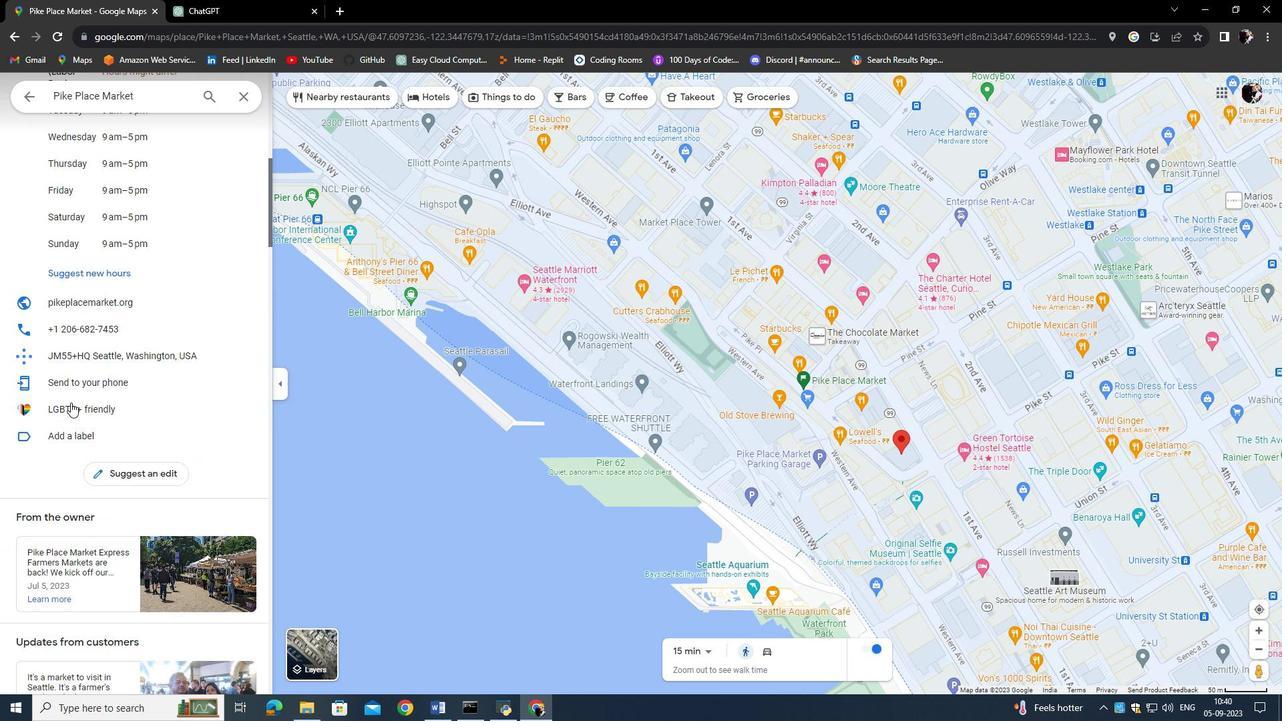 
Action: Mouse moved to (134, 311)
Screenshot: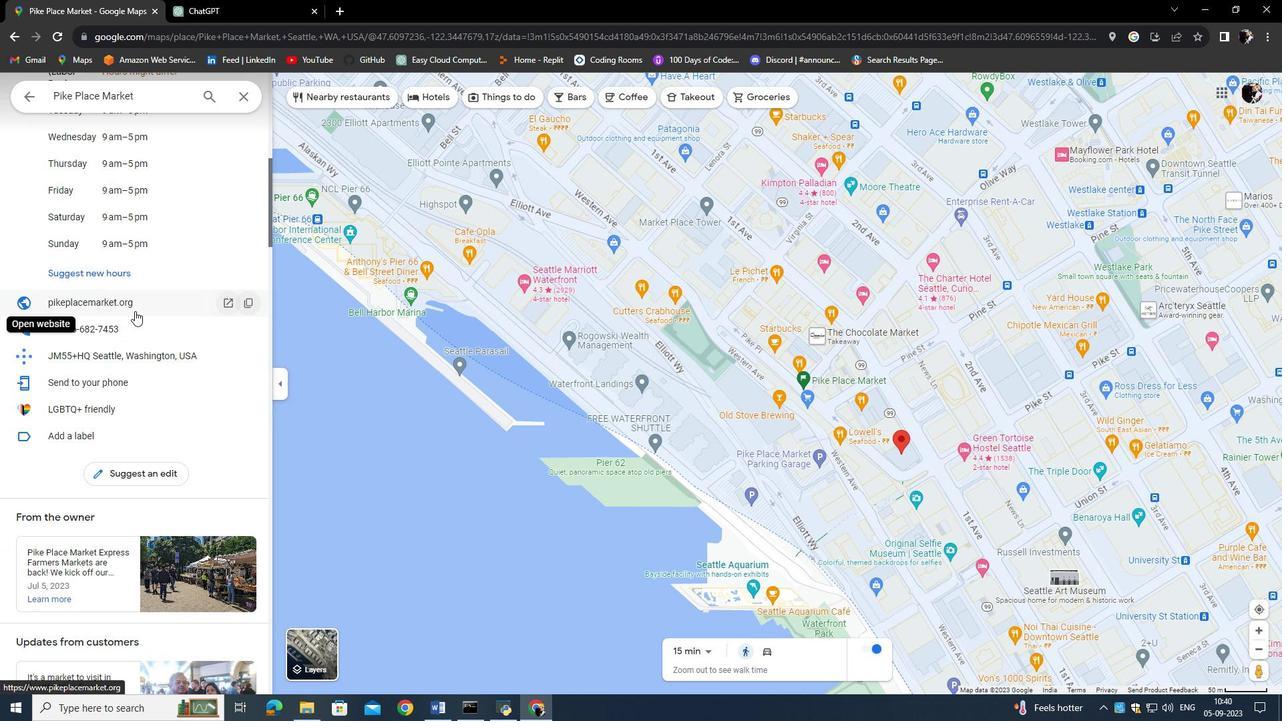 
Action: Mouse scrolled (134, 311) with delta (0, 0)
Screenshot: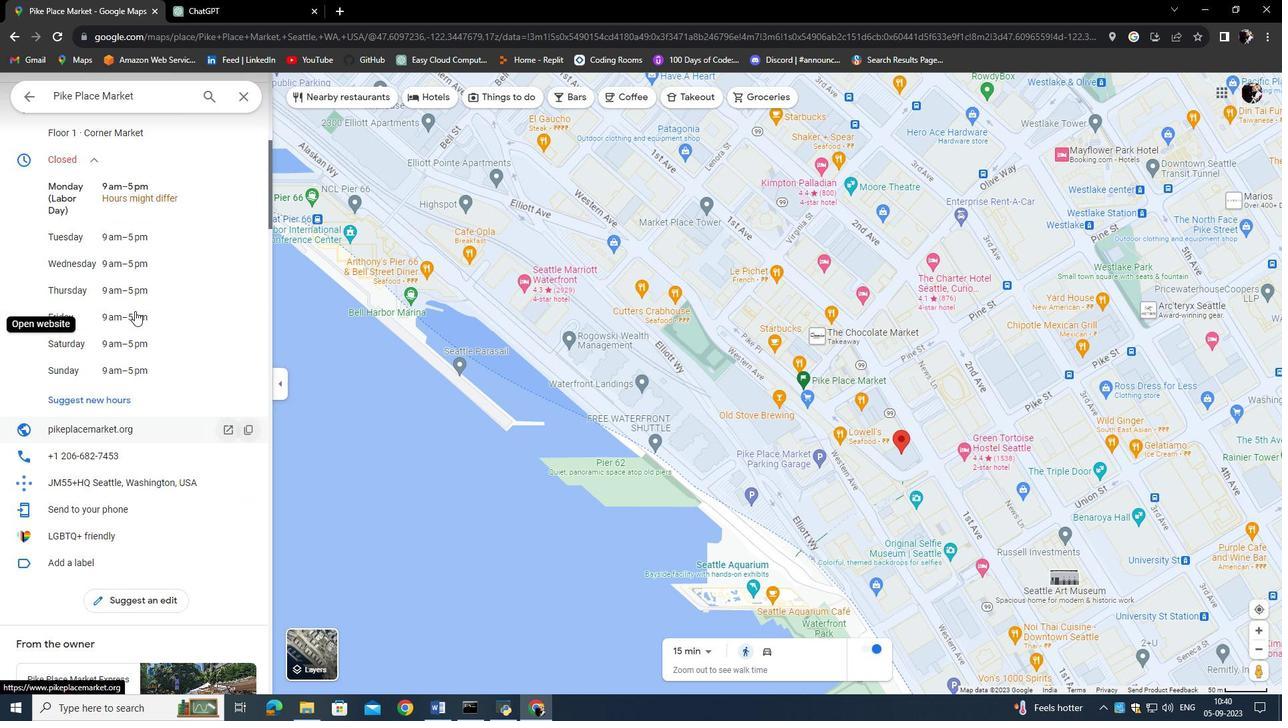 
Action: Mouse scrolled (134, 311) with delta (0, 0)
Screenshot: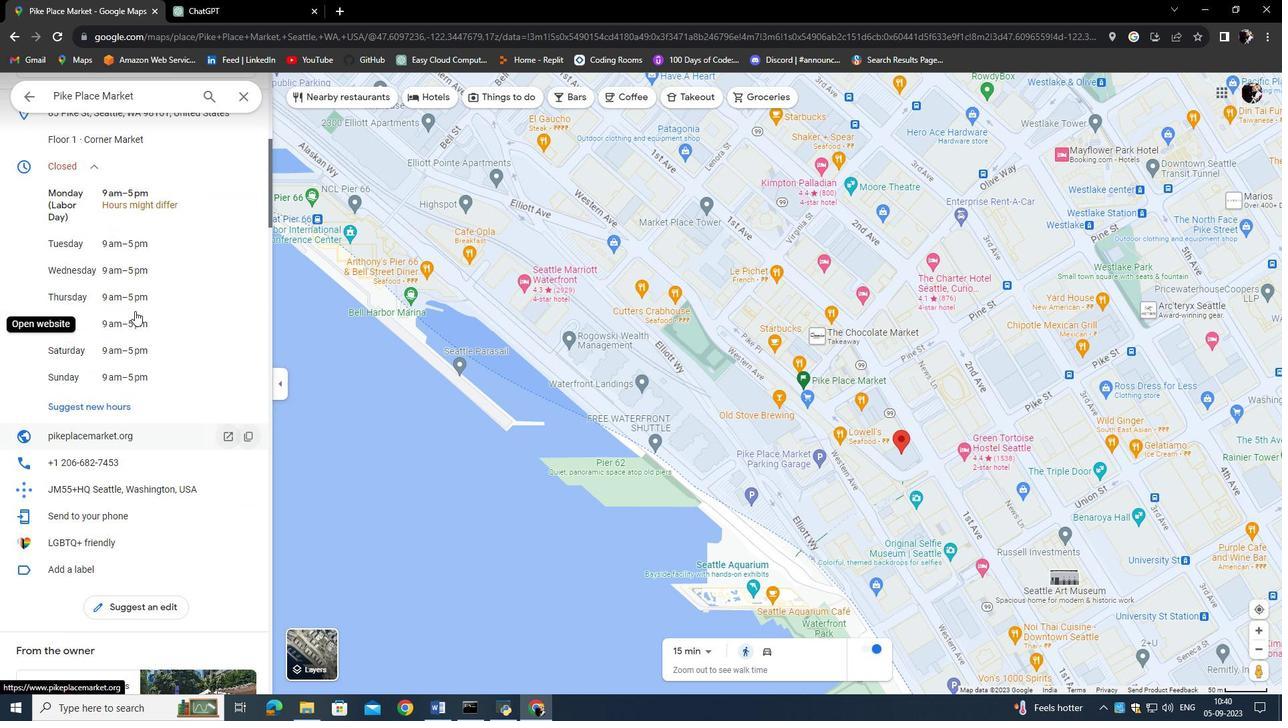 
Action: Mouse scrolled (134, 311) with delta (0, 0)
Screenshot: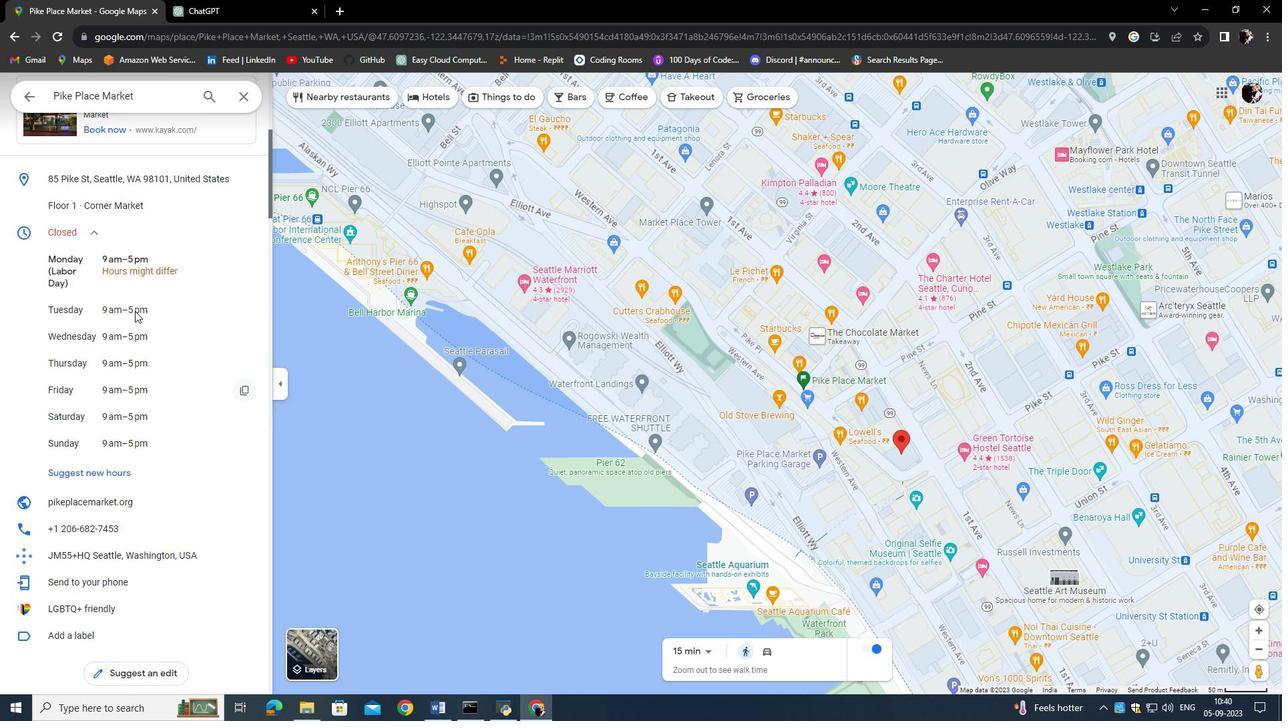 
Action: Mouse scrolled (134, 311) with delta (0, 0)
Screenshot: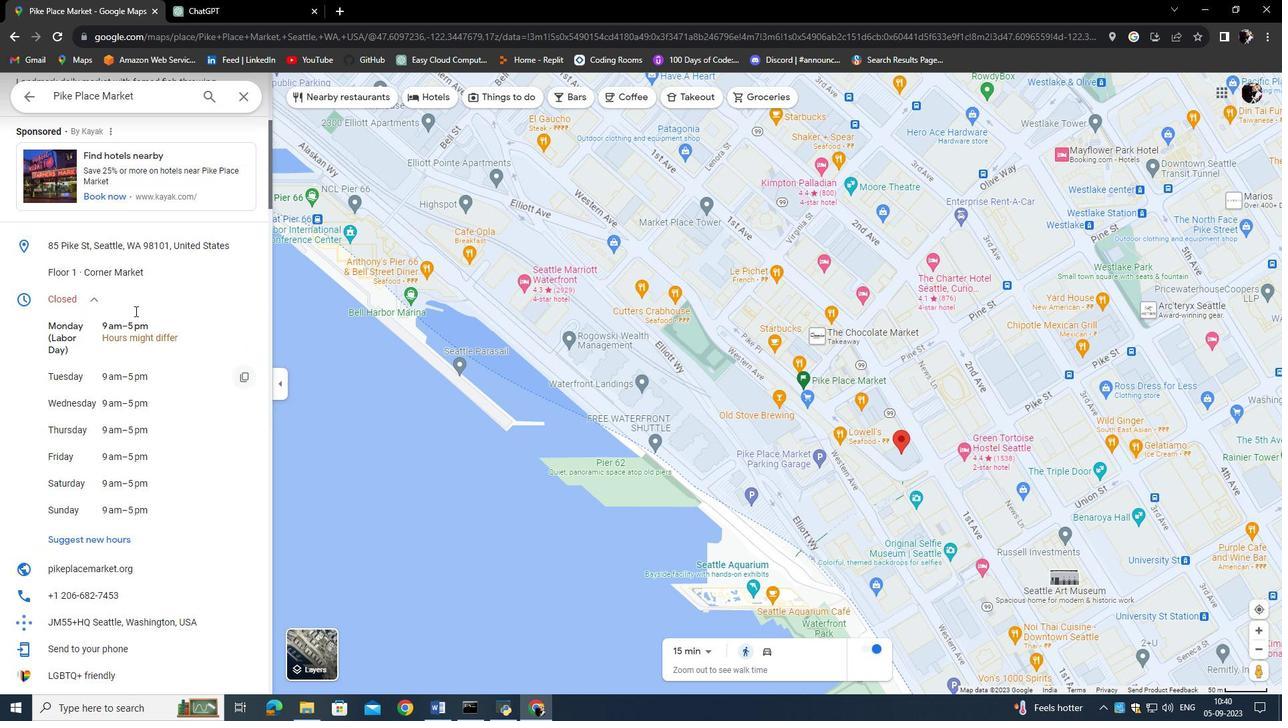 
Action: Mouse moved to (92, 303)
Screenshot: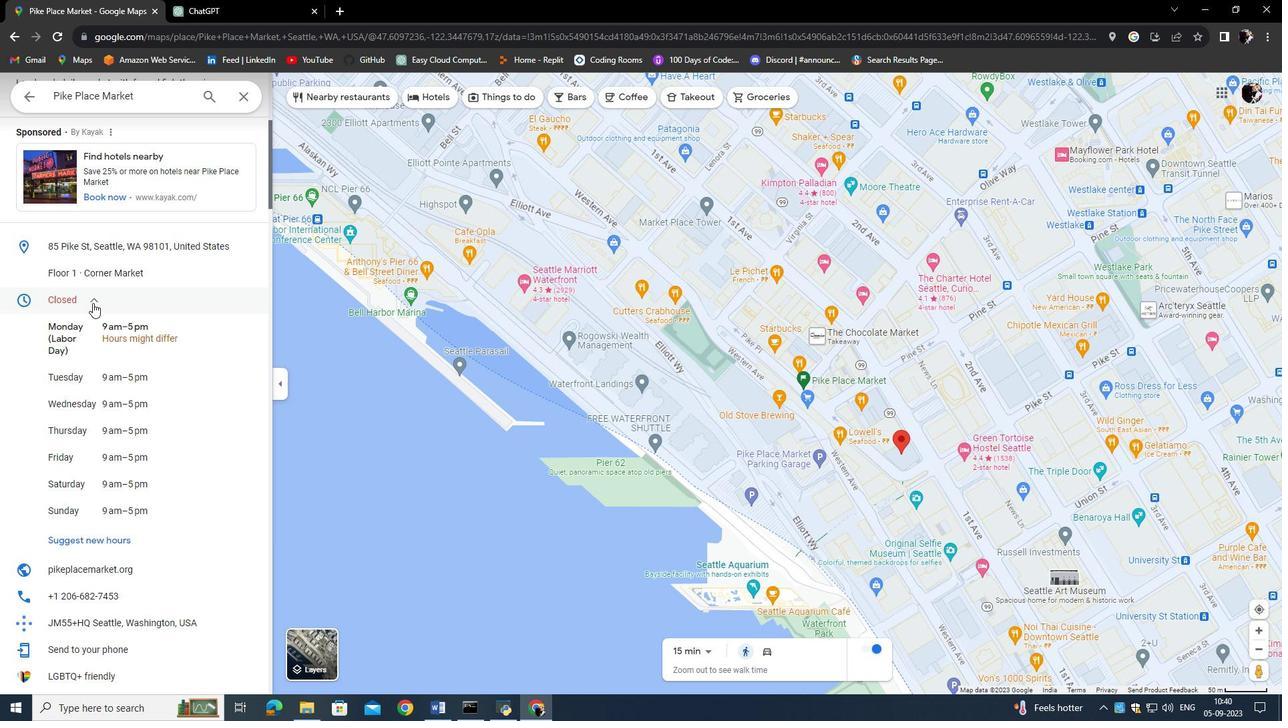
Action: Mouse pressed left at (92, 303)
Screenshot: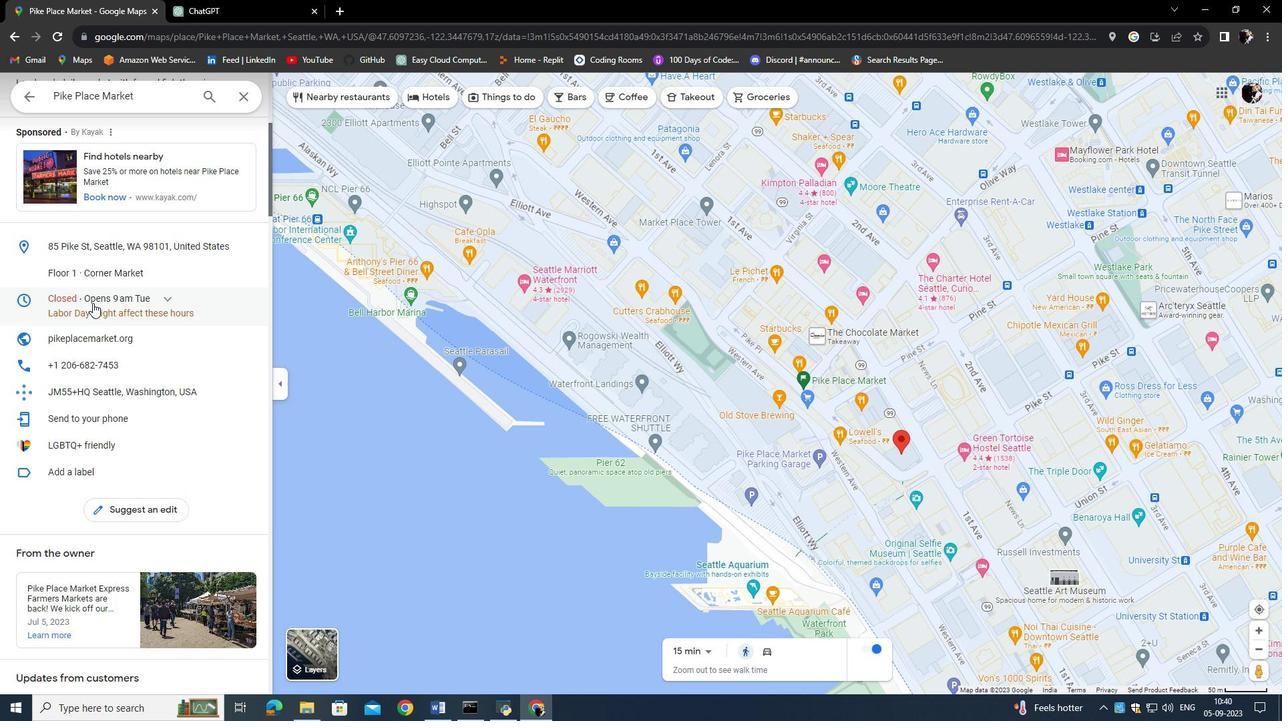 
Action: Mouse moved to (104, 280)
Screenshot: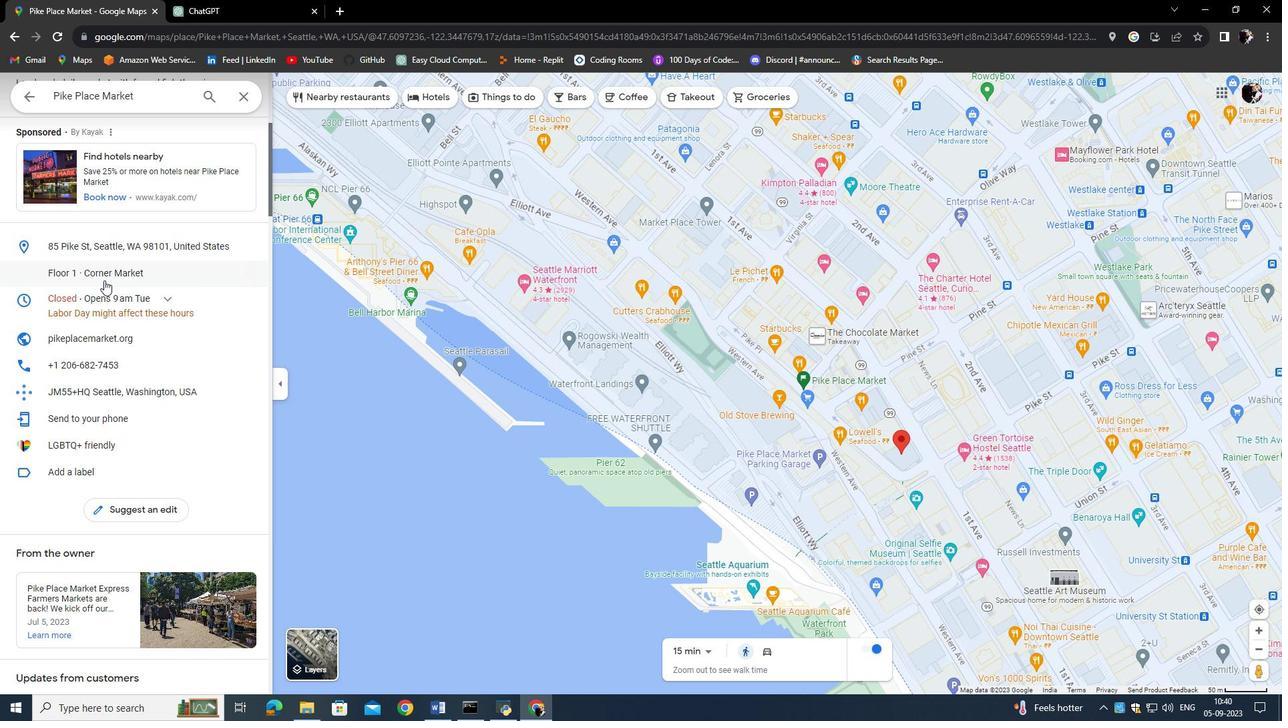 
Action: Mouse scrolled (104, 281) with delta (0, 0)
Screenshot: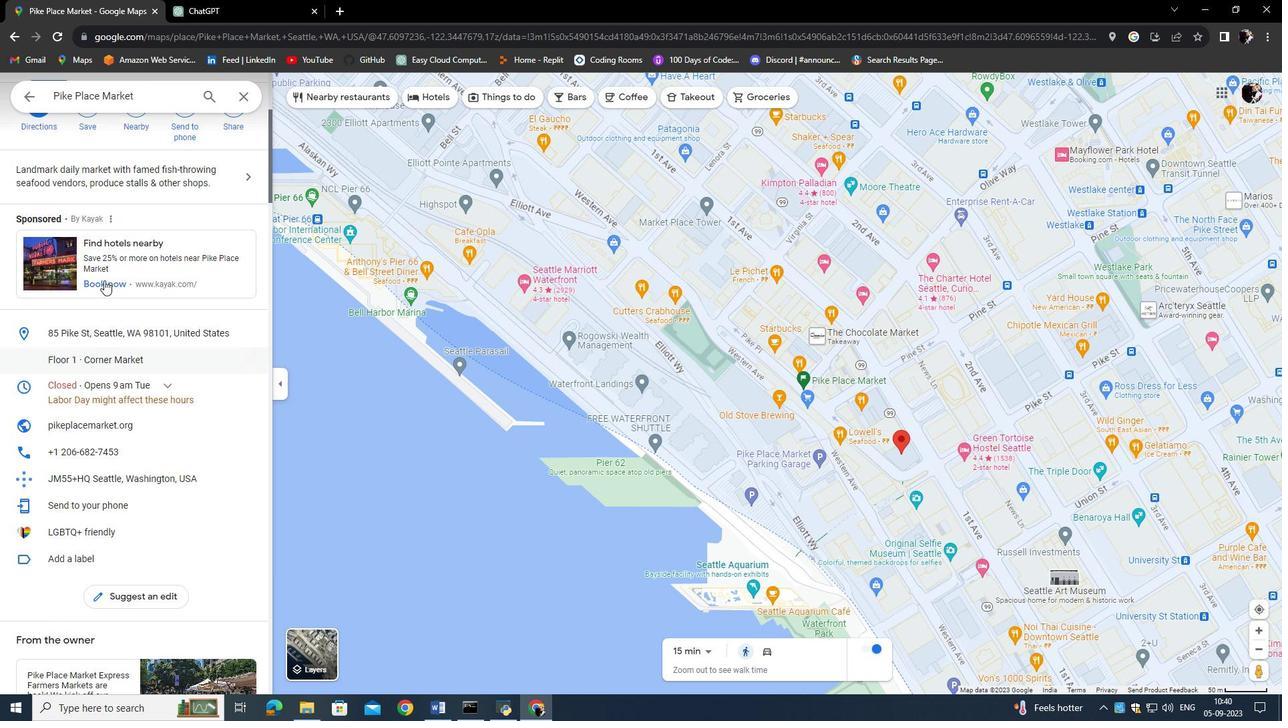 
Action: Mouse scrolled (104, 281) with delta (0, 0)
Screenshot: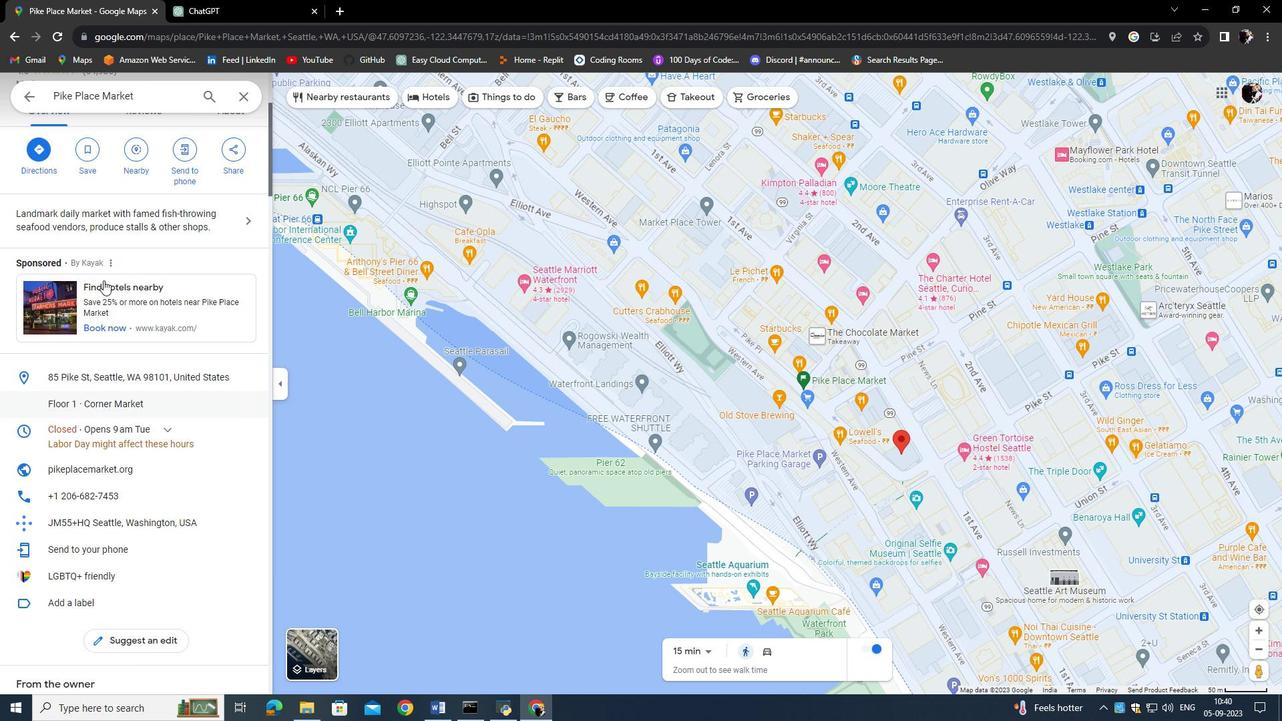 
Action: Mouse moved to (116, 382)
Screenshot: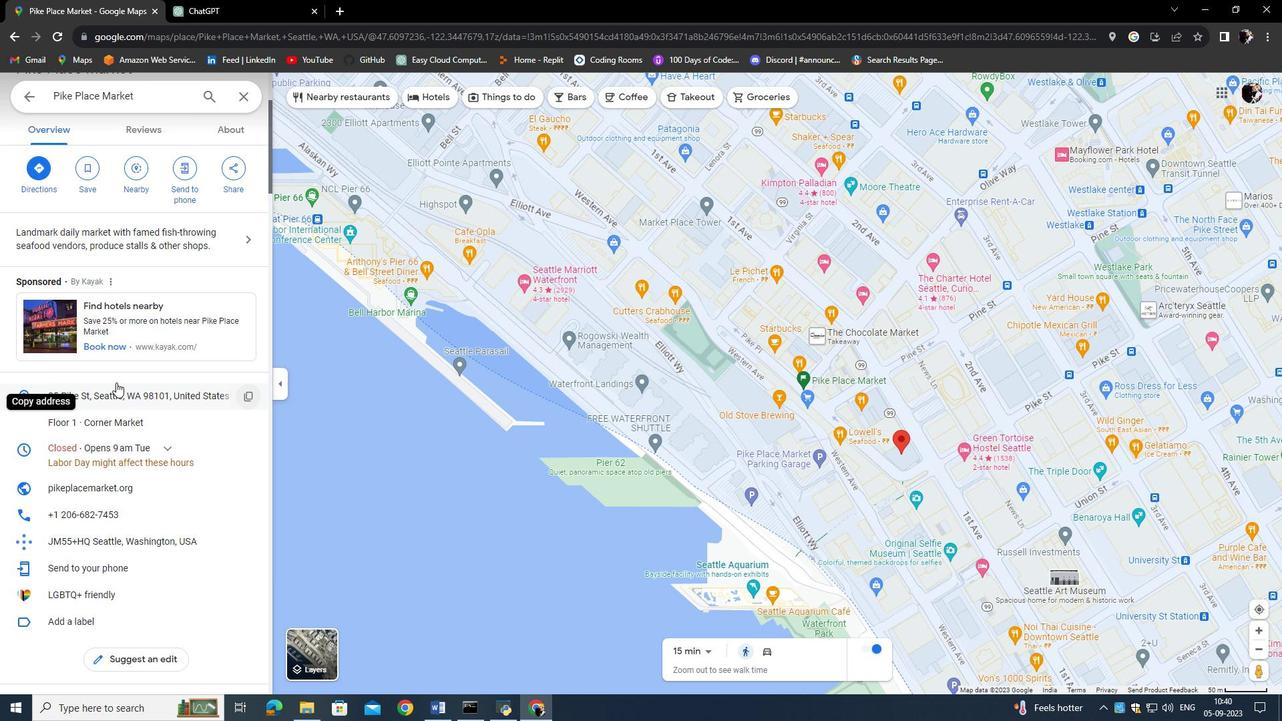 
Action: Mouse scrolled (116, 383) with delta (0, 0)
Screenshot: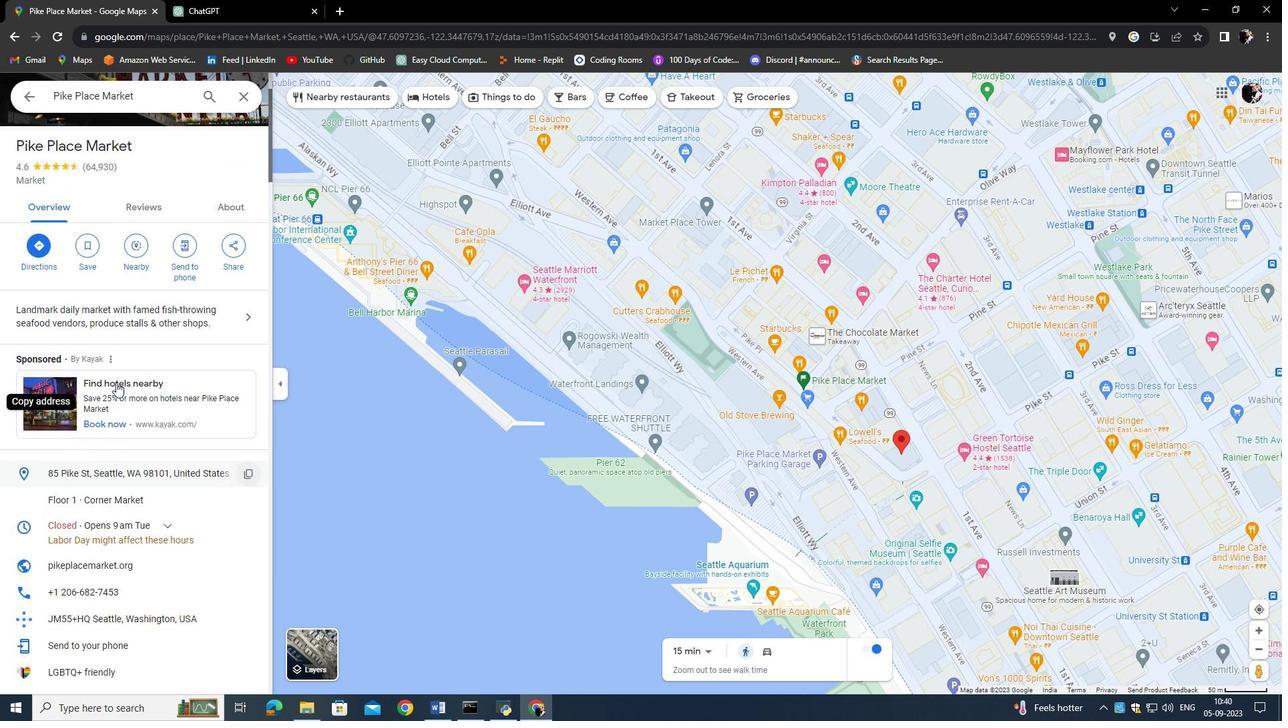 
Action: Mouse scrolled (116, 383) with delta (0, 0)
Screenshot: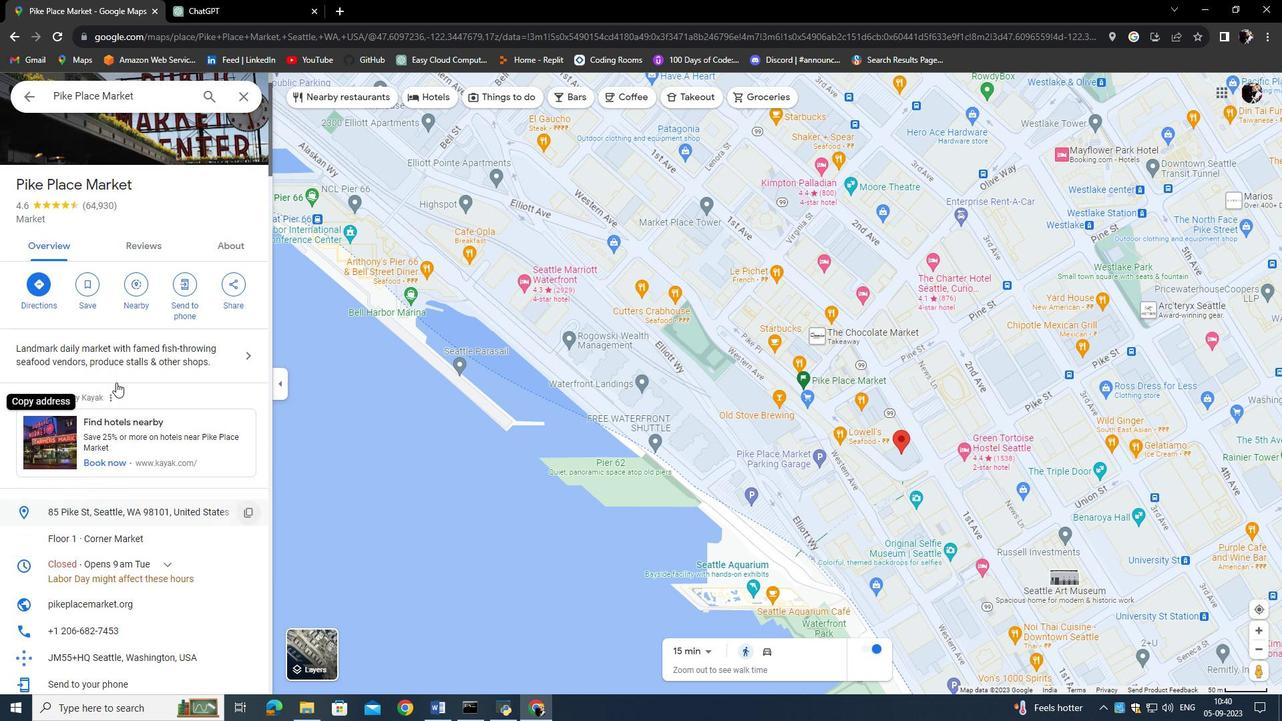 
Action: Mouse scrolled (116, 383) with delta (0, 0)
Screenshot: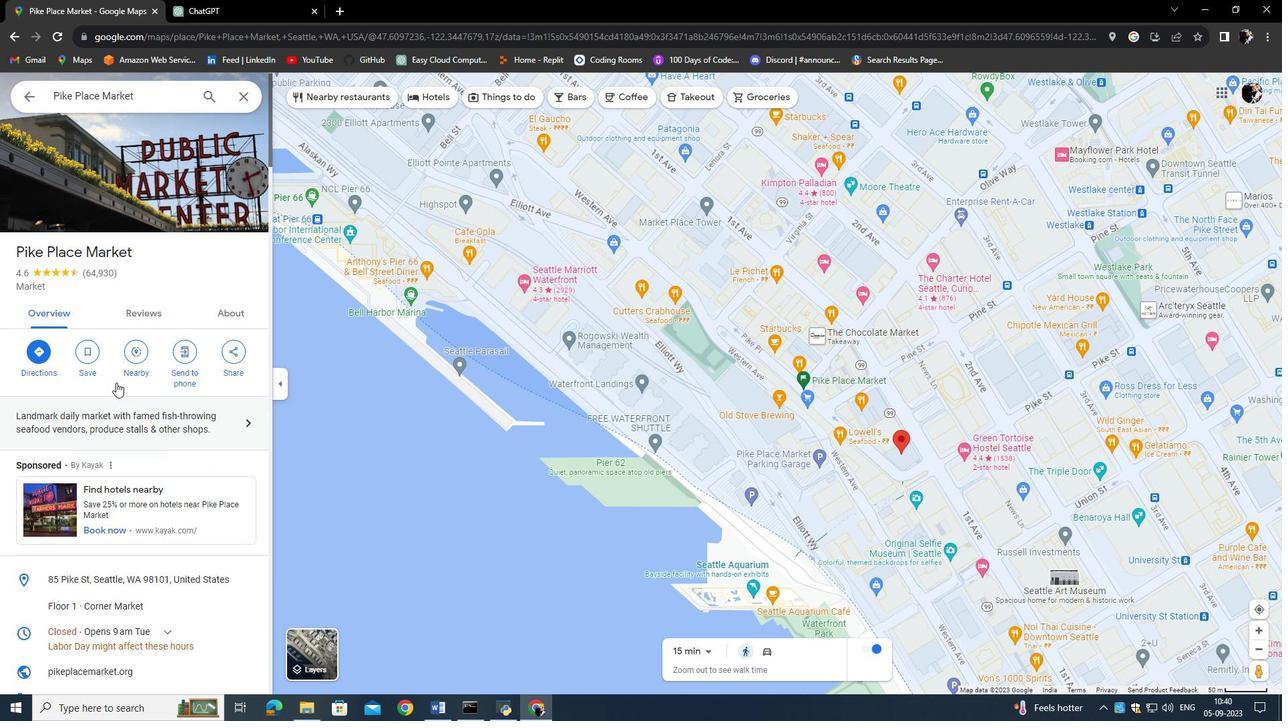 
Action: Mouse moved to (91, 358)
Screenshot: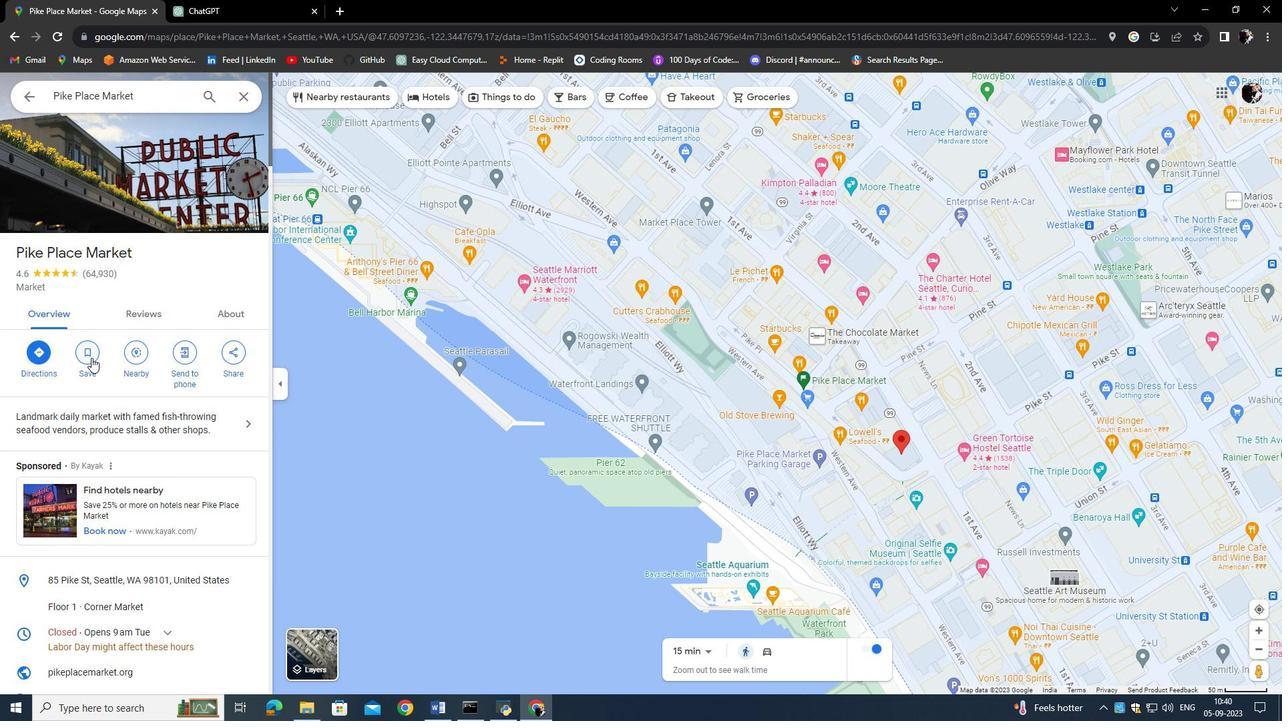 
Action: Mouse pressed left at (91, 358)
Screenshot: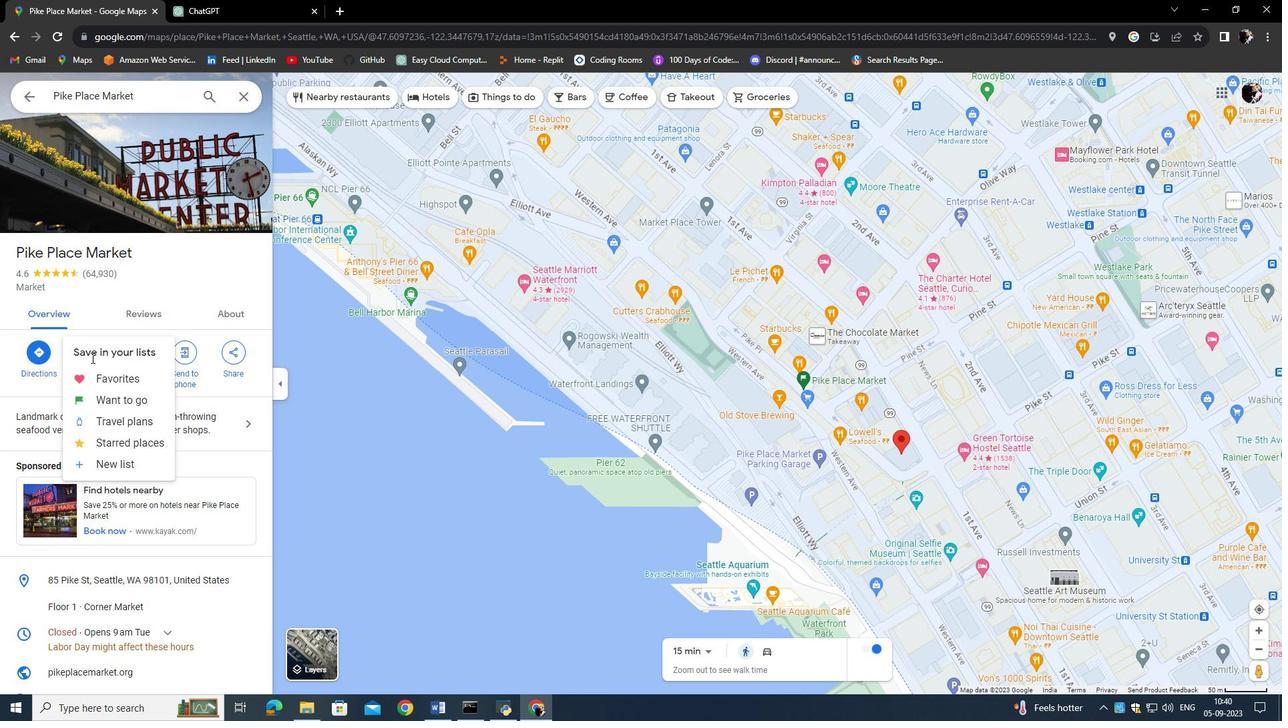 
Action: Mouse moved to (111, 384)
Screenshot: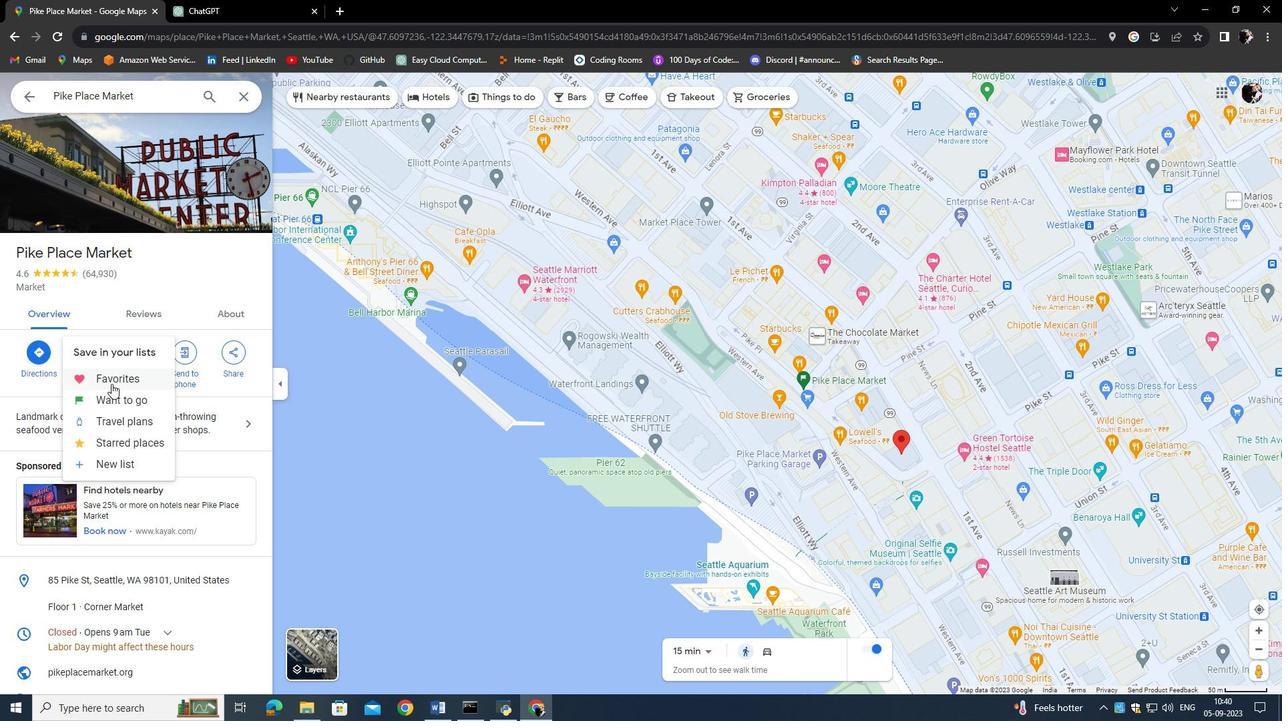 
Action: Mouse pressed left at (111, 384)
Screenshot: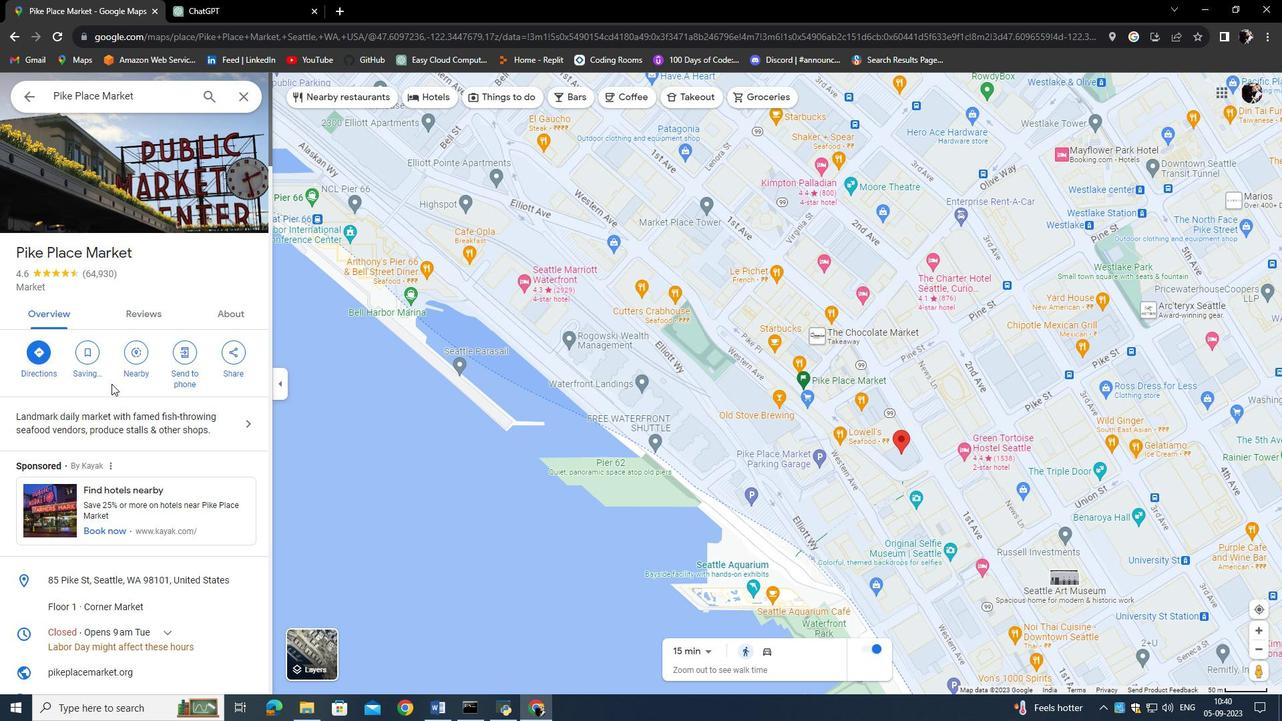 
Action: Mouse moved to (96, 361)
Screenshot: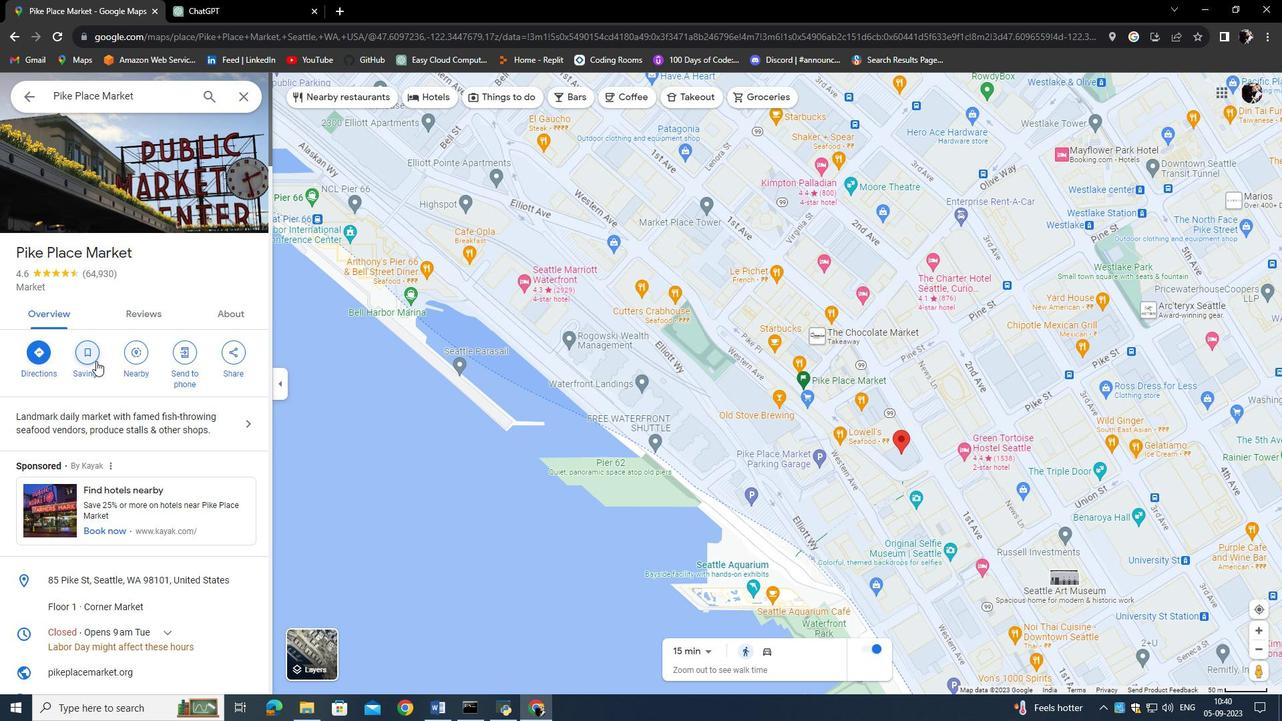 
Action: Mouse pressed left at (96, 361)
Screenshot: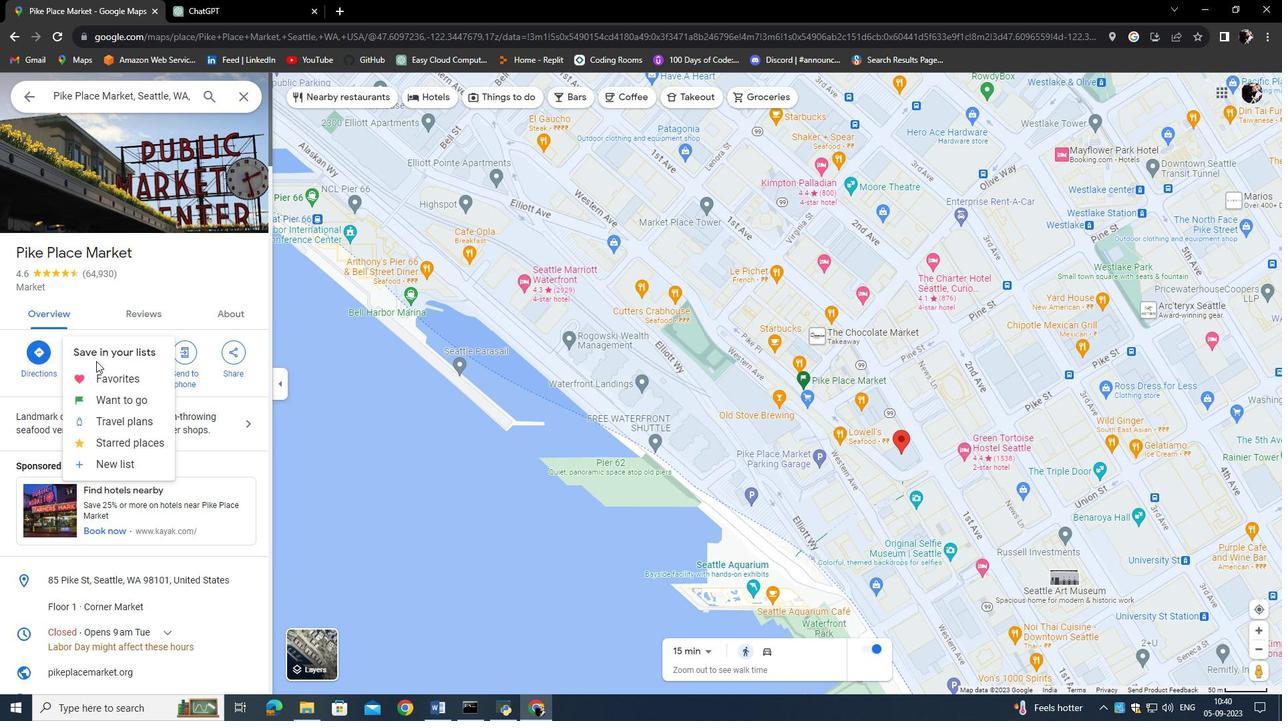 
Action: Mouse moved to (109, 400)
Screenshot: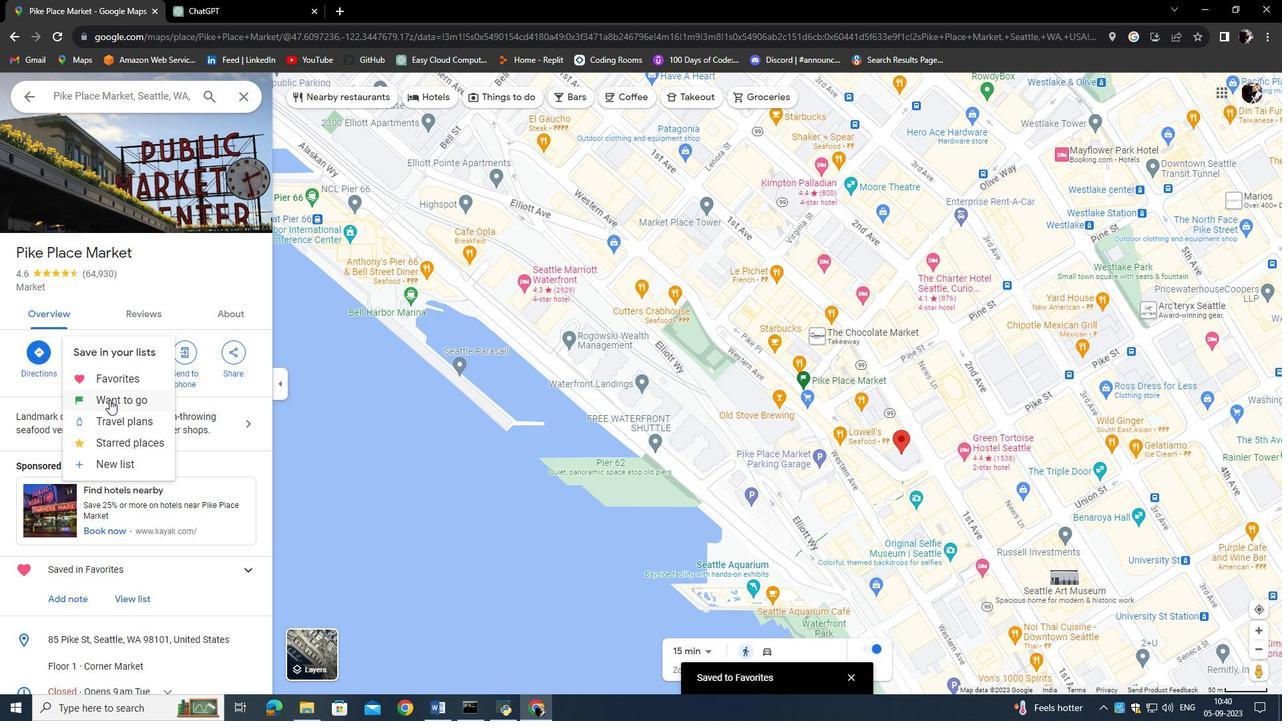 
Action: Mouse pressed left at (109, 400)
Screenshot: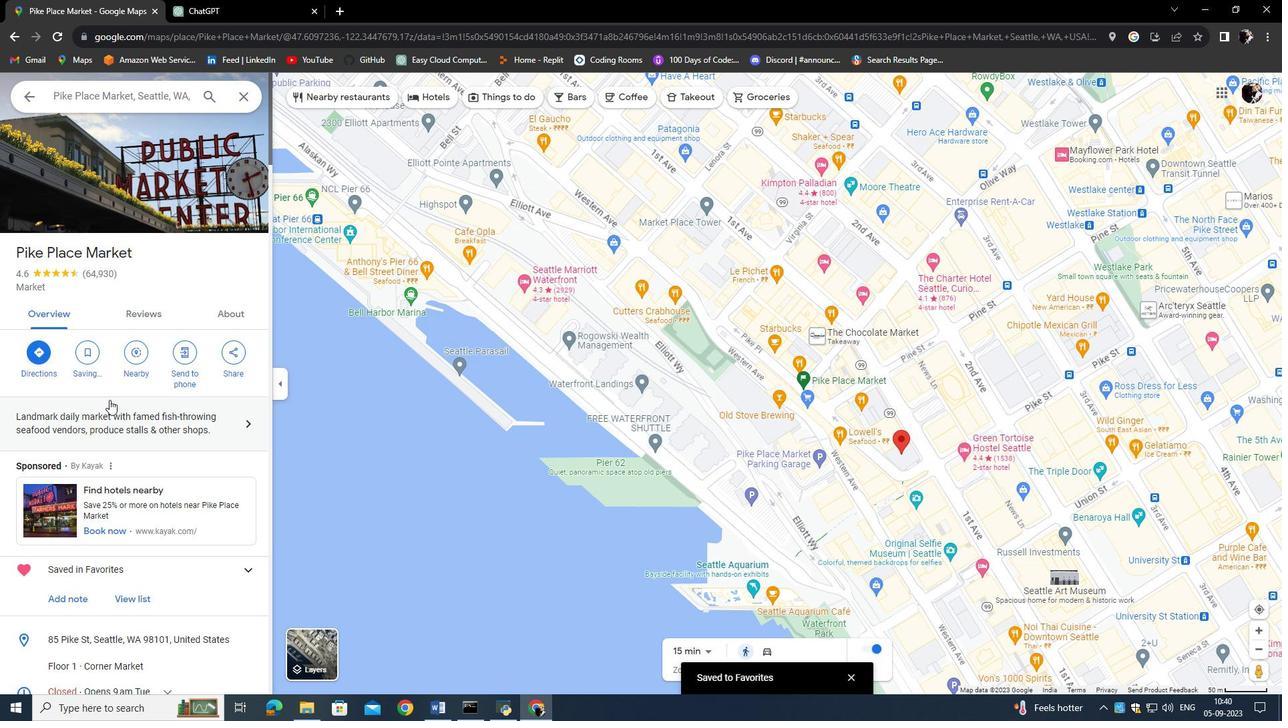 
Action: Mouse moved to (207, 560)
Screenshot: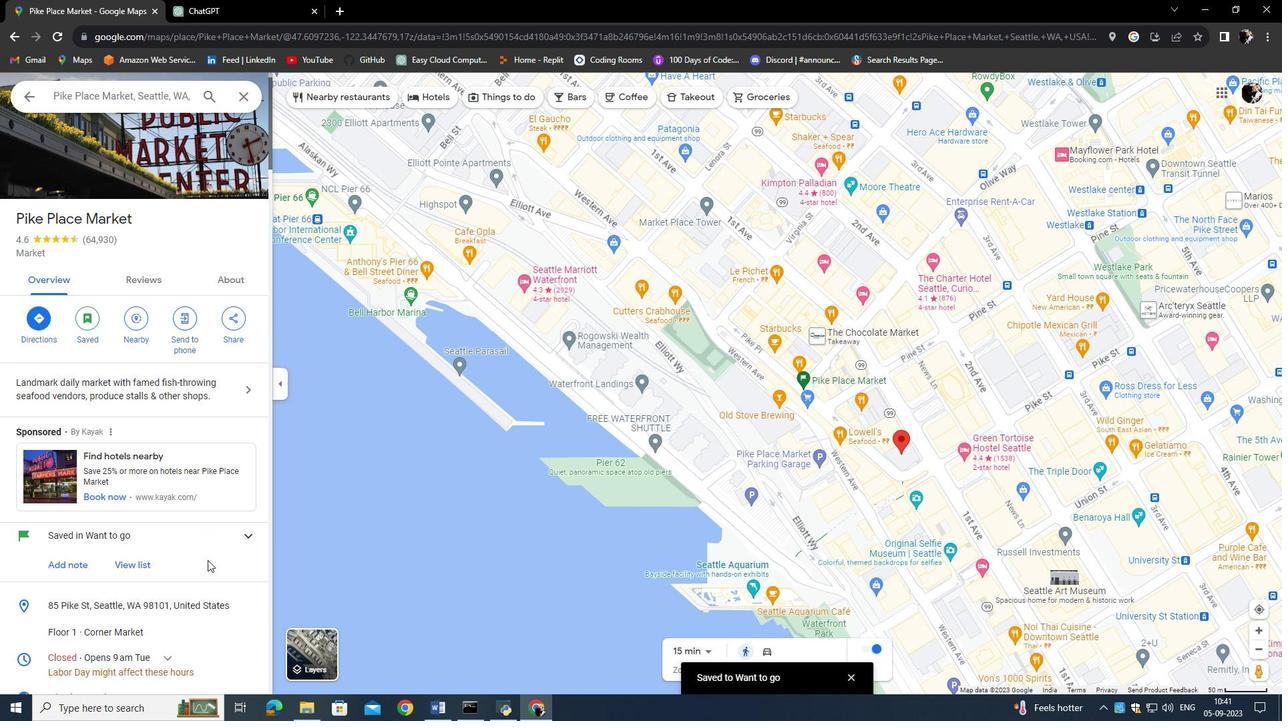 
Action: Mouse scrolled (207, 559) with delta (0, 0)
Screenshot: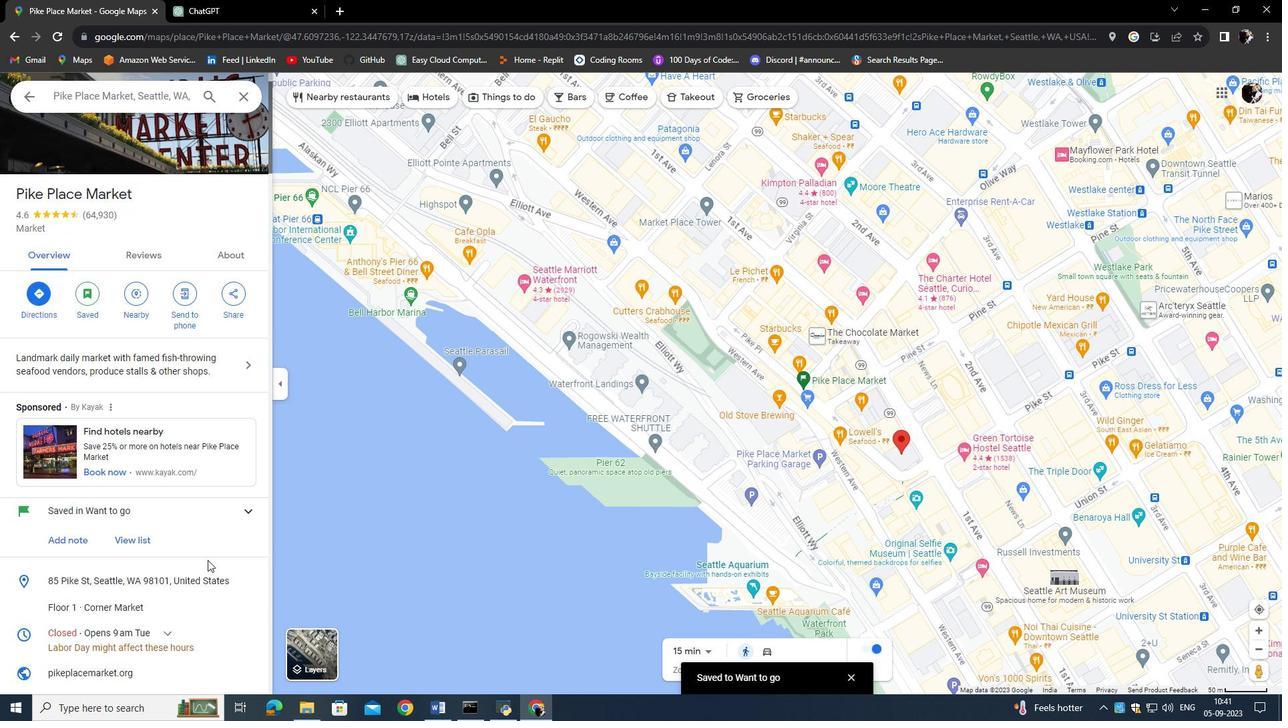 
Action: Mouse moved to (132, 531)
Screenshot: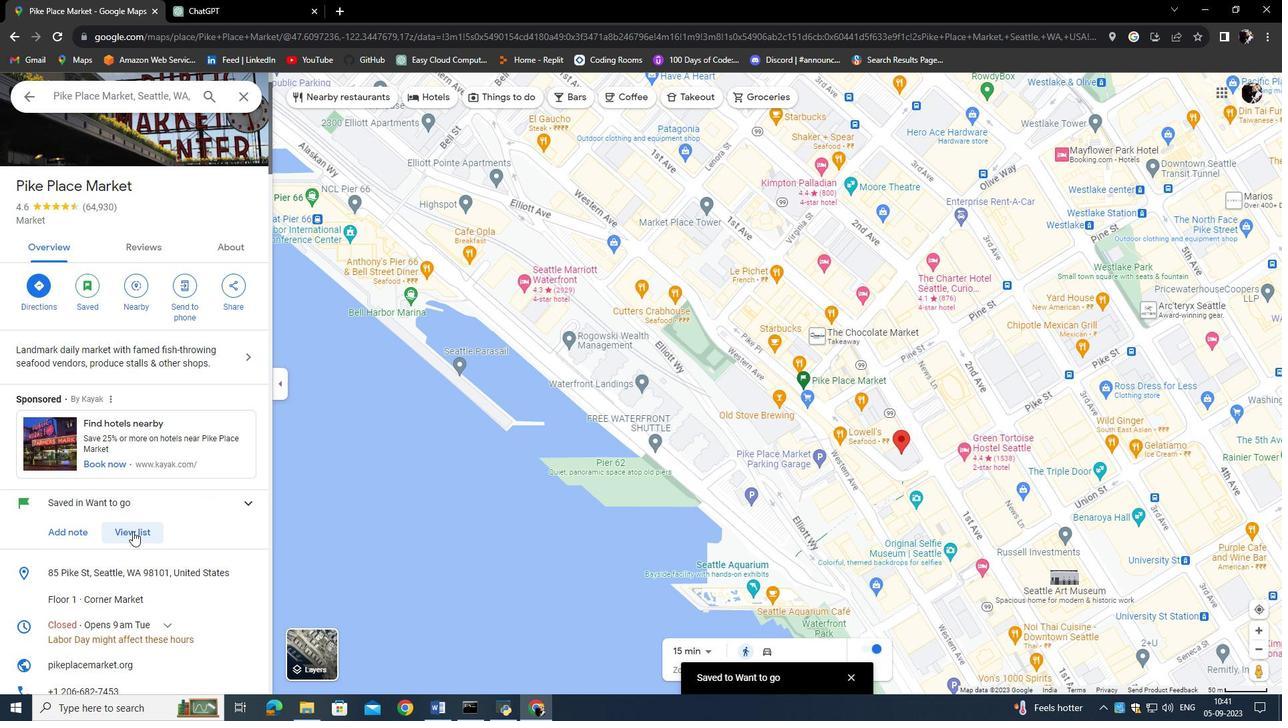 
Action: Mouse pressed left at (132, 531)
Screenshot: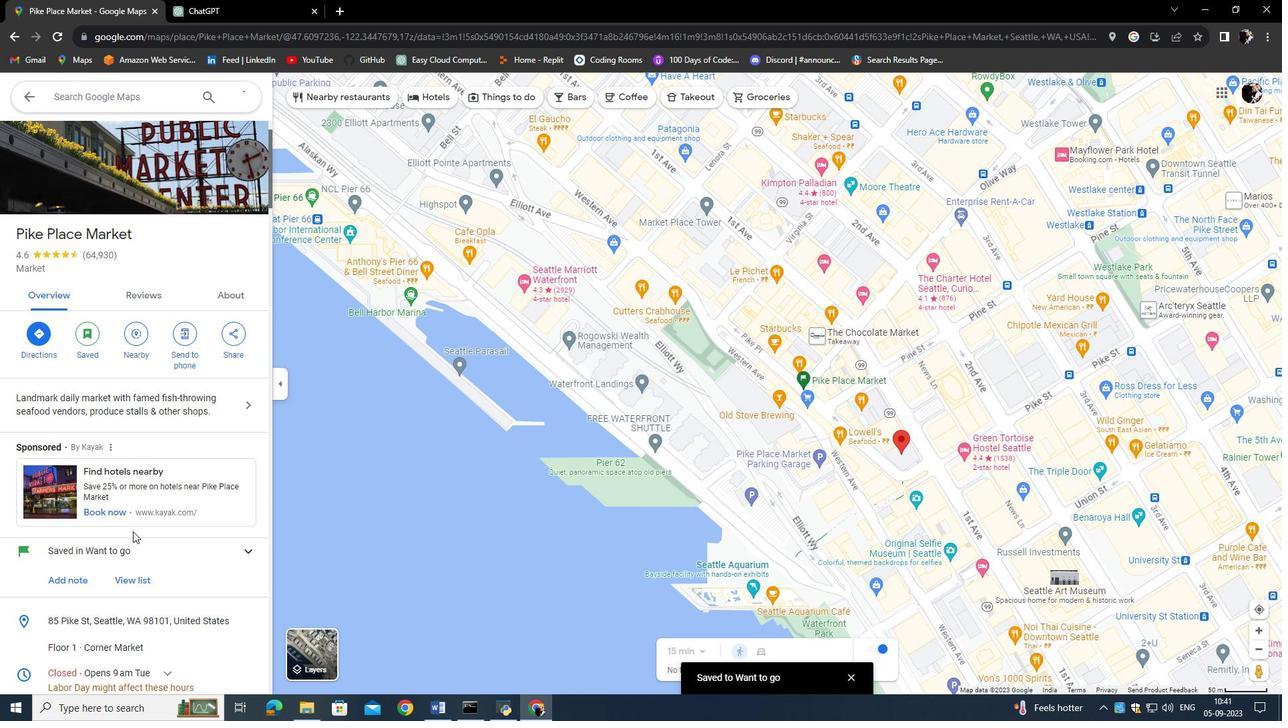
Action: Mouse moved to (22, 103)
Screenshot: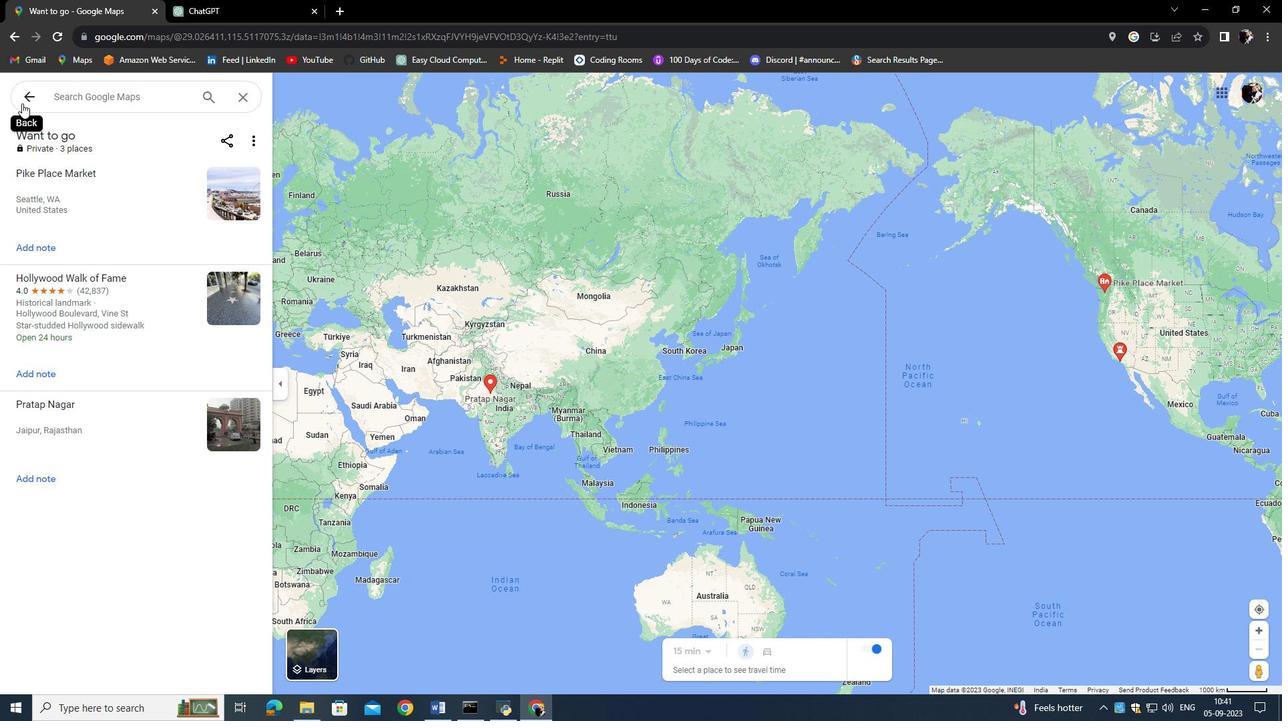 
Action: Mouse pressed left at (22, 103)
Screenshot: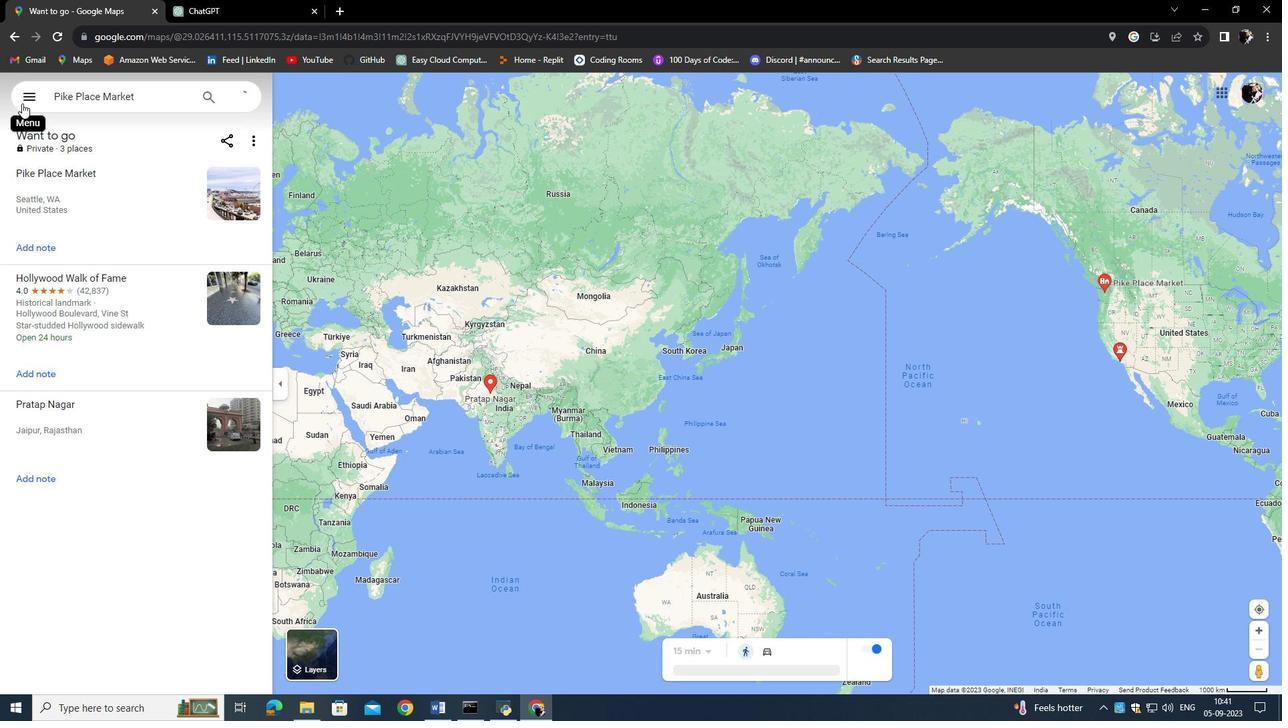 
Action: Mouse moved to (98, 245)
Screenshot: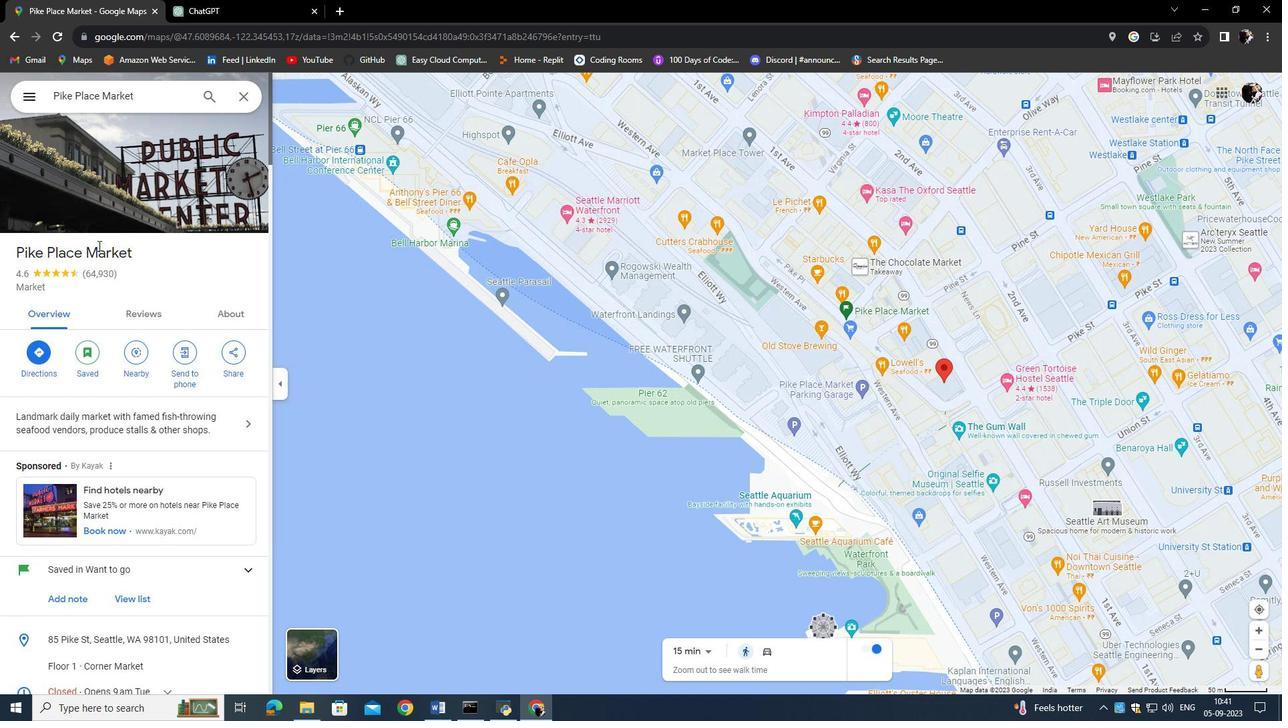 
Action: Mouse scrolled (98, 245) with delta (0, 0)
Screenshot: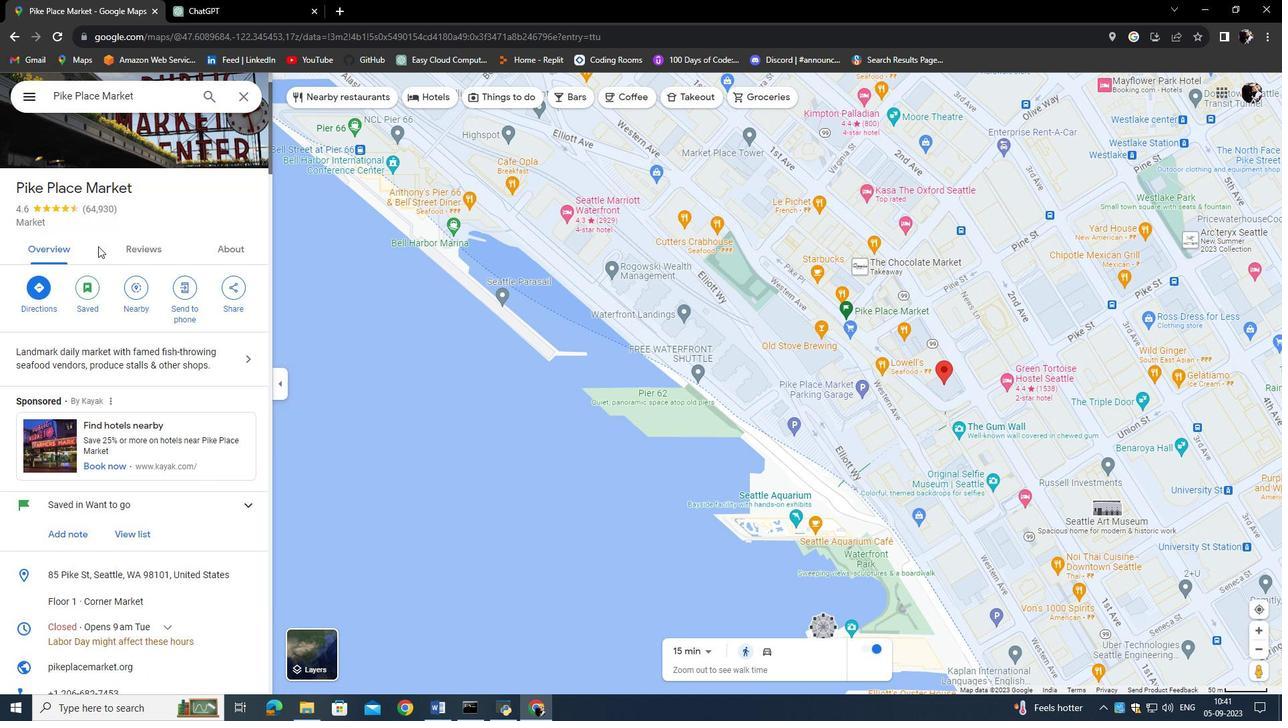 
Action: Mouse moved to (98, 246)
Screenshot: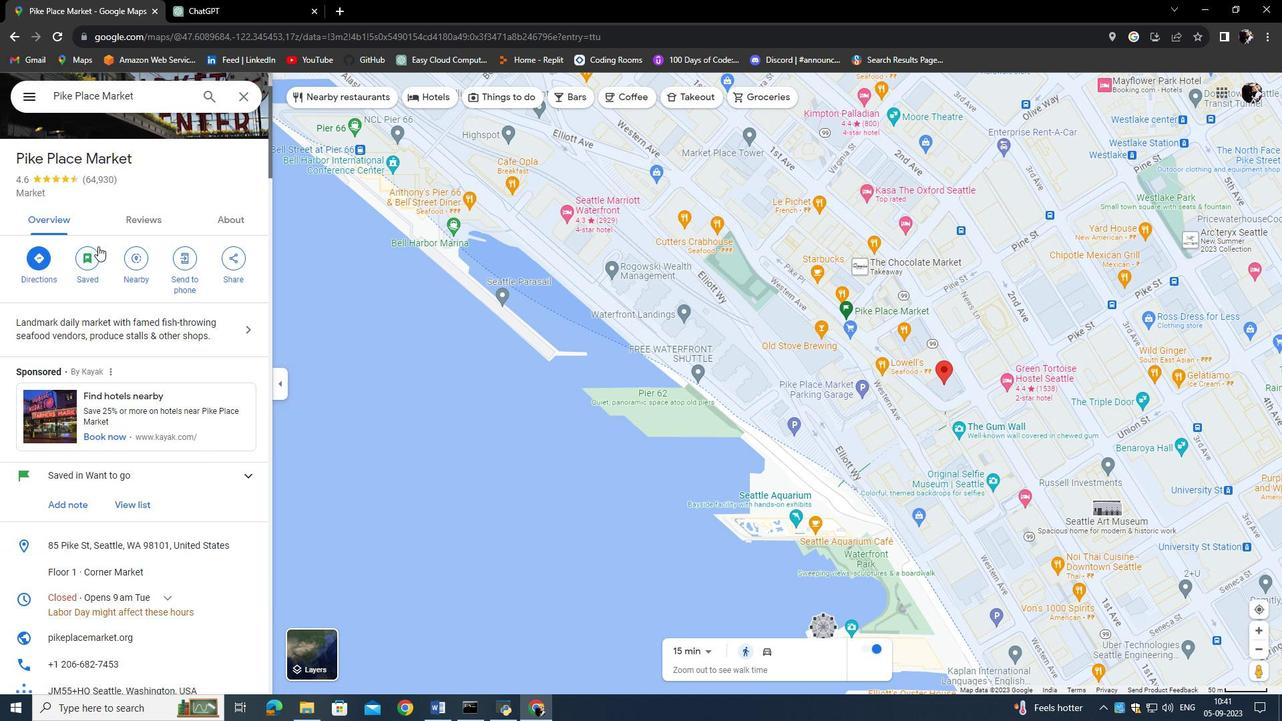 
Action: Mouse scrolled (98, 245) with delta (0, 0)
Screenshot: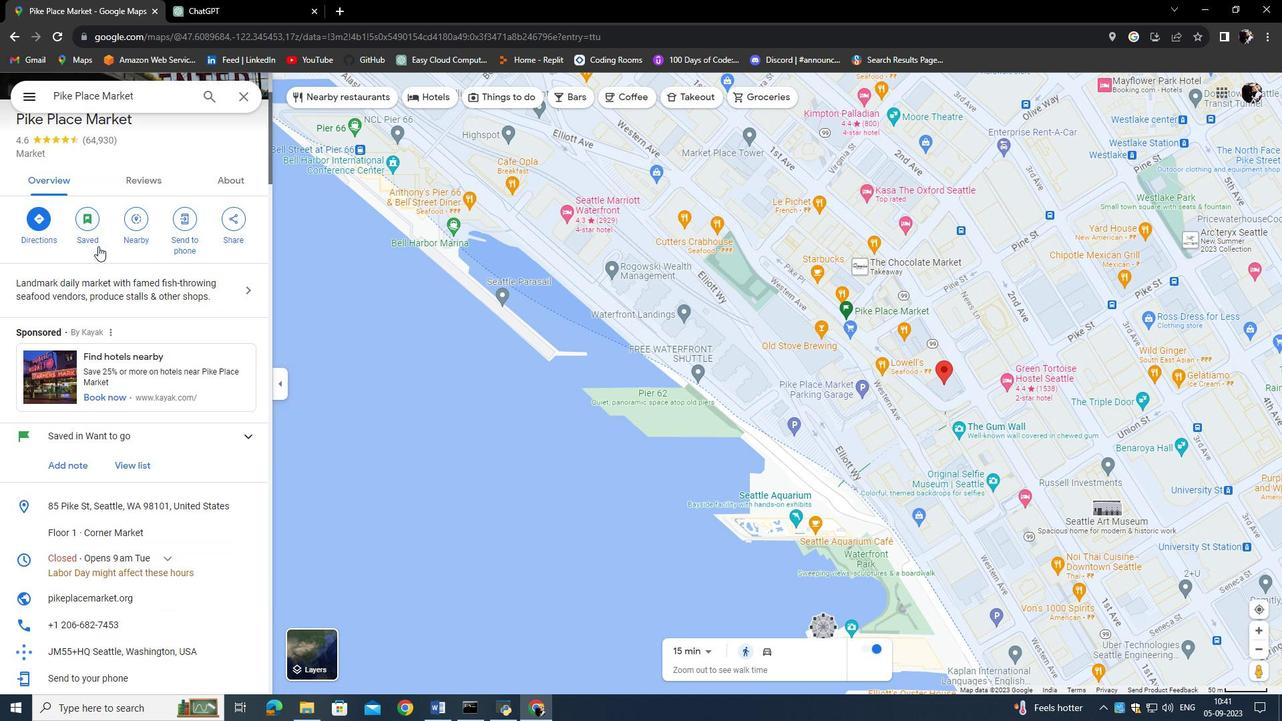 
Action: Mouse moved to (110, 299)
Screenshot: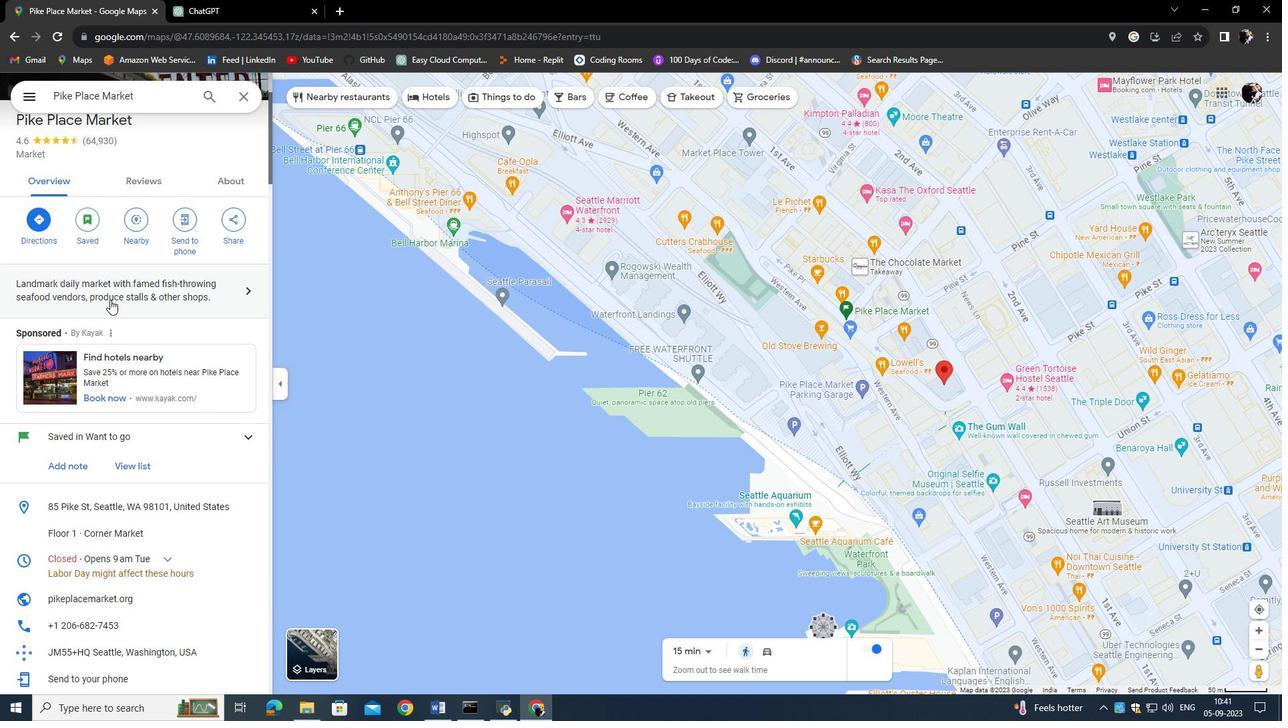 
Action: Mouse scrolled (110, 300) with delta (0, 0)
Screenshot: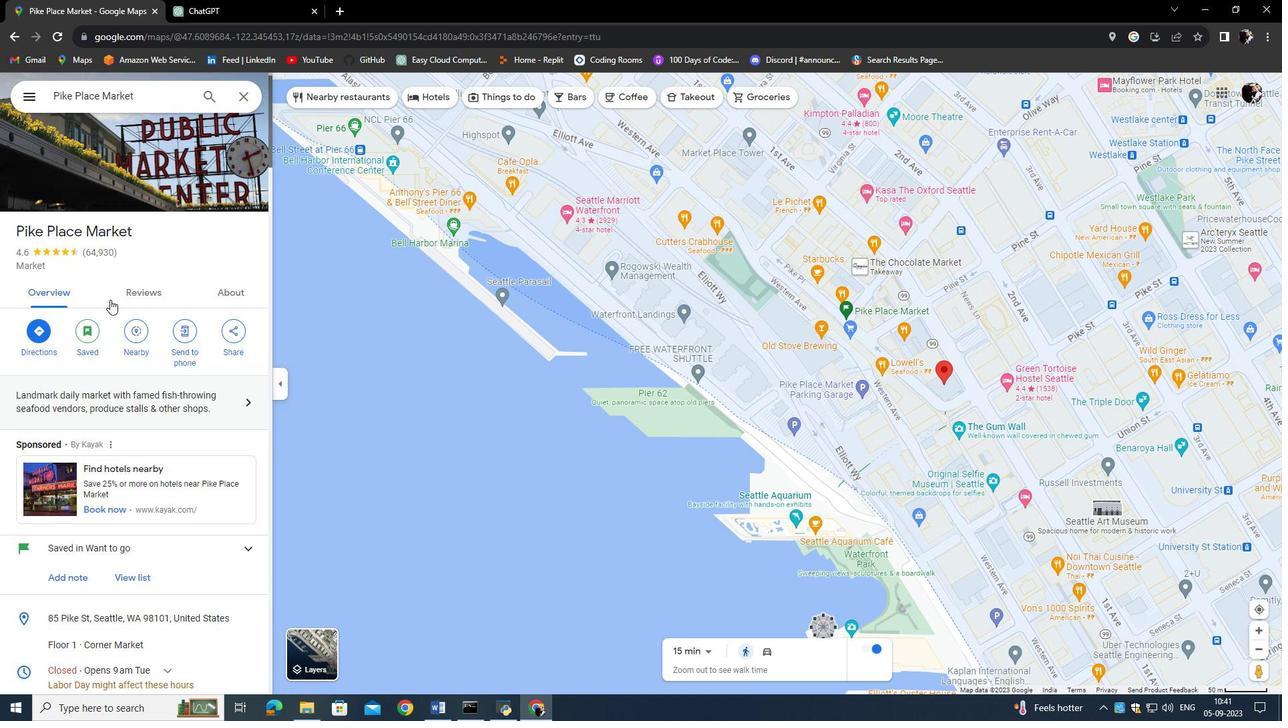 
Action: Mouse scrolled (110, 300) with delta (0, 0)
Screenshot: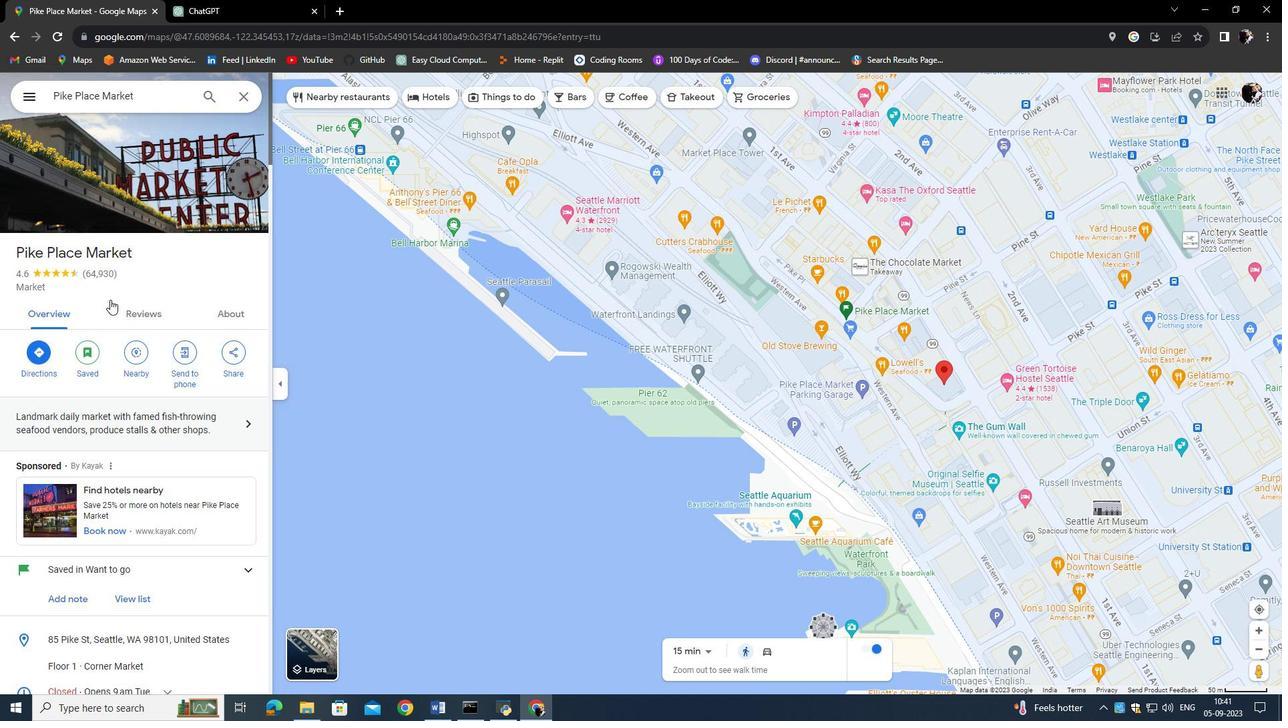 
Action: Mouse scrolled (110, 299) with delta (0, 0)
Screenshot: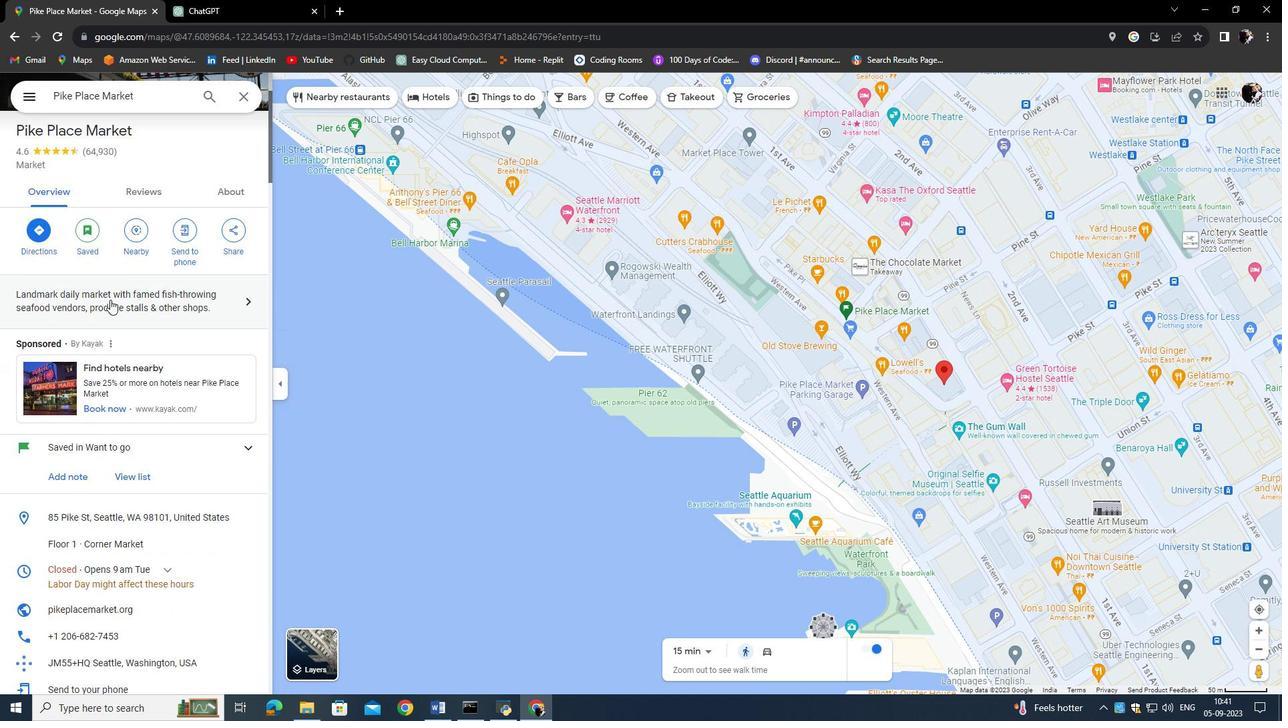 
Action: Mouse scrolled (110, 299) with delta (0, 0)
Screenshot: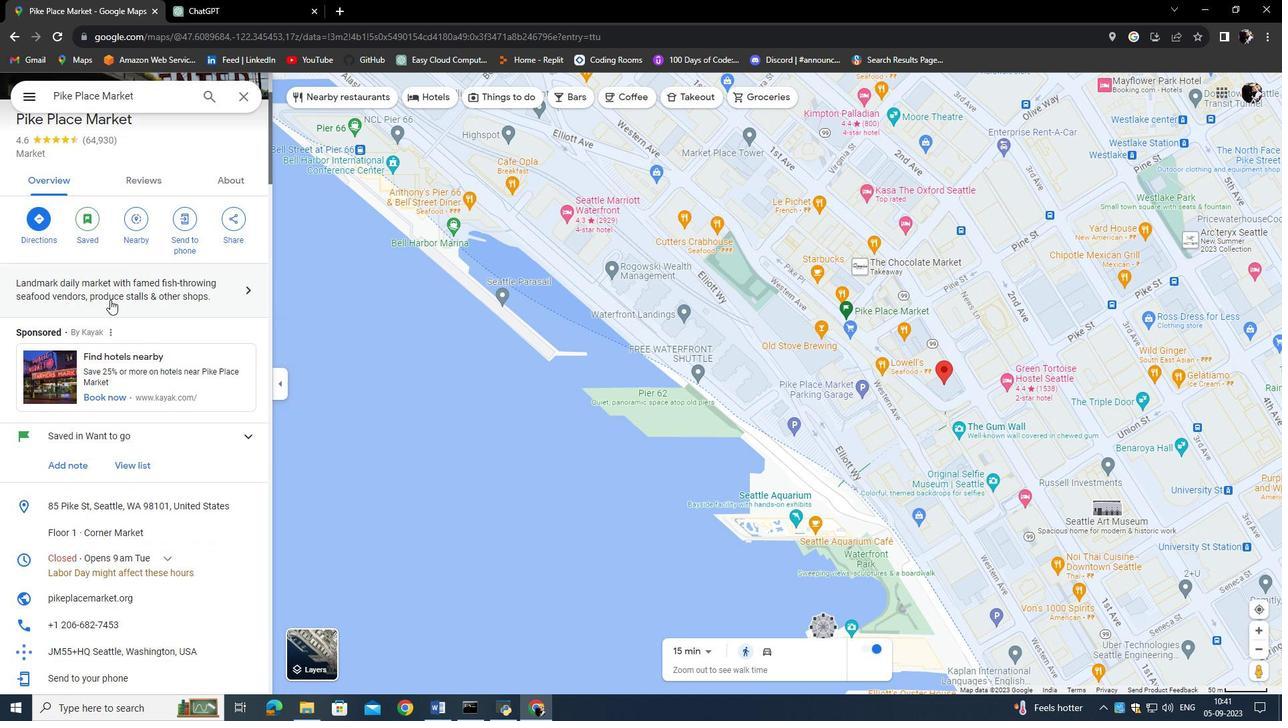 
Action: Mouse scrolled (110, 299) with delta (0, 0)
Screenshot: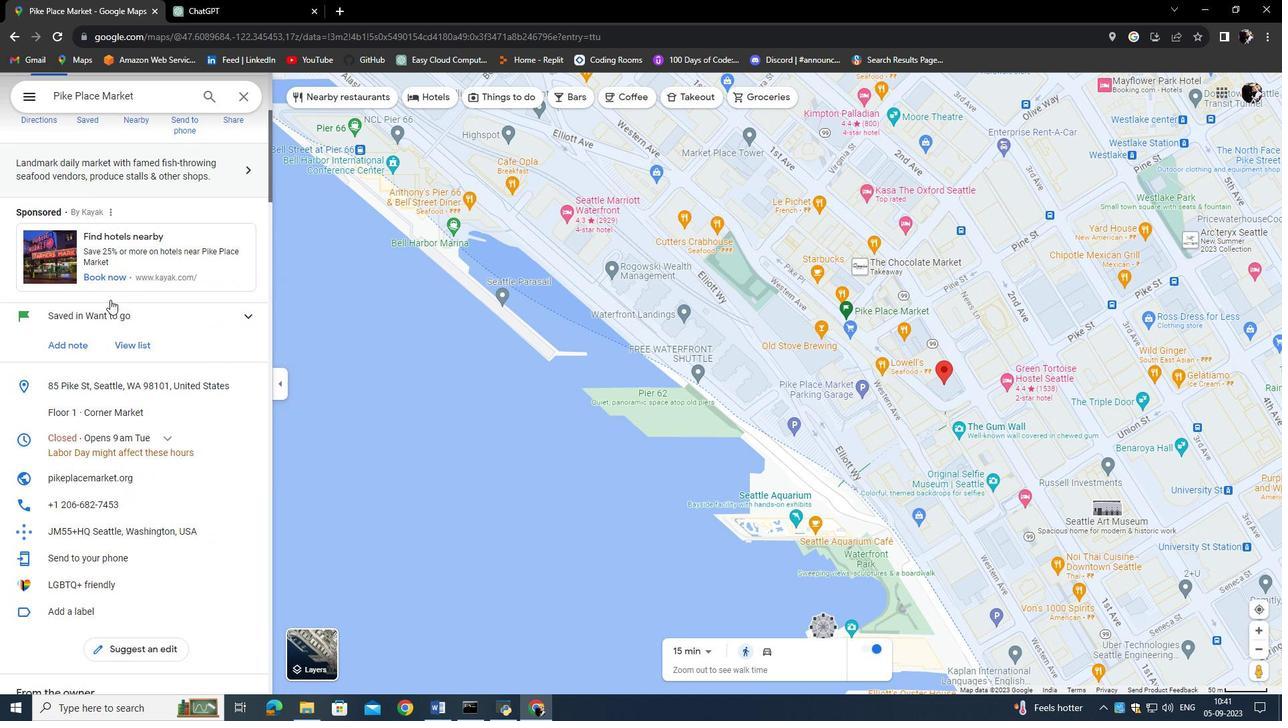 
Action: Mouse scrolled (110, 299) with delta (0, 0)
Screenshot: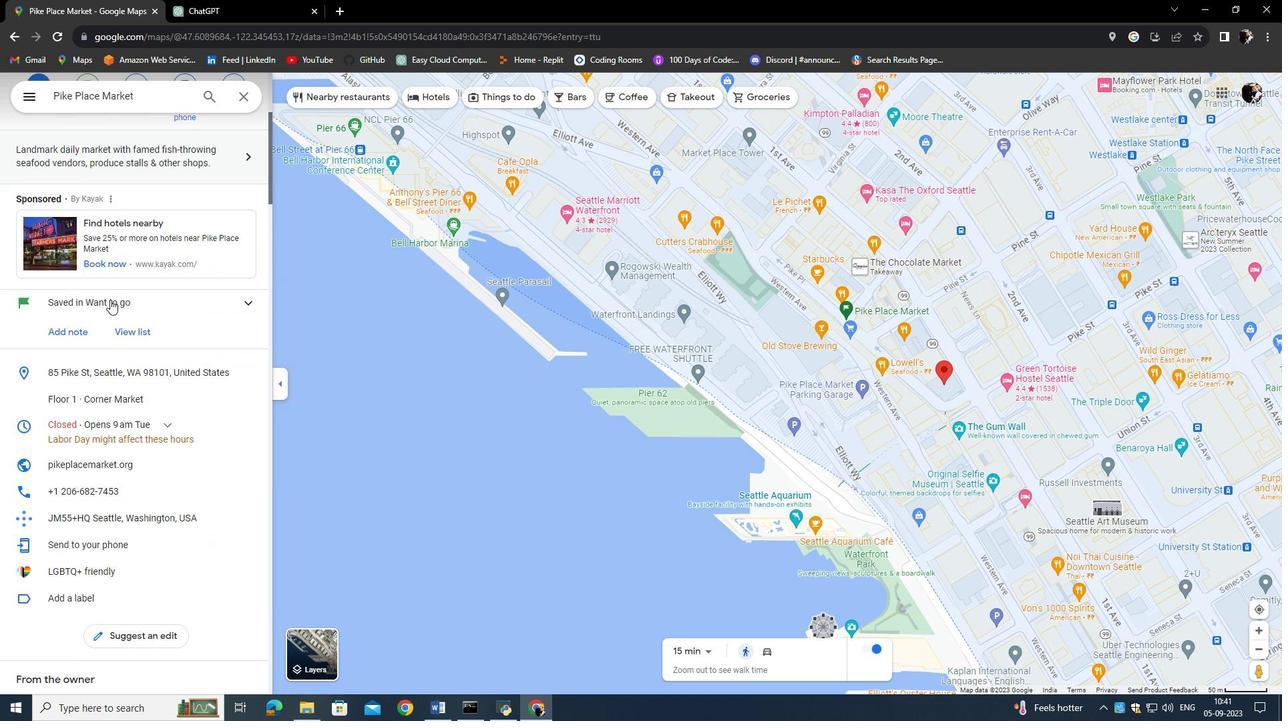 
Action: Mouse moved to (165, 430)
Screenshot: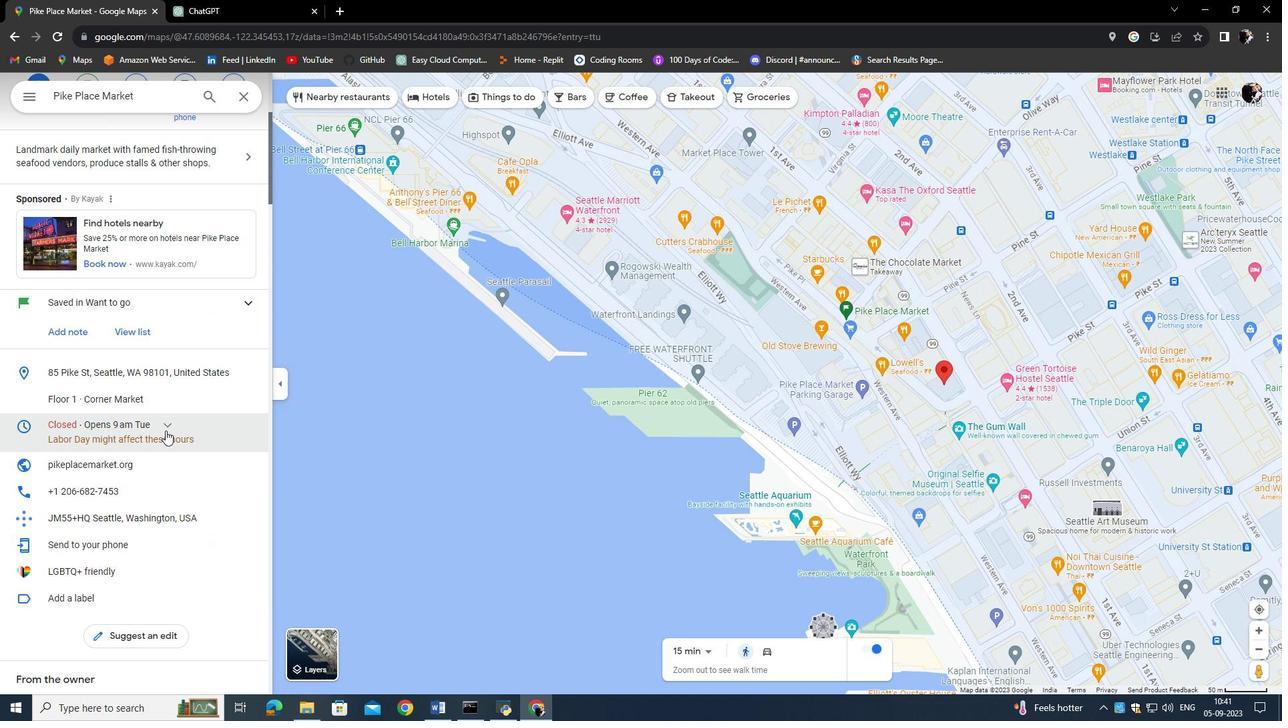 
Action: Mouse pressed left at (165, 430)
Screenshot: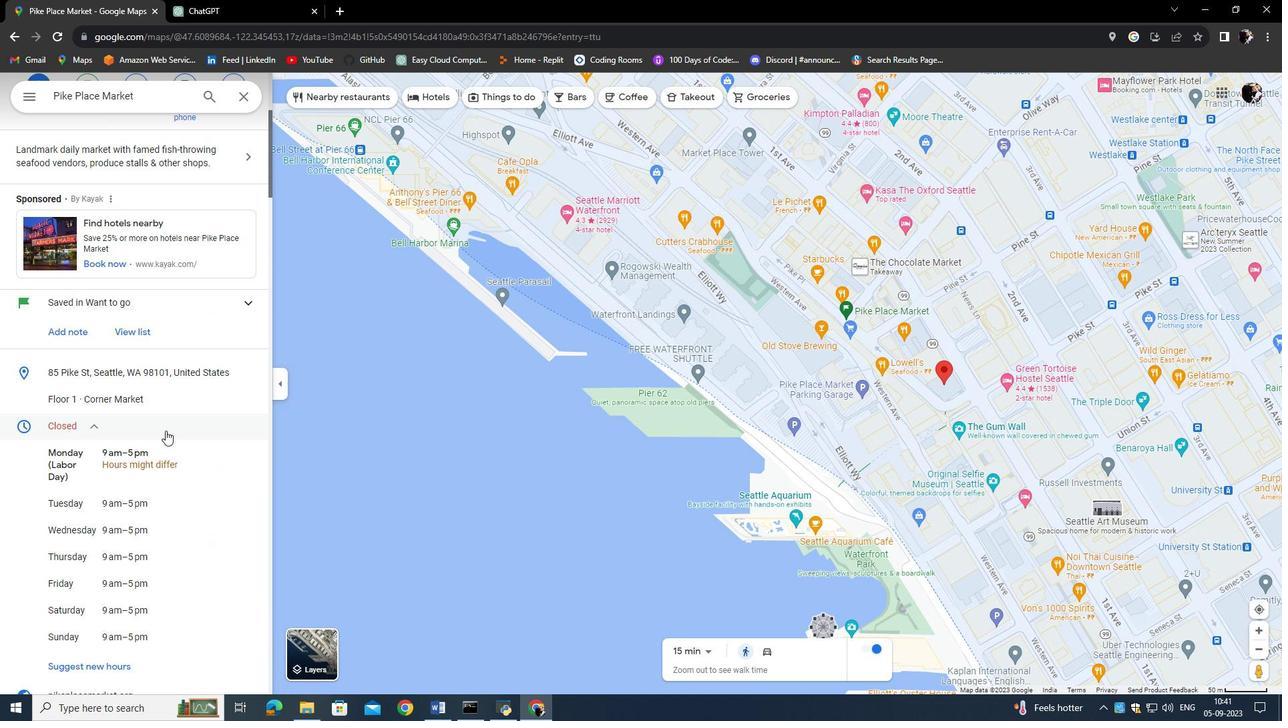 
Action: Mouse moved to (174, 460)
Screenshot: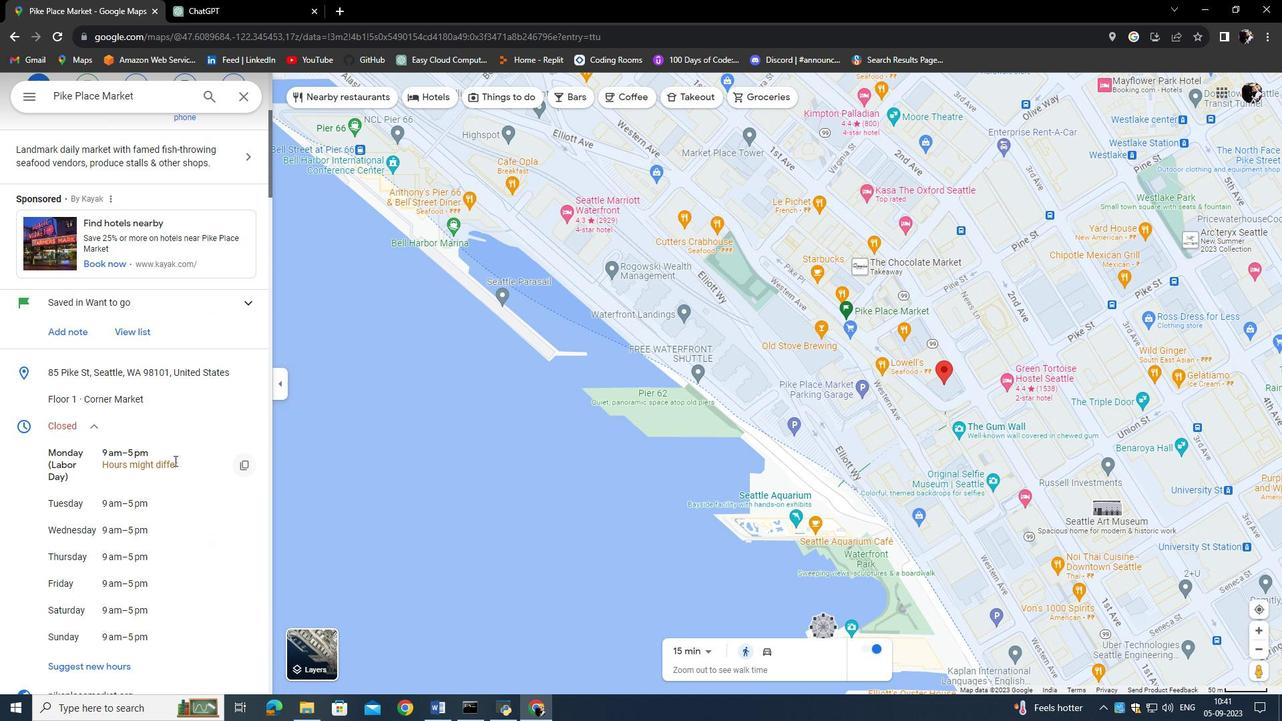 
Action: Mouse scrolled (174, 460) with delta (0, 0)
Screenshot: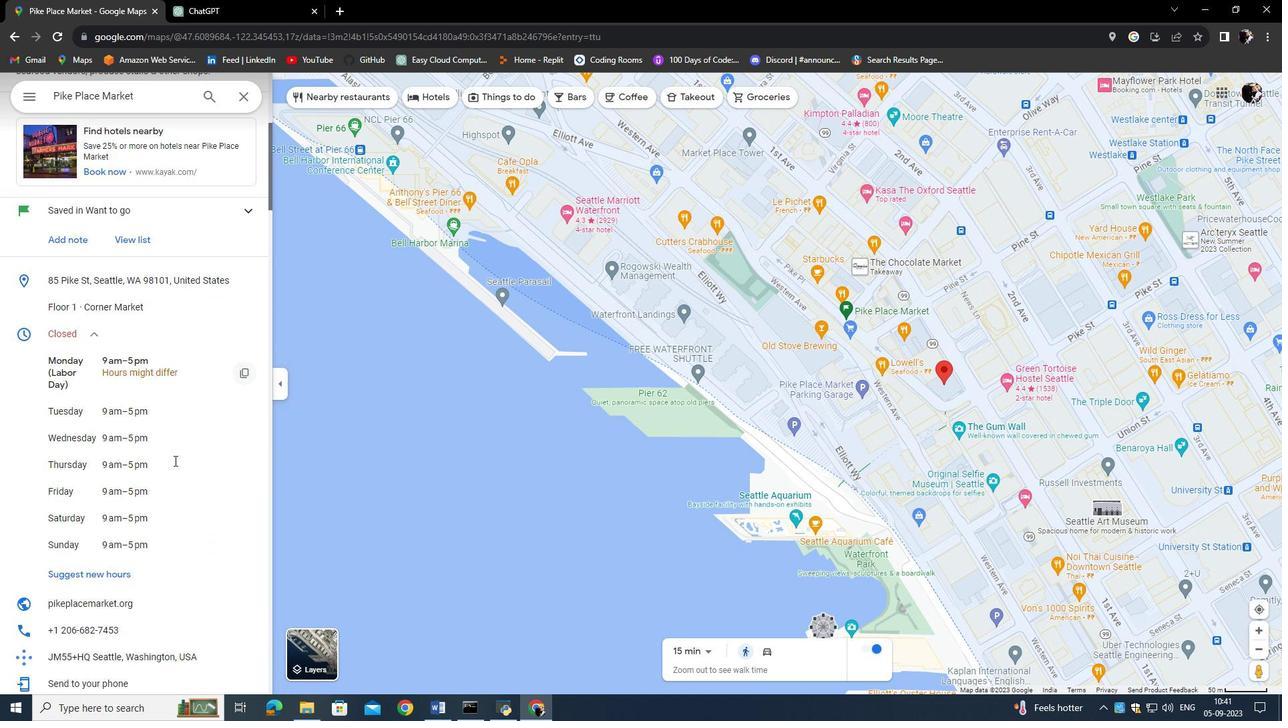 
Action: Mouse scrolled (174, 460) with delta (0, 0)
Screenshot: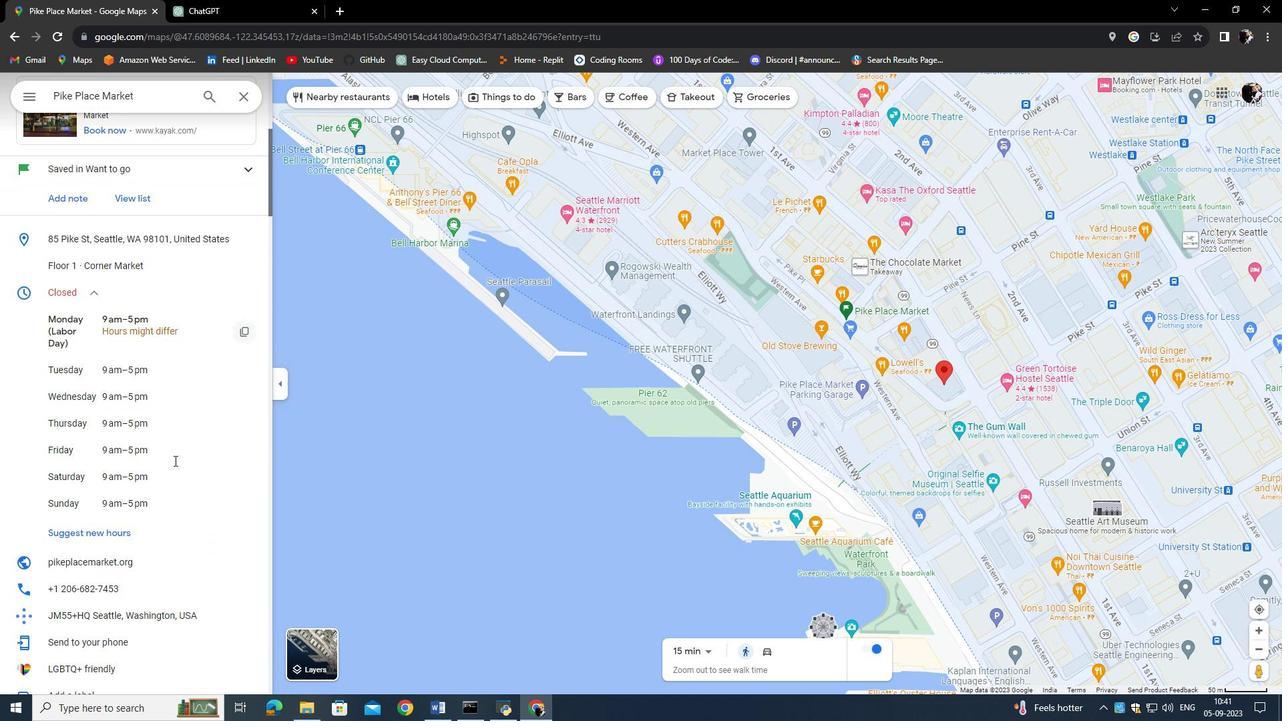 
Action: Mouse moved to (182, 440)
Screenshot: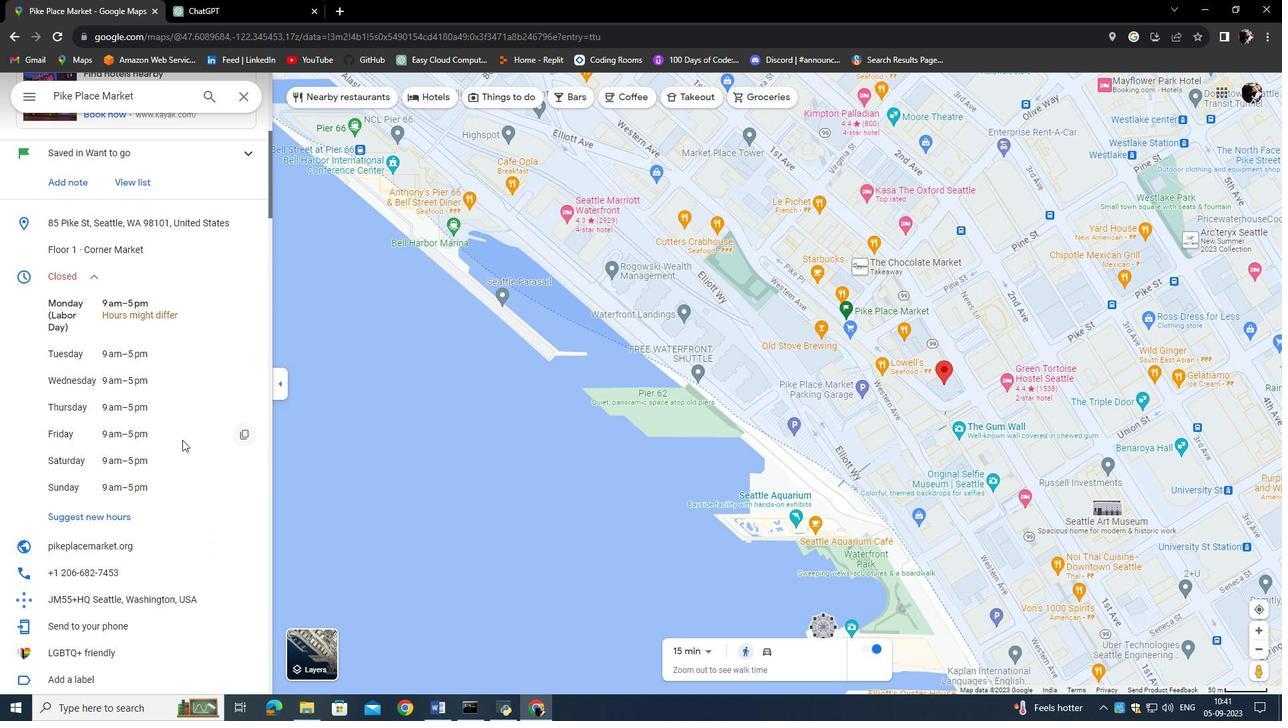 
Action: Mouse scrolled (182, 439) with delta (0, 0)
Screenshot: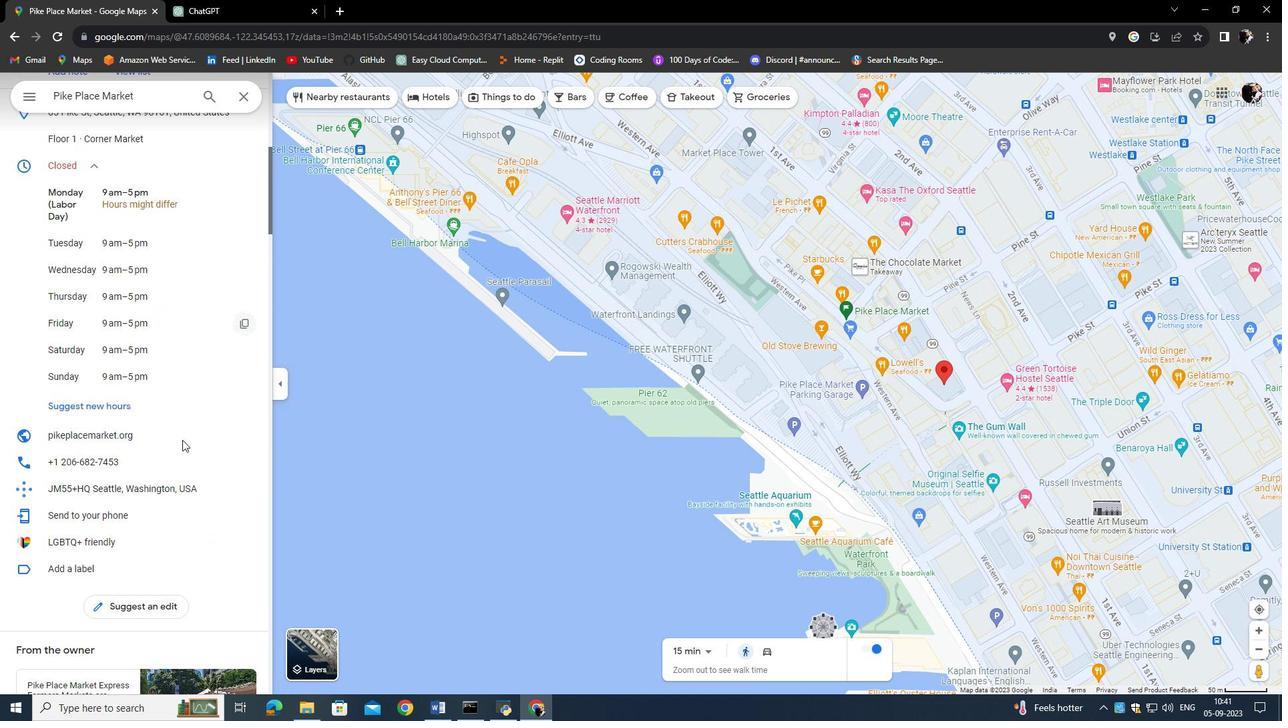 
Action: Mouse scrolled (182, 439) with delta (0, 0)
Screenshot: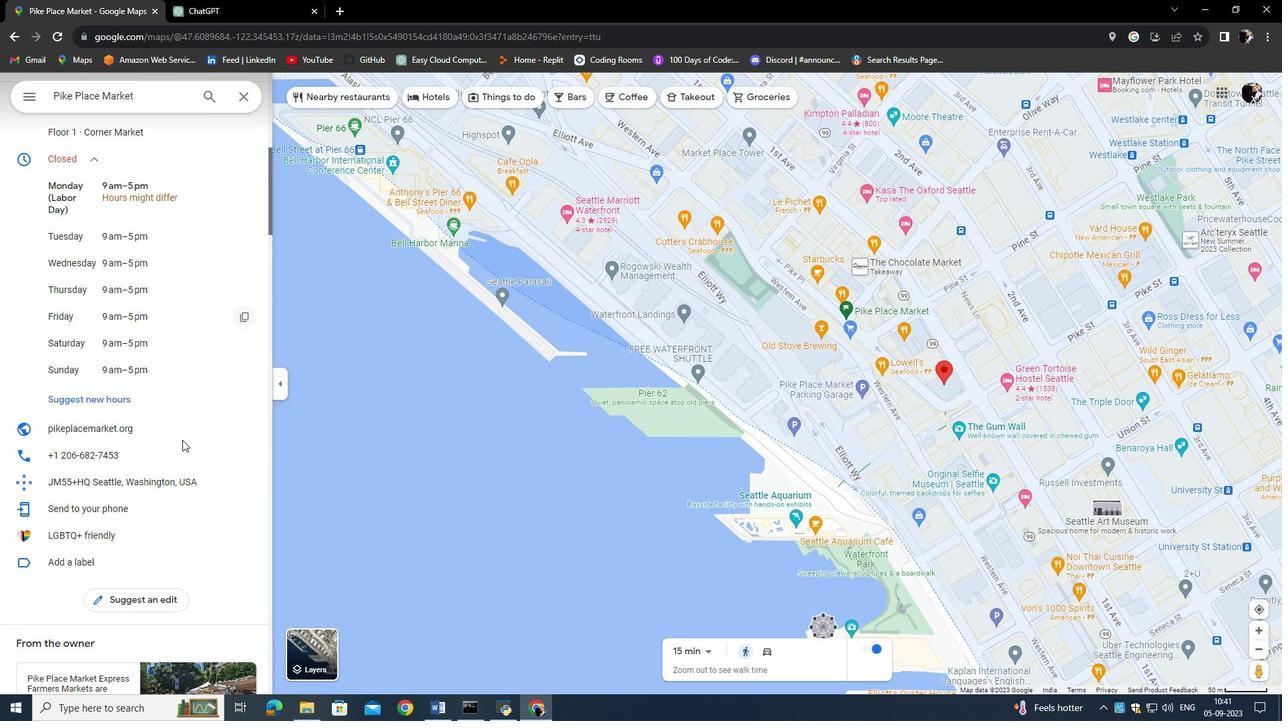 
Action: Mouse moved to (111, 402)
Screenshot: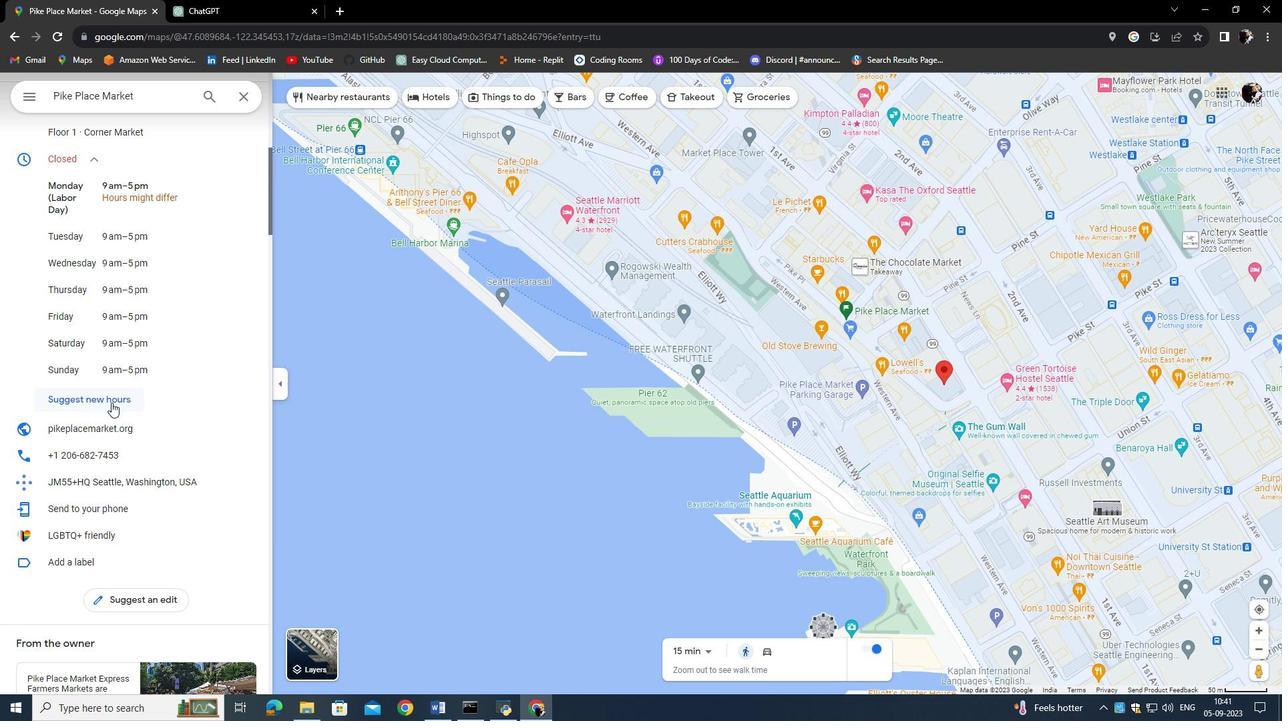 
Action: Mouse pressed left at (111, 402)
Screenshot: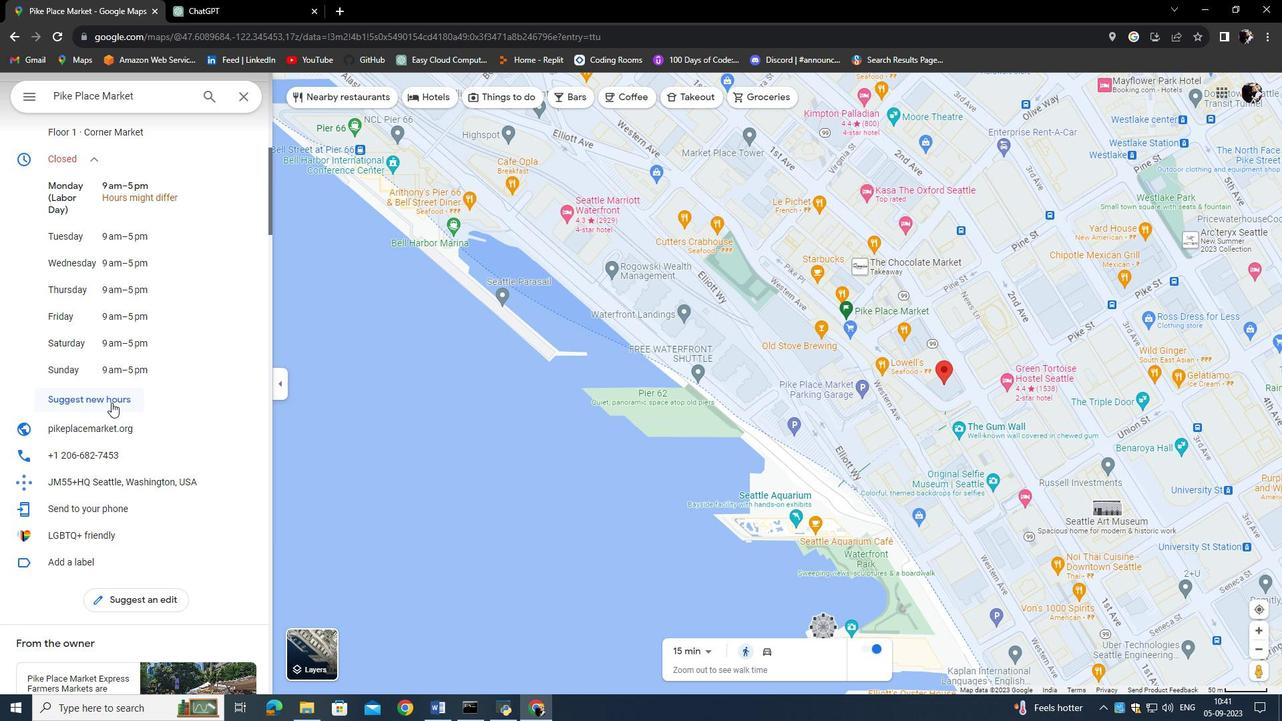 
Action: Mouse moved to (773, 133)
Screenshot: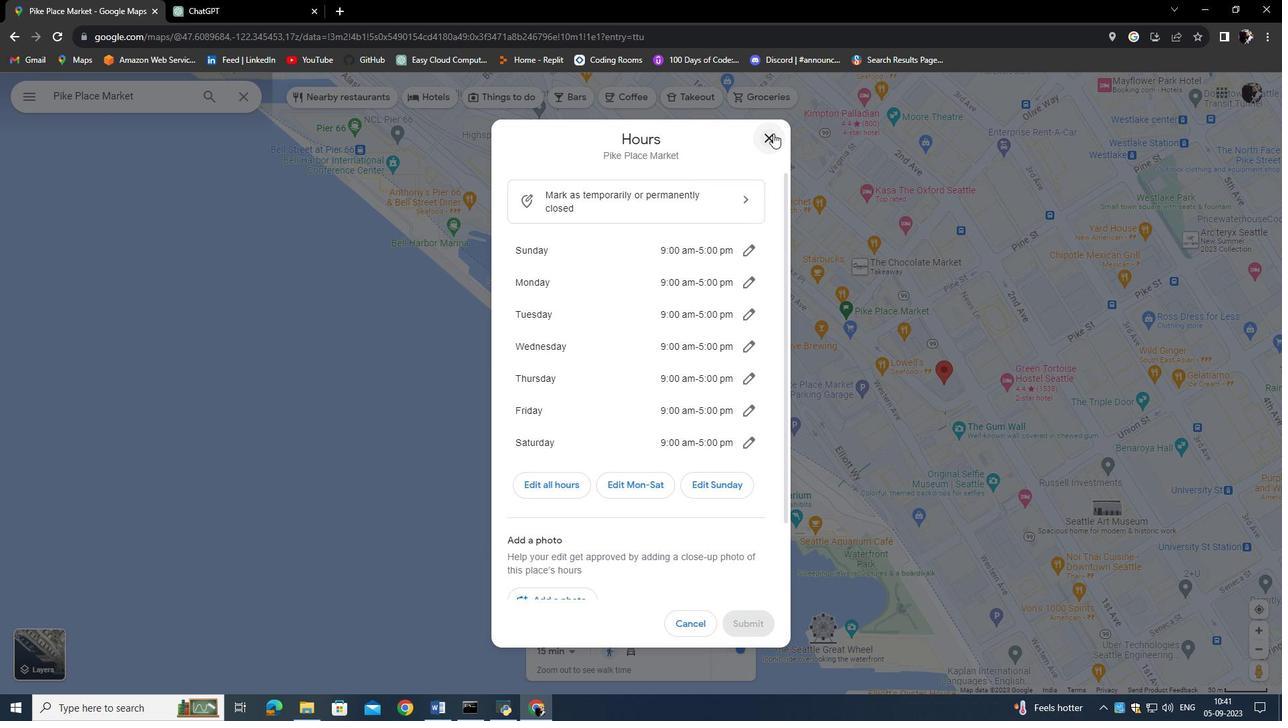 
Action: Mouse pressed left at (773, 133)
Screenshot: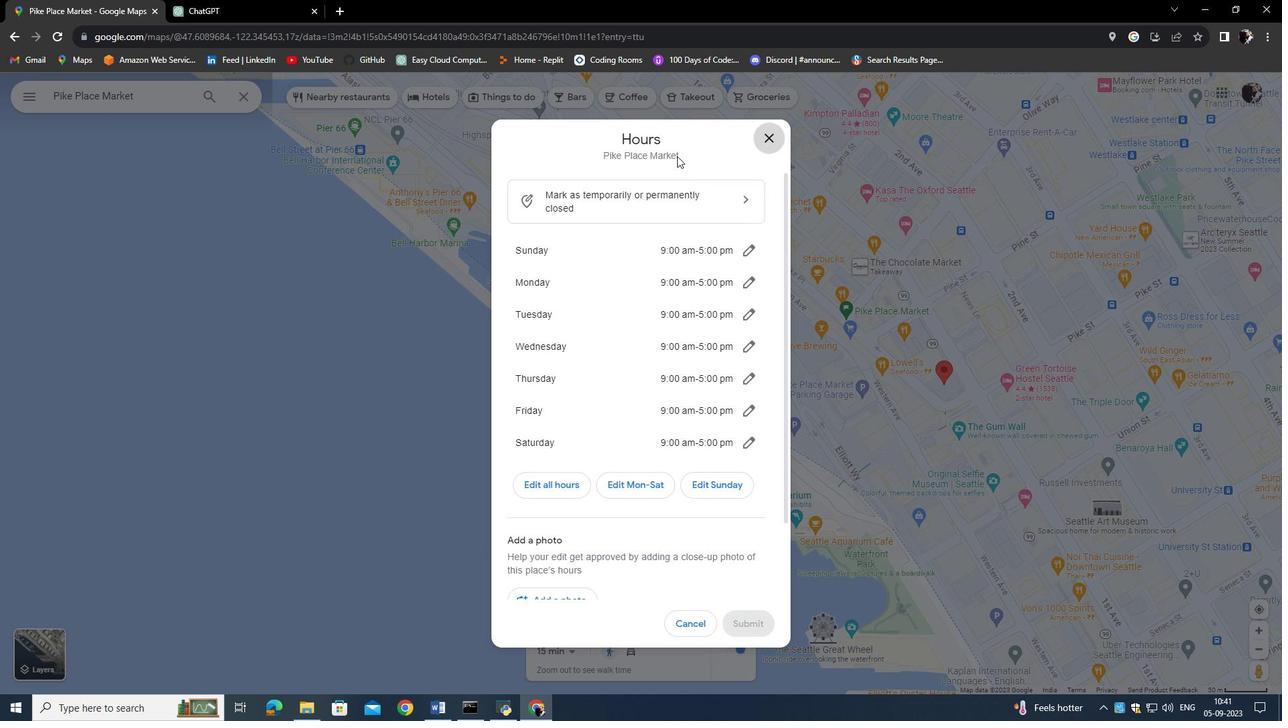 
Action: Mouse moved to (32, 104)
Screenshot: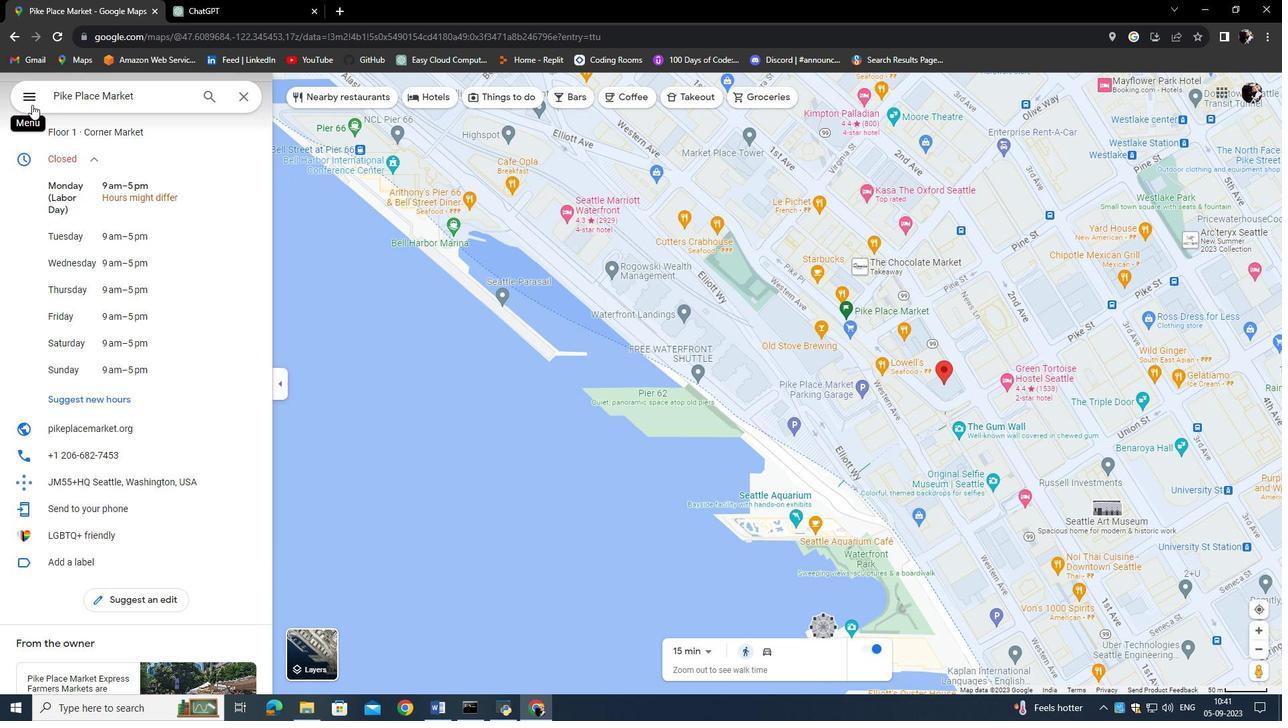 
Action: Mouse pressed left at (32, 104)
Screenshot: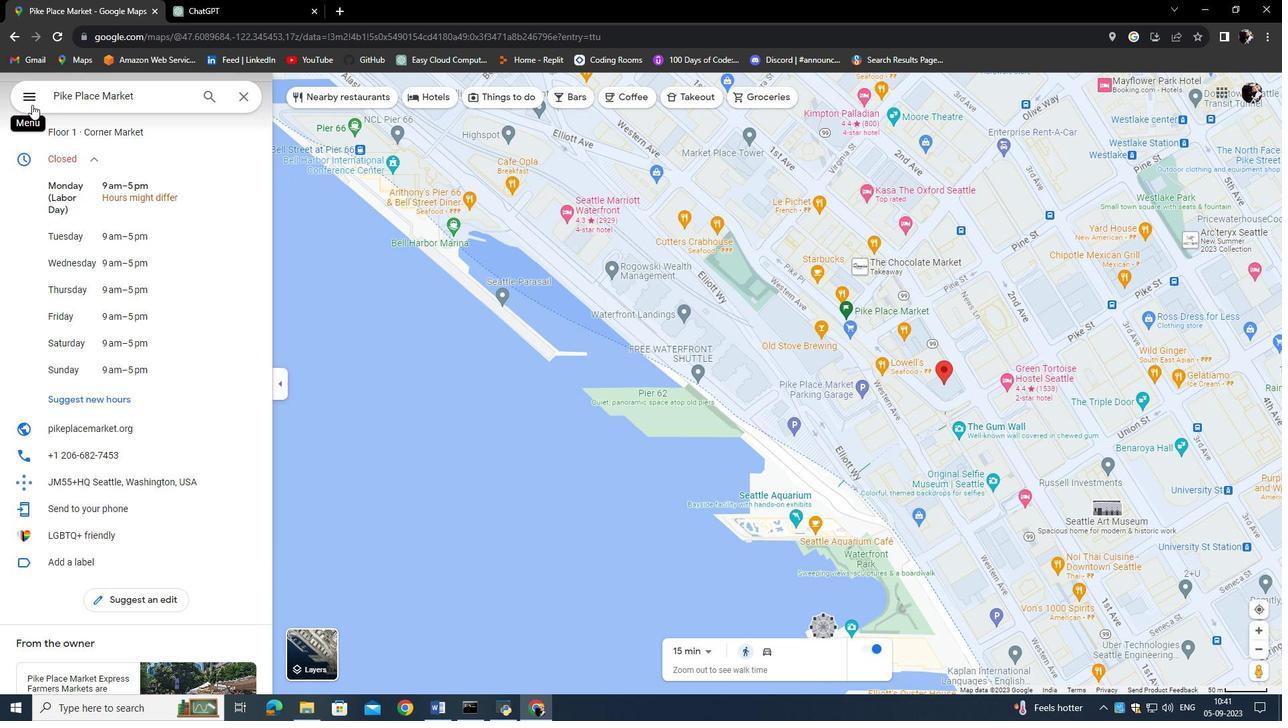 
Action: Mouse moved to (240, 243)
Screenshot: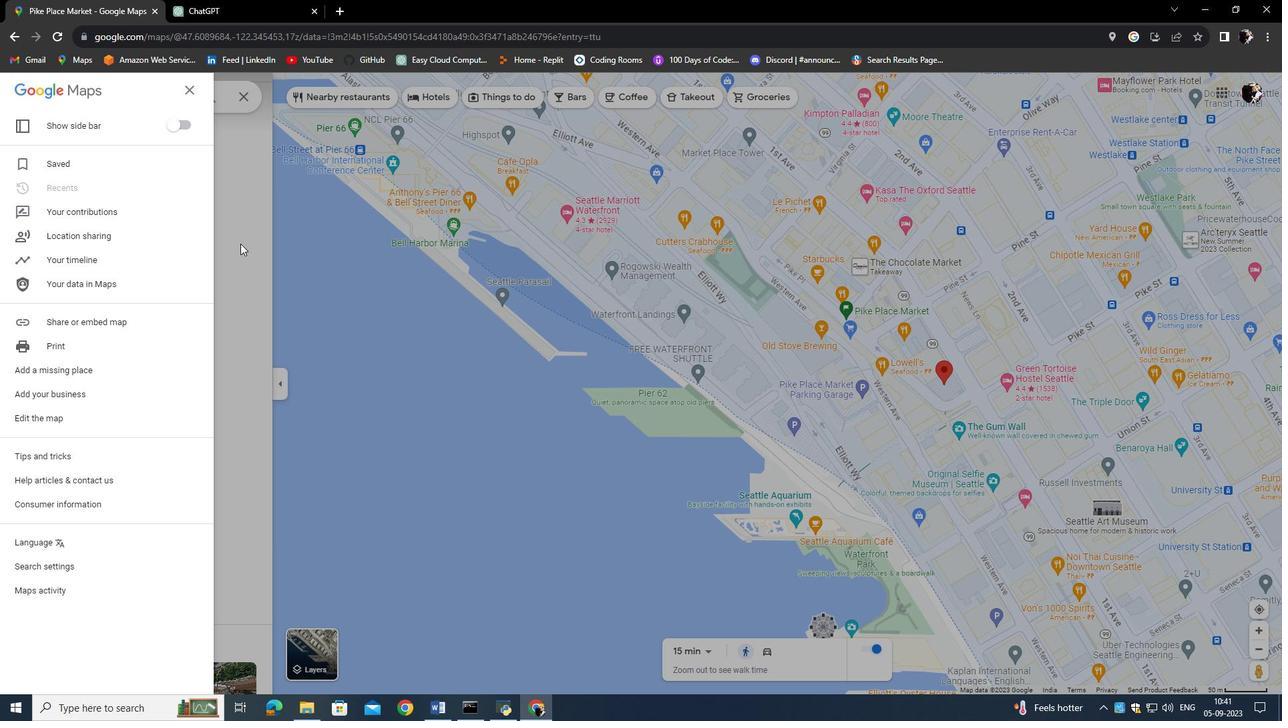 
Action: Mouse pressed left at (240, 243)
Screenshot: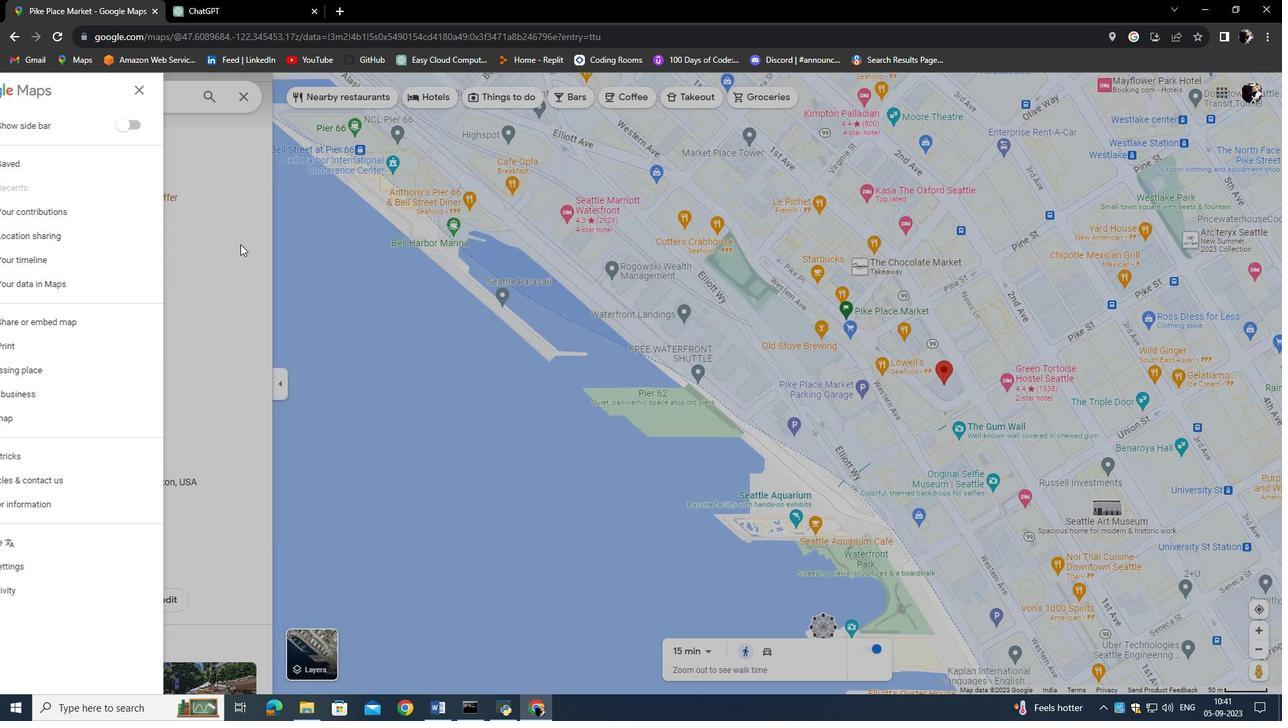 
Action: Mouse moved to (98, 433)
Screenshot: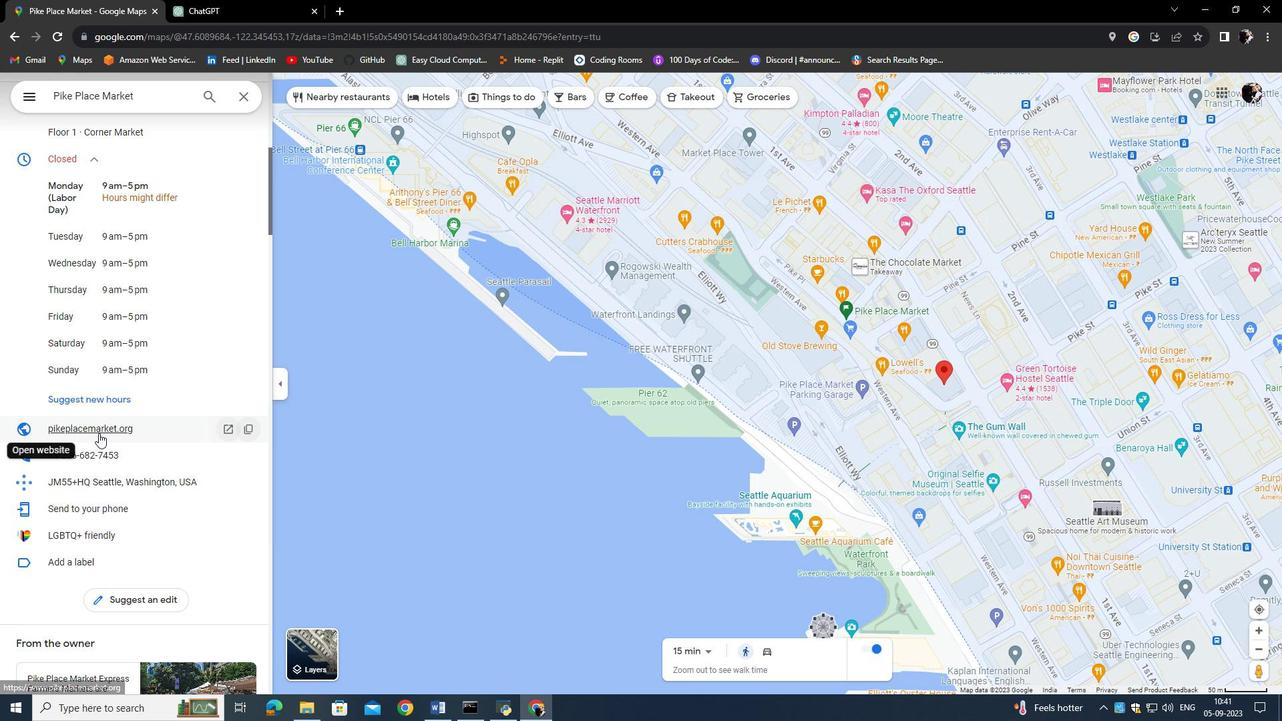 
Action: Mouse scrolled (98, 432) with delta (0, 0)
Screenshot: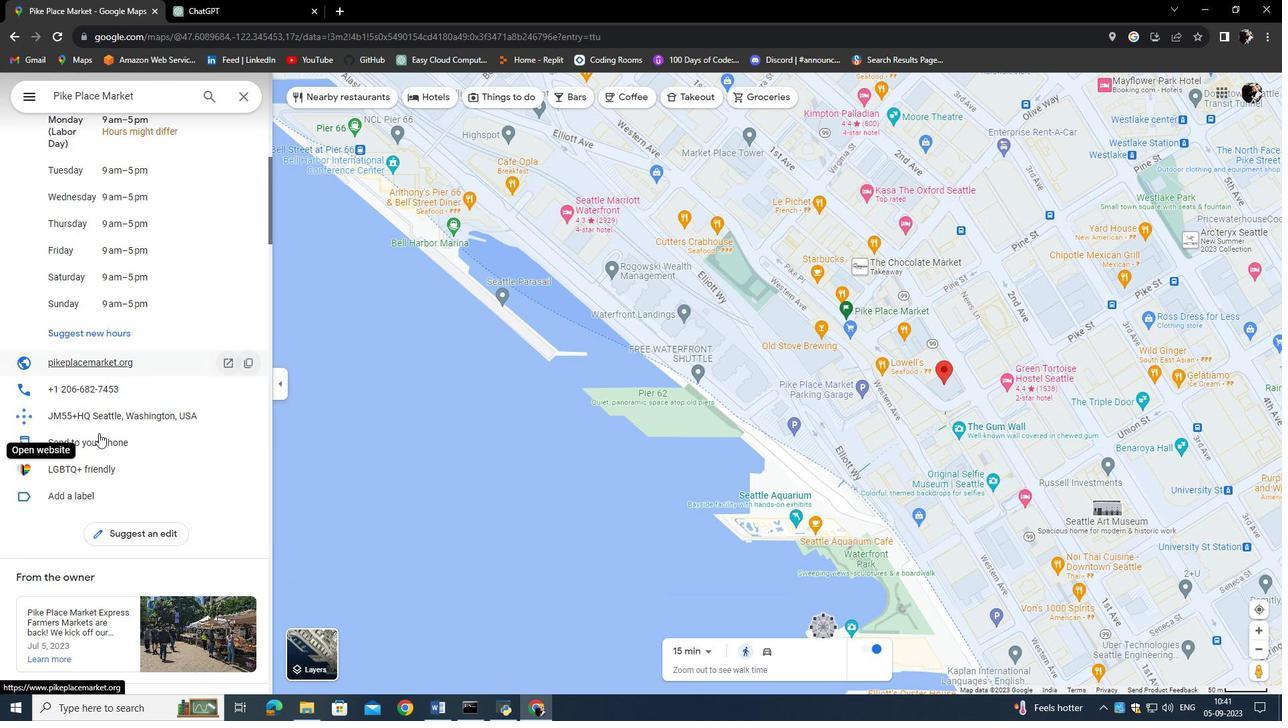 
Action: Mouse scrolled (98, 432) with delta (0, 0)
Screenshot: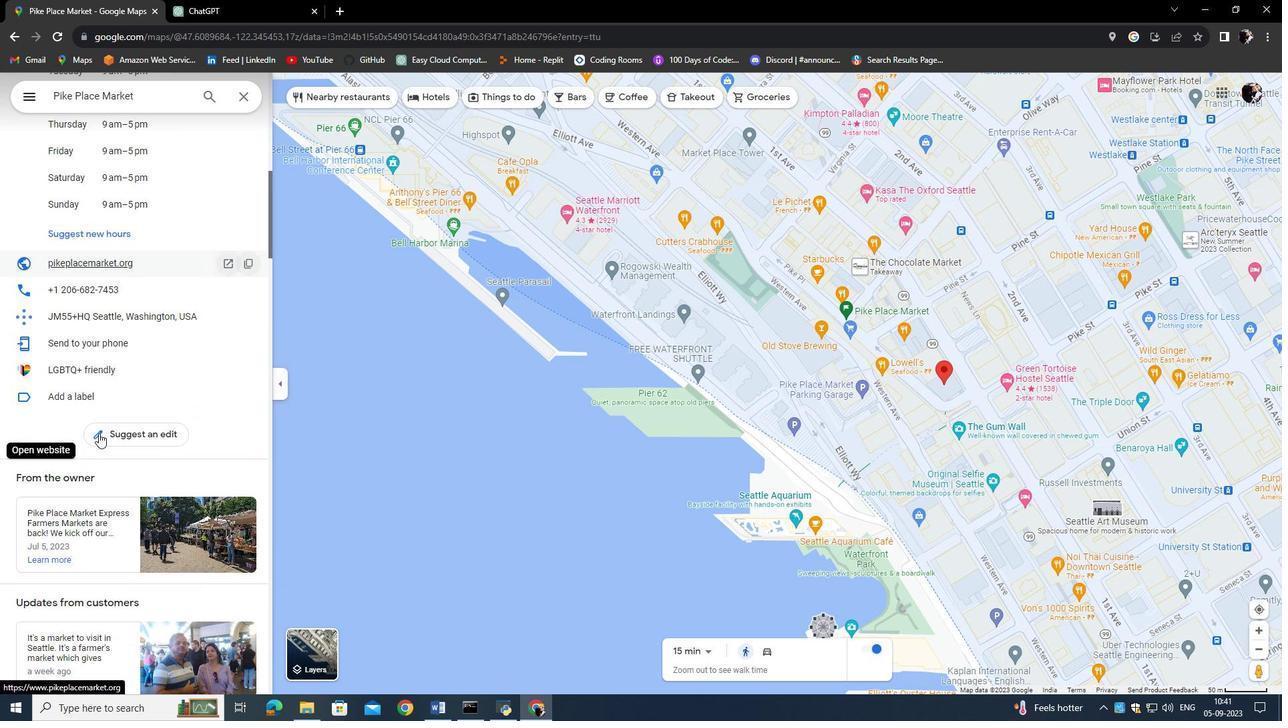 
Action: Mouse scrolled (98, 432) with delta (0, 0)
Screenshot: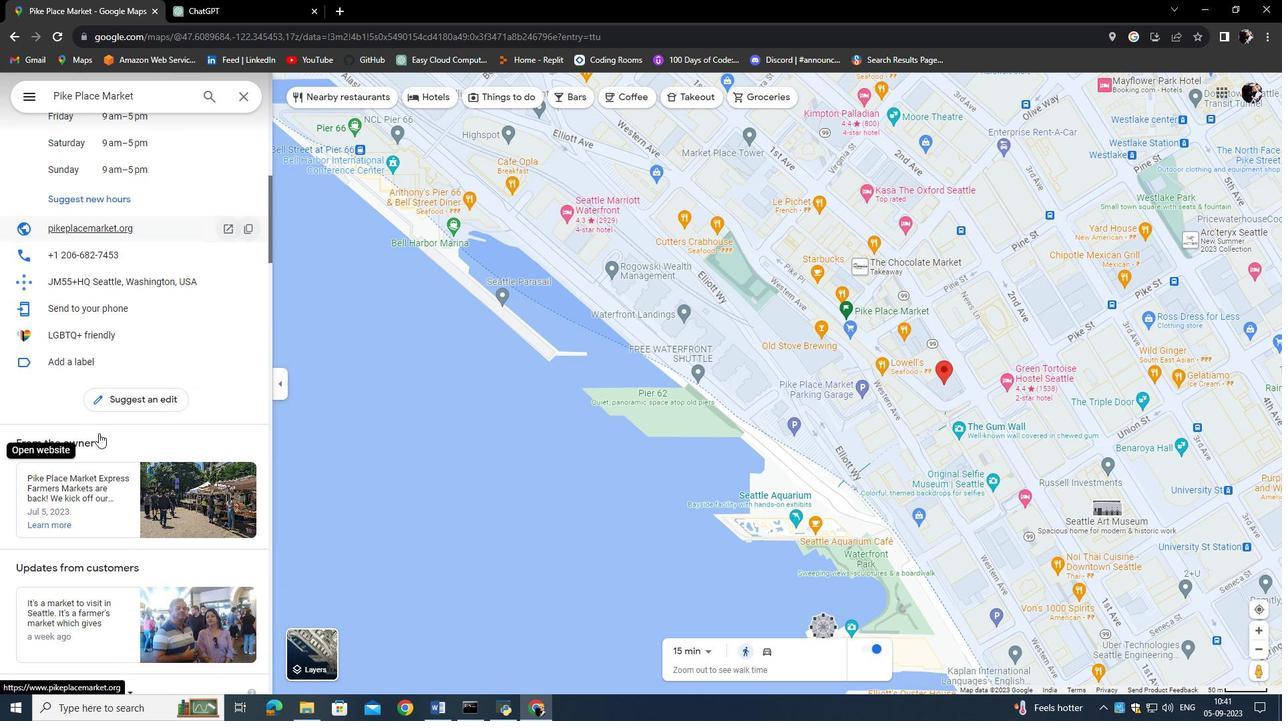
Action: Mouse scrolled (98, 432) with delta (0, 0)
Screenshot: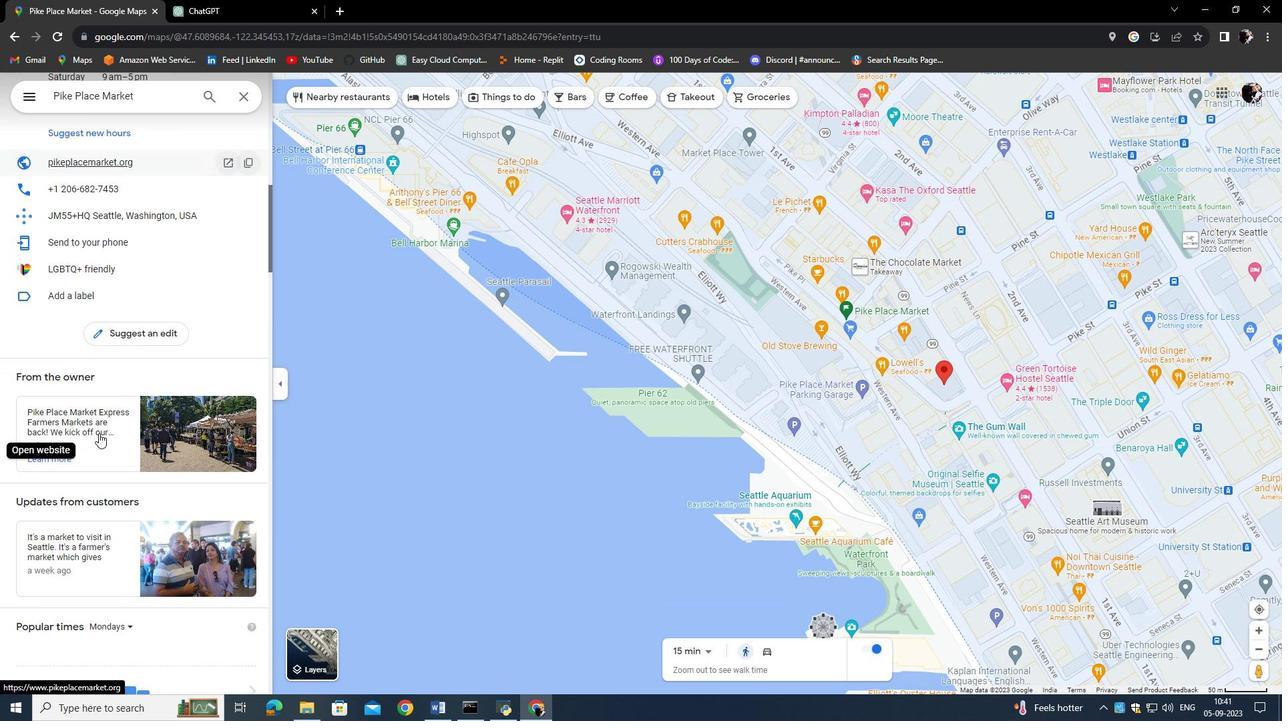 
Action: Mouse scrolled (98, 432) with delta (0, 0)
Screenshot: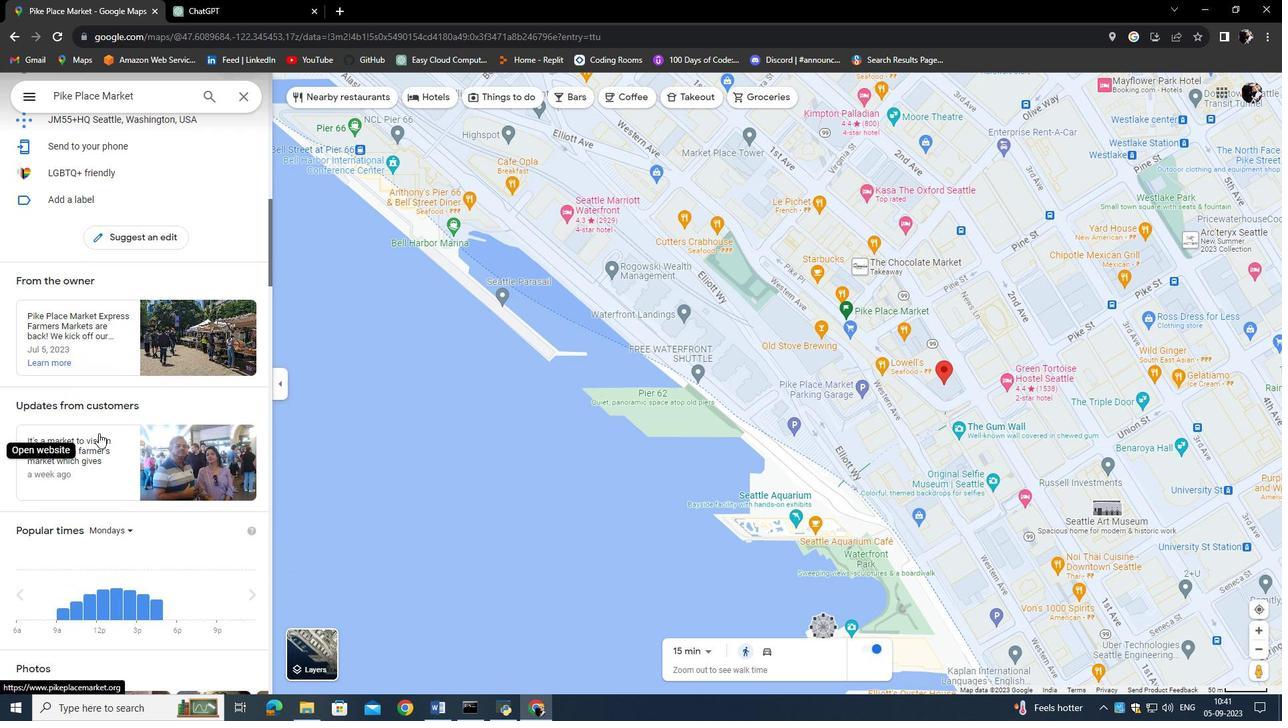 
Action: Mouse scrolled (98, 432) with delta (0, 0)
Screenshot: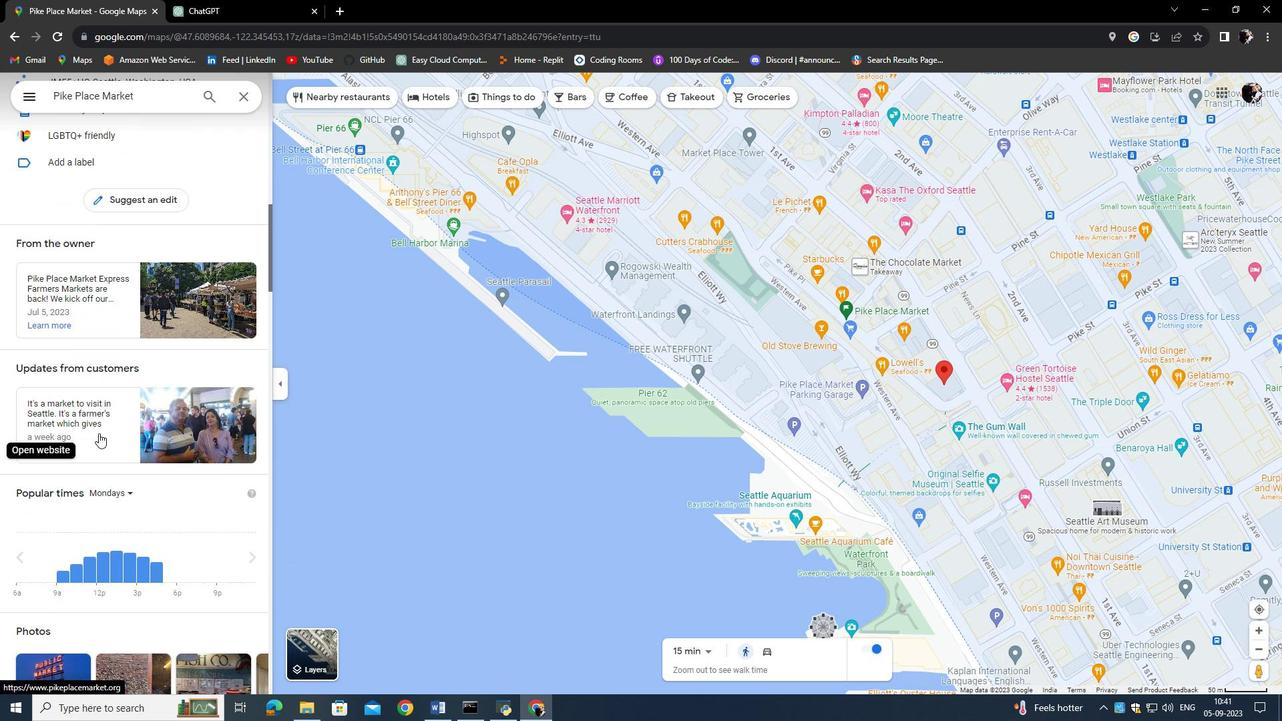 
Action: Mouse scrolled (98, 432) with delta (0, 0)
Screenshot: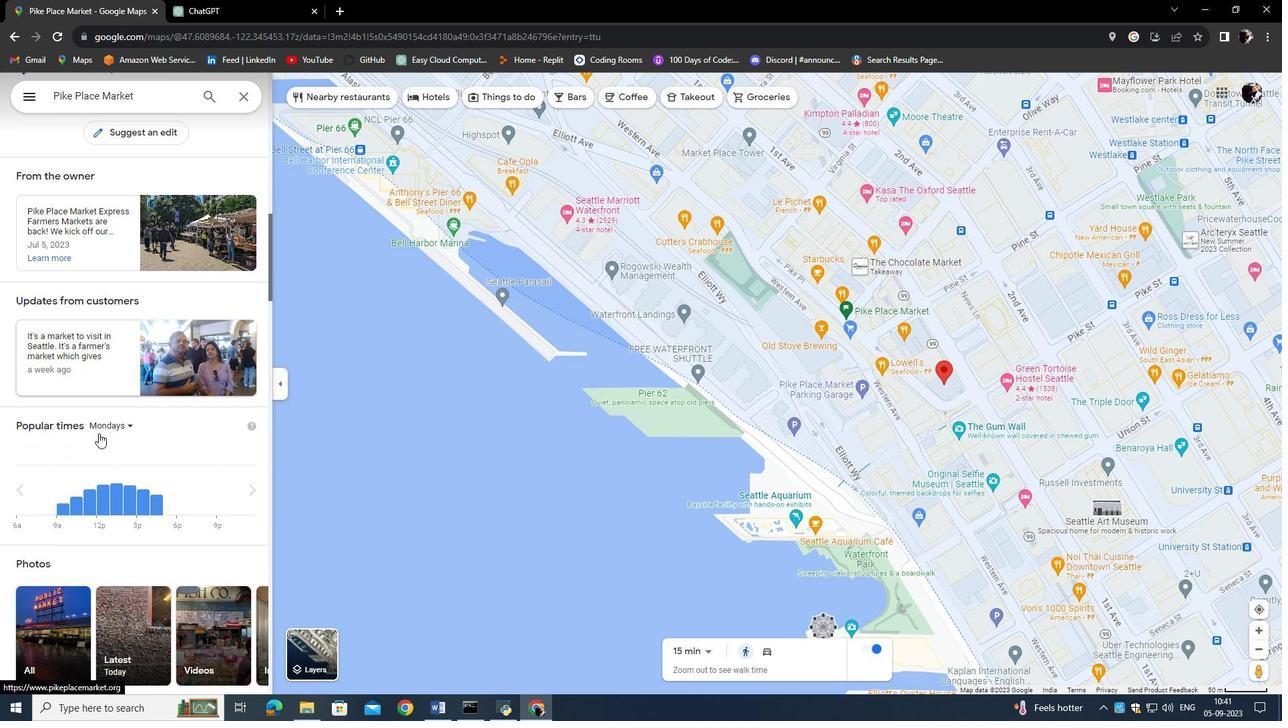 
Action: Mouse moved to (120, 463)
Screenshot: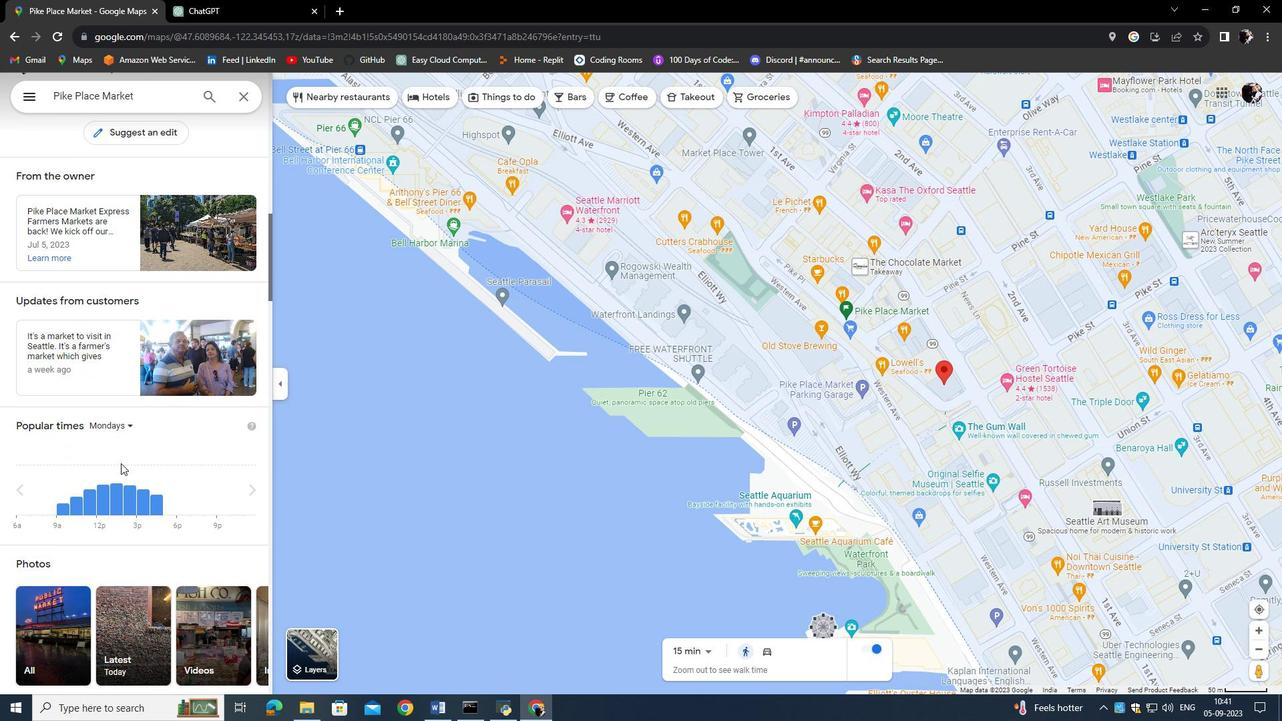 
Action: Mouse scrolled (120, 462) with delta (0, 0)
Screenshot: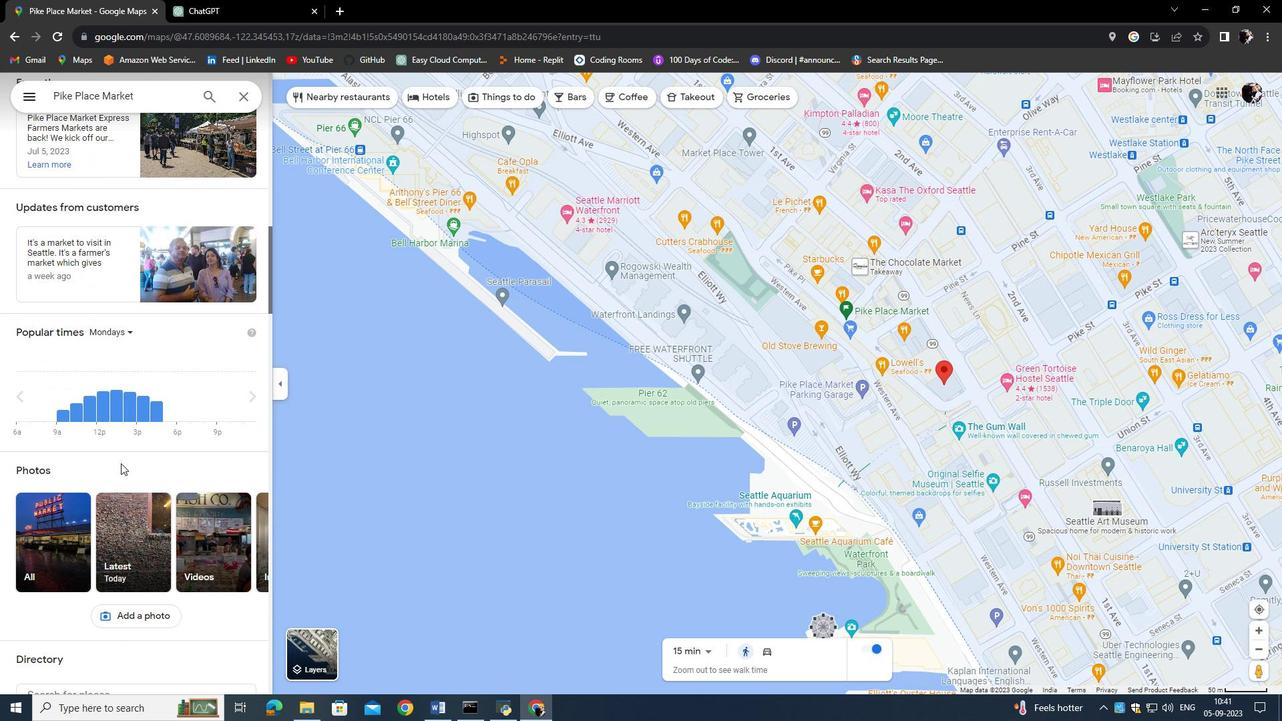 
Action: Mouse scrolled (120, 462) with delta (0, 0)
Screenshot: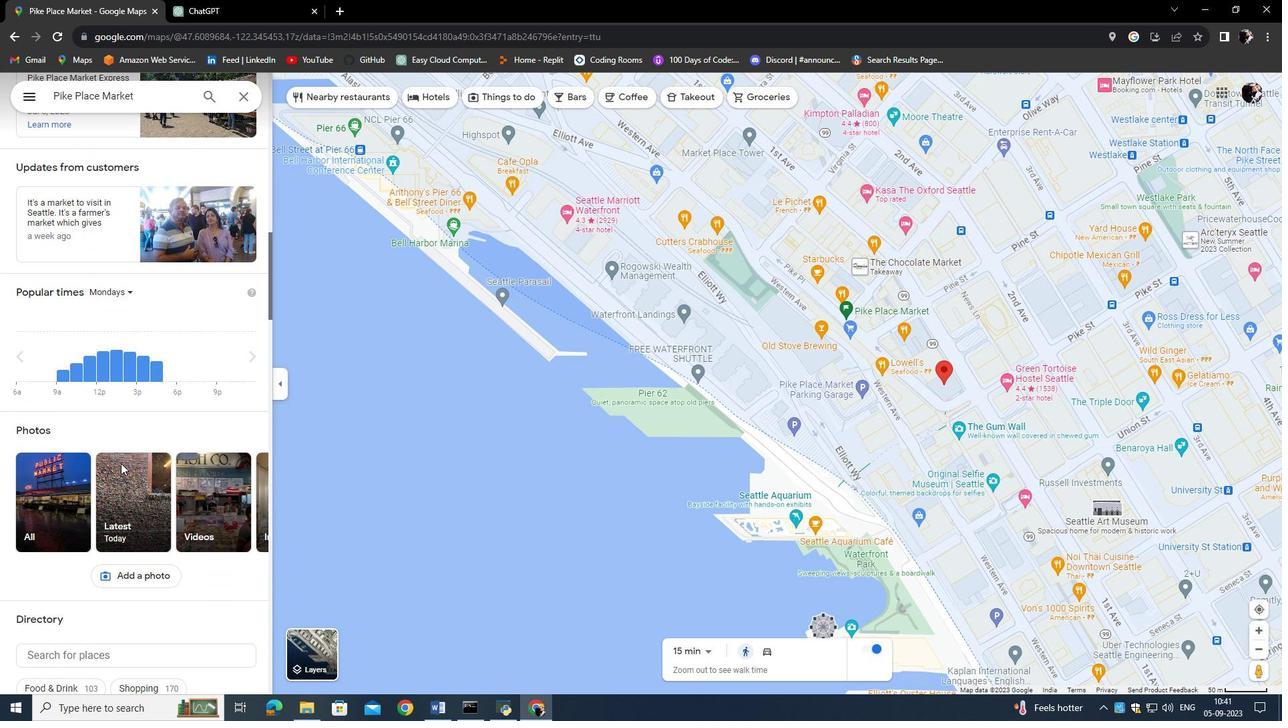 
Action: Mouse scrolled (120, 462) with delta (0, 0)
Screenshot: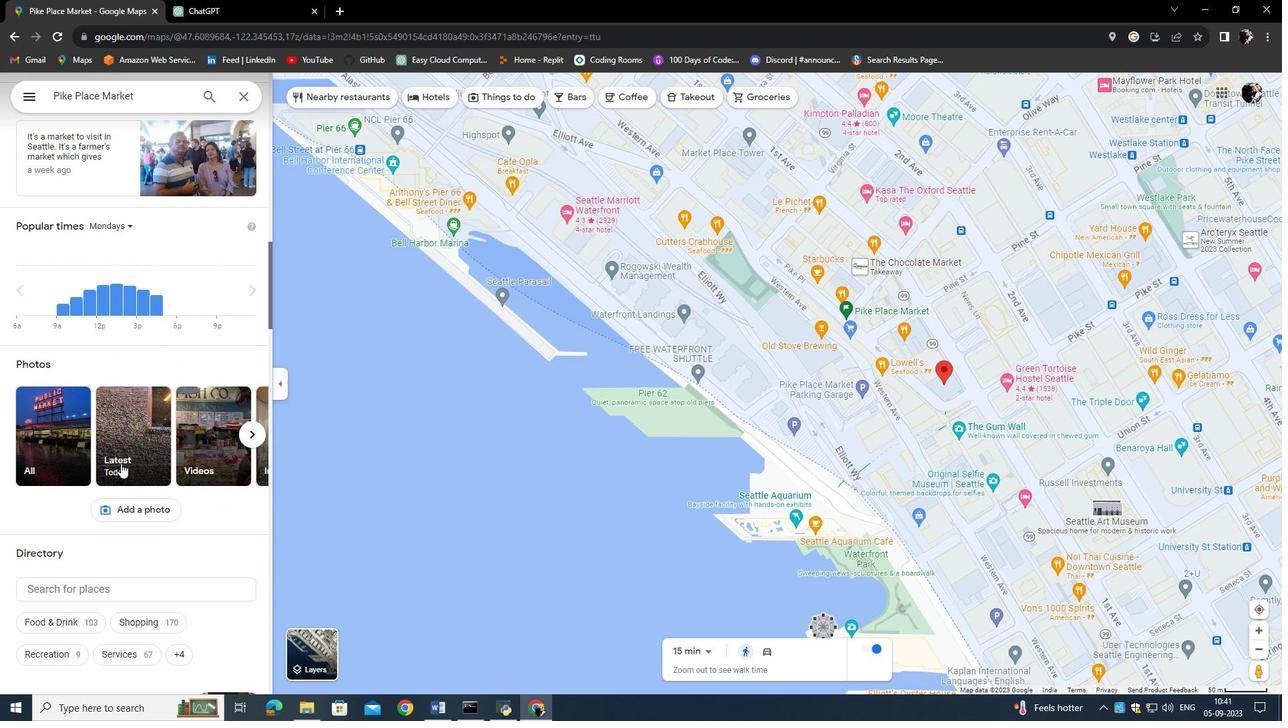 
Action: Mouse scrolled (120, 462) with delta (0, 0)
Screenshot: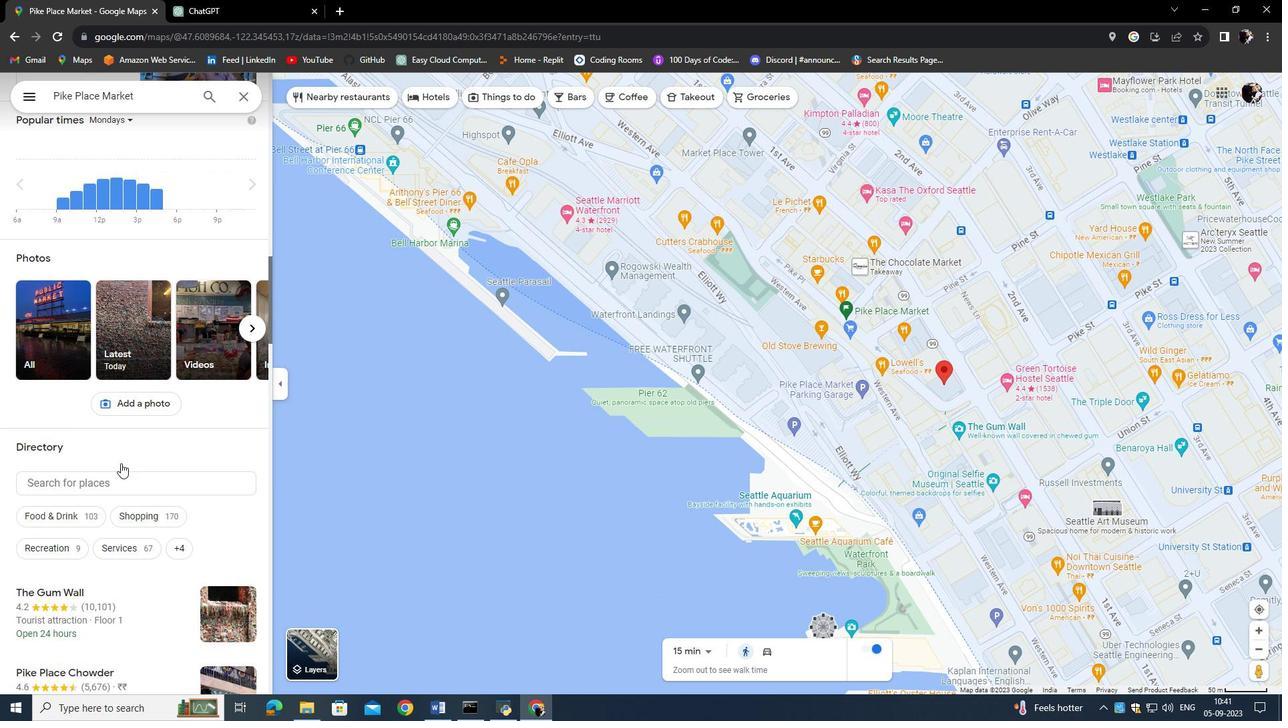 
Action: Mouse scrolled (120, 462) with delta (0, 0)
Screenshot: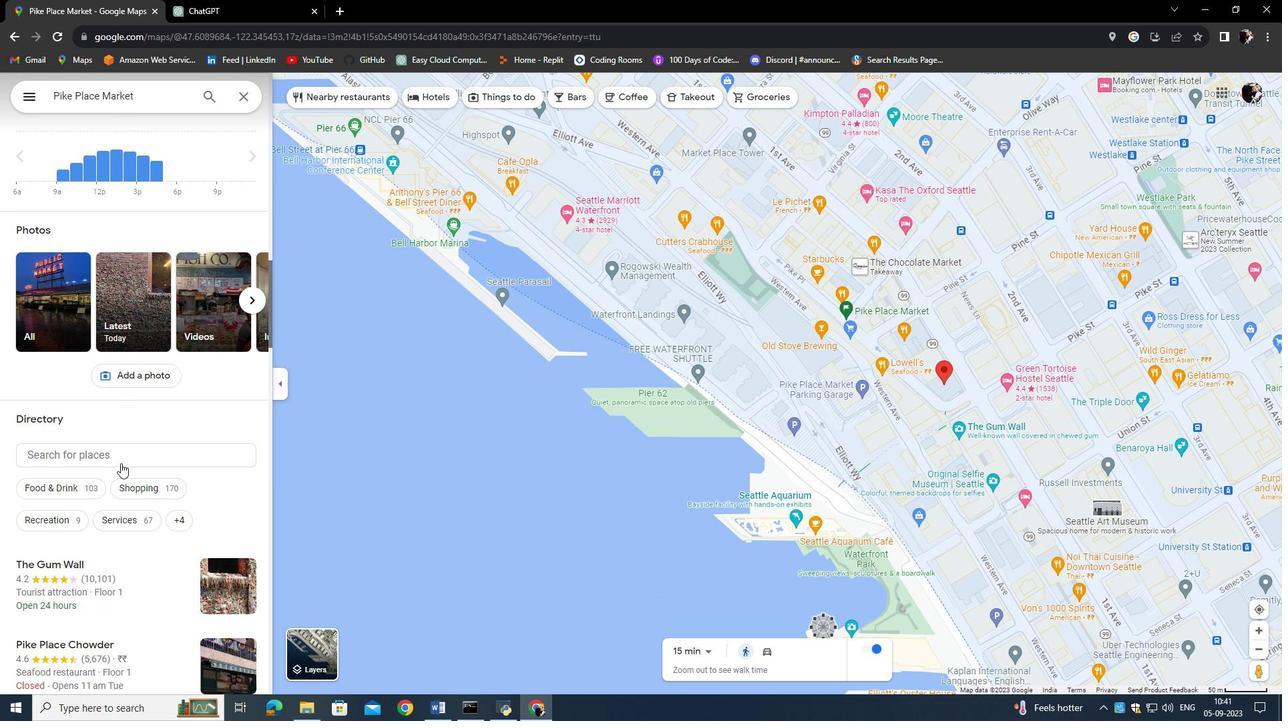 
Action: Mouse scrolled (120, 462) with delta (0, 0)
Screenshot: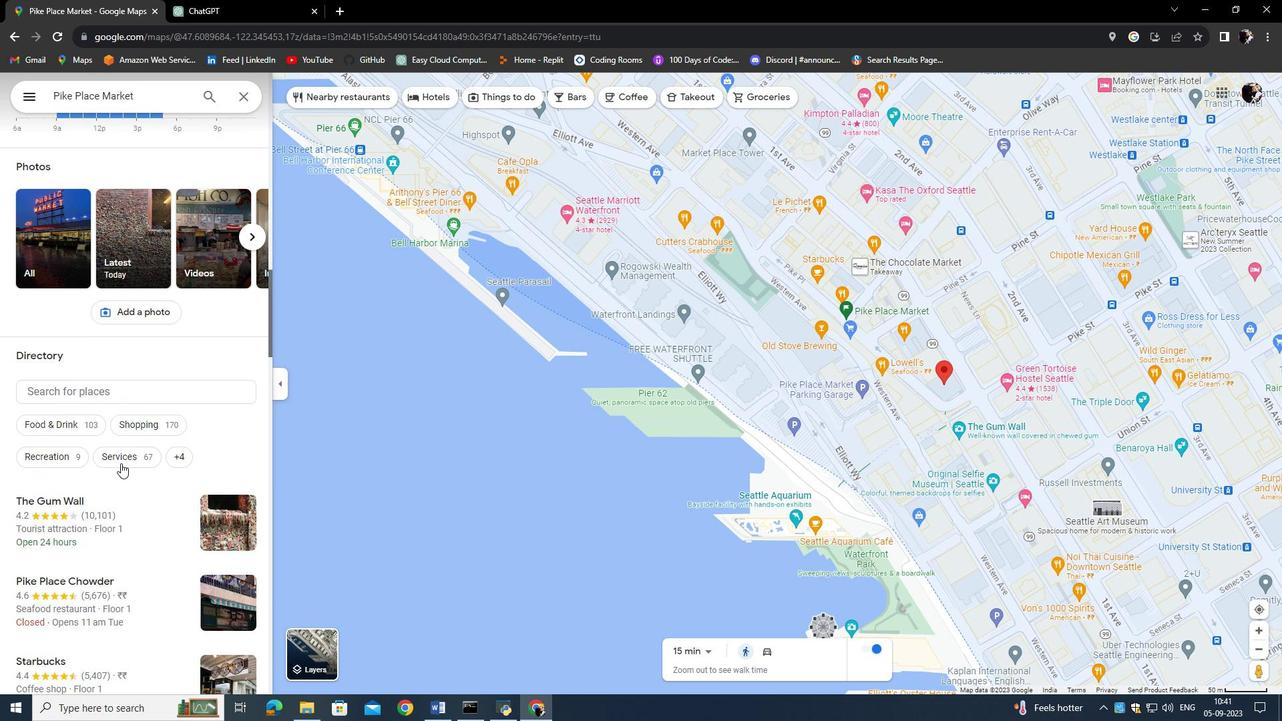 
Action: Mouse scrolled (120, 462) with delta (0, 0)
Screenshot: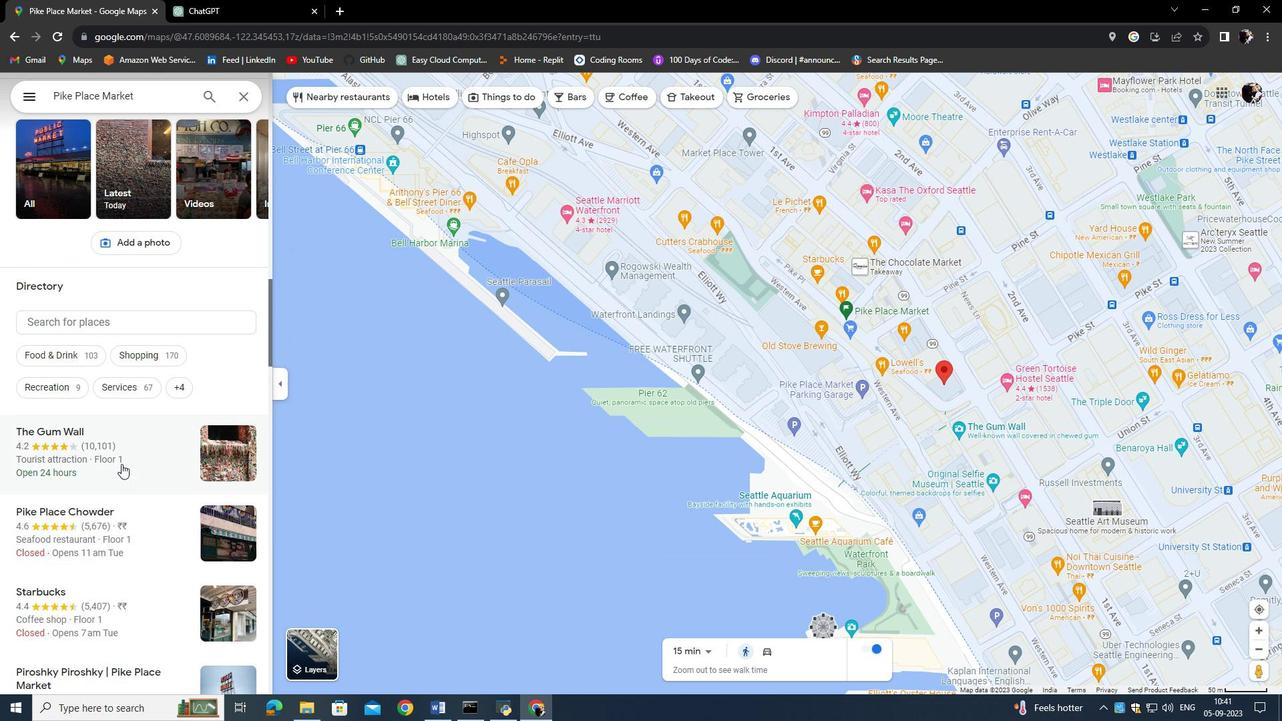 
Action: Mouse moved to (121, 464)
Screenshot: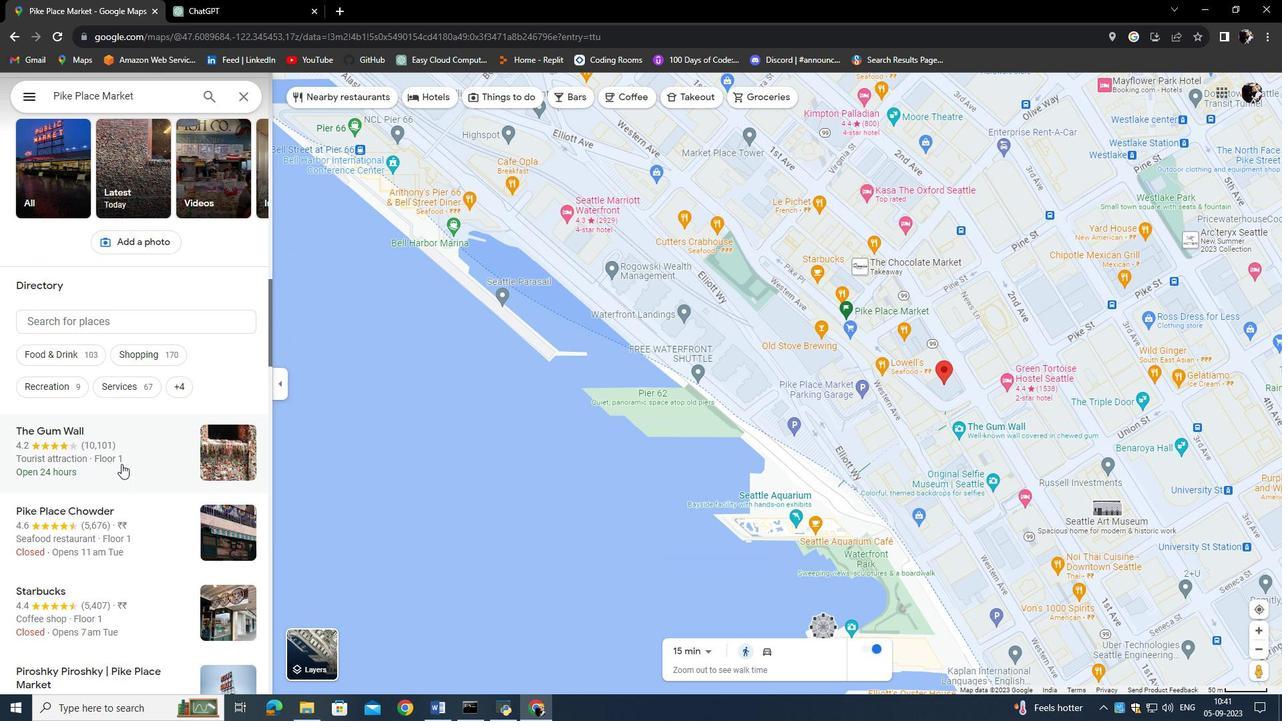 
Action: Mouse scrolled (121, 463) with delta (0, 0)
Screenshot: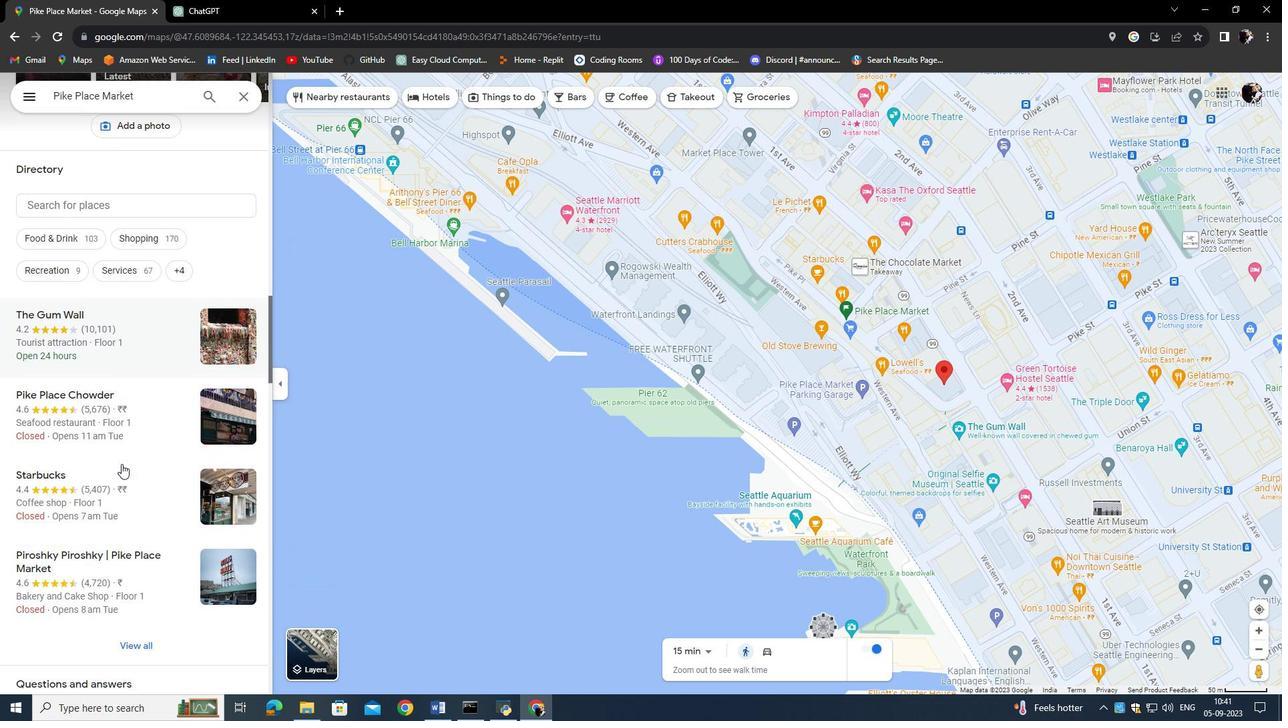 
Action: Mouse scrolled (121, 463) with delta (0, 0)
Screenshot: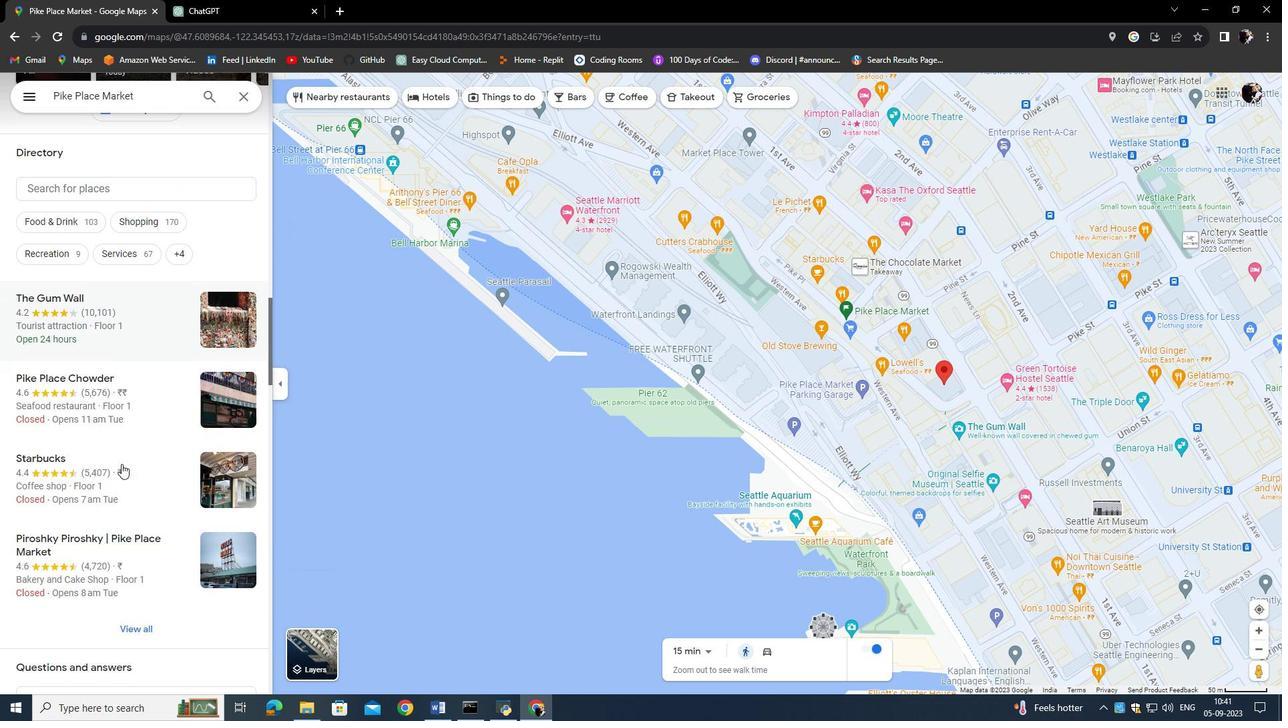 
Action: Mouse scrolled (121, 463) with delta (0, 0)
Screenshot: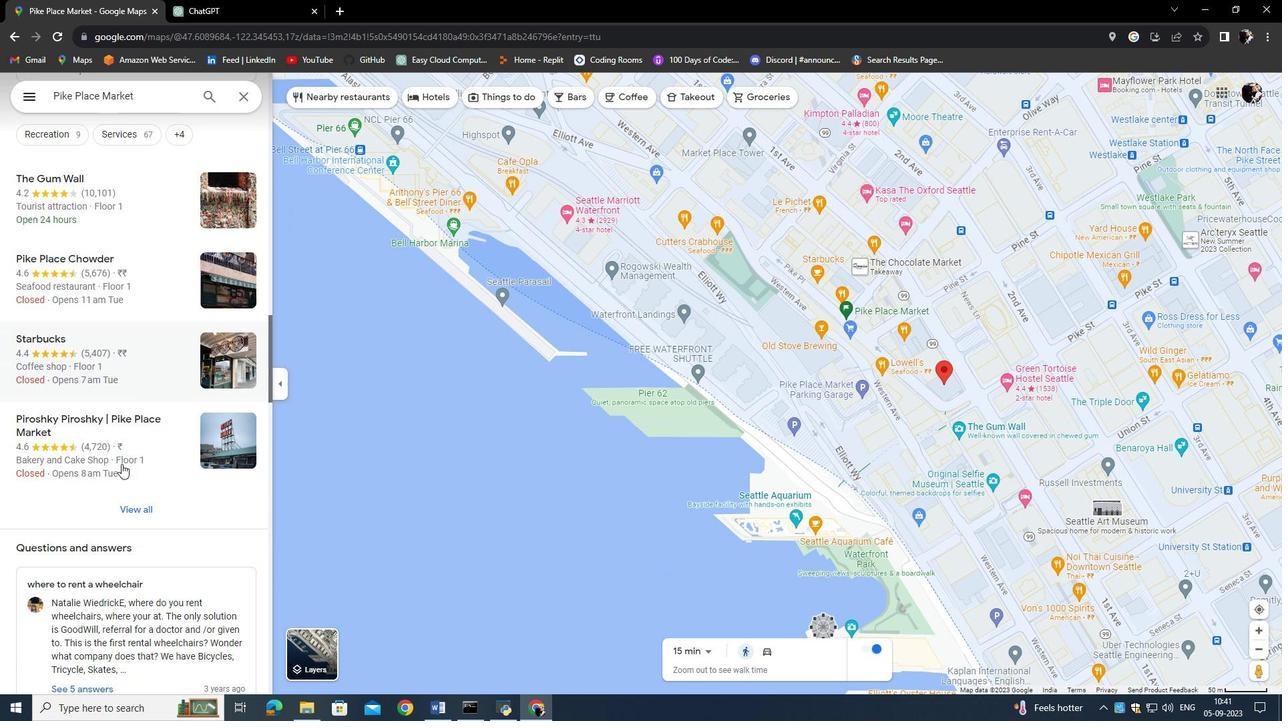 
Action: Mouse scrolled (121, 463) with delta (0, 0)
Screenshot: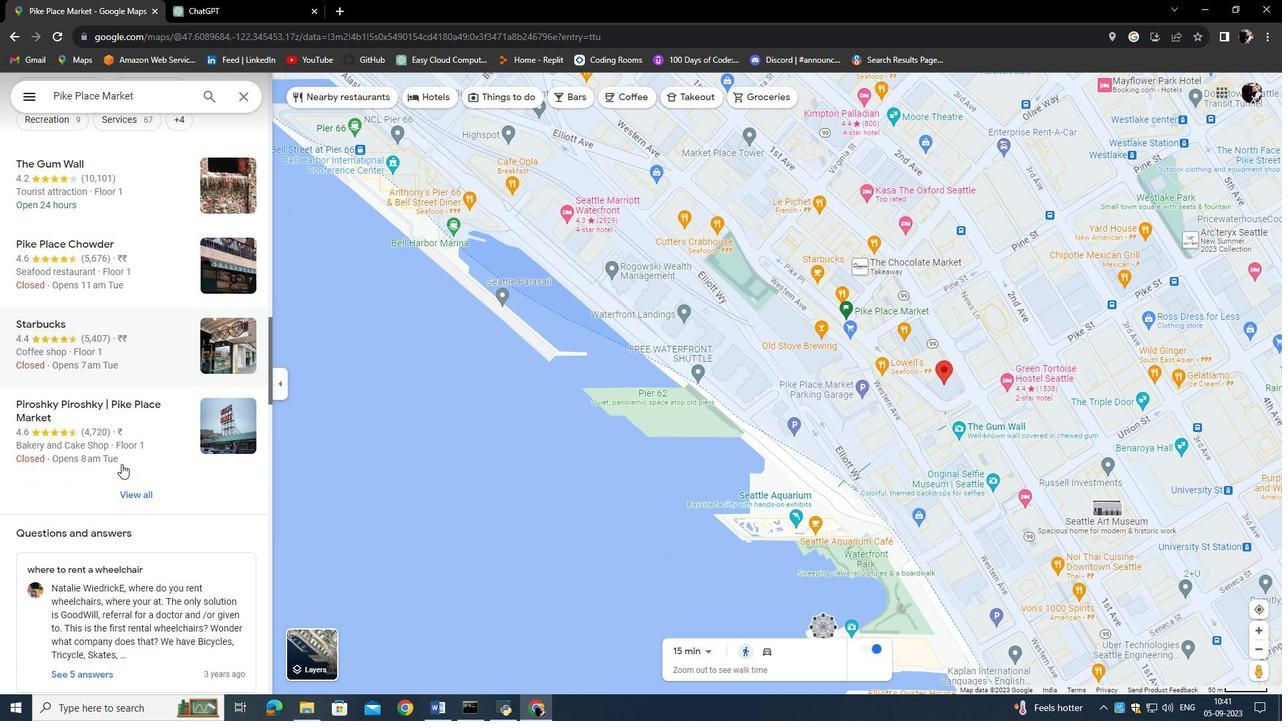 
Action: Mouse scrolled (121, 463) with delta (0, 0)
Screenshot: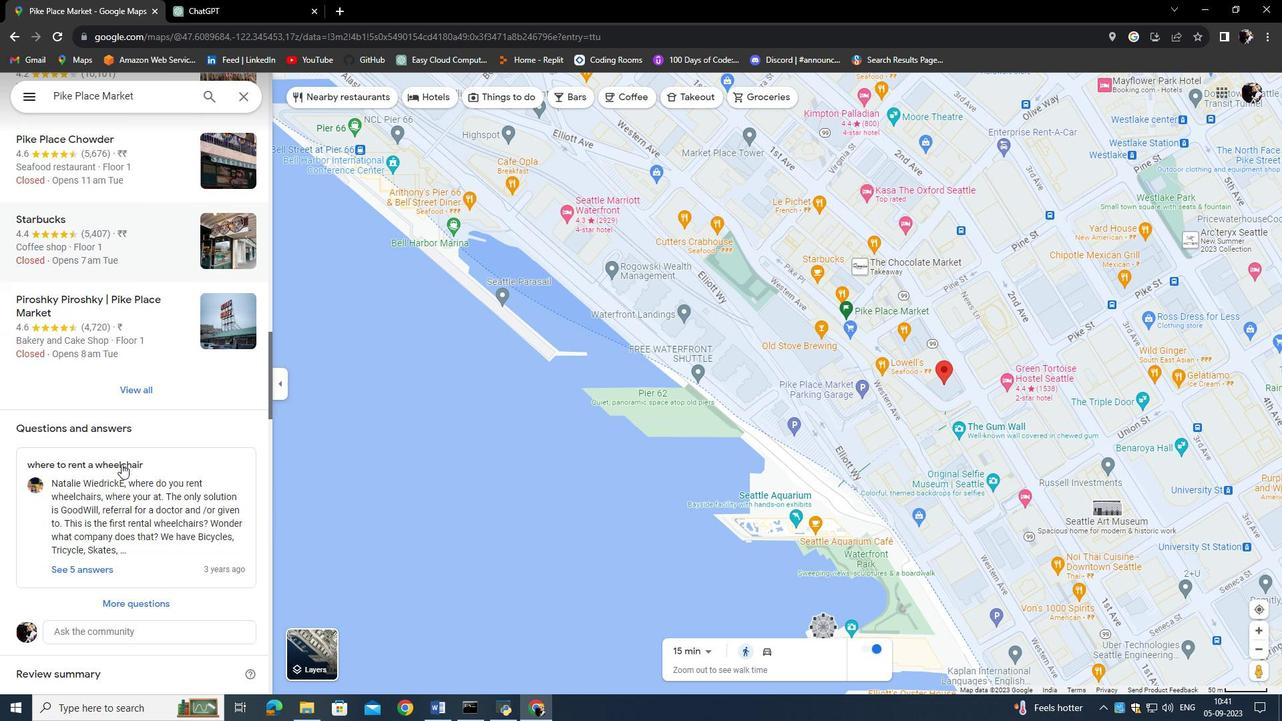 
Action: Mouse scrolled (121, 463) with delta (0, 0)
Screenshot: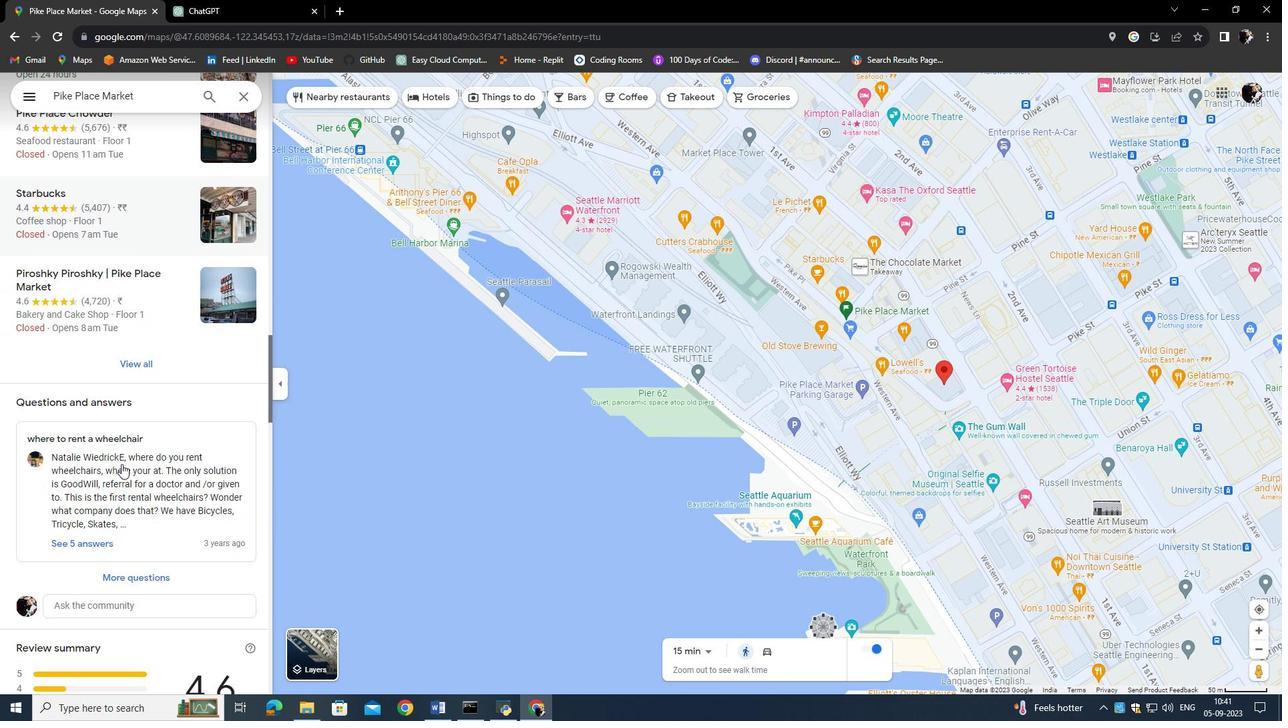 
Action: Mouse scrolled (121, 463) with delta (0, 0)
Screenshot: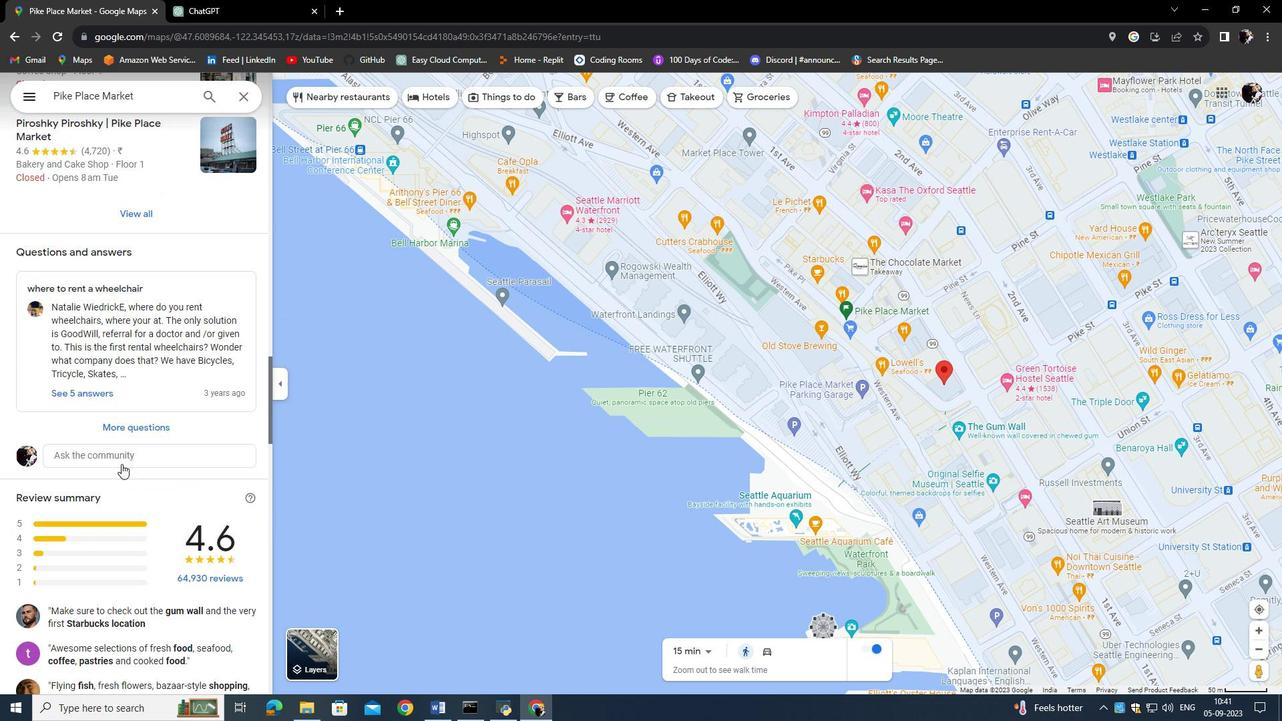 
Action: Mouse scrolled (121, 463) with delta (0, 0)
Screenshot: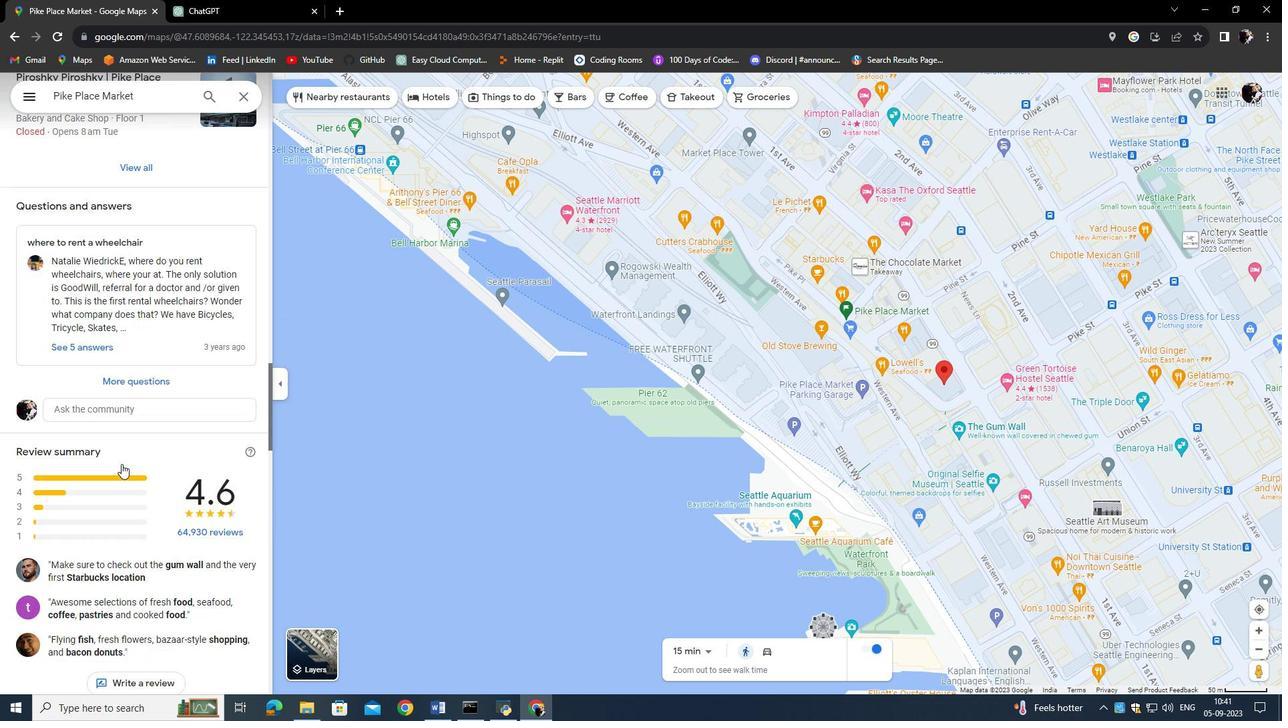 
Action: Mouse scrolled (121, 463) with delta (0, 0)
Screenshot: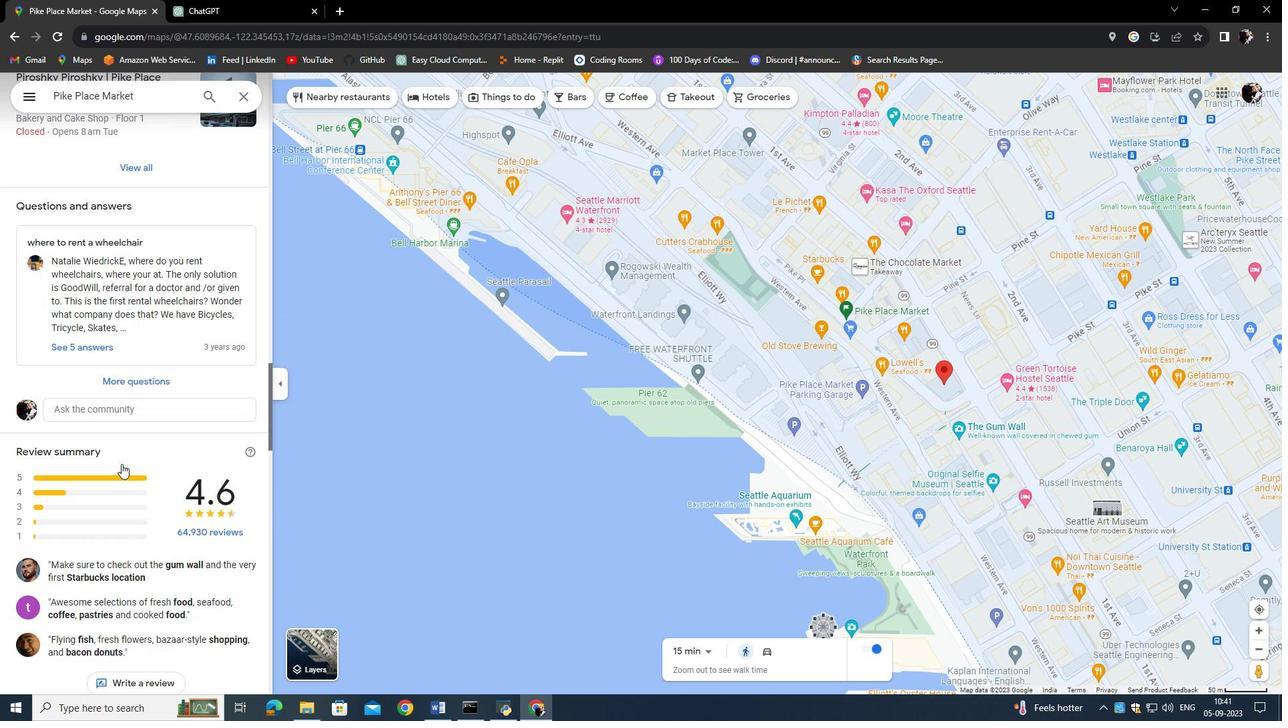 
Action: Mouse scrolled (121, 463) with delta (0, 0)
Screenshot: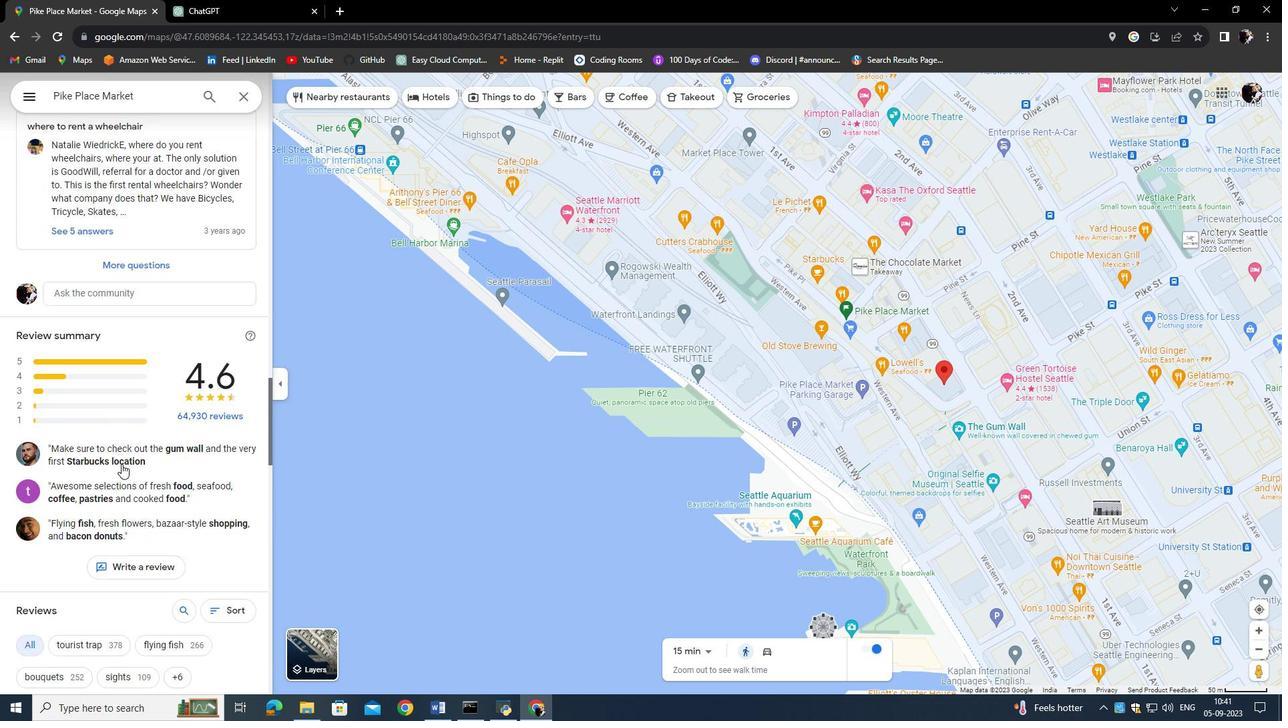 
Action: Mouse scrolled (121, 463) with delta (0, 0)
Screenshot: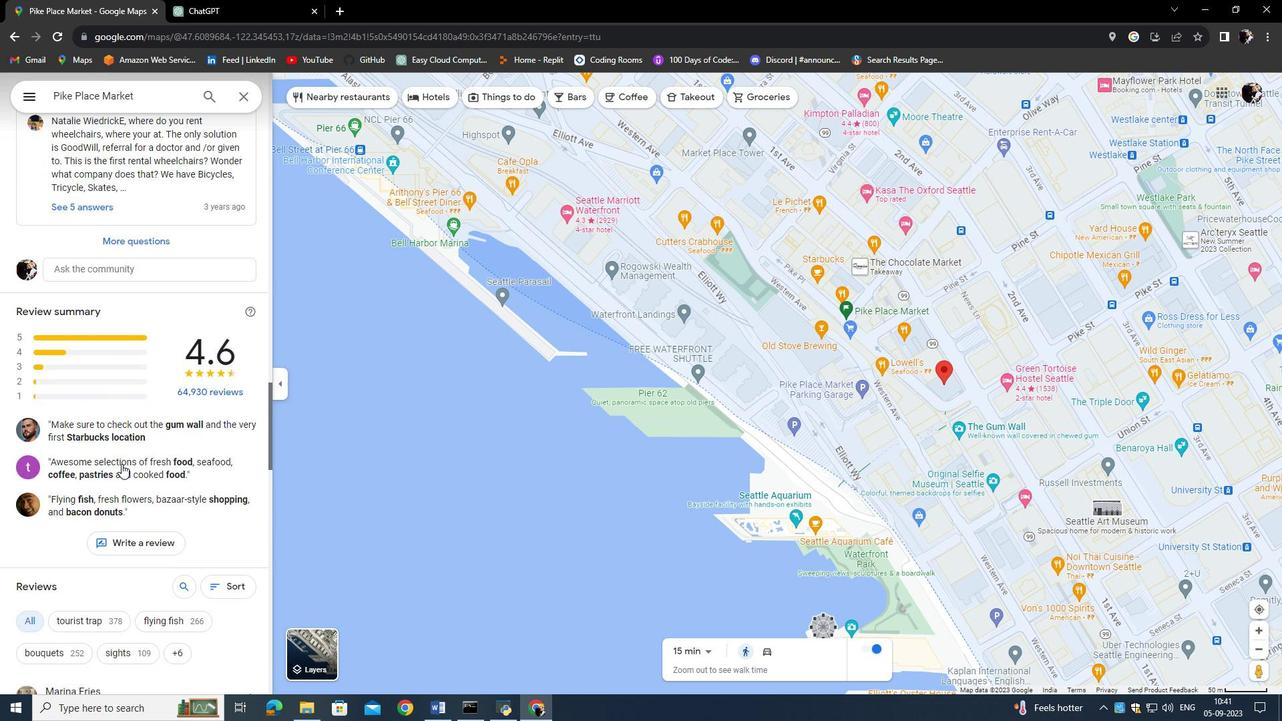 
Action: Mouse scrolled (121, 463) with delta (0, 0)
Screenshot: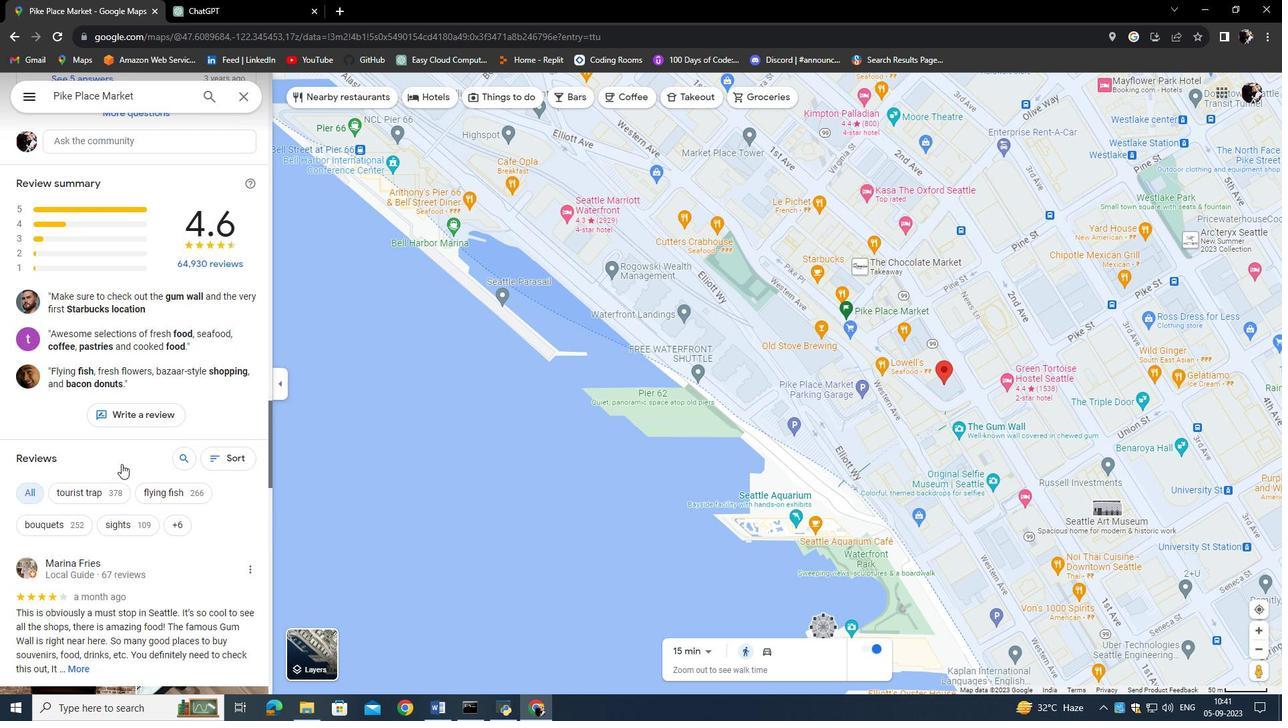 
Action: Mouse scrolled (121, 463) with delta (0, 0)
Screenshot: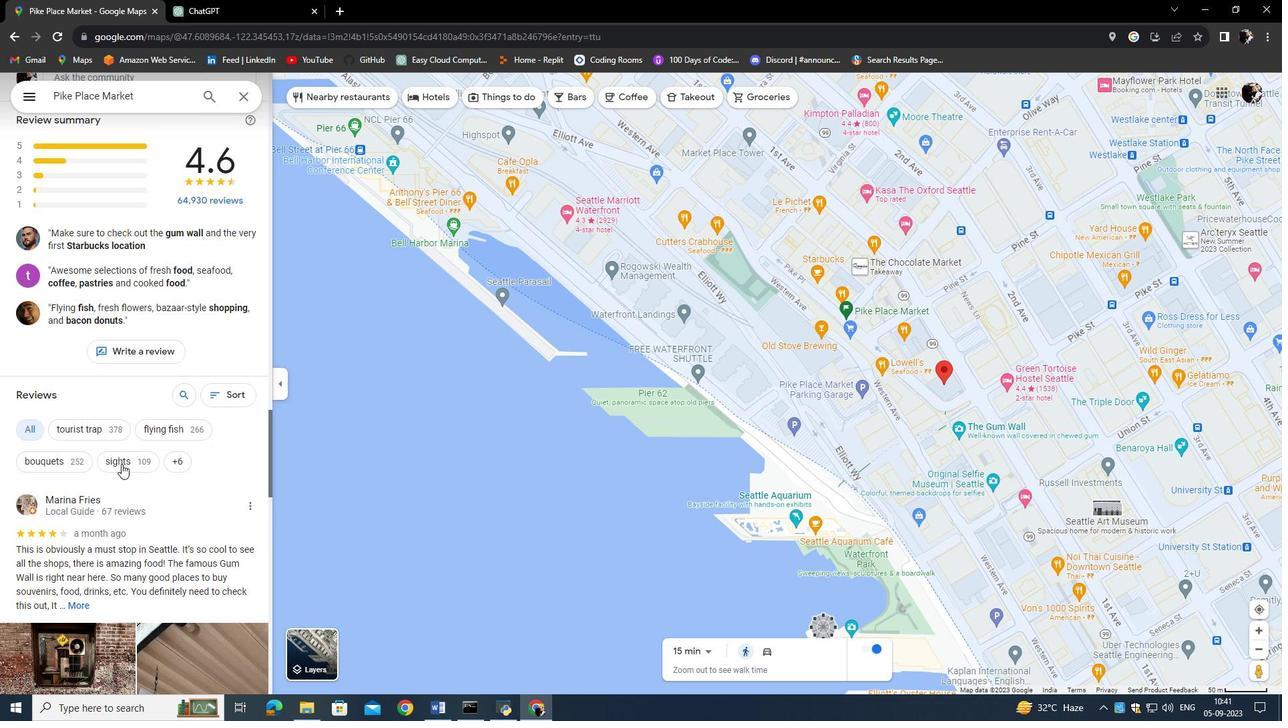 
Action: Mouse scrolled (121, 463) with delta (0, 0)
Screenshot: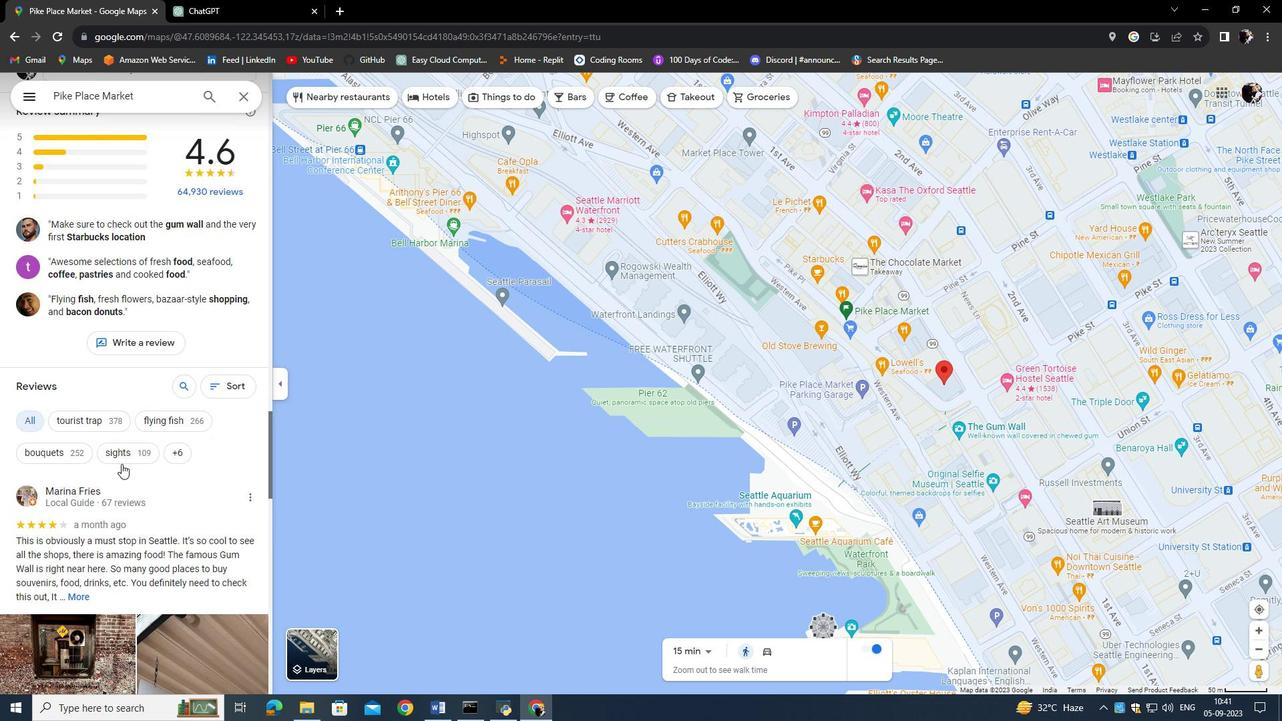 
Action: Mouse scrolled (121, 463) with delta (0, 0)
Screenshot: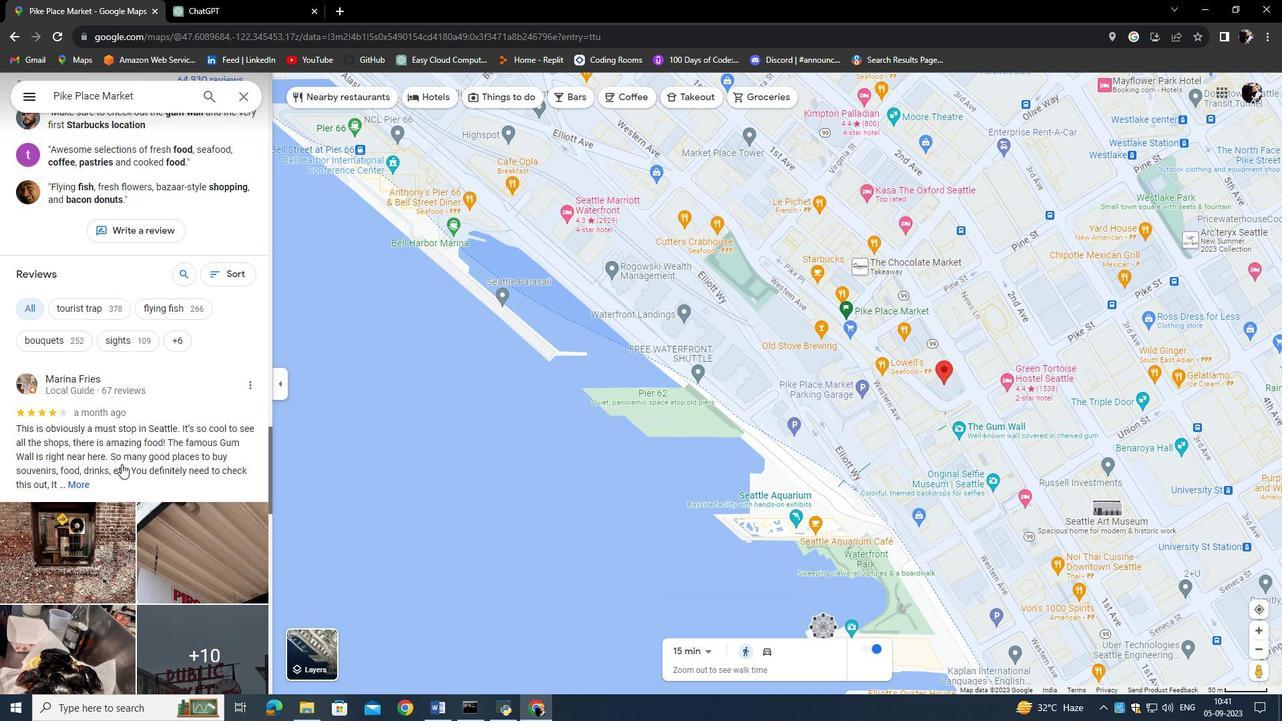
Action: Mouse scrolled (121, 463) with delta (0, 0)
Screenshot: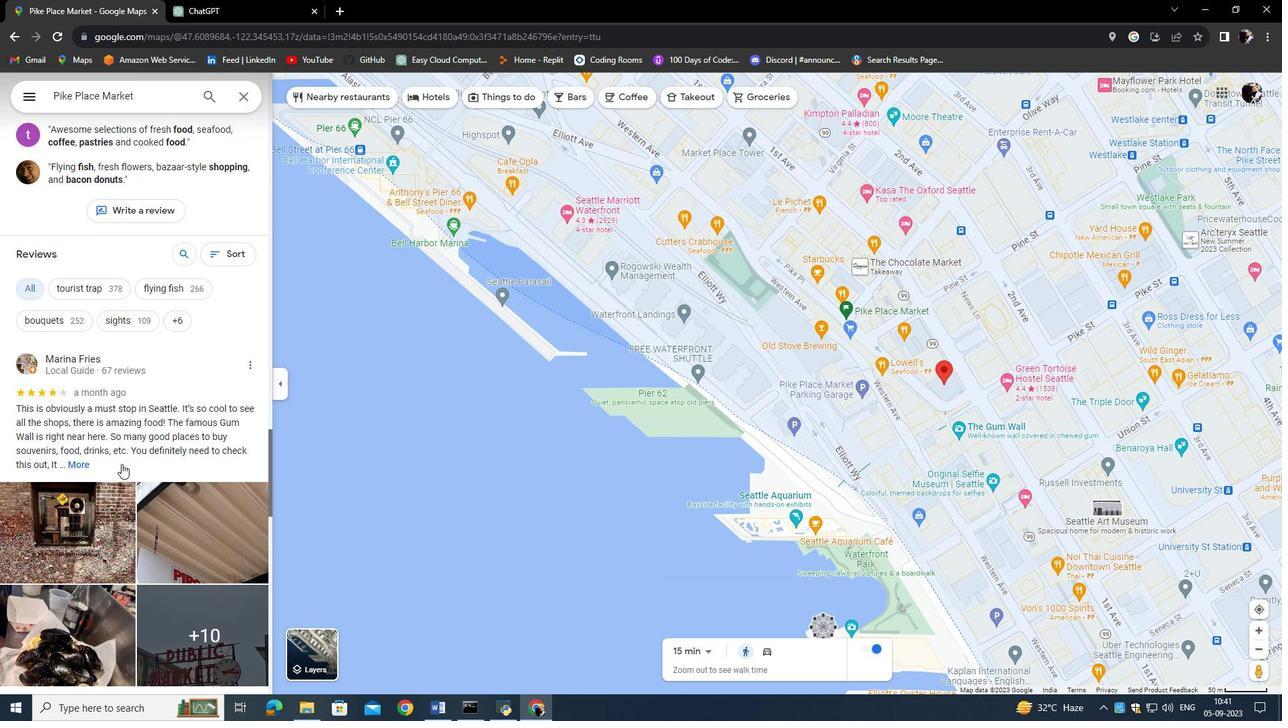 
Action: Mouse scrolled (121, 463) with delta (0, 0)
Screenshot: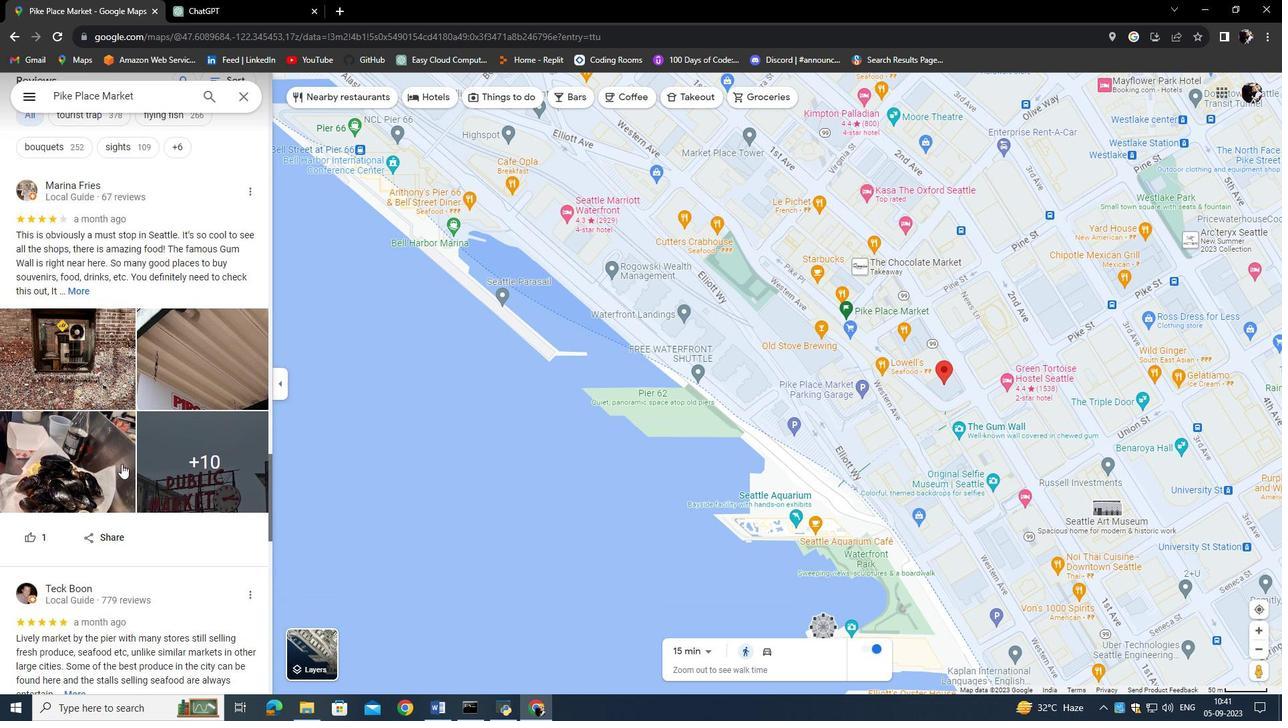 
Action: Mouse scrolled (121, 463) with delta (0, 0)
Screenshot: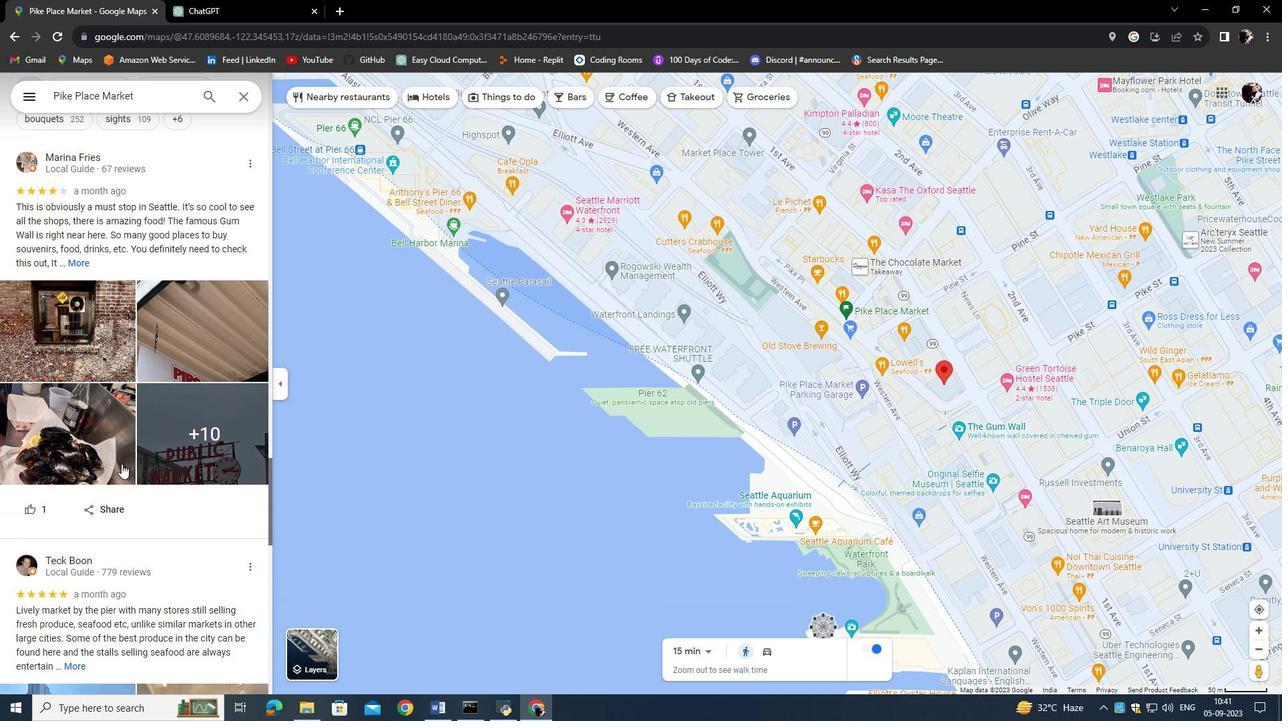 
Action: Mouse scrolled (121, 463) with delta (0, 0)
Screenshot: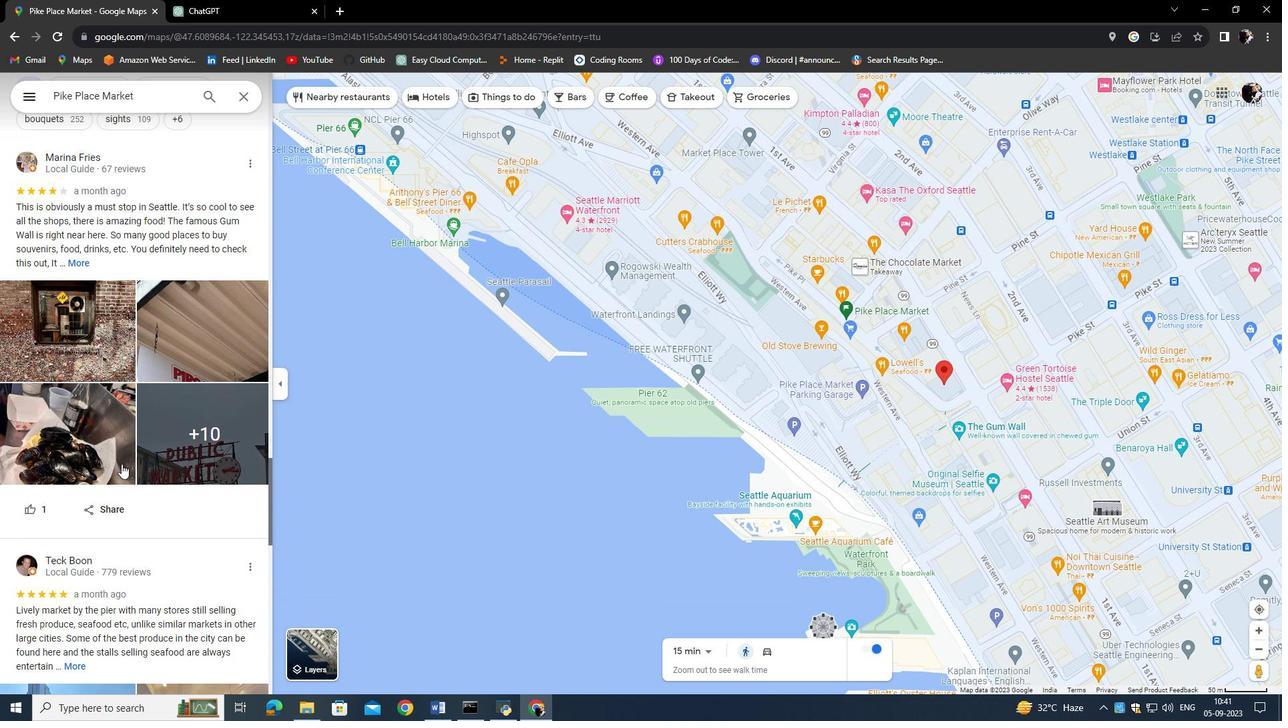 
Action: Mouse scrolled (121, 463) with delta (0, 0)
Screenshot: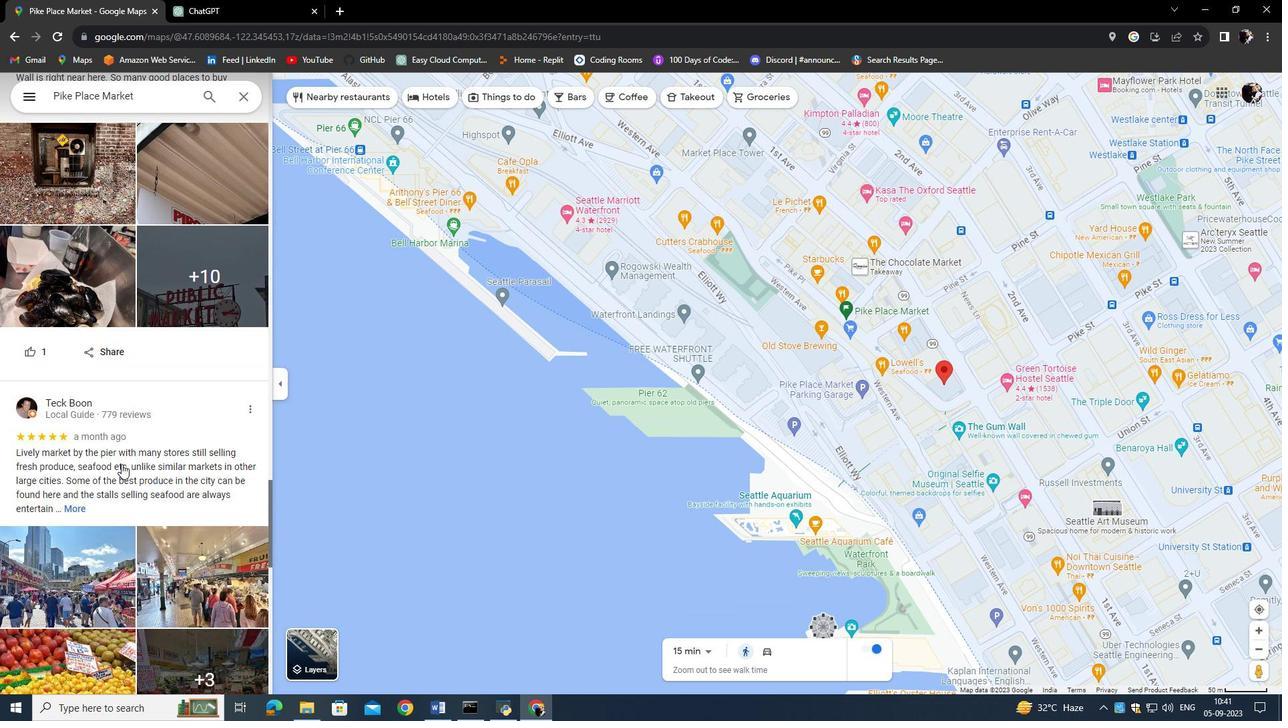 
Action: Mouse scrolled (121, 463) with delta (0, 0)
Screenshot: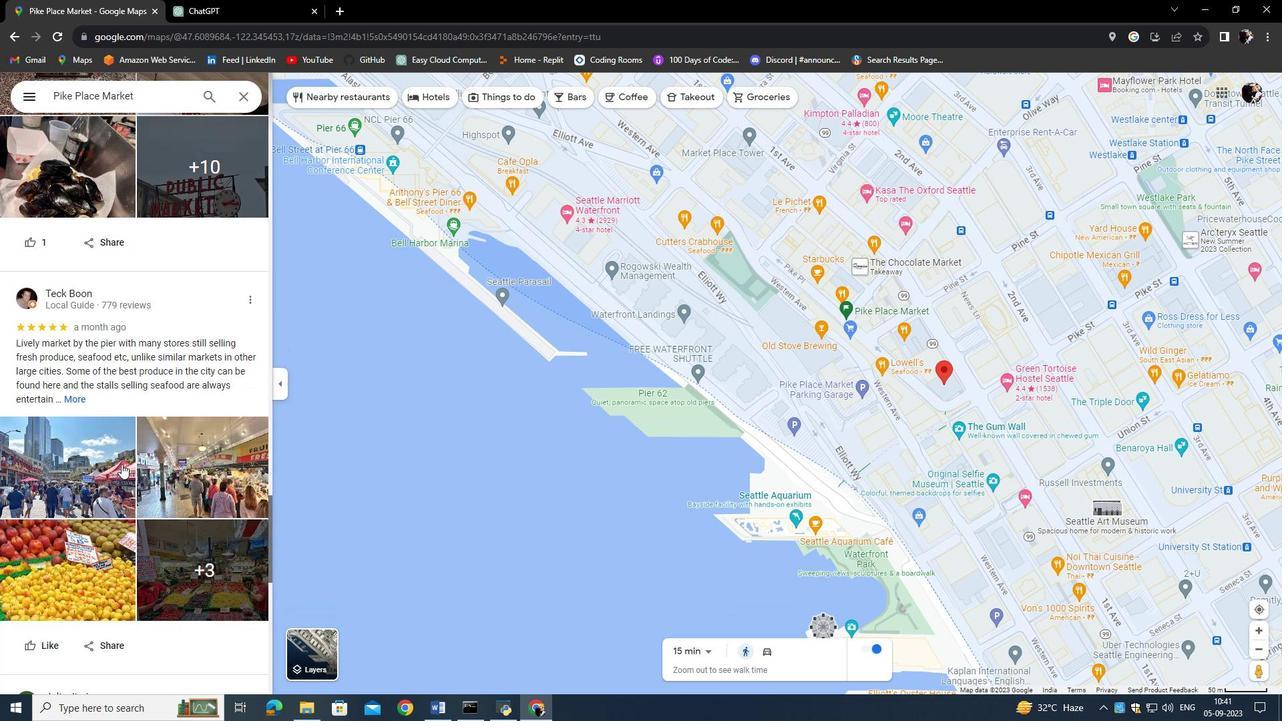 
Action: Mouse scrolled (121, 463) with delta (0, 0)
Screenshot: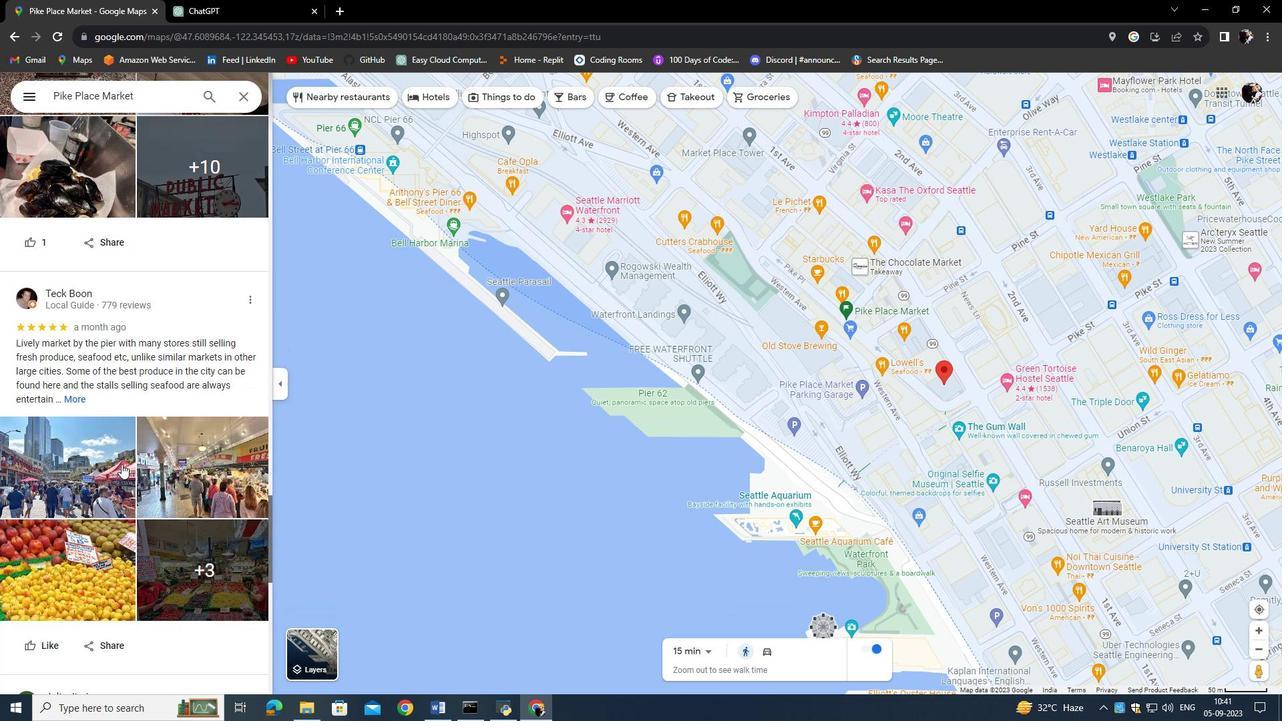 
Action: Mouse scrolled (121, 463) with delta (0, 0)
Screenshot: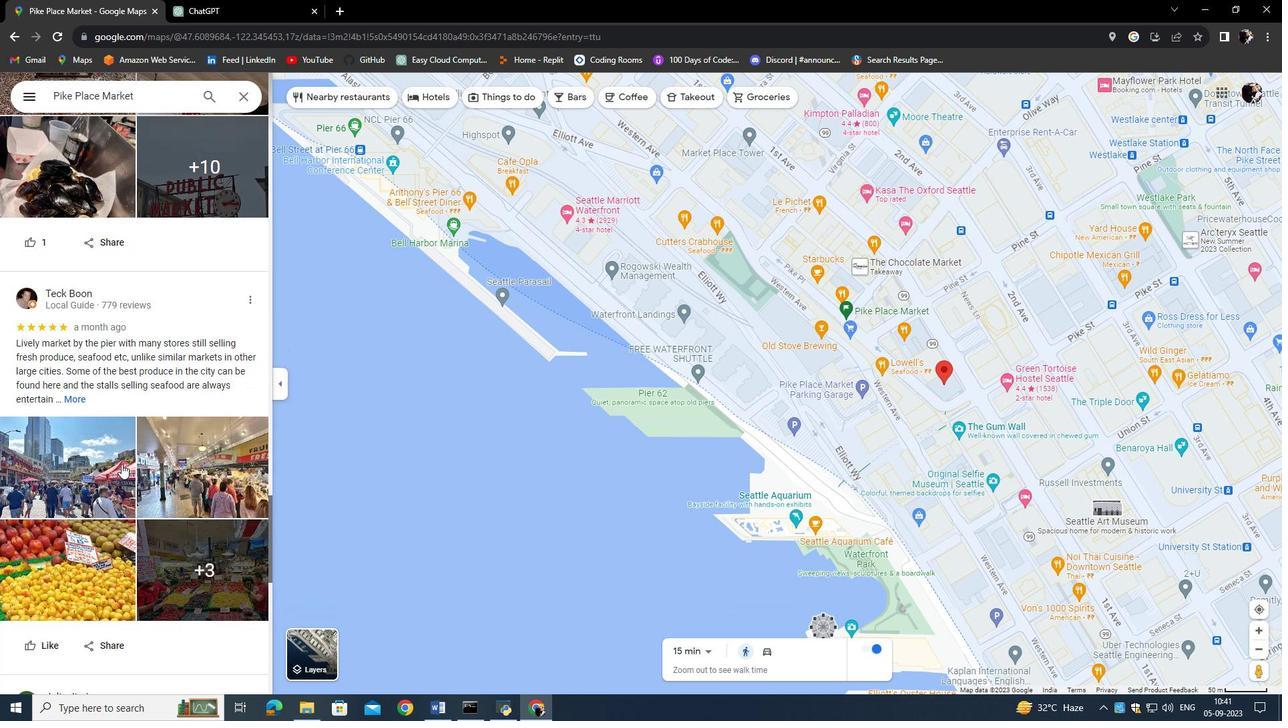 
Action: Mouse scrolled (121, 463) with delta (0, 0)
